 Task: Research Airbnb options in Manzini, Swaziland from 5th December, 2023 to 11th December, 2023 for 2 adults.2 bedrooms having 2 beds and 1 bathroom. Property type can be flat. Booking option can be shelf check-in. Look for 5 properties as per requirement.
Action: Mouse moved to (467, 180)
Screenshot: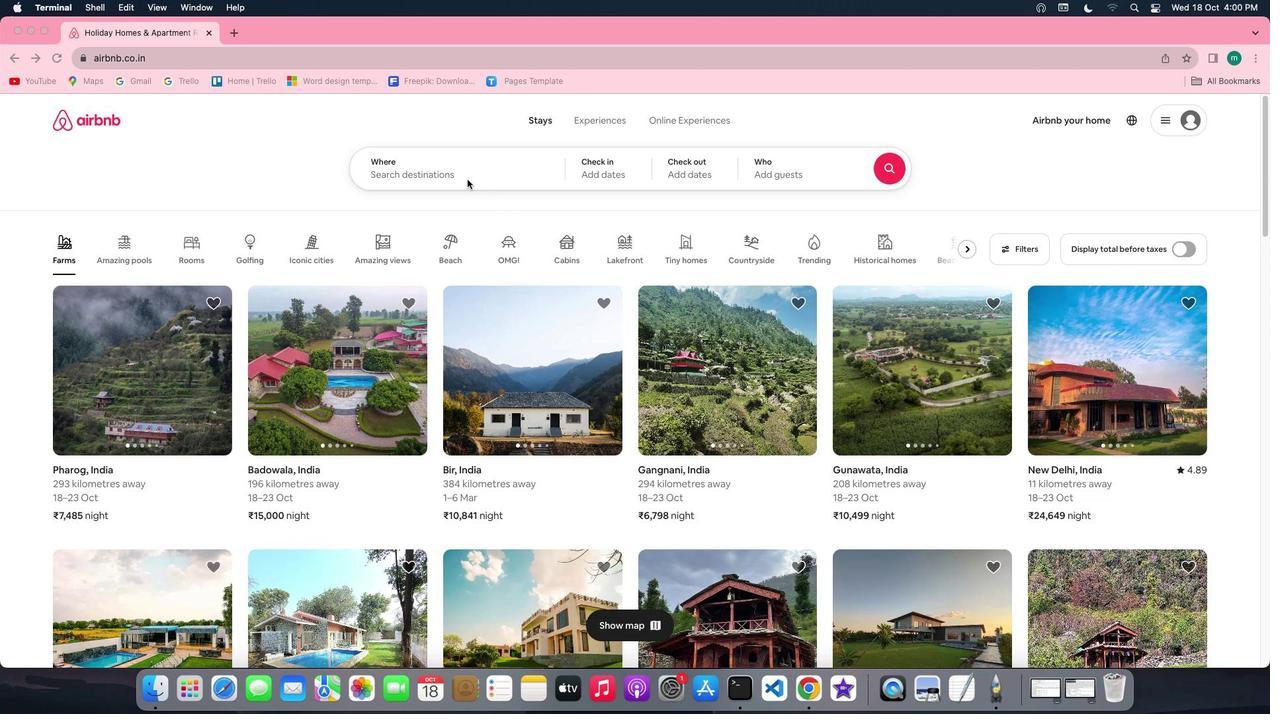 
Action: Mouse pressed left at (467, 180)
Screenshot: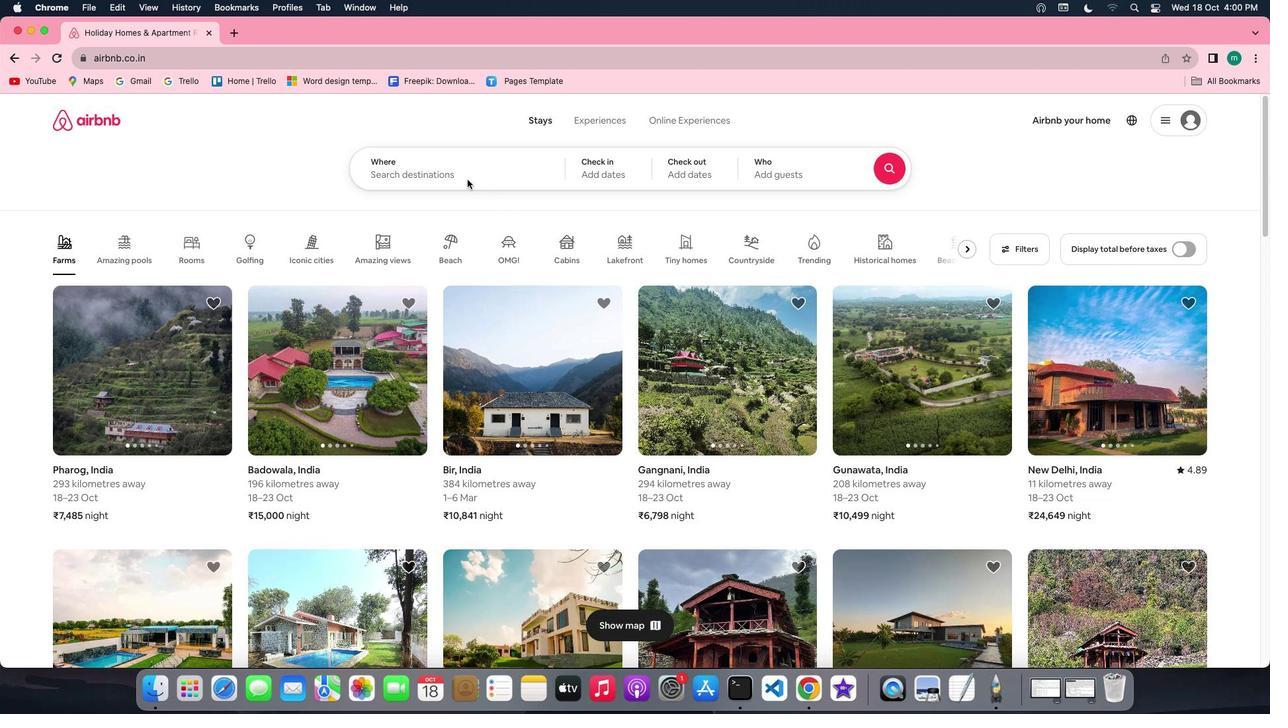 
Action: Mouse pressed left at (467, 180)
Screenshot: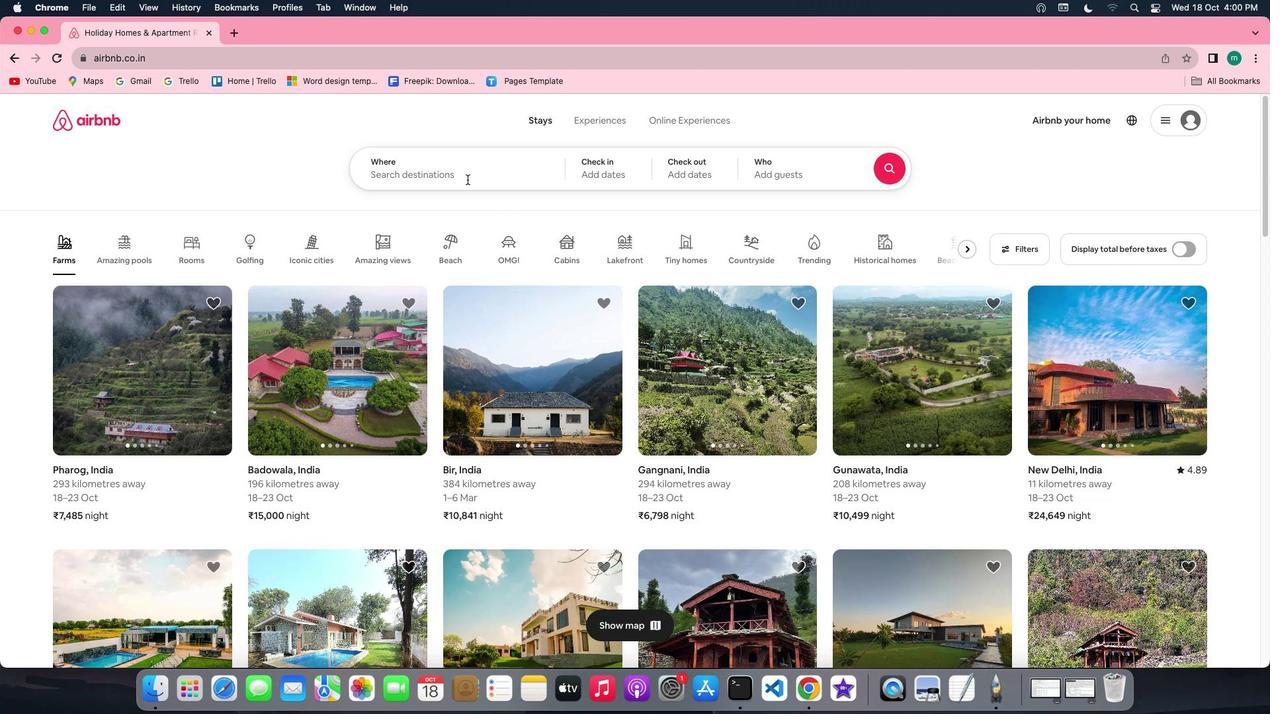 
Action: Key pressed Key.shift'M''a''n''z''i''n''i'','Key.spaceKey.shift'S''w''a''z''i''l''a''n''d'
Screenshot: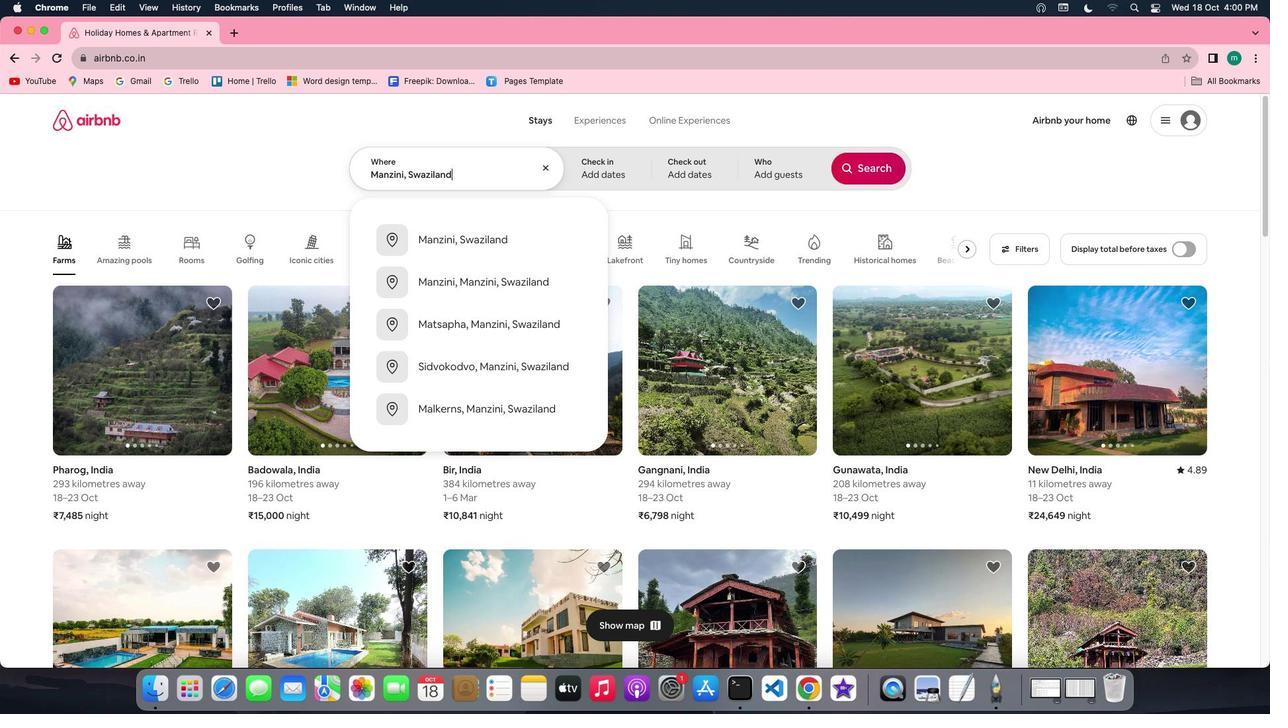 
Action: Mouse moved to (548, 243)
Screenshot: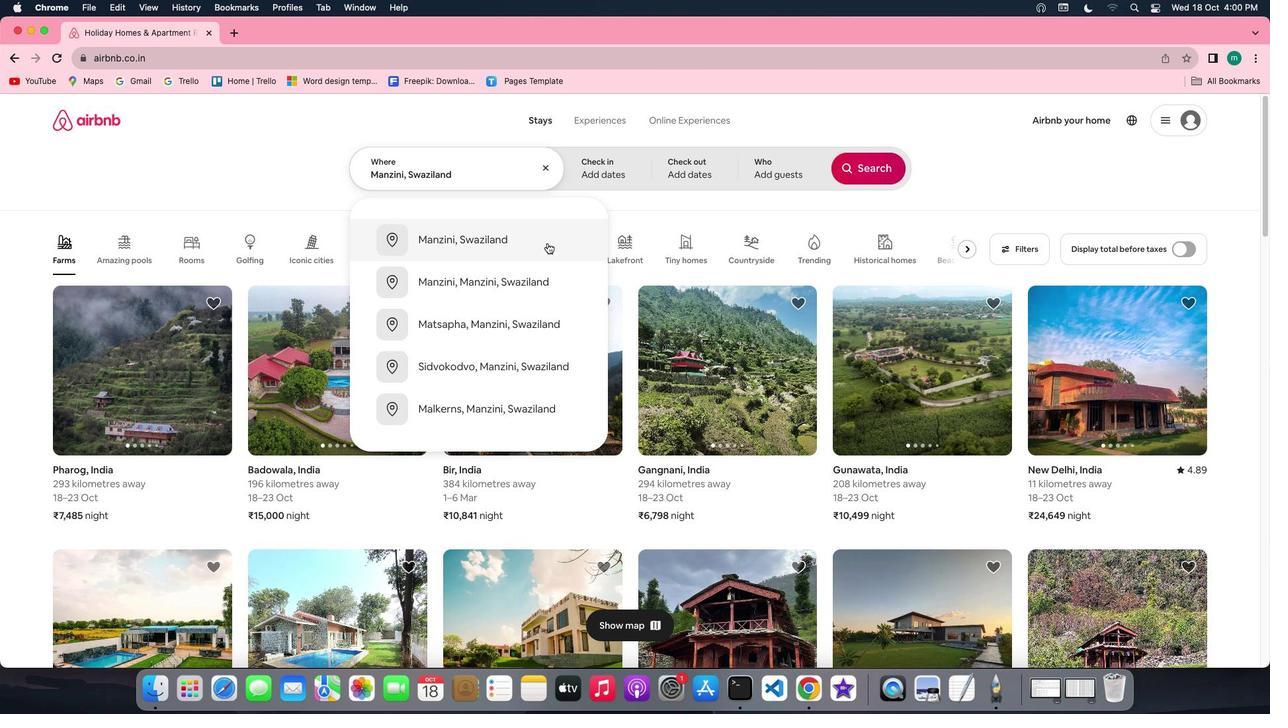 
Action: Mouse pressed left at (548, 243)
Screenshot: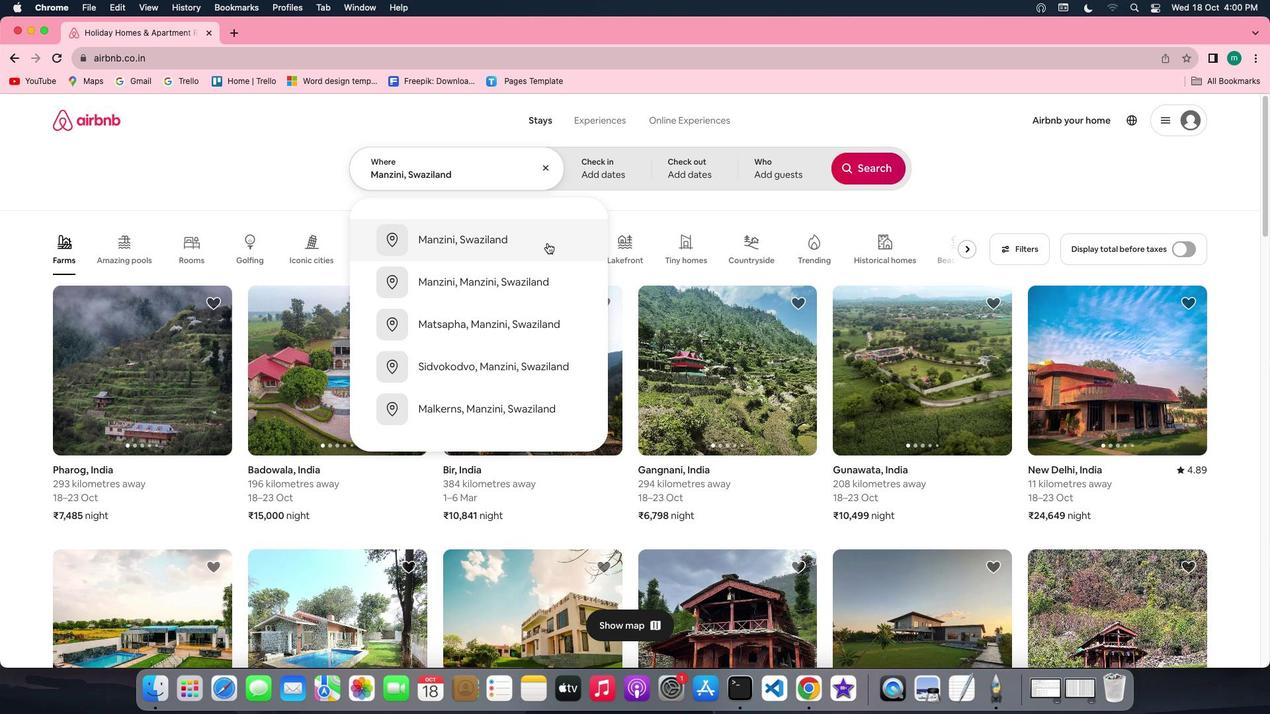 
Action: Mouse moved to (858, 267)
Screenshot: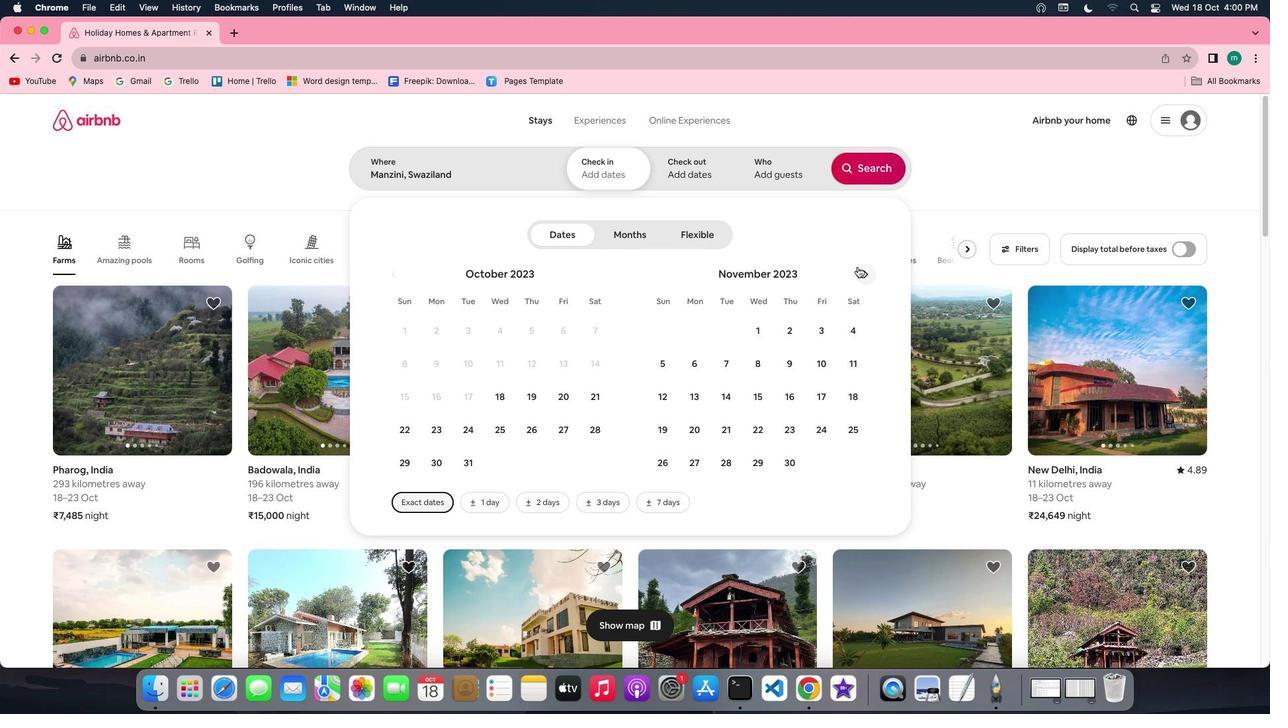 
Action: Mouse pressed left at (858, 267)
Screenshot: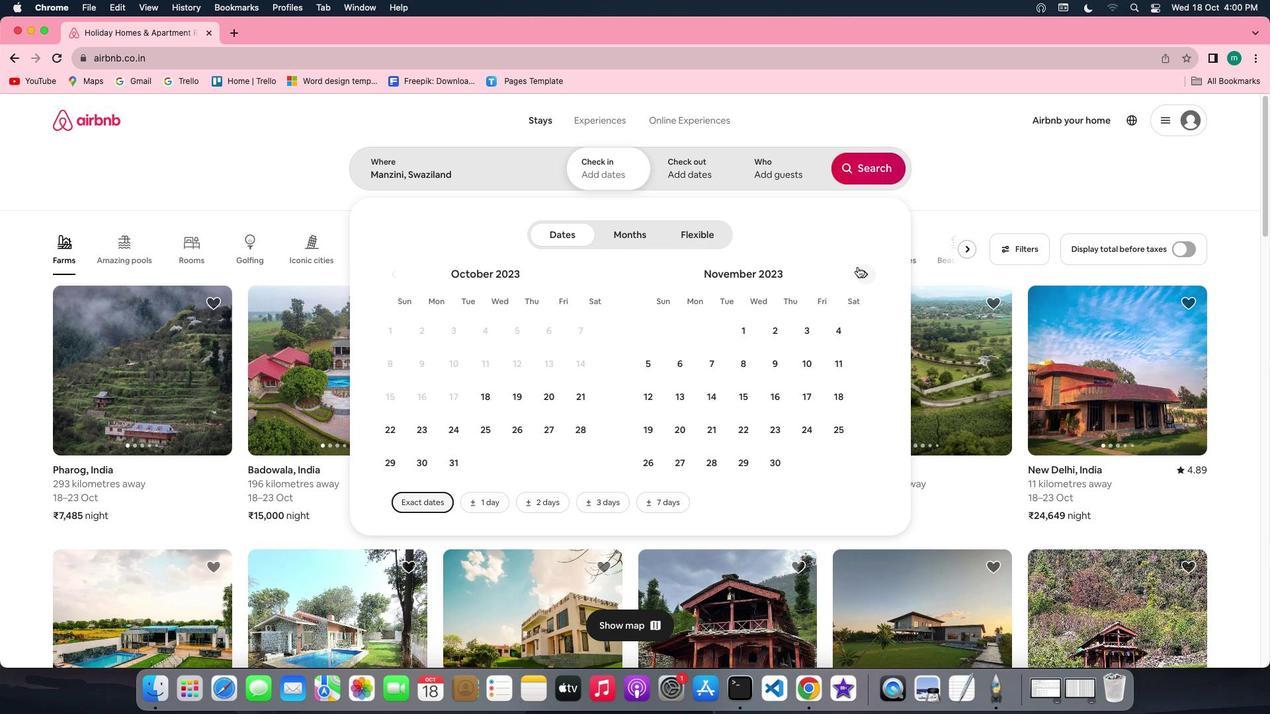 
Action: Mouse moved to (723, 361)
Screenshot: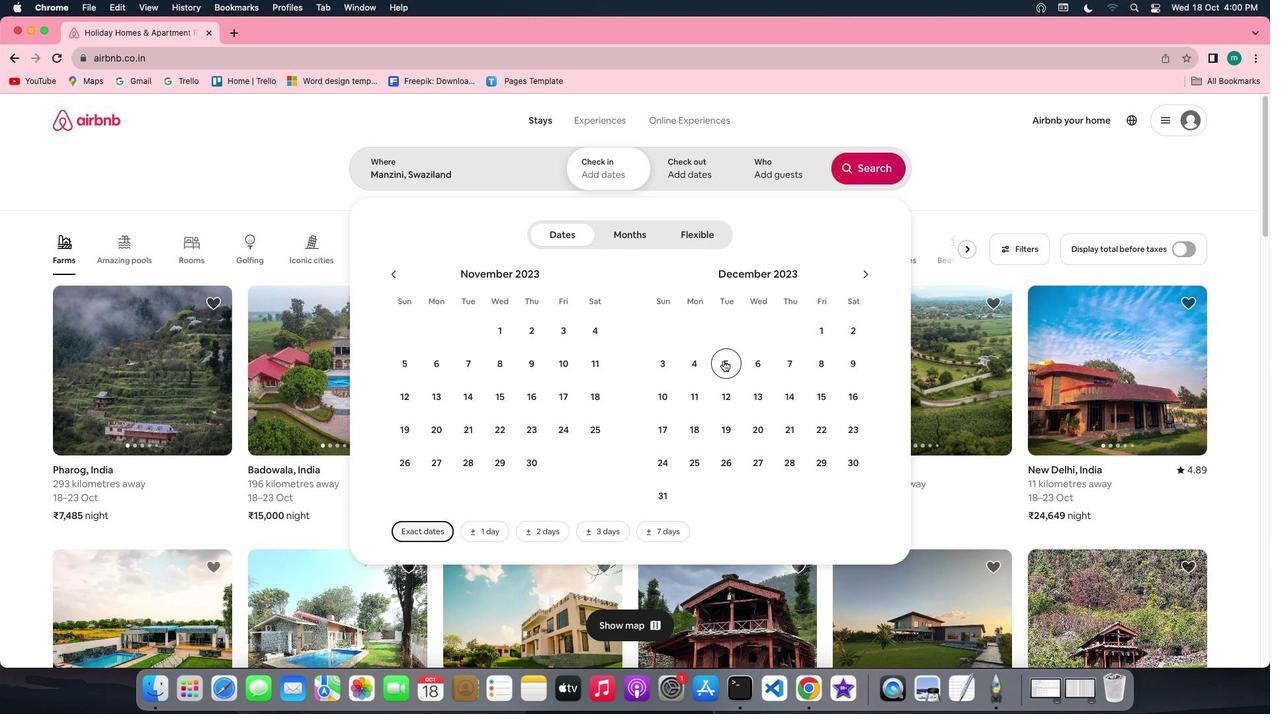 
Action: Mouse pressed left at (723, 361)
Screenshot: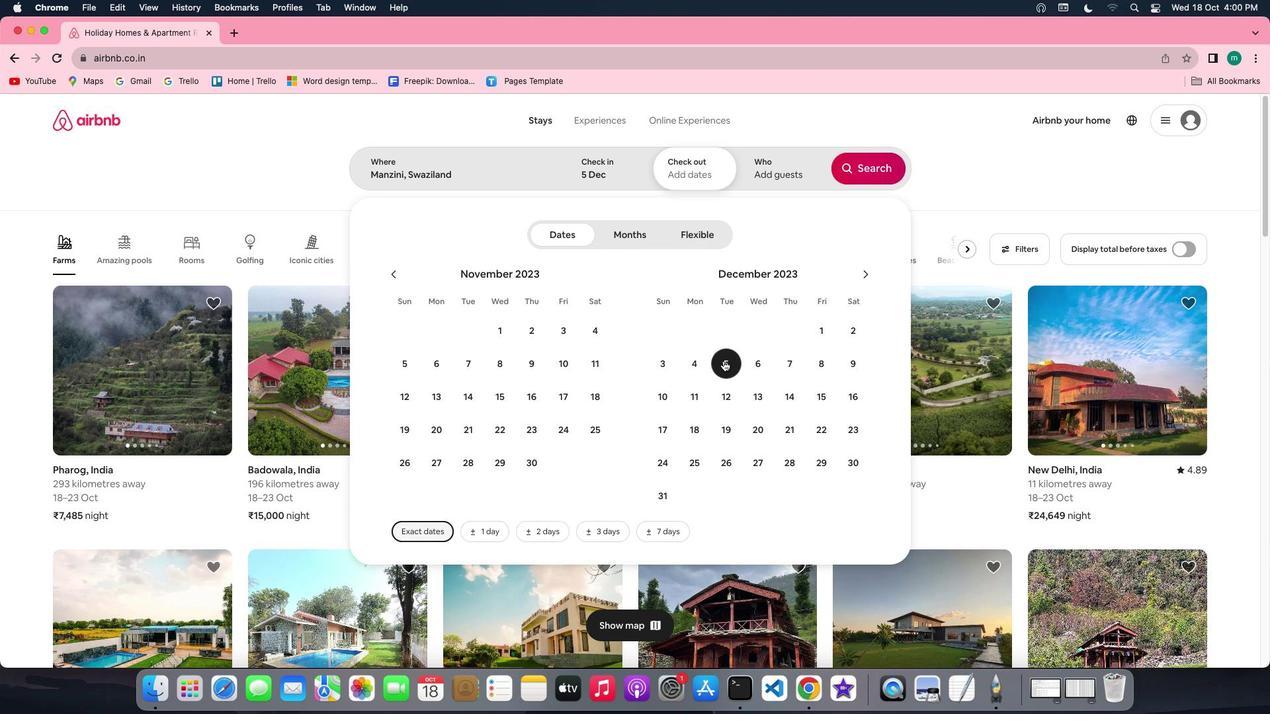 
Action: Mouse moved to (688, 398)
Screenshot: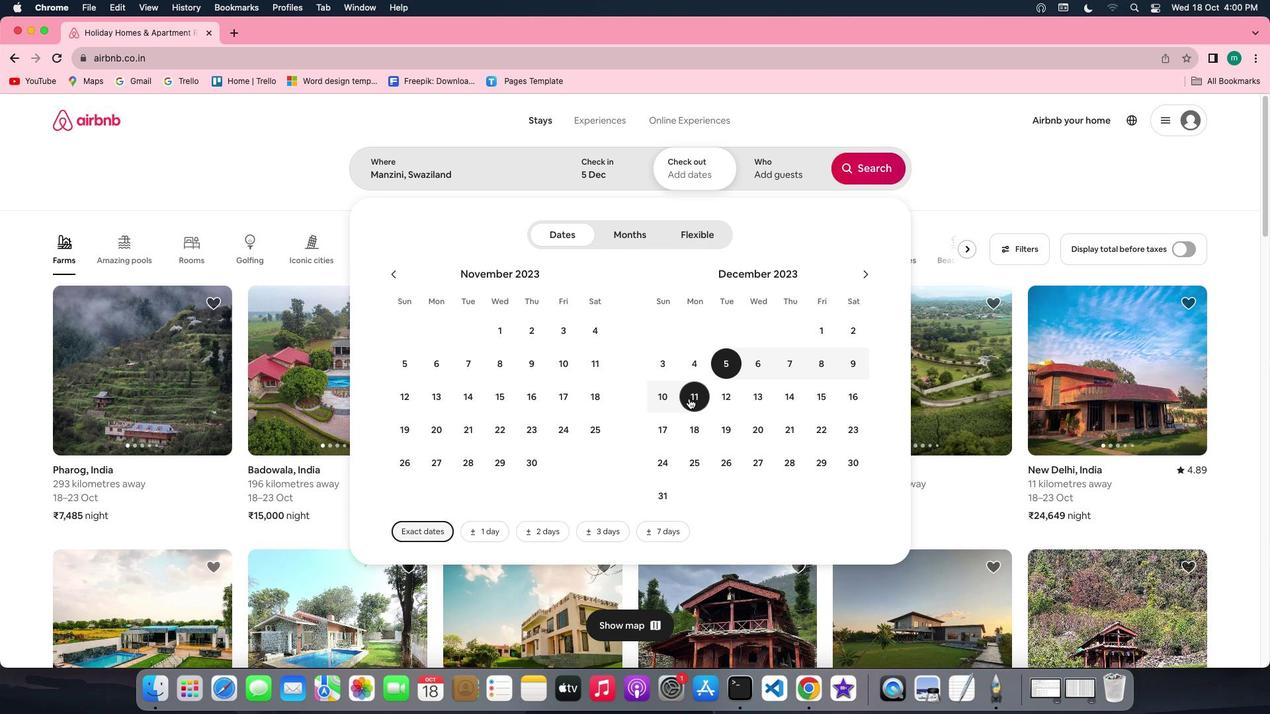 
Action: Mouse pressed left at (688, 398)
Screenshot: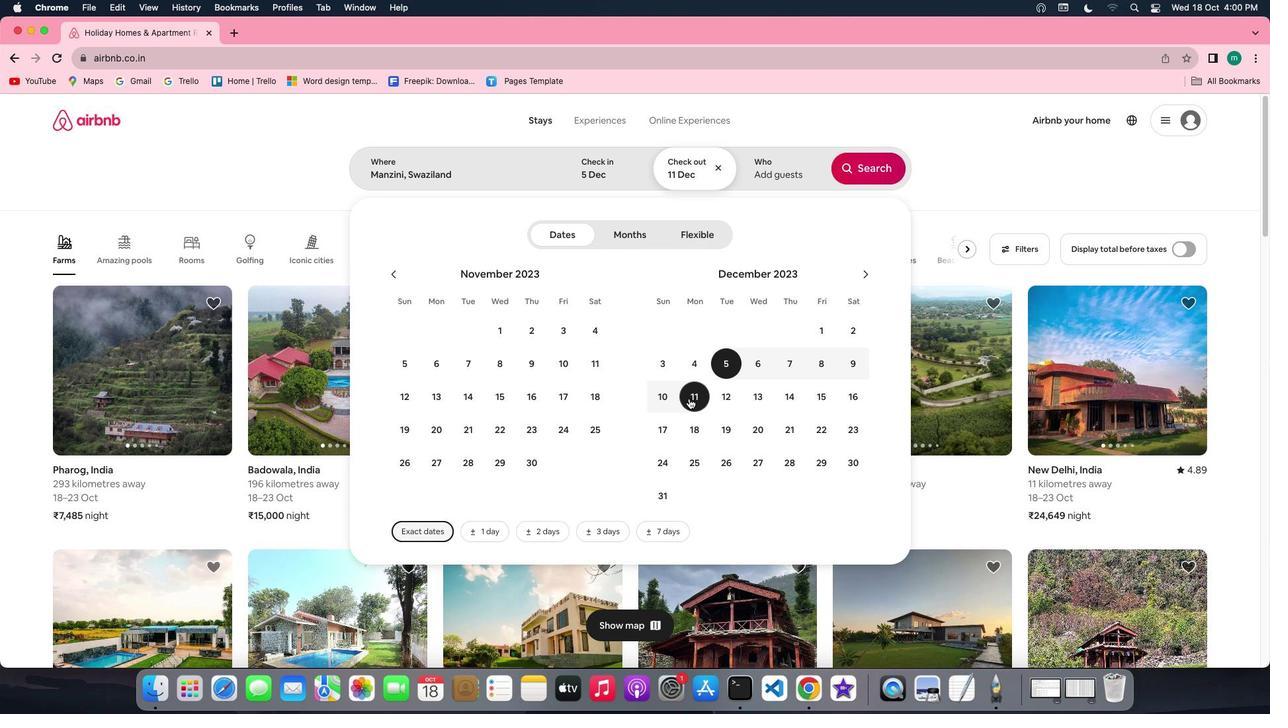 
Action: Mouse moved to (775, 158)
Screenshot: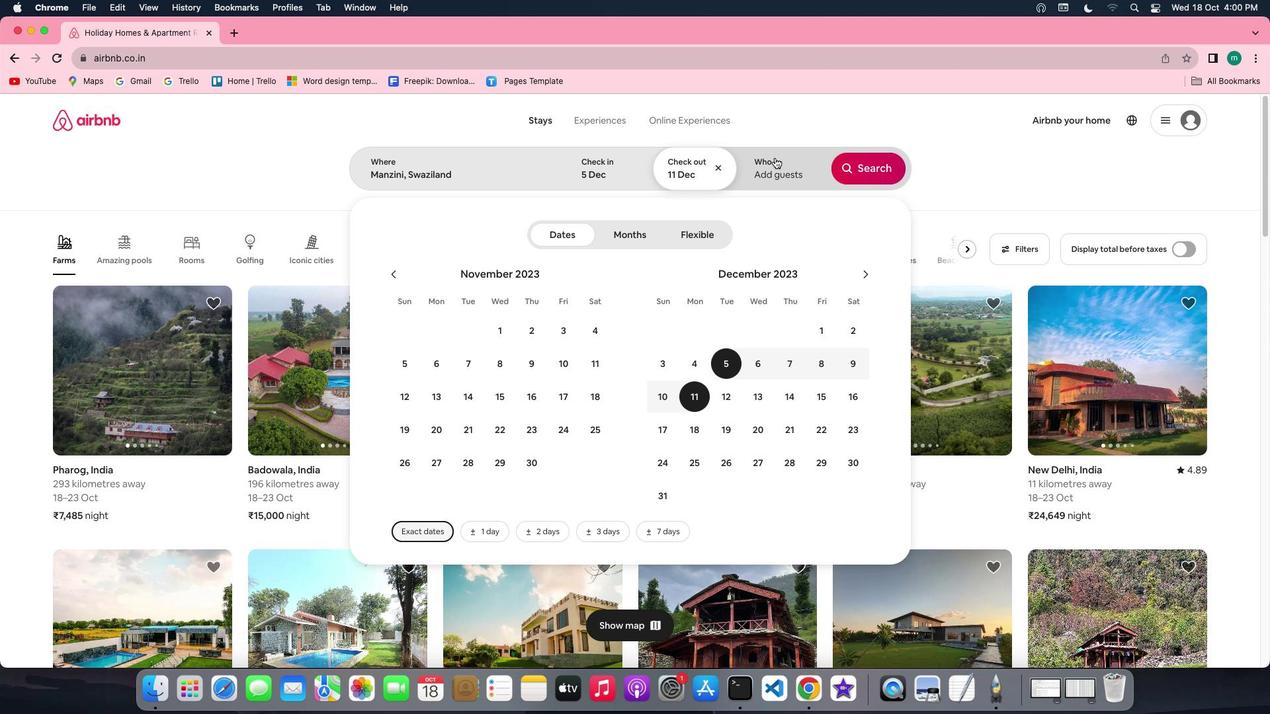 
Action: Mouse pressed left at (775, 158)
Screenshot: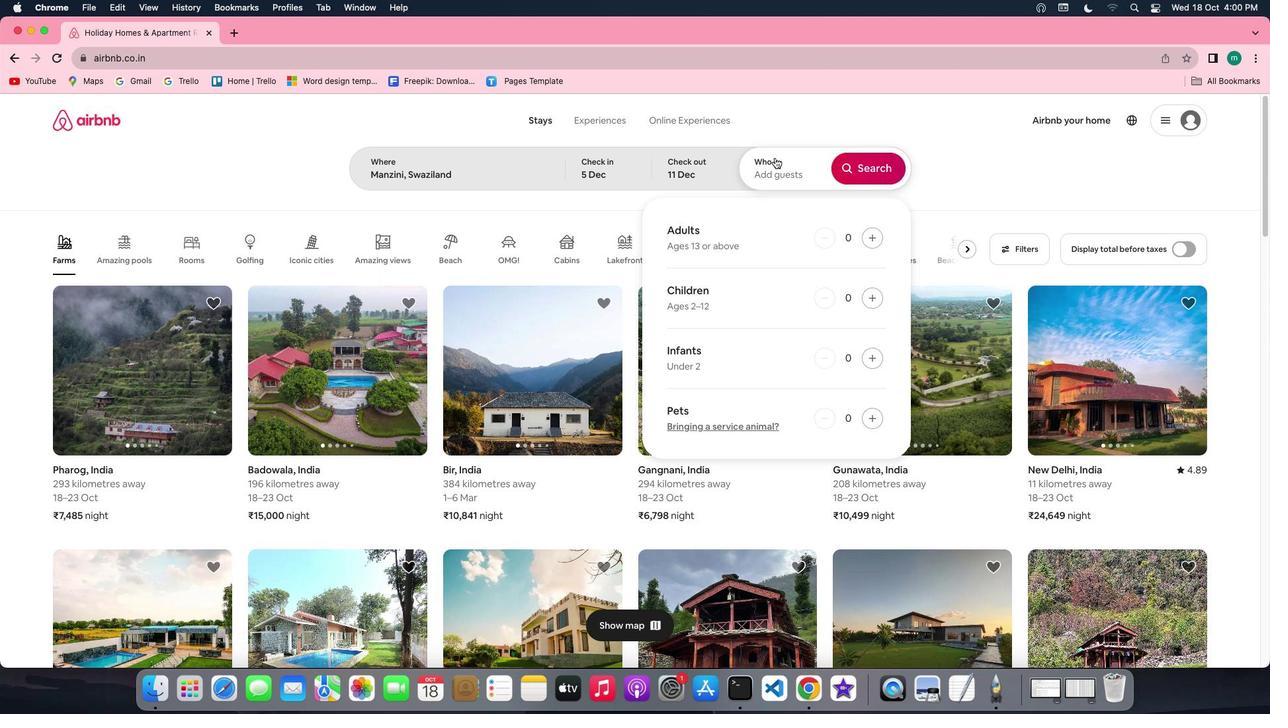 
Action: Mouse moved to (880, 236)
Screenshot: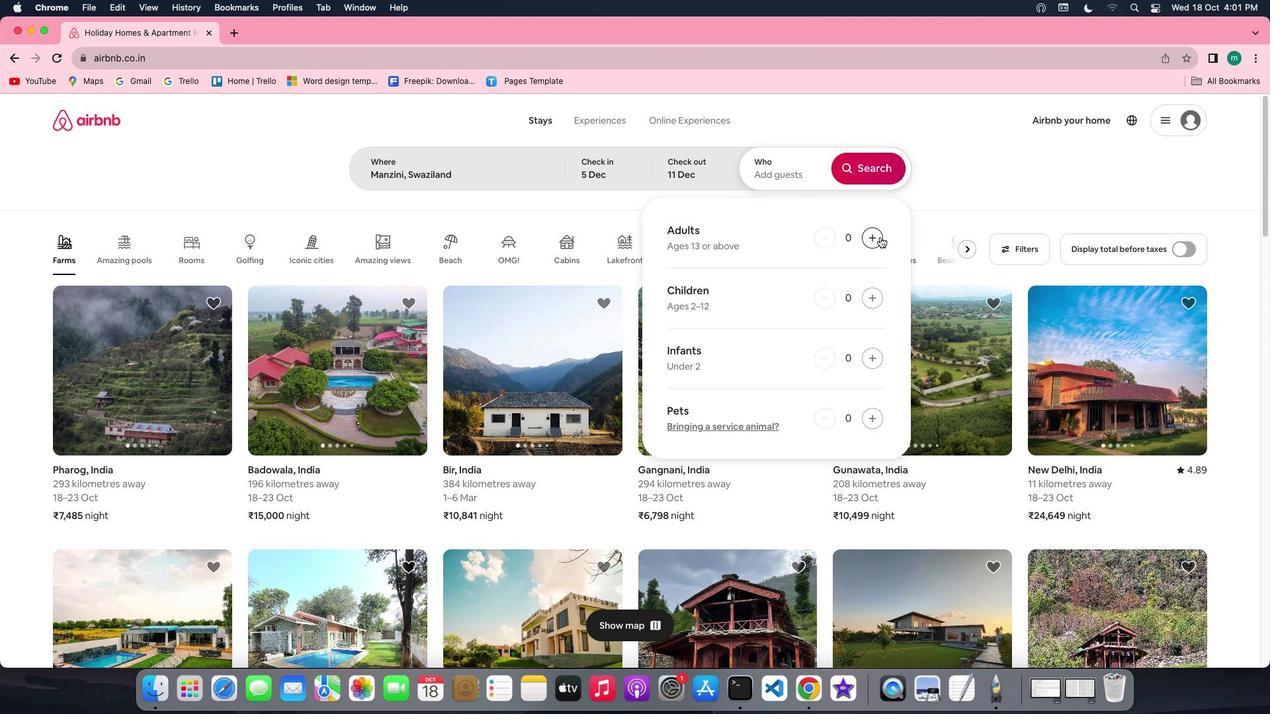 
Action: Mouse pressed left at (880, 236)
Screenshot: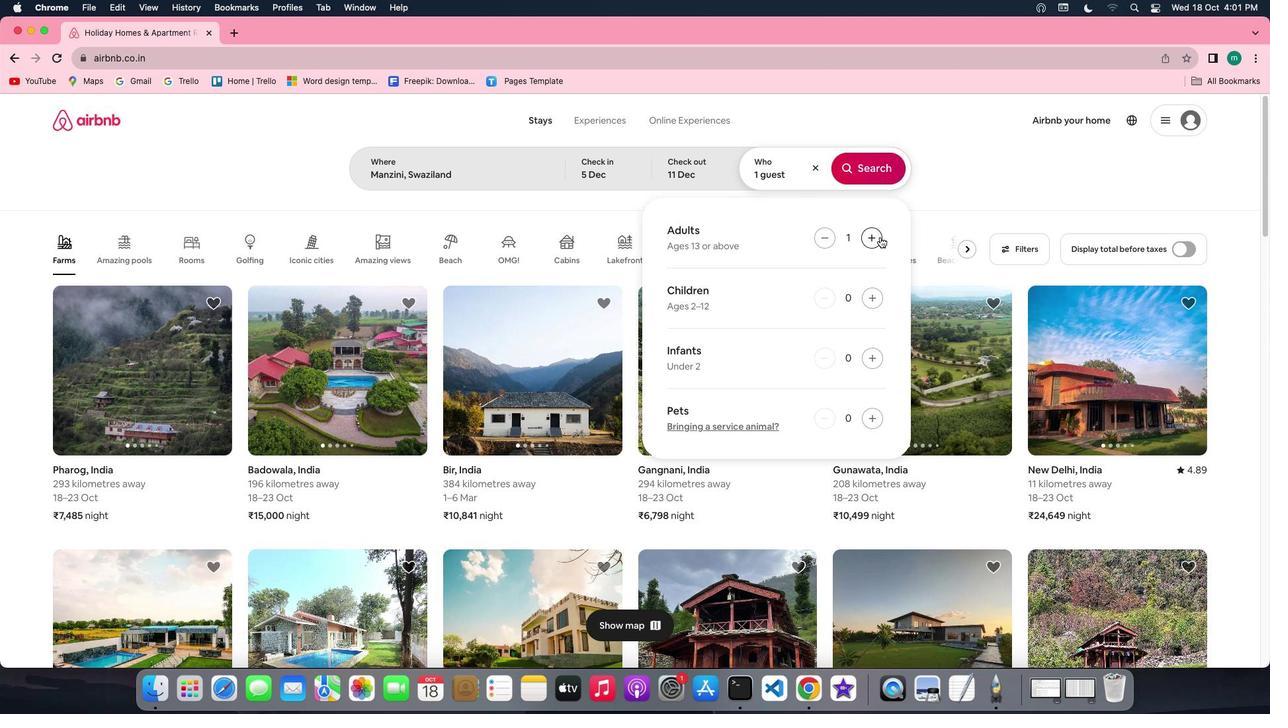 
Action: Mouse pressed left at (880, 236)
Screenshot: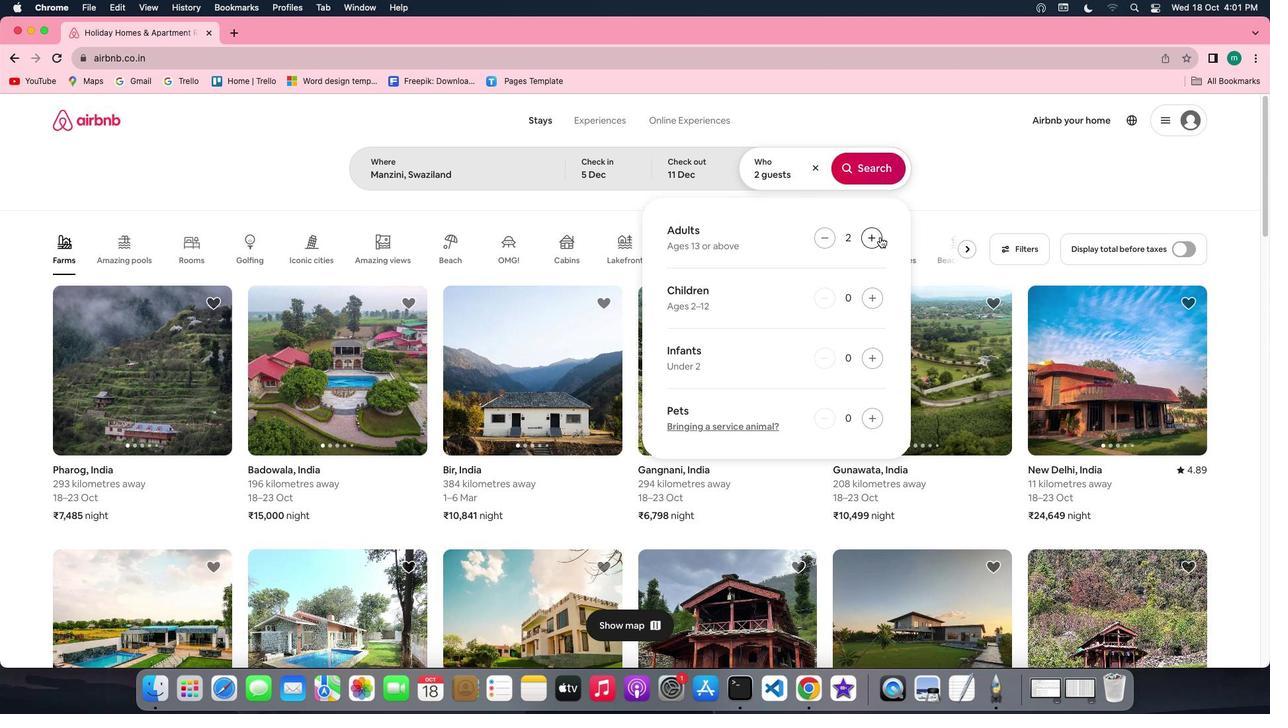 
Action: Mouse moved to (874, 168)
Screenshot: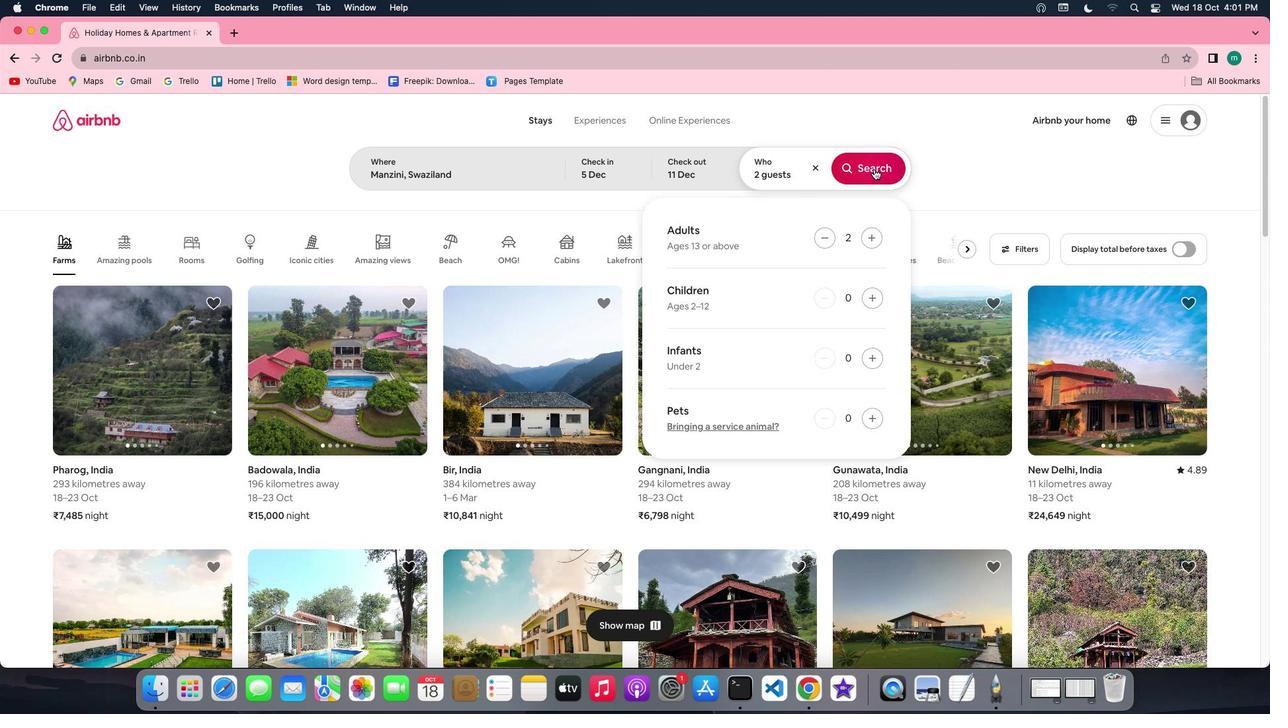 
Action: Mouse pressed left at (874, 168)
Screenshot: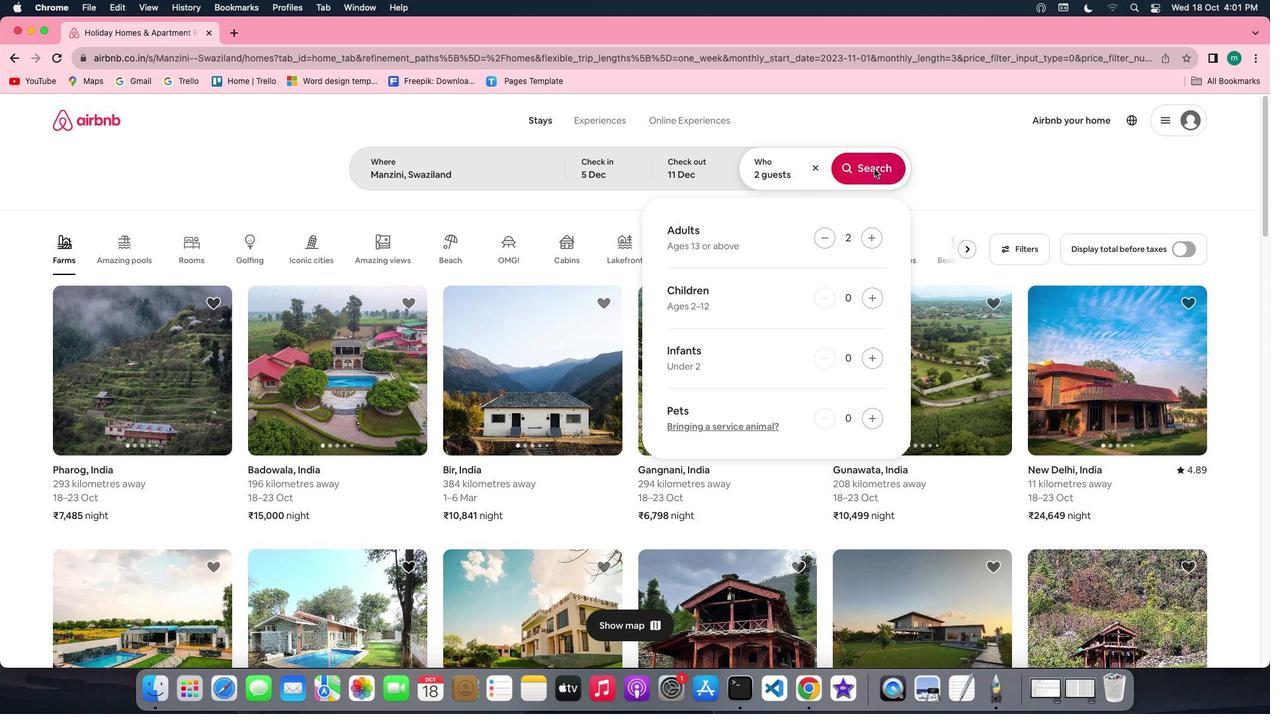 
Action: Mouse moved to (1056, 175)
Screenshot: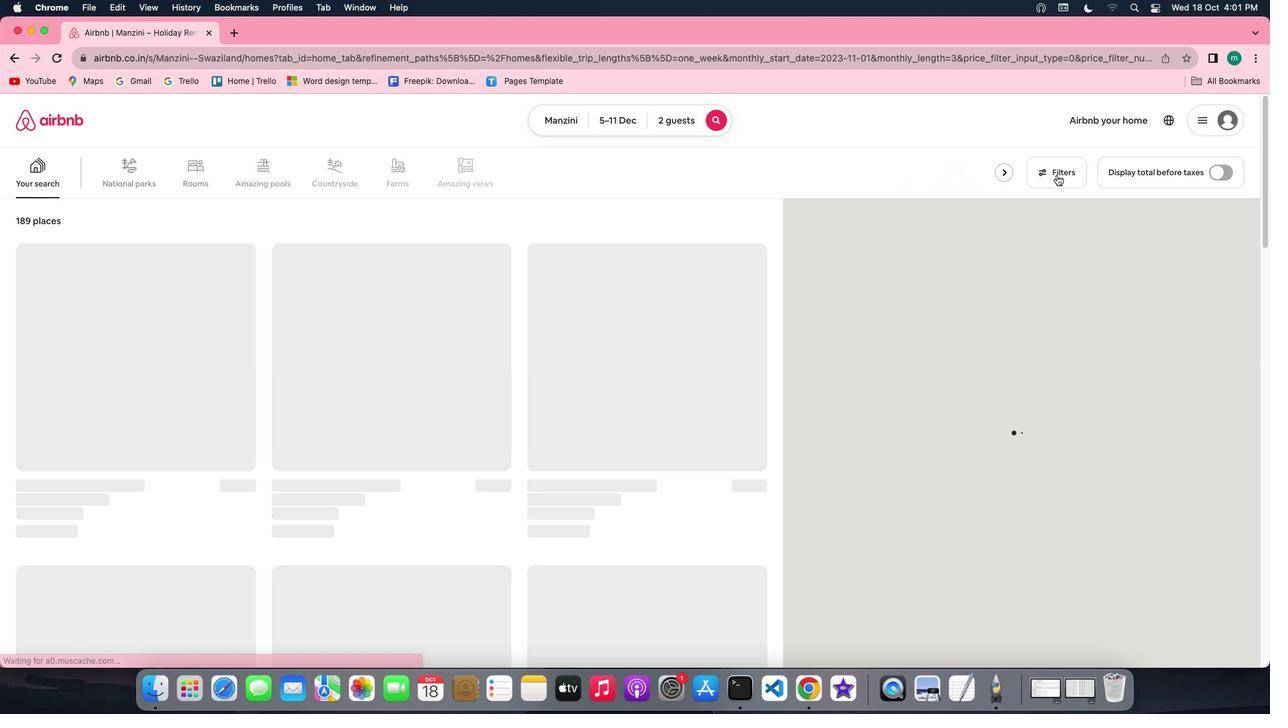 
Action: Mouse pressed left at (1056, 175)
Screenshot: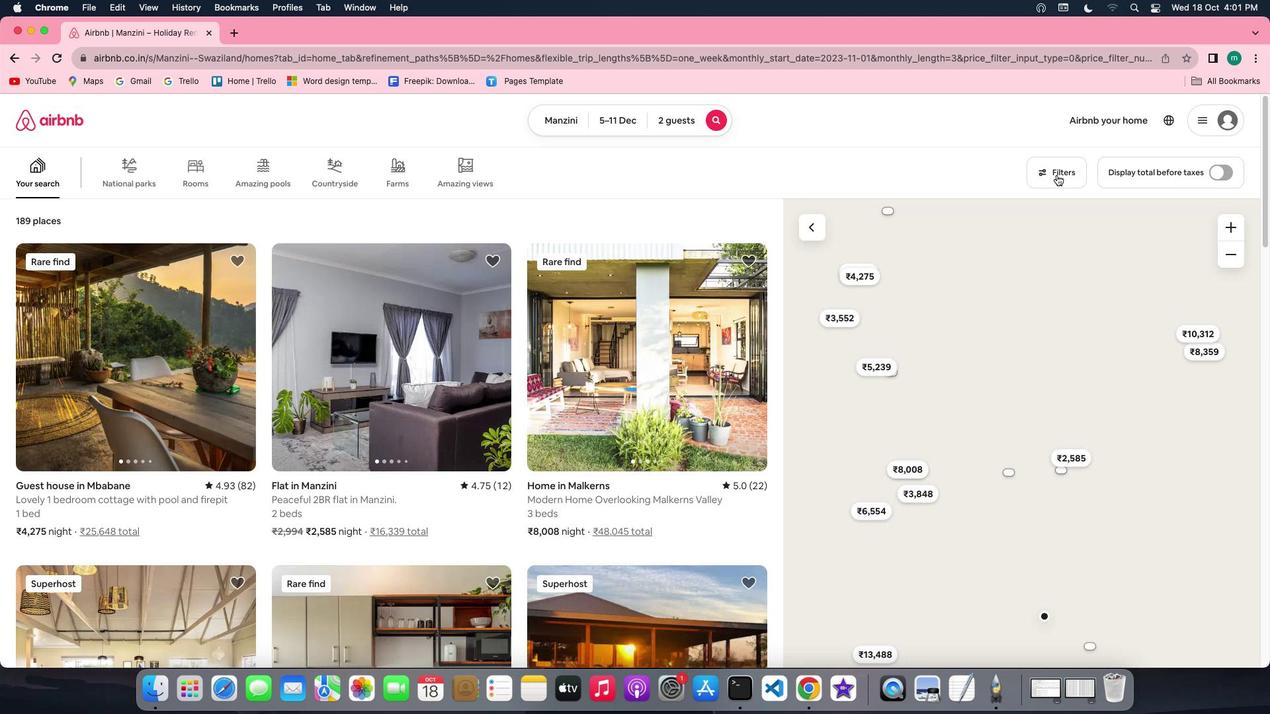 
Action: Mouse moved to (639, 333)
Screenshot: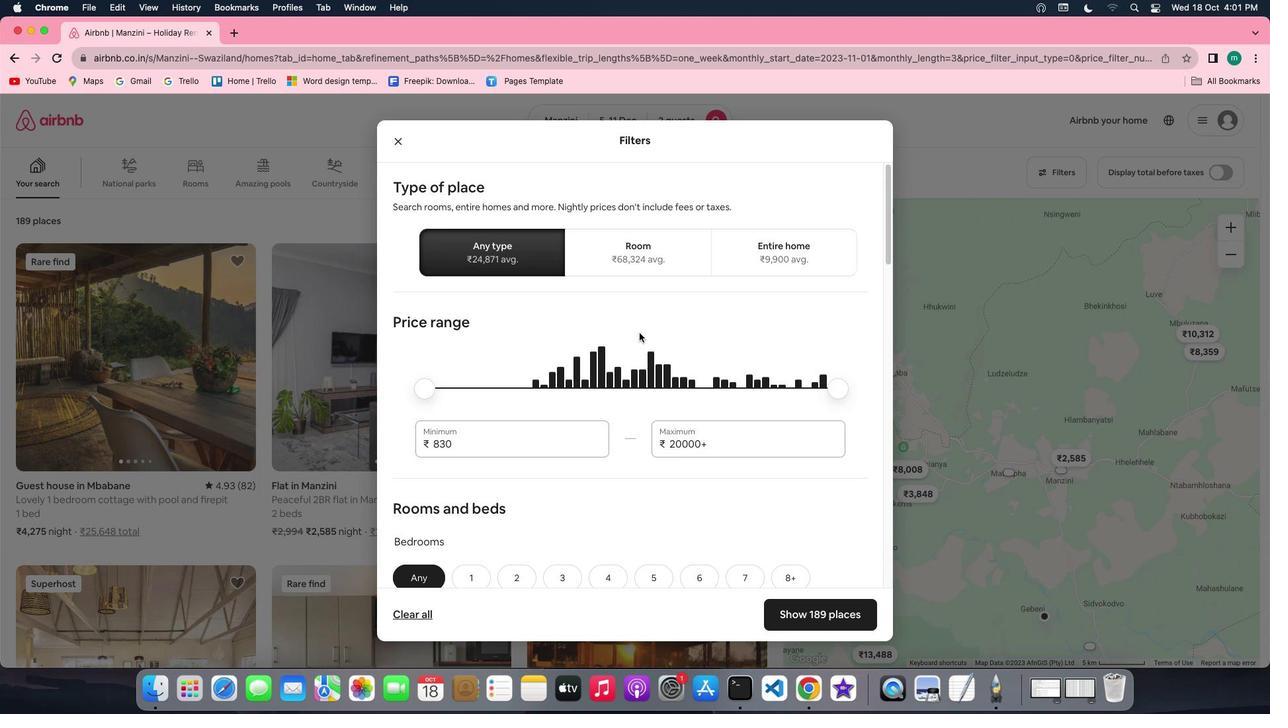 
Action: Mouse scrolled (639, 333) with delta (0, 0)
Screenshot: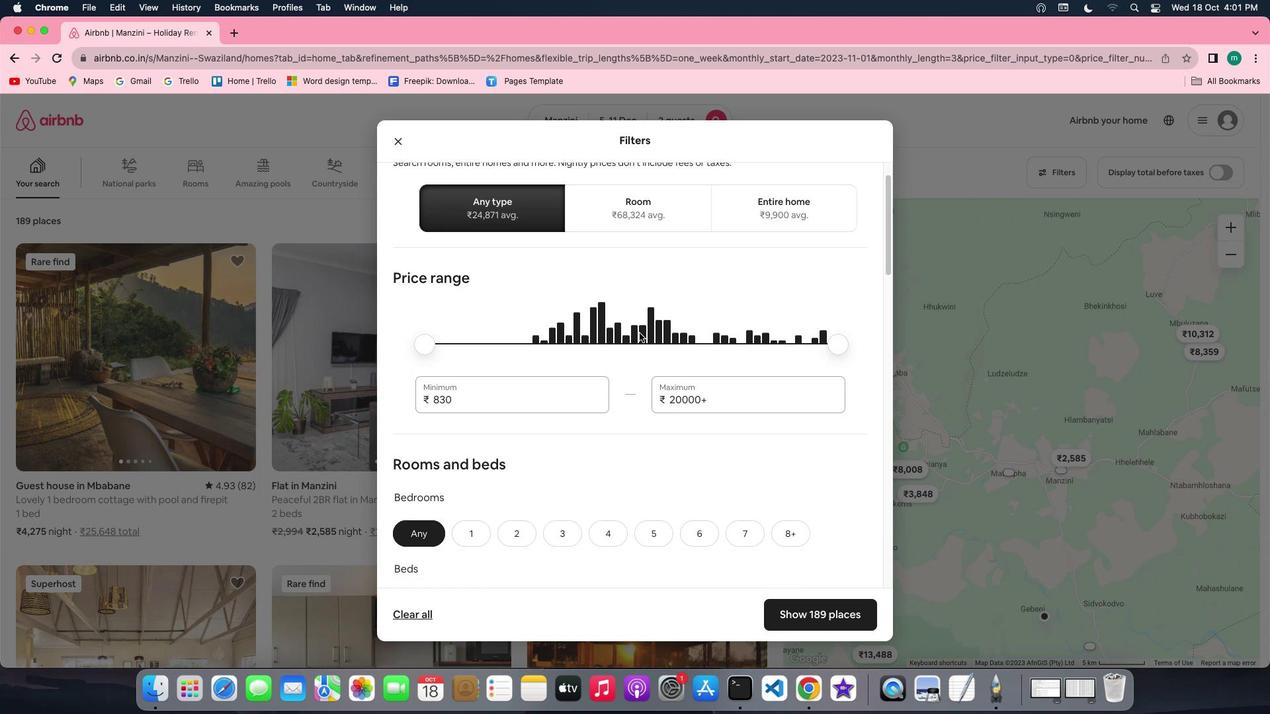 
Action: Mouse scrolled (639, 333) with delta (0, 0)
Screenshot: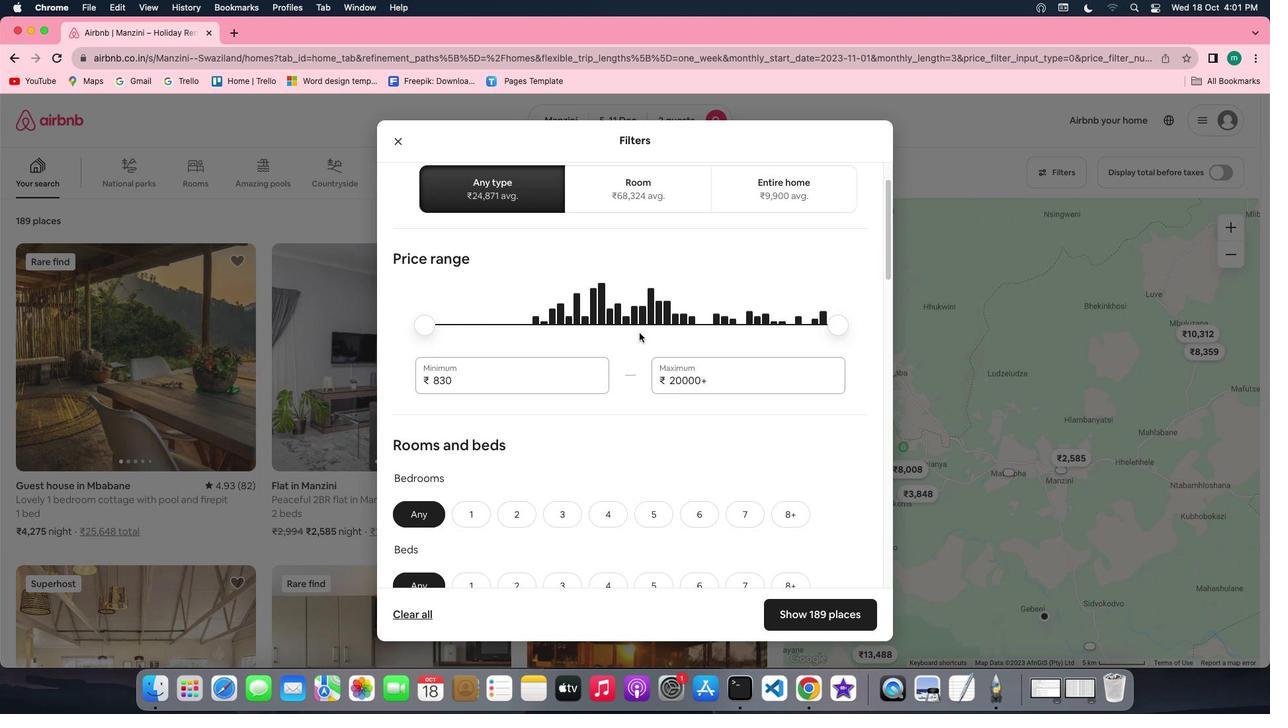 
Action: Mouse scrolled (639, 333) with delta (0, -1)
Screenshot: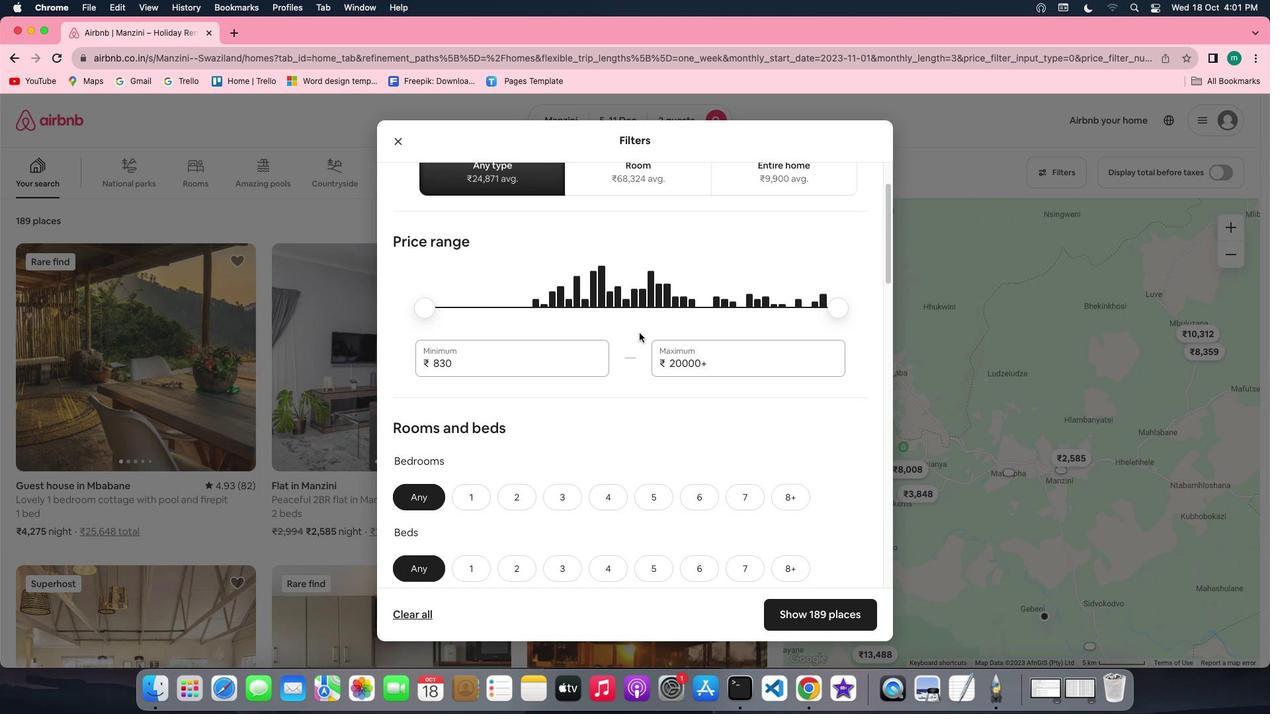 
Action: Mouse scrolled (639, 333) with delta (0, 0)
Screenshot: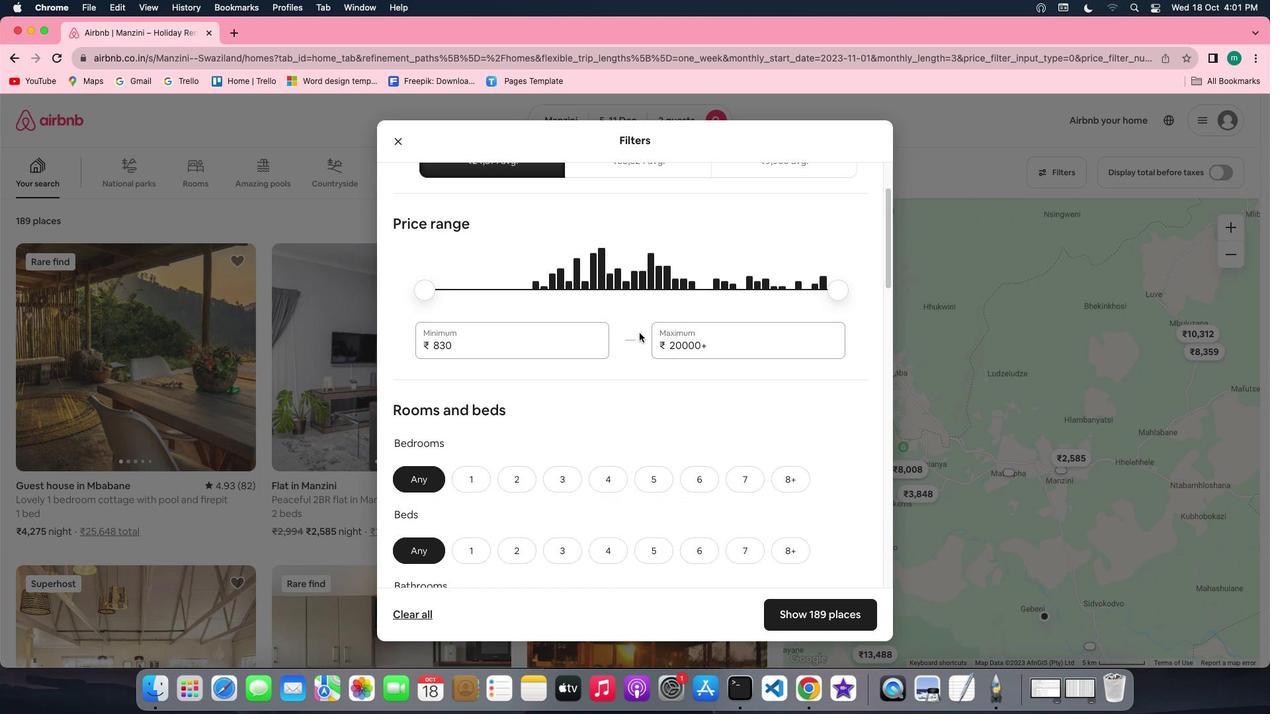 
Action: Mouse scrolled (639, 333) with delta (0, 0)
Screenshot: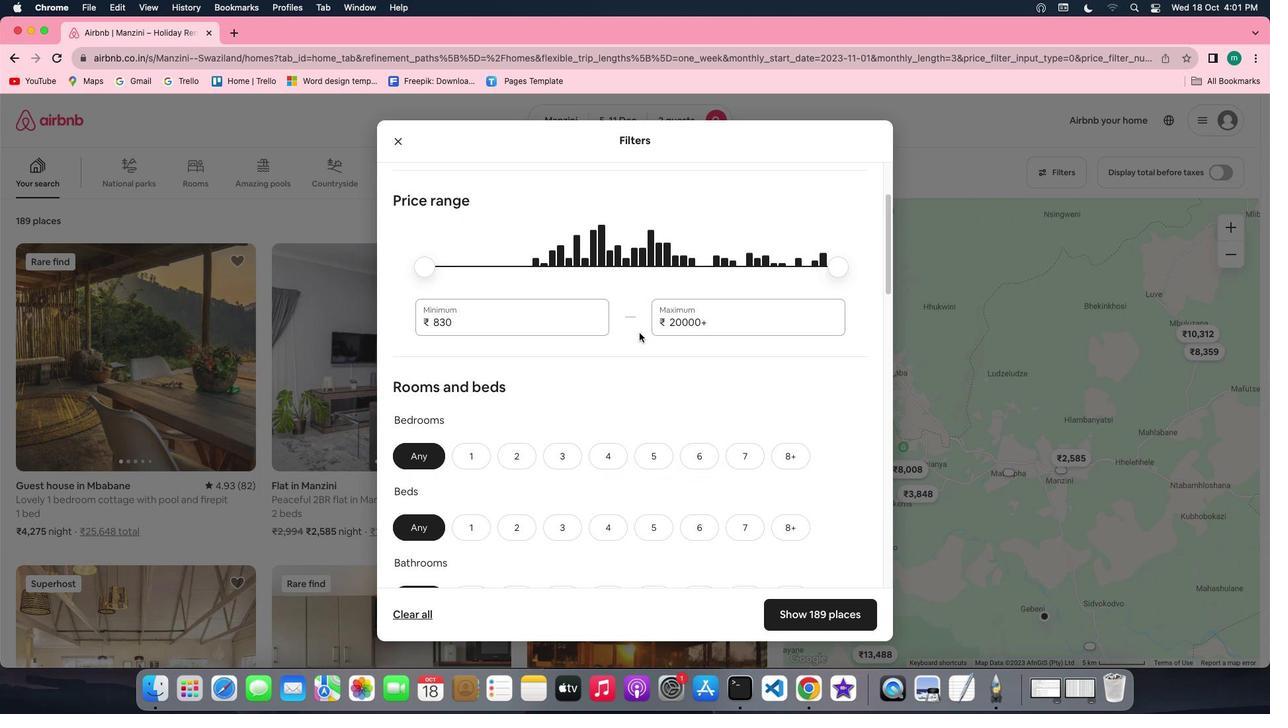
Action: Mouse scrolled (639, 333) with delta (0, 0)
Screenshot: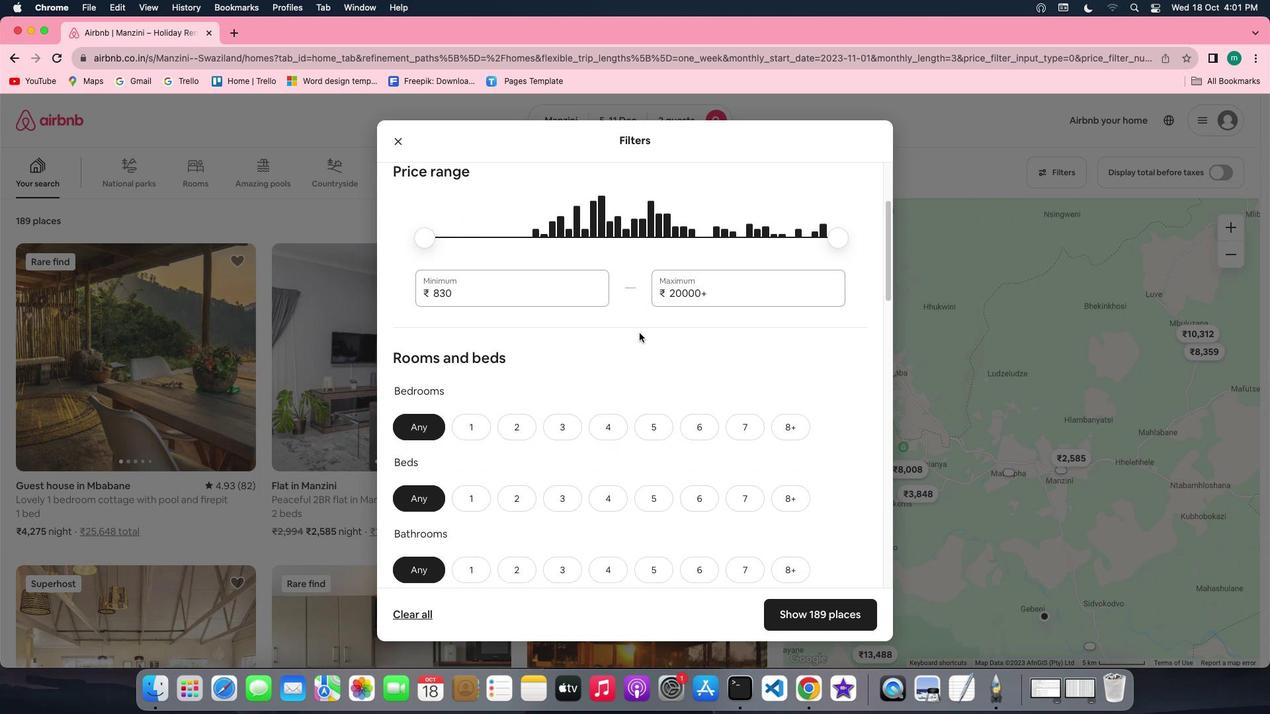
Action: Mouse scrolled (639, 333) with delta (0, 0)
Screenshot: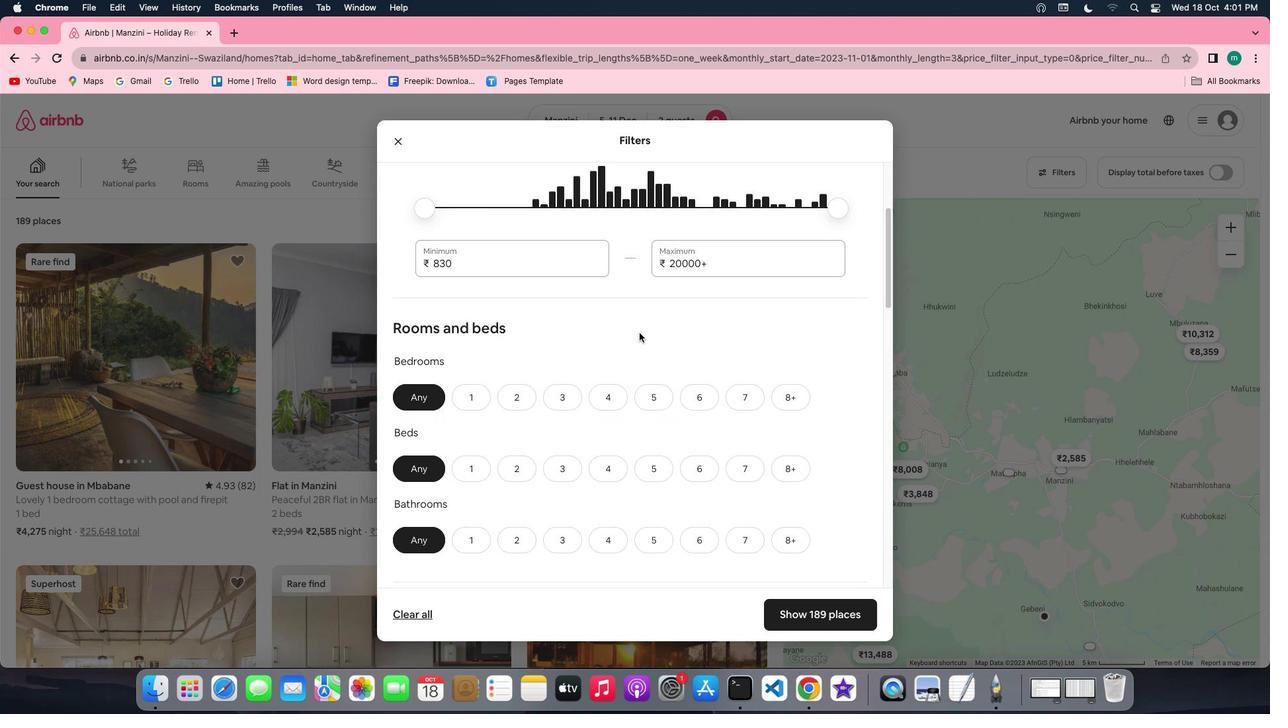 
Action: Mouse scrolled (639, 333) with delta (0, 0)
Screenshot: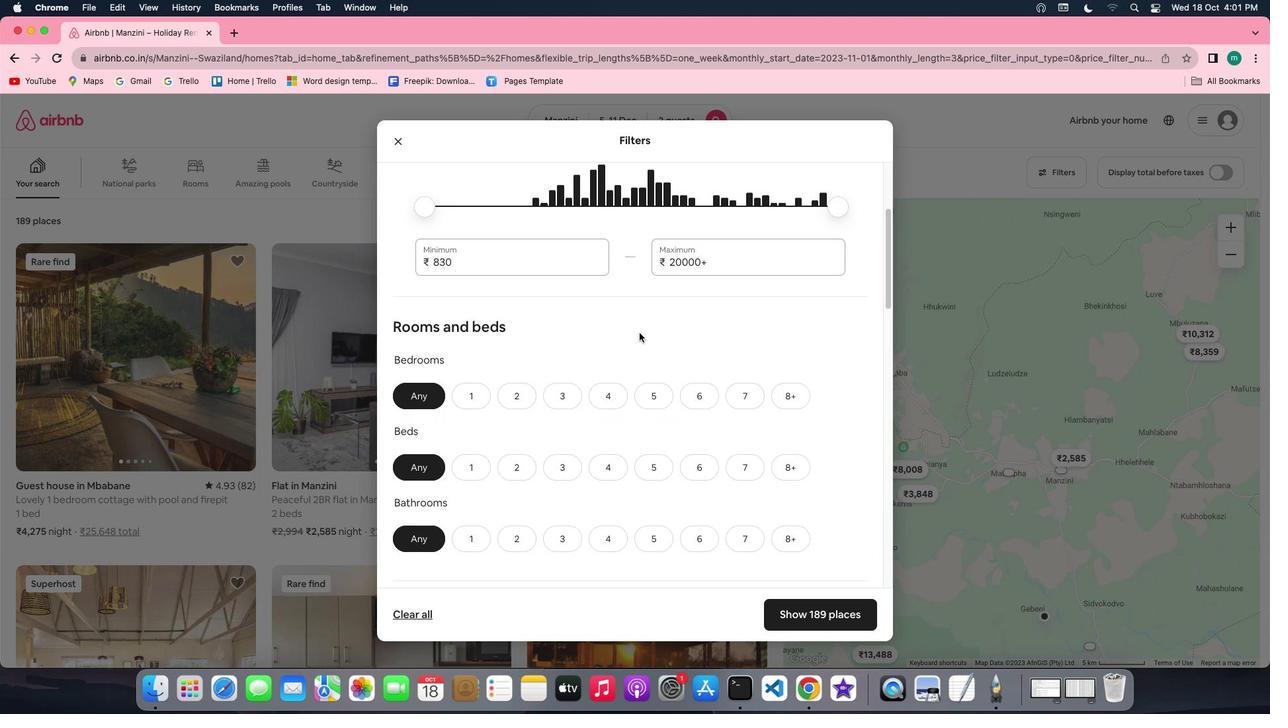 
Action: Mouse scrolled (639, 333) with delta (0, 0)
Screenshot: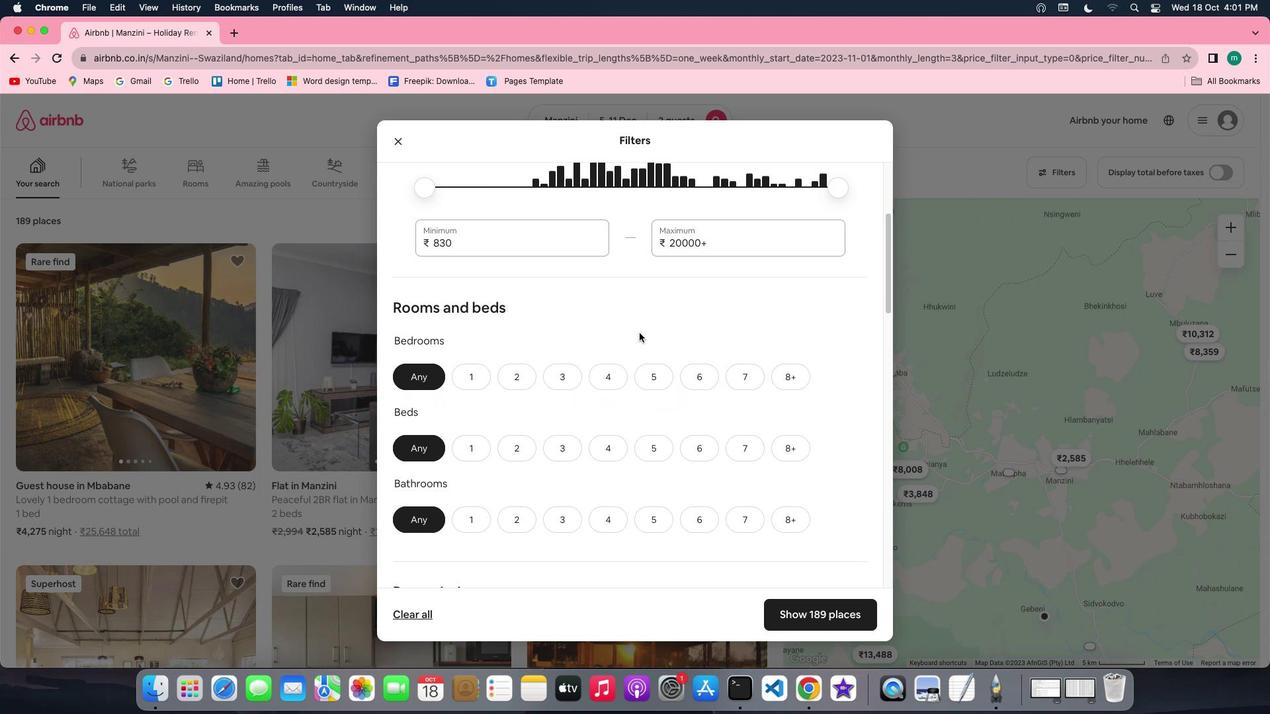 
Action: Mouse scrolled (639, 333) with delta (0, 0)
Screenshot: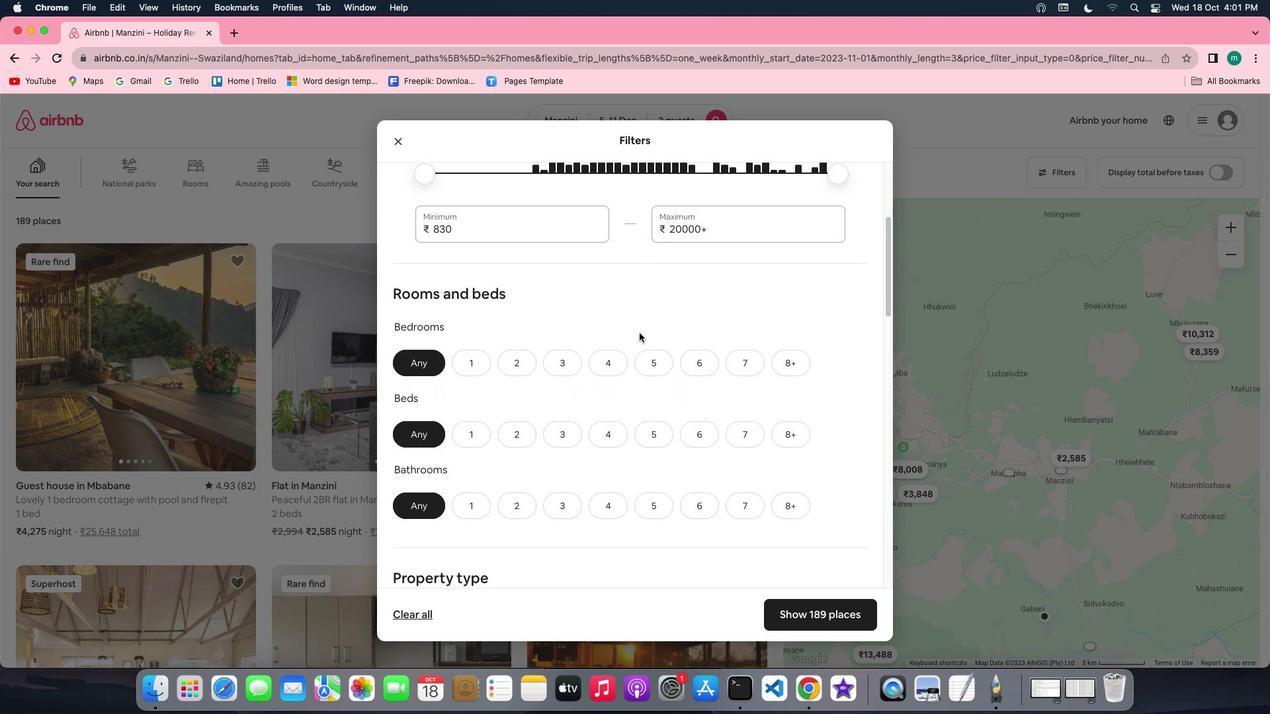 
Action: Mouse scrolled (639, 333) with delta (0, 0)
Screenshot: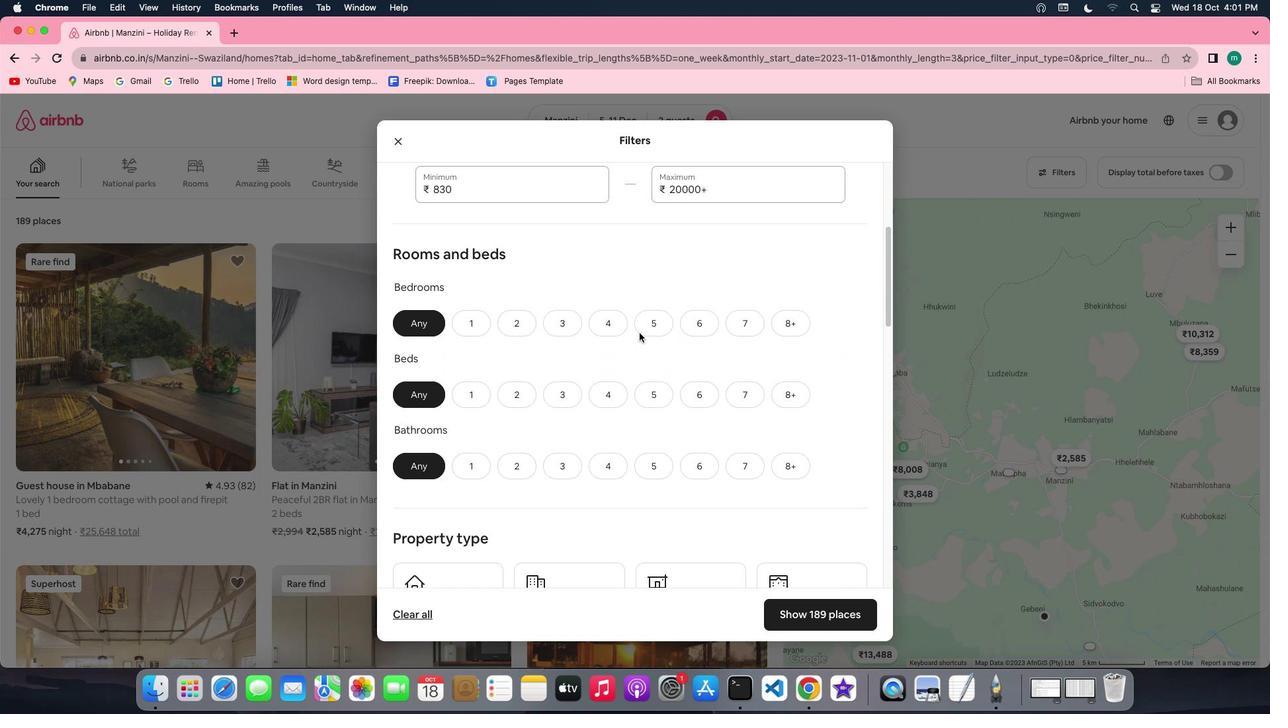 
Action: Mouse scrolled (639, 333) with delta (0, 0)
Screenshot: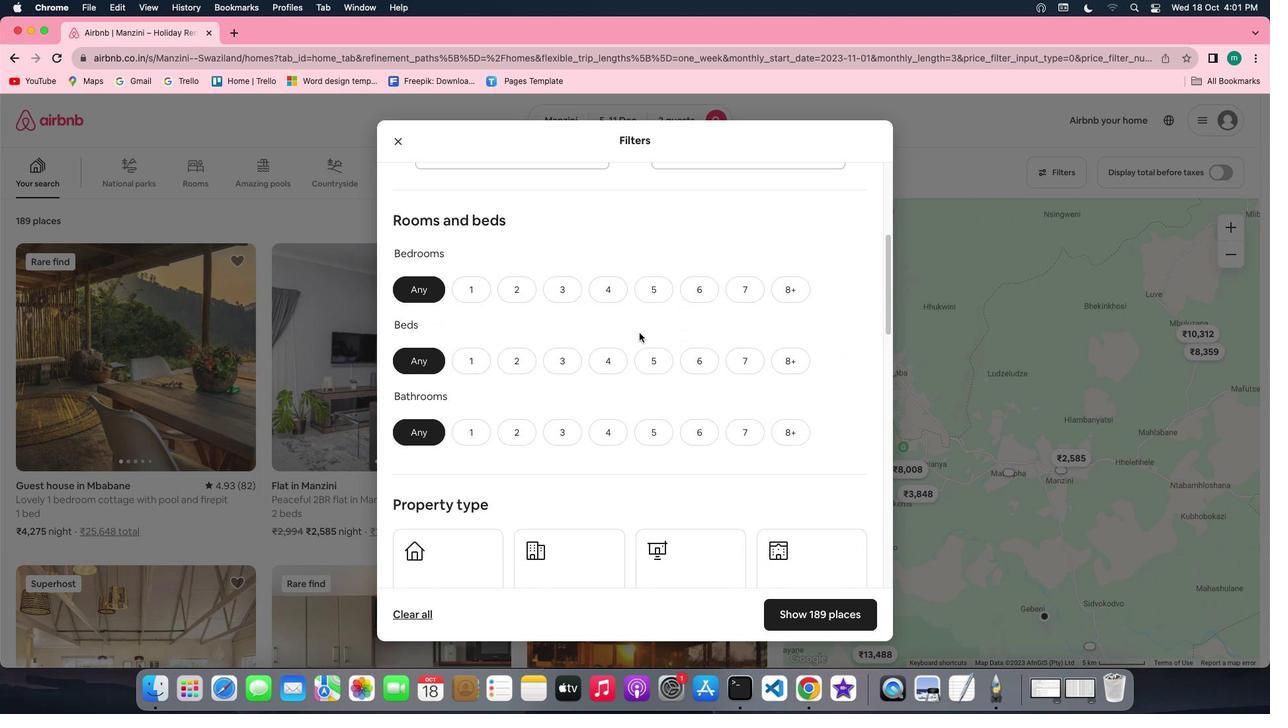 
Action: Mouse scrolled (639, 333) with delta (0, 0)
Screenshot: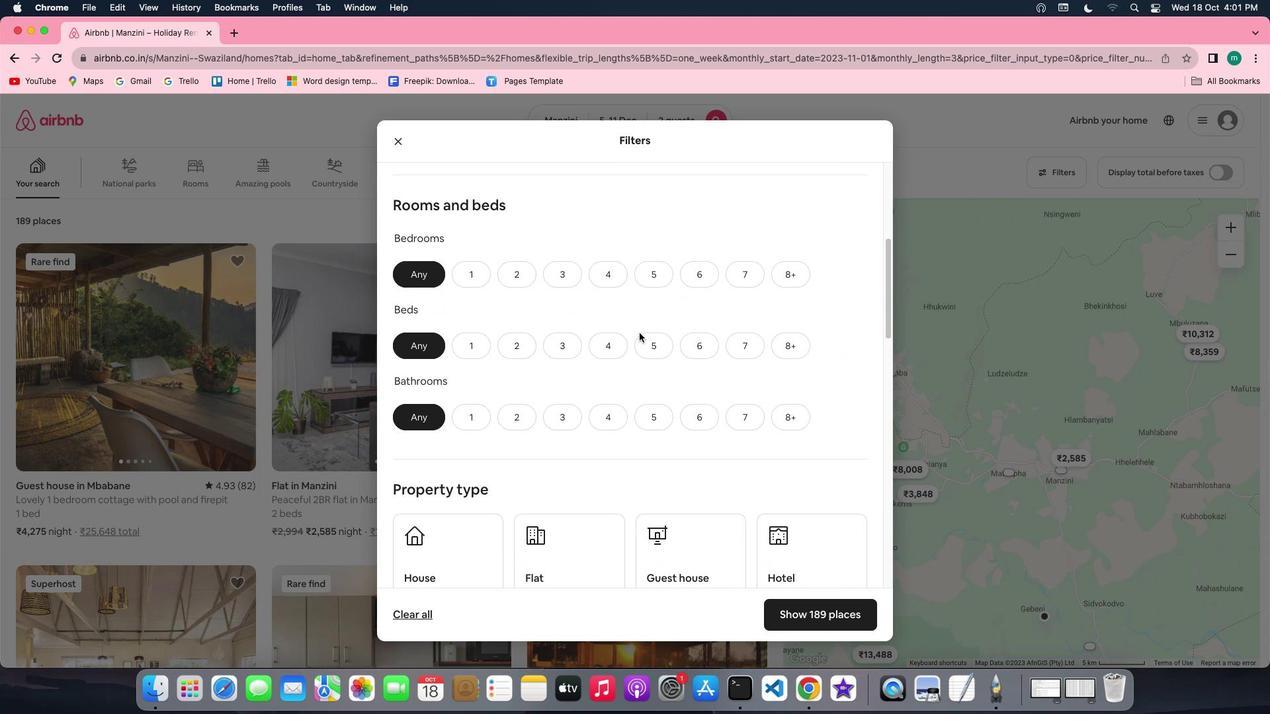 
Action: Mouse moved to (524, 275)
Screenshot: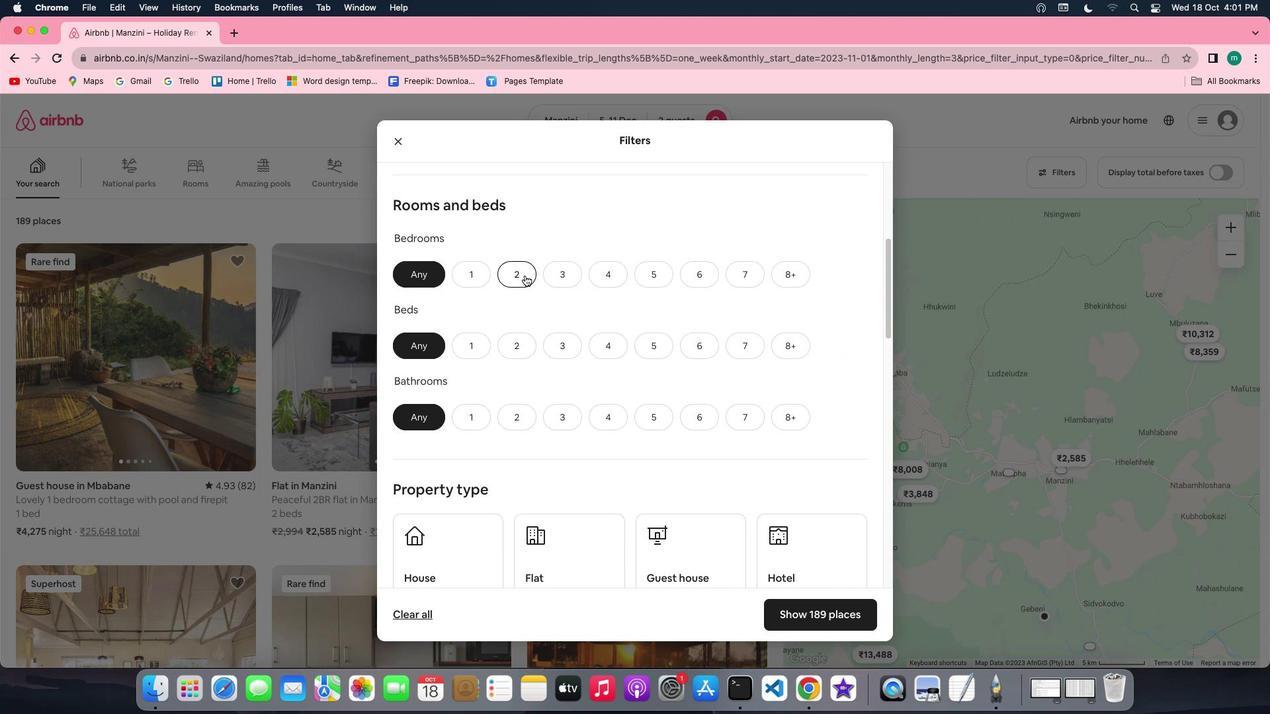 
Action: Mouse pressed left at (524, 275)
Screenshot: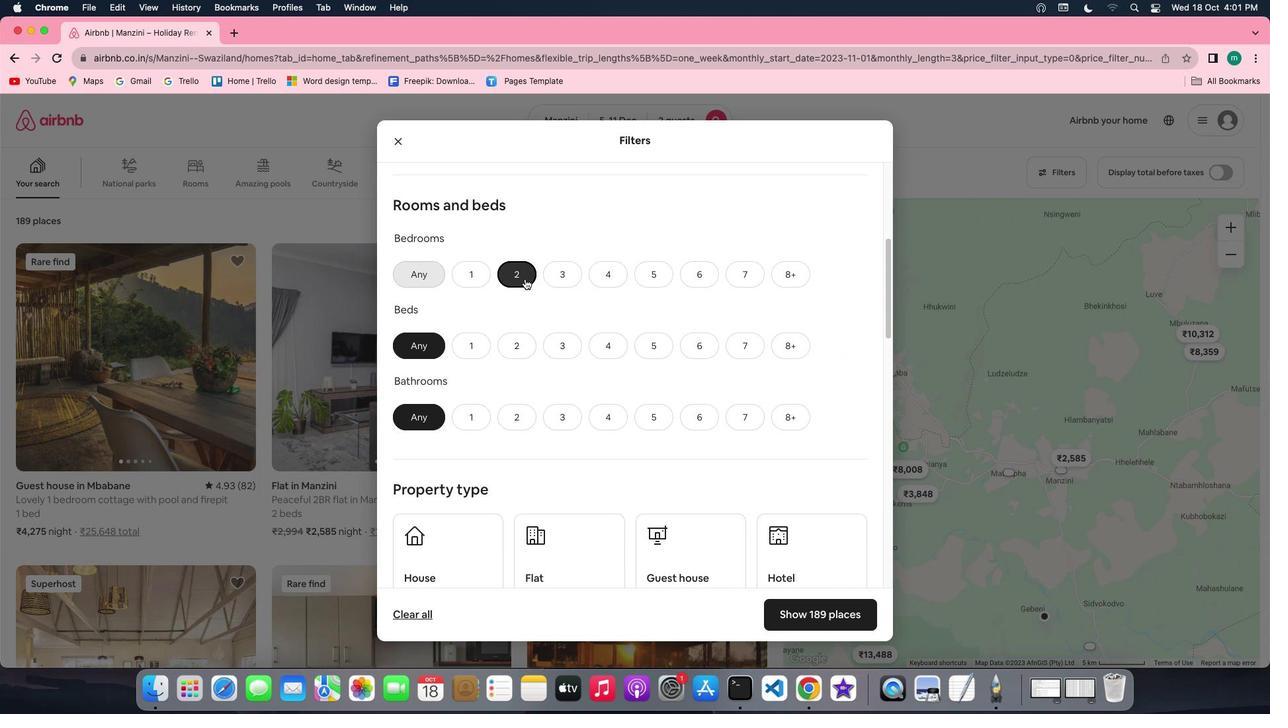 
Action: Mouse moved to (517, 344)
Screenshot: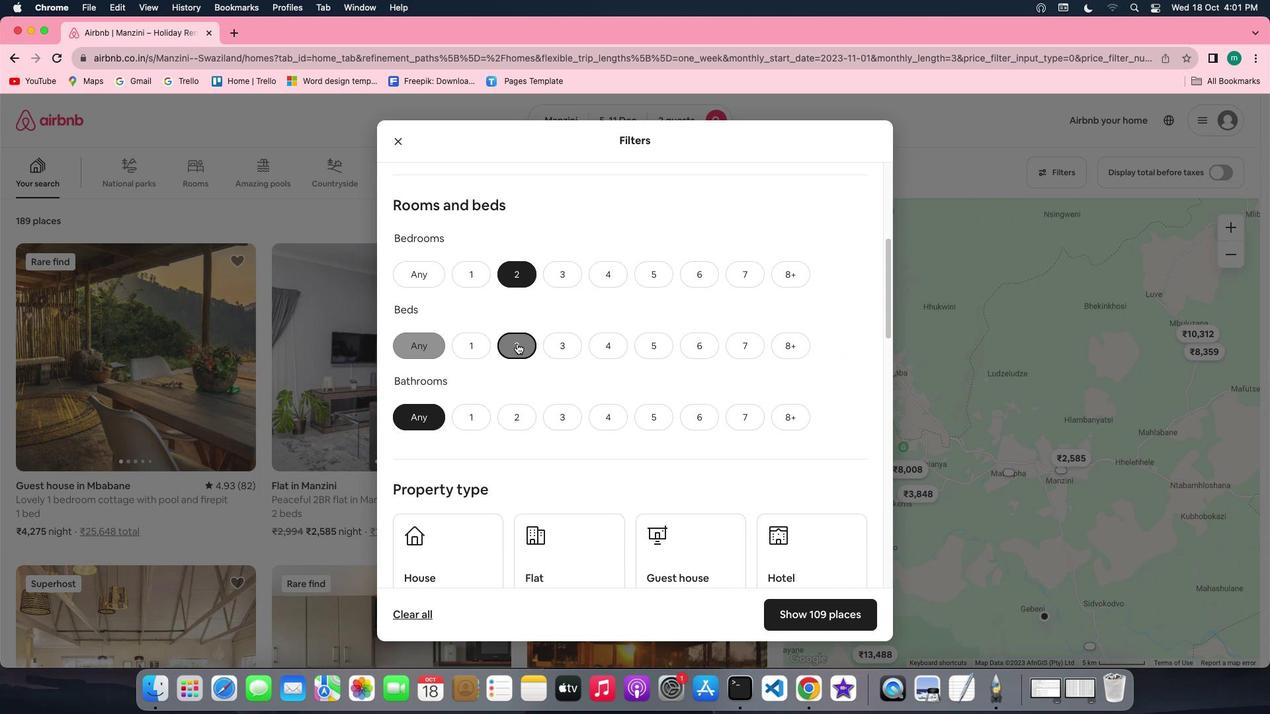 
Action: Mouse pressed left at (517, 344)
Screenshot: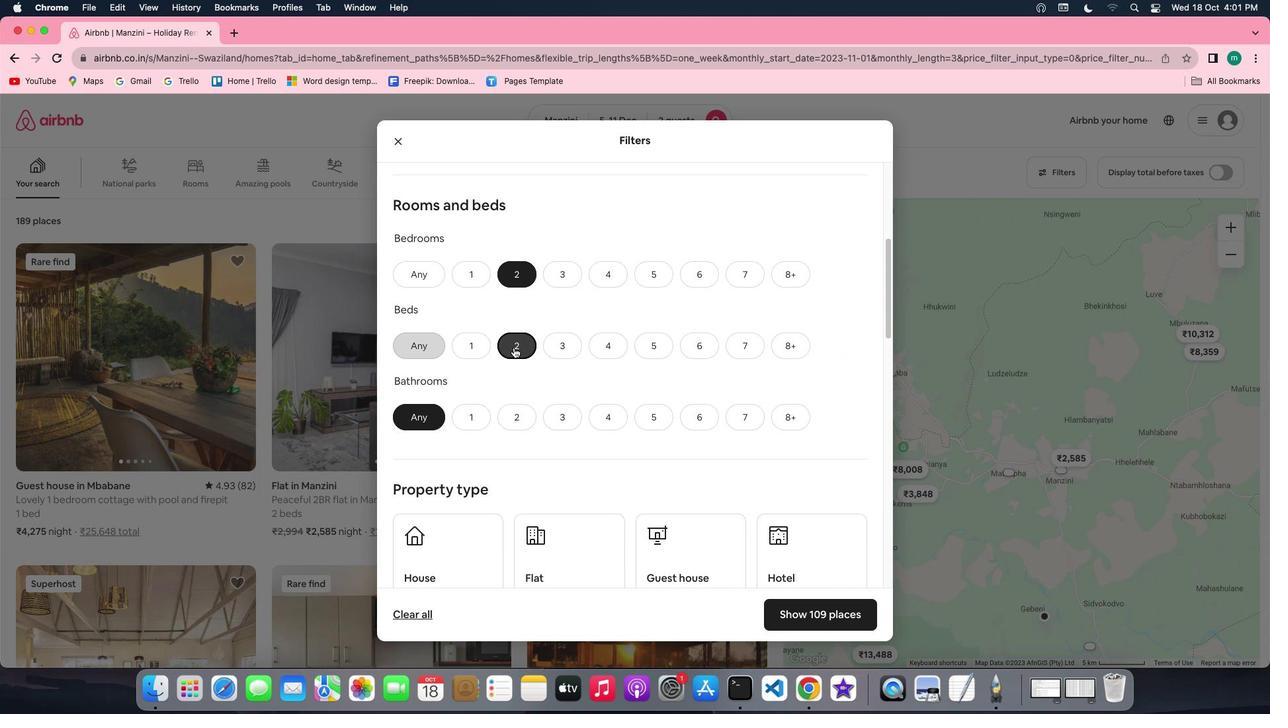 
Action: Mouse moved to (466, 416)
Screenshot: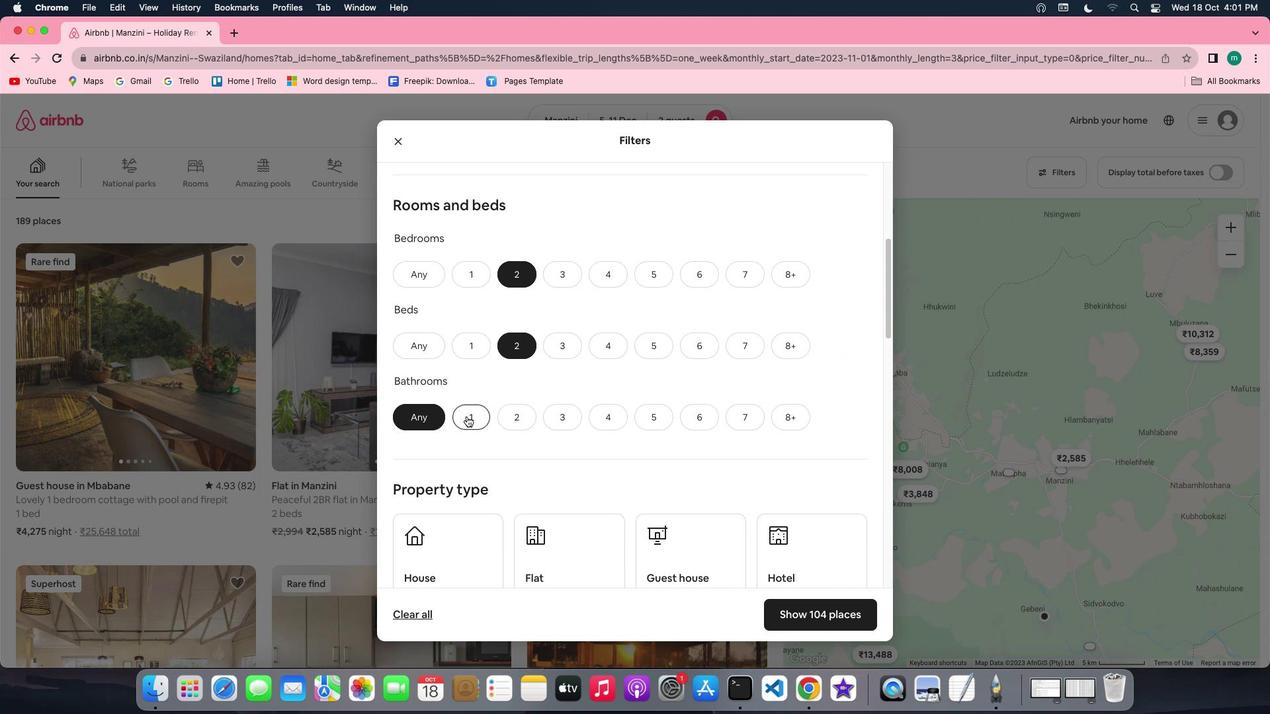 
Action: Mouse pressed left at (466, 416)
Screenshot: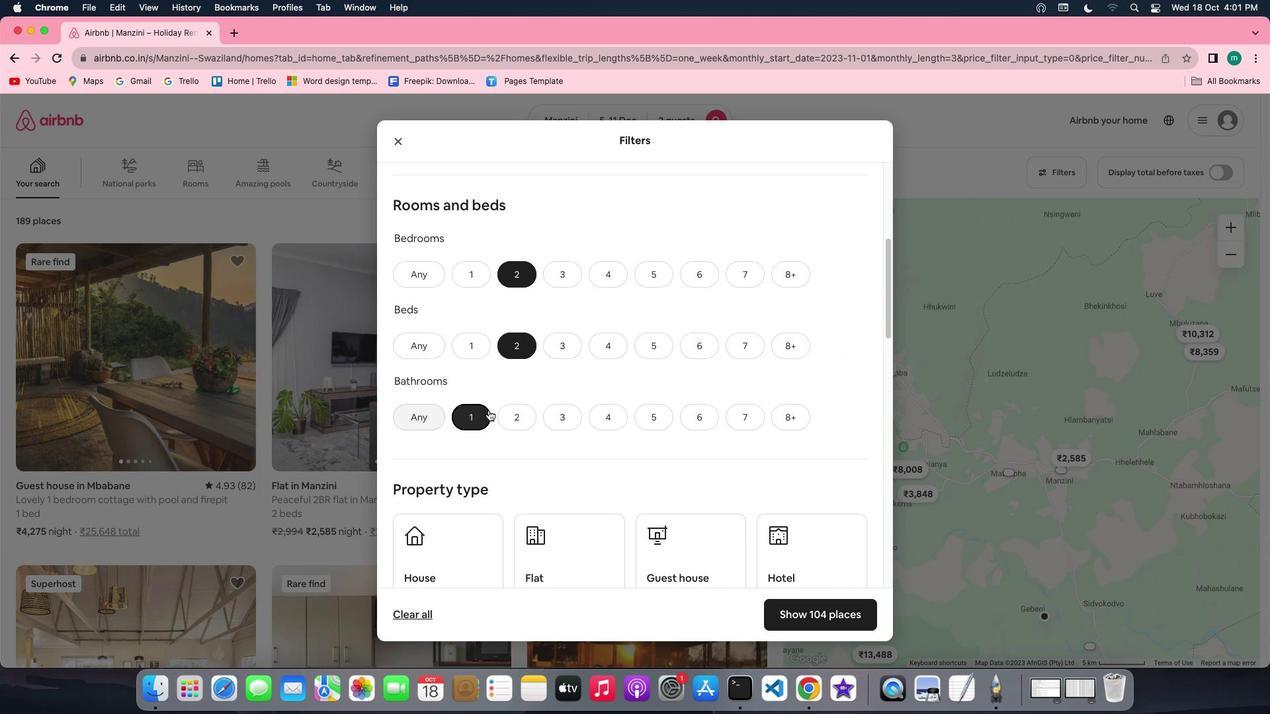 
Action: Mouse moved to (686, 403)
Screenshot: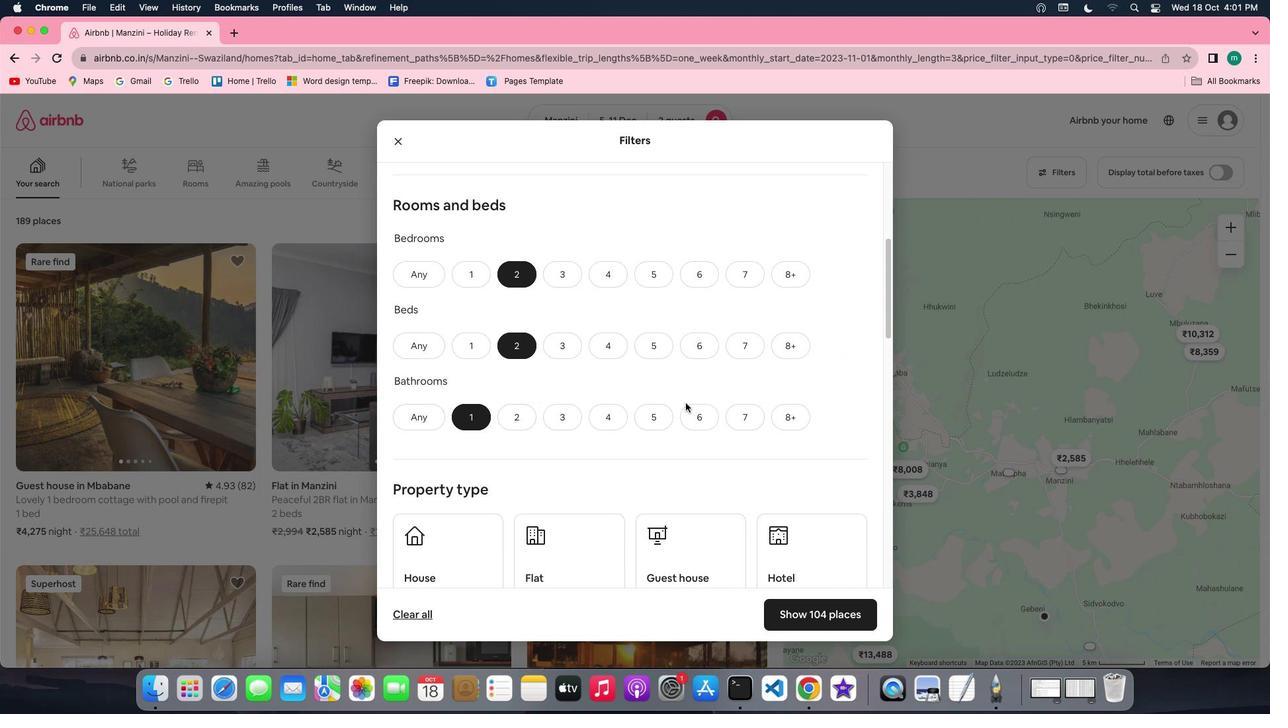 
Action: Mouse scrolled (686, 403) with delta (0, 0)
Screenshot: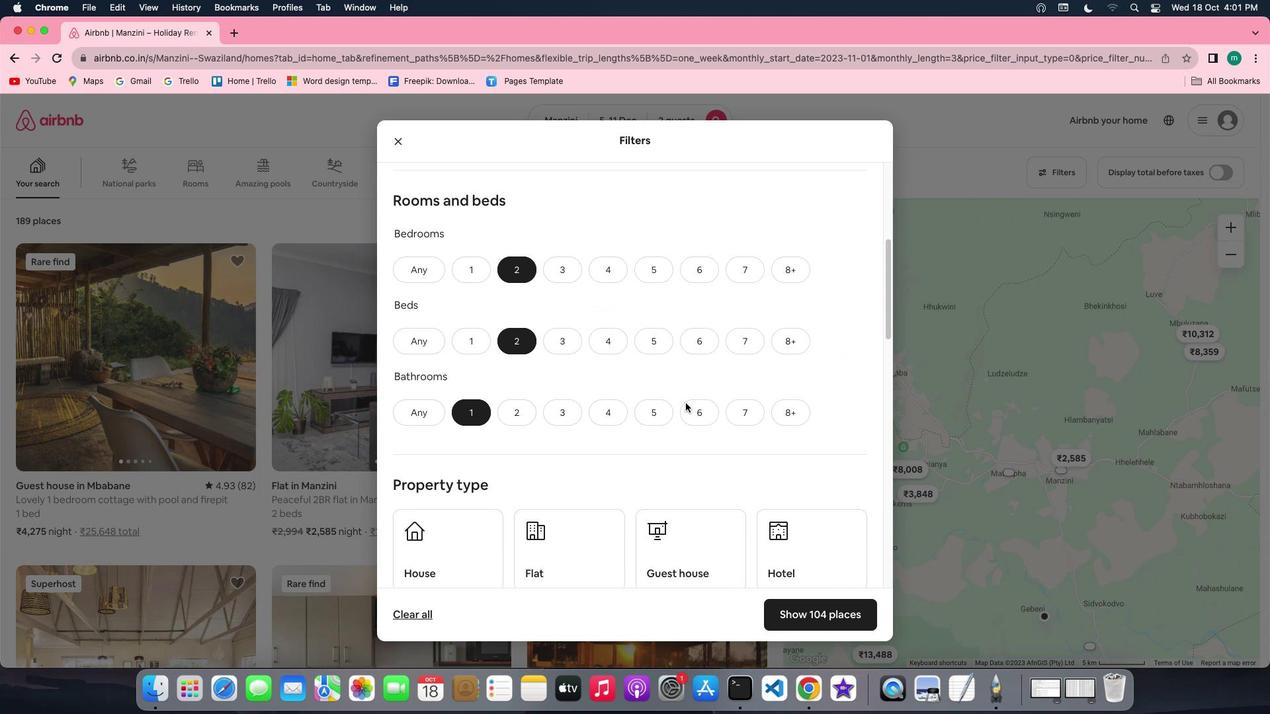 
Action: Mouse scrolled (686, 403) with delta (0, 0)
Screenshot: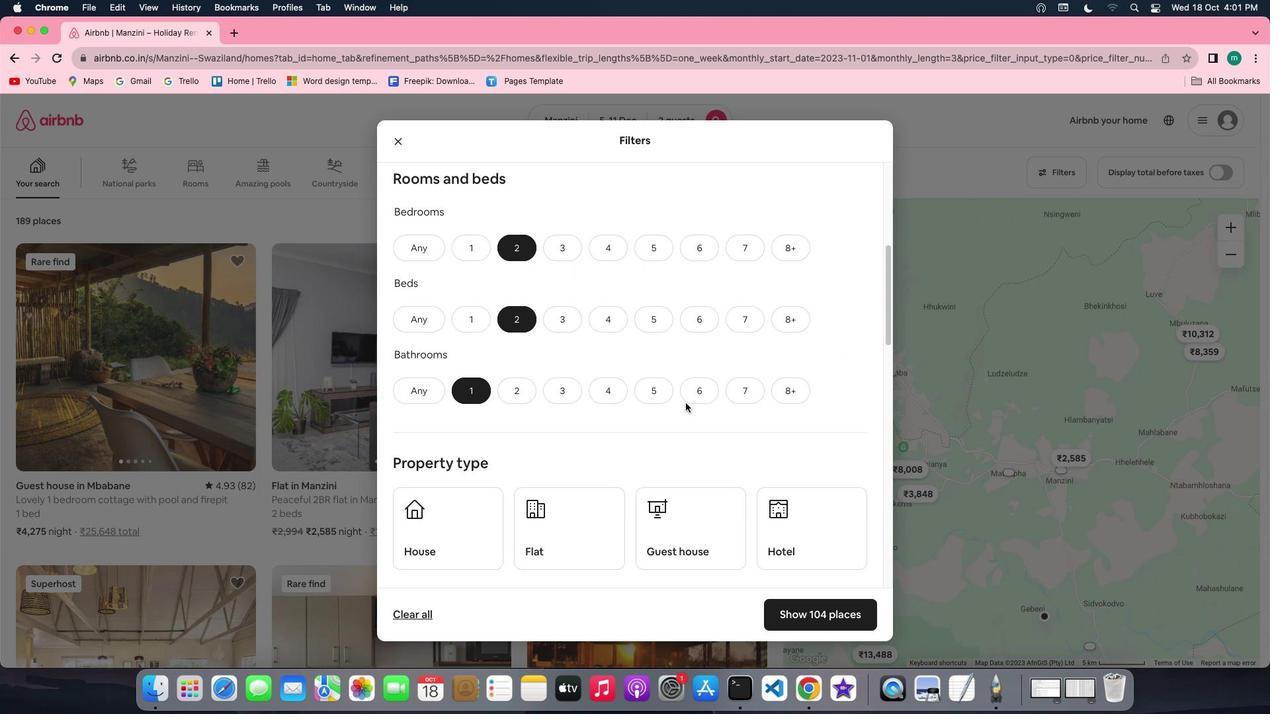 
Action: Mouse scrolled (686, 403) with delta (0, 0)
Screenshot: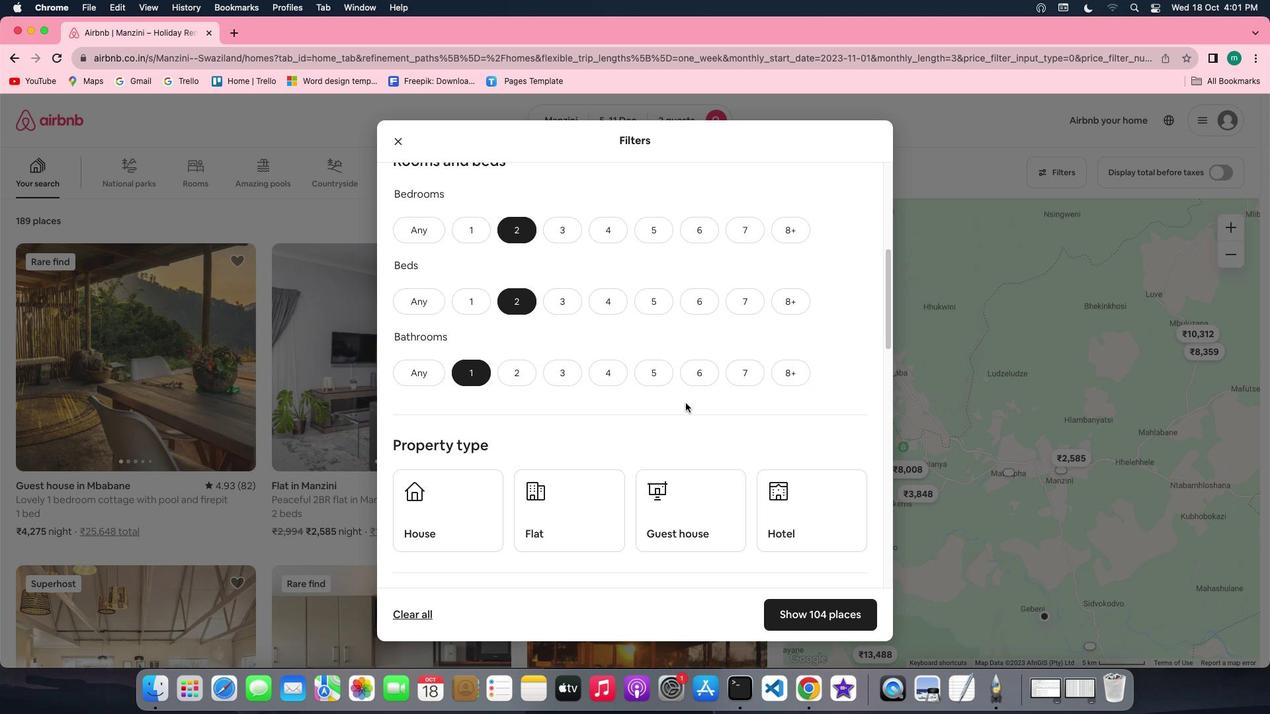 
Action: Mouse scrolled (686, 403) with delta (0, 0)
Screenshot: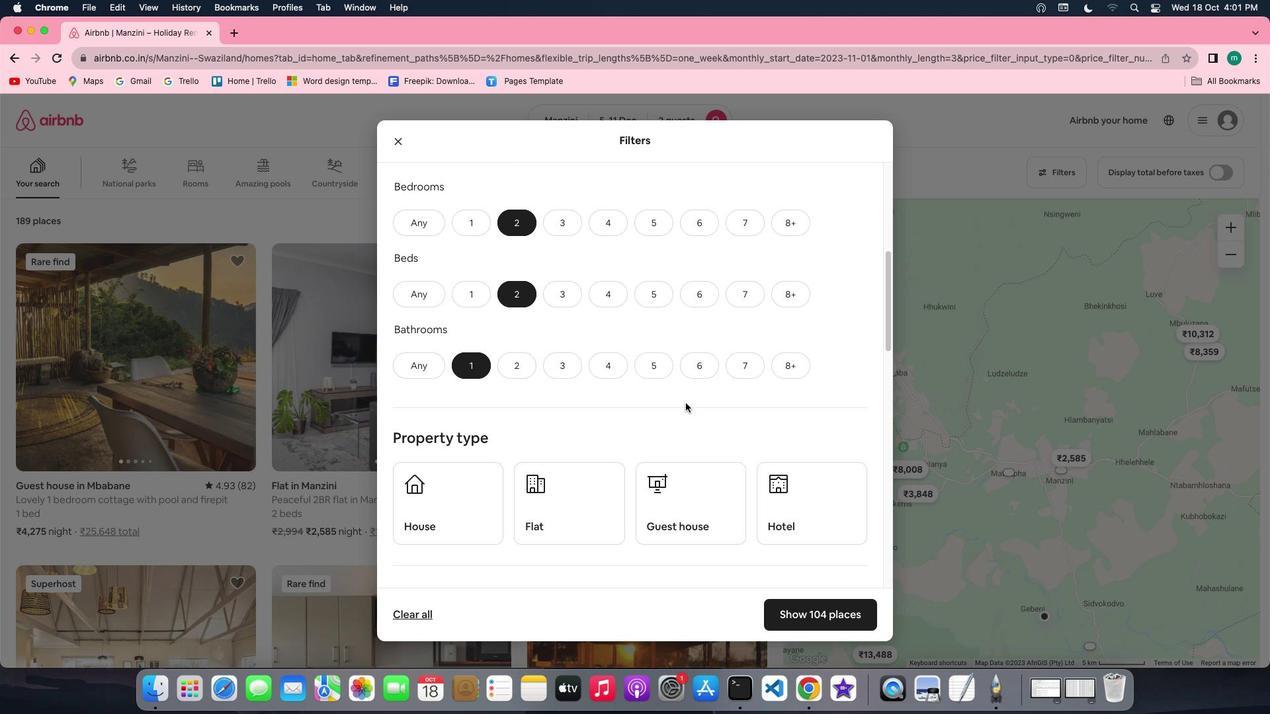 
Action: Mouse scrolled (686, 403) with delta (0, 0)
Screenshot: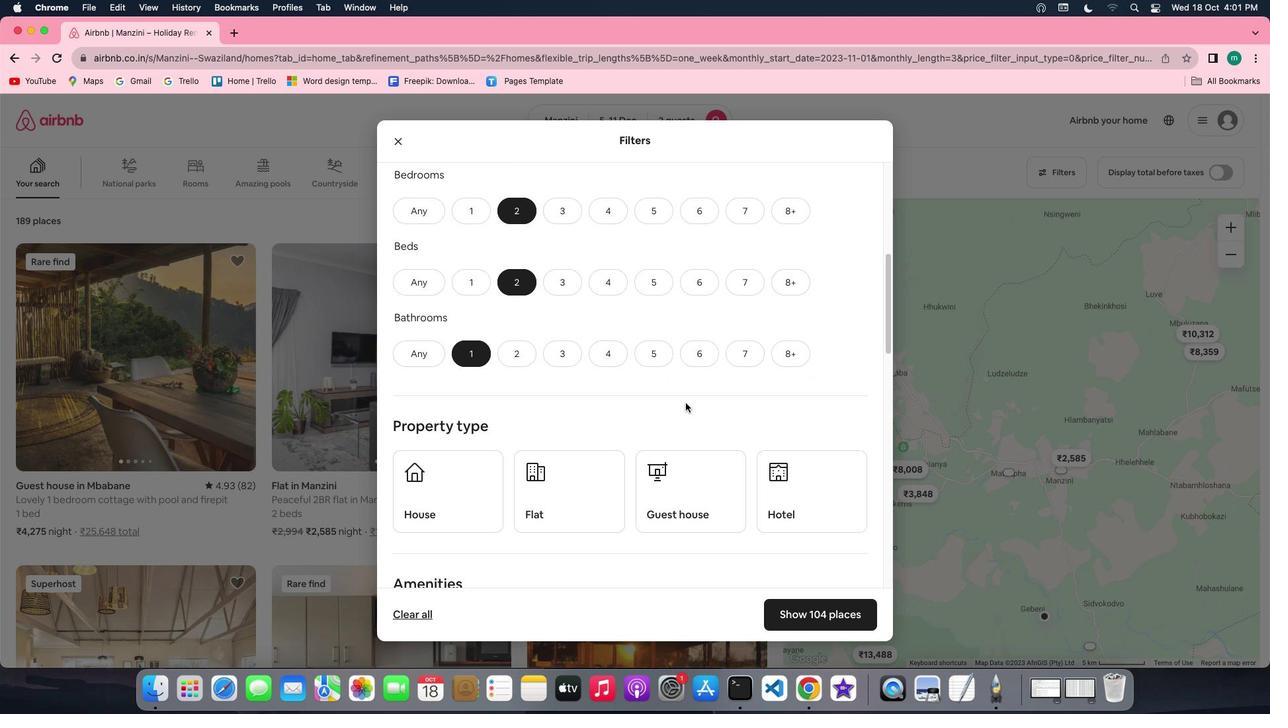 
Action: Mouse scrolled (686, 403) with delta (0, 0)
Screenshot: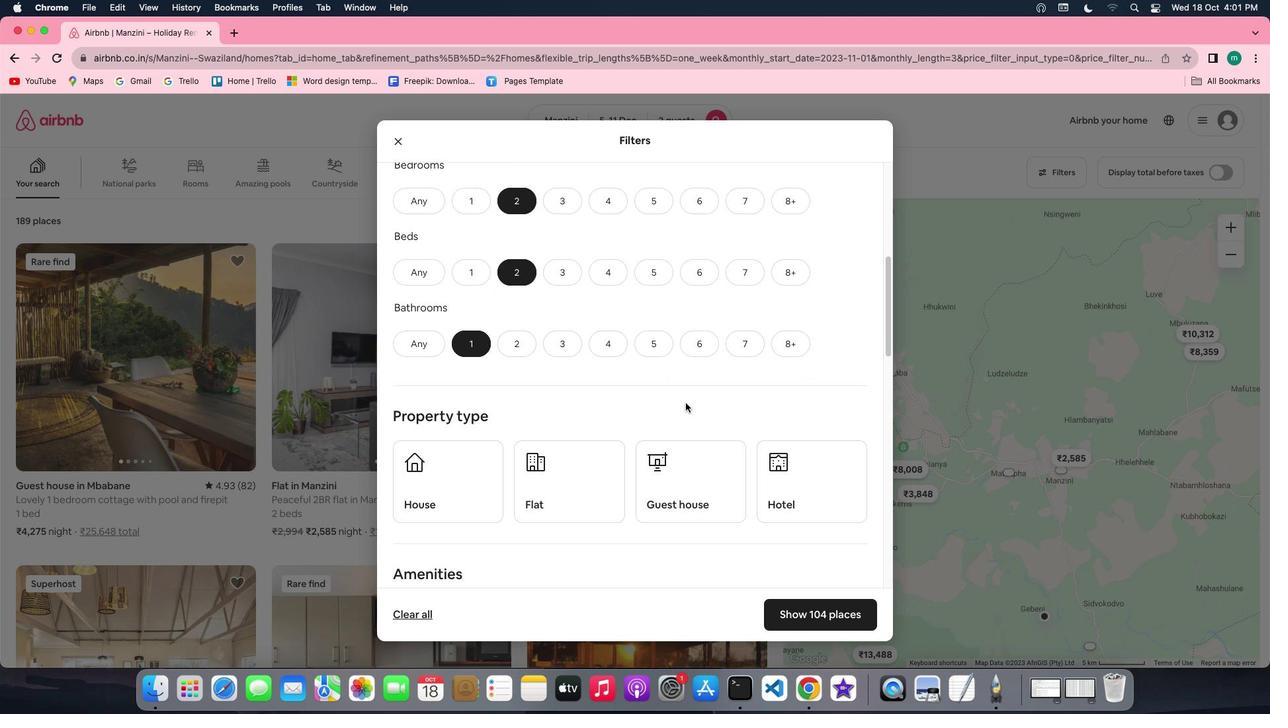 
Action: Mouse scrolled (686, 403) with delta (0, 0)
Screenshot: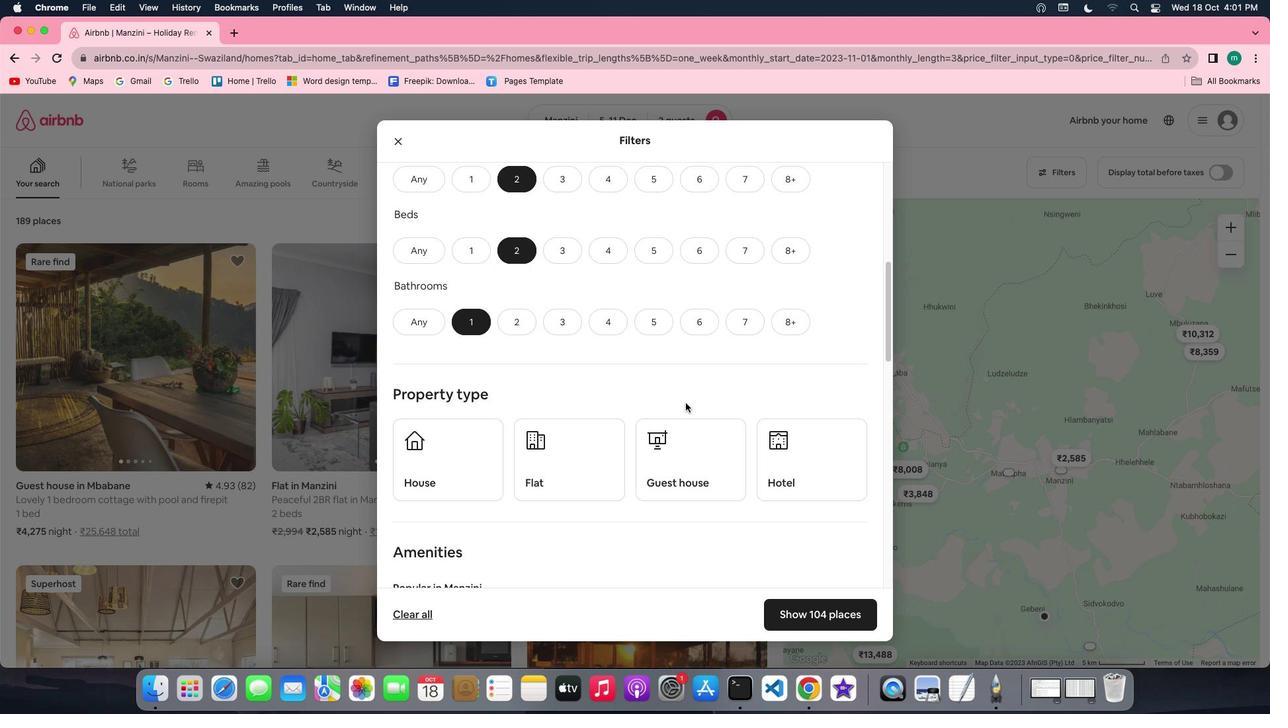 
Action: Mouse scrolled (686, 403) with delta (0, 0)
Screenshot: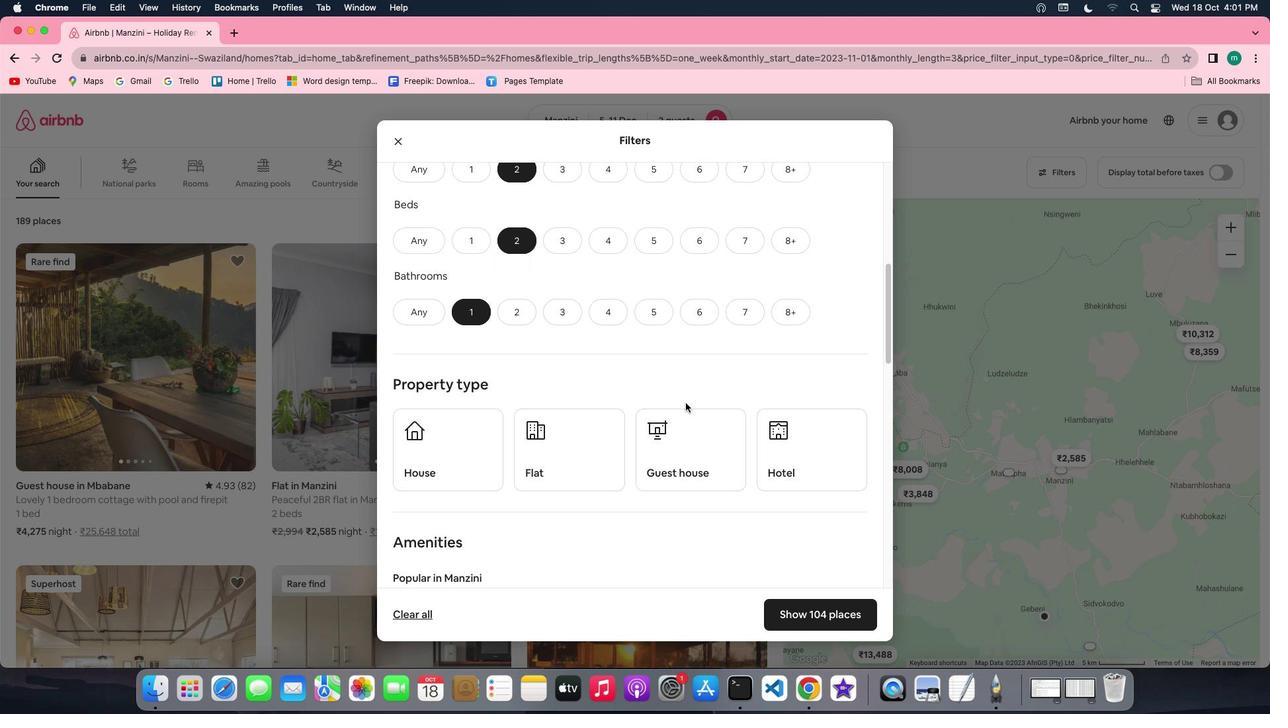 
Action: Mouse scrolled (686, 403) with delta (0, 0)
Screenshot: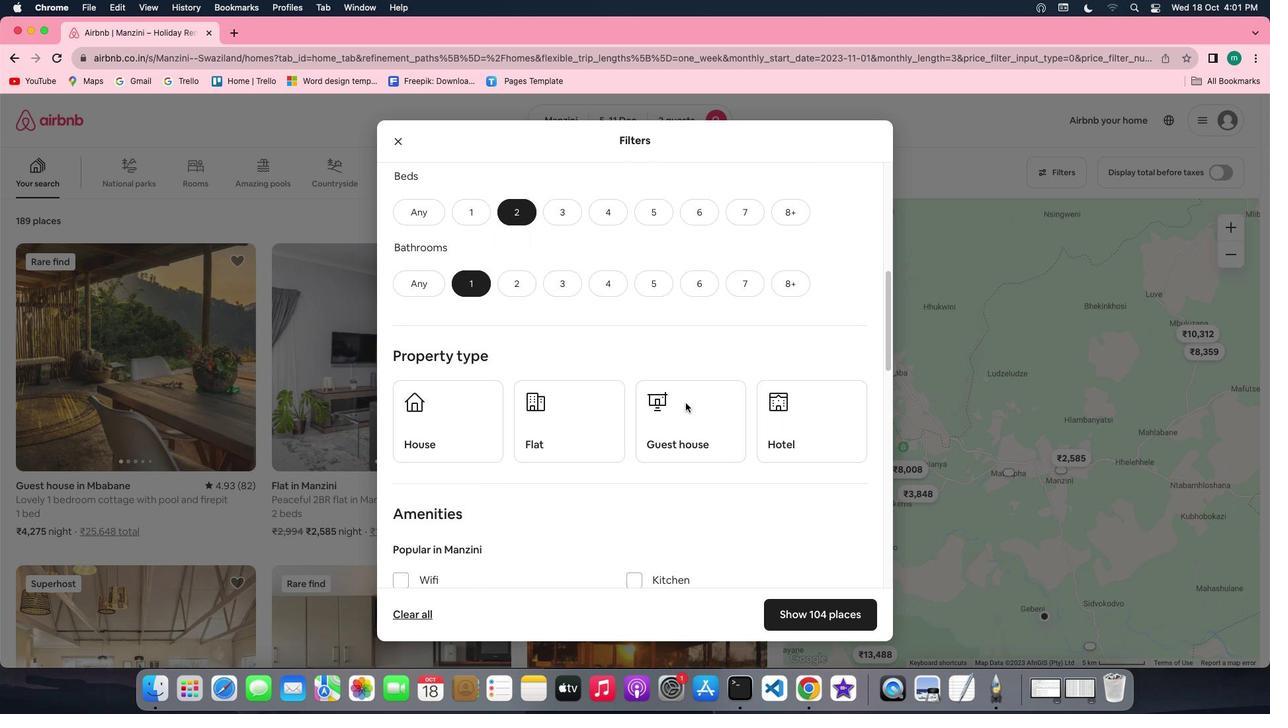 
Action: Mouse scrolled (686, 403) with delta (0, 0)
Screenshot: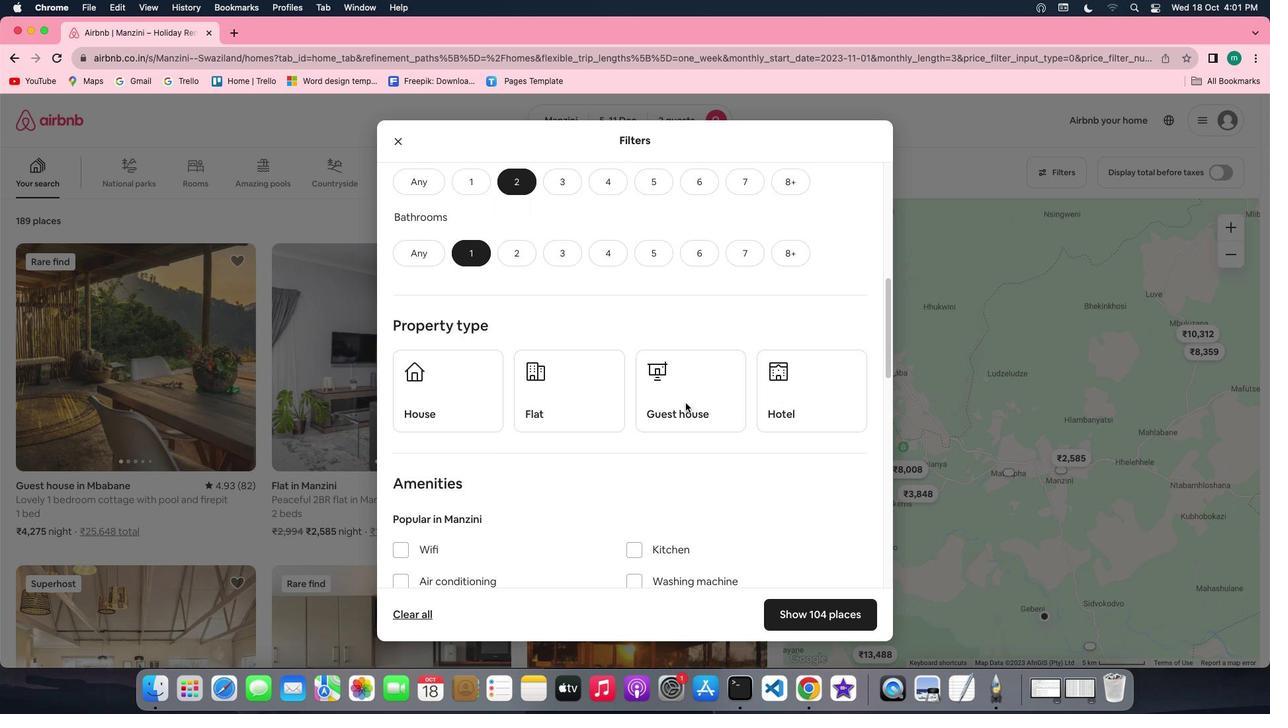 
Action: Mouse scrolled (686, 403) with delta (0, 0)
Screenshot: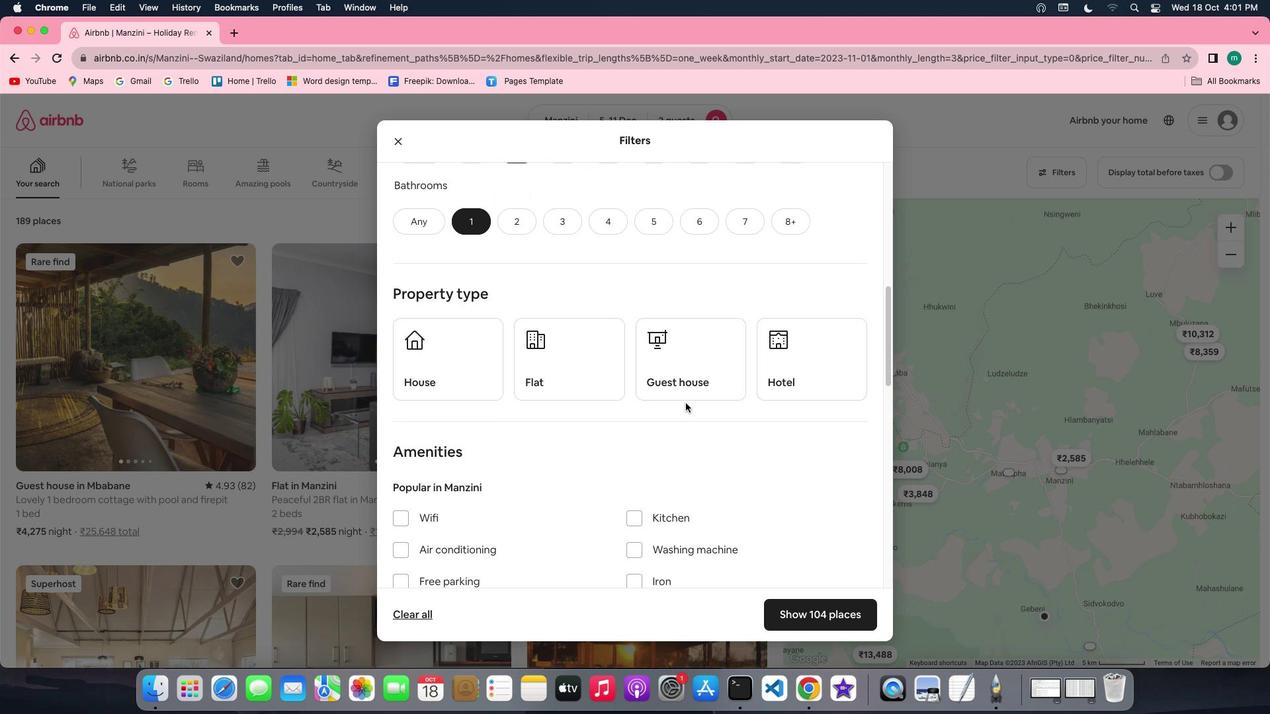 
Action: Mouse scrolled (686, 403) with delta (0, 0)
Screenshot: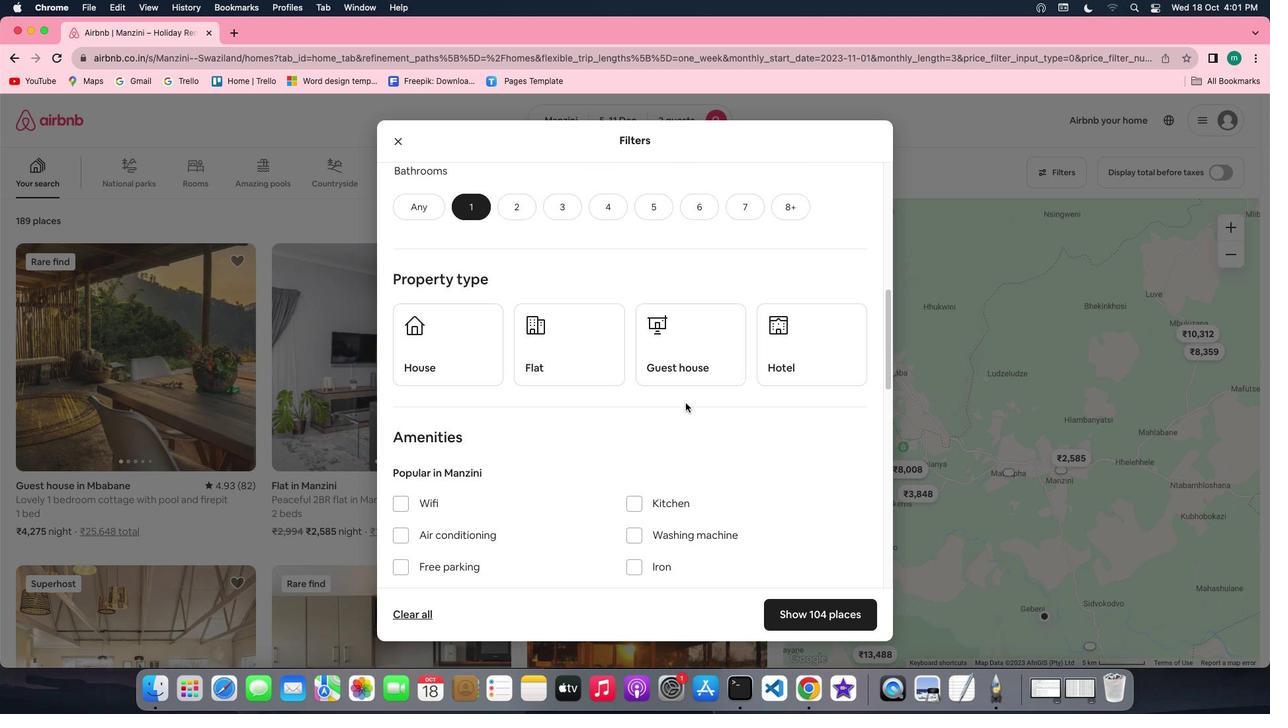 
Action: Mouse moved to (594, 370)
Screenshot: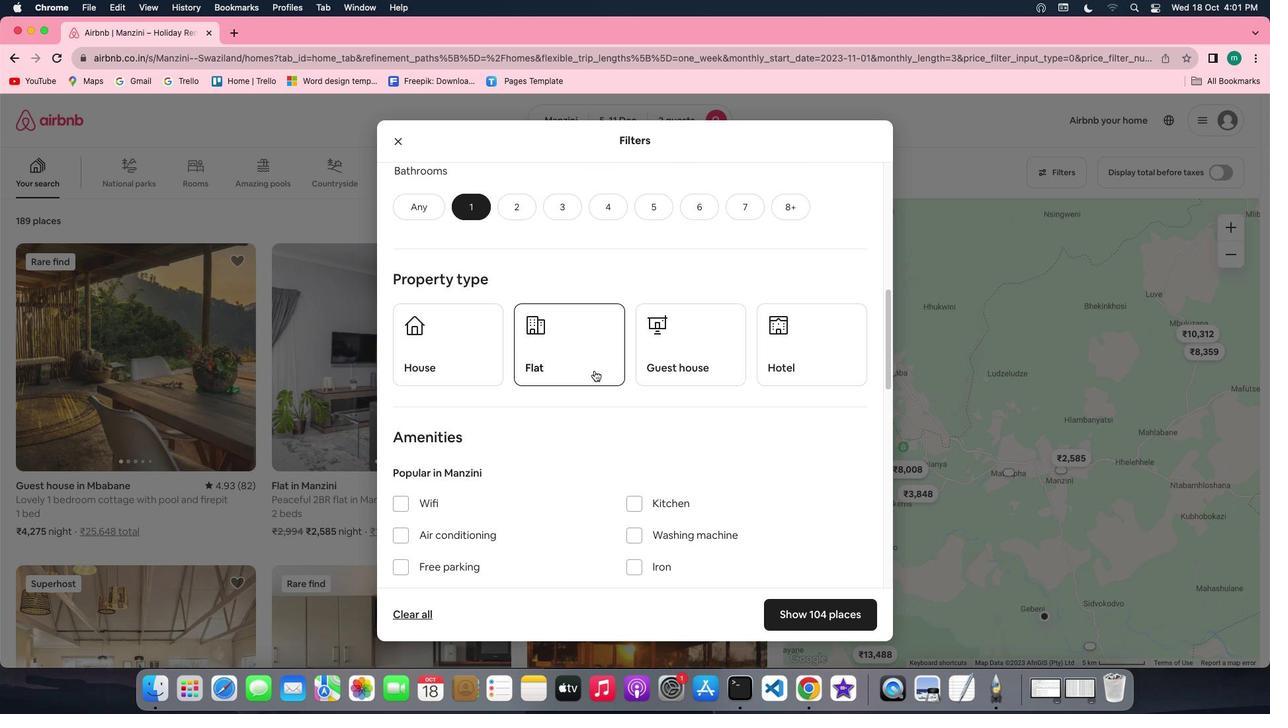 
Action: Mouse pressed left at (594, 370)
Screenshot: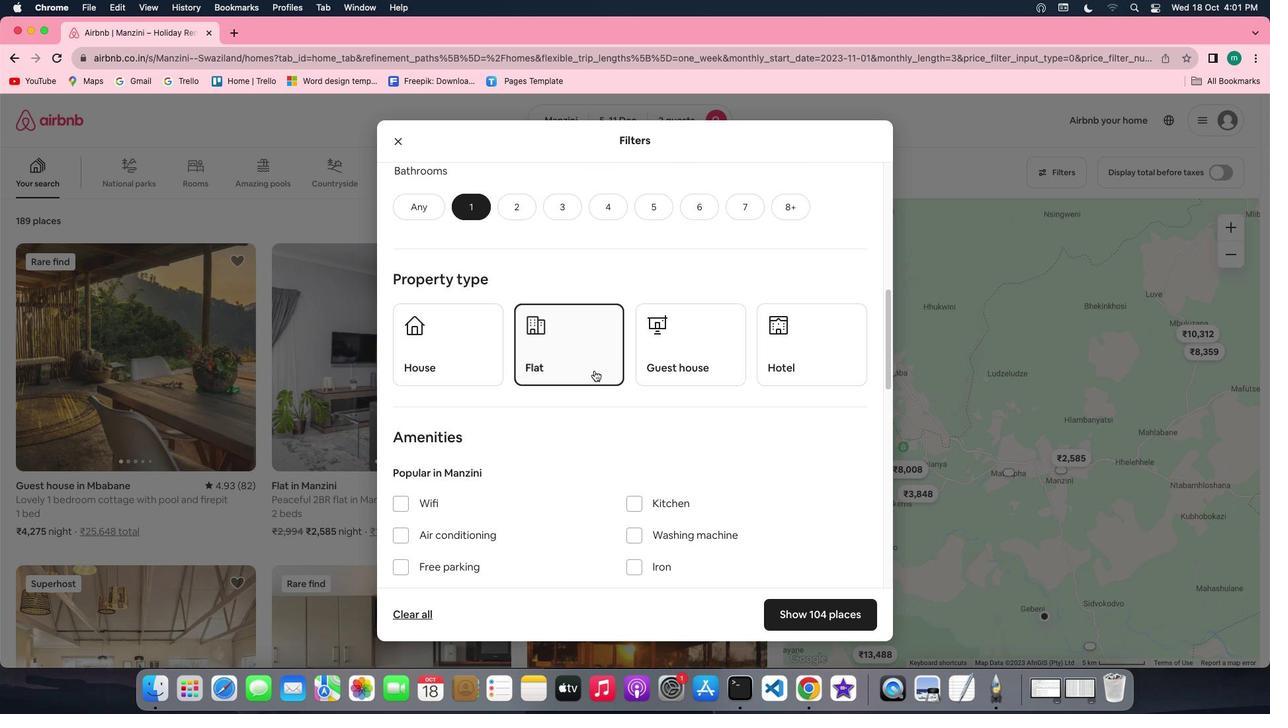 
Action: Mouse moved to (848, 407)
Screenshot: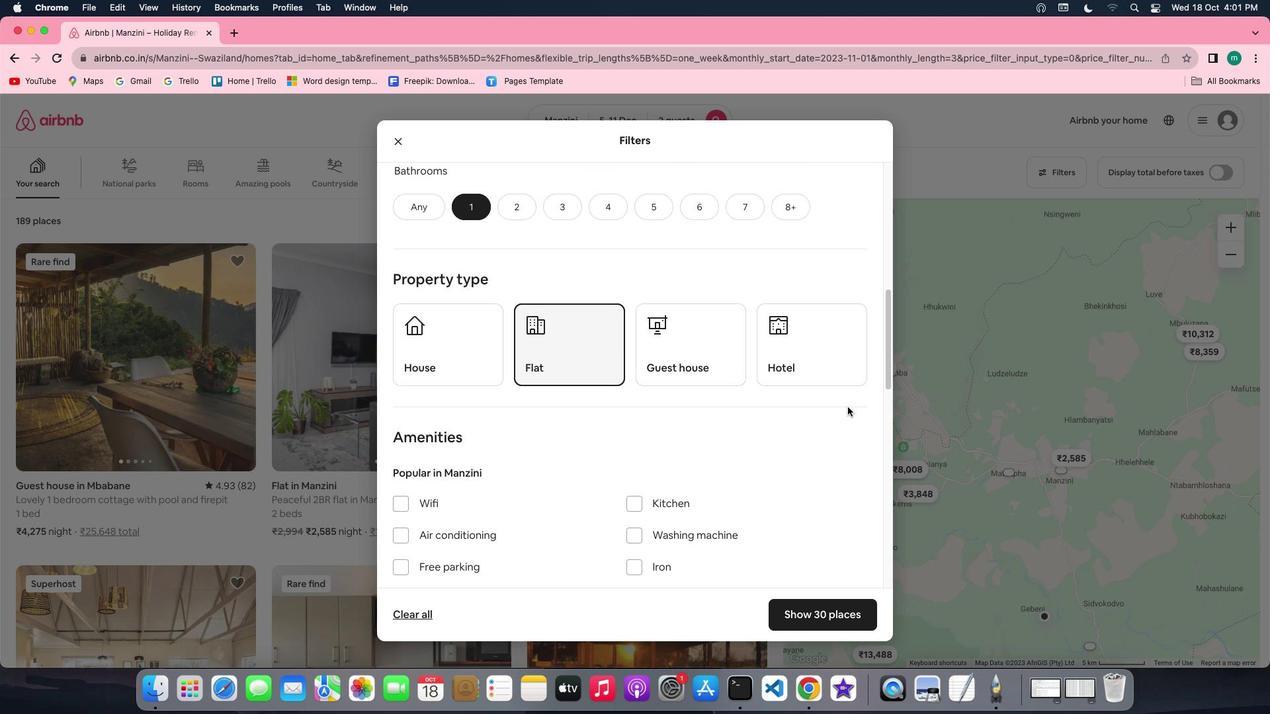 
Action: Mouse scrolled (848, 407) with delta (0, 0)
Screenshot: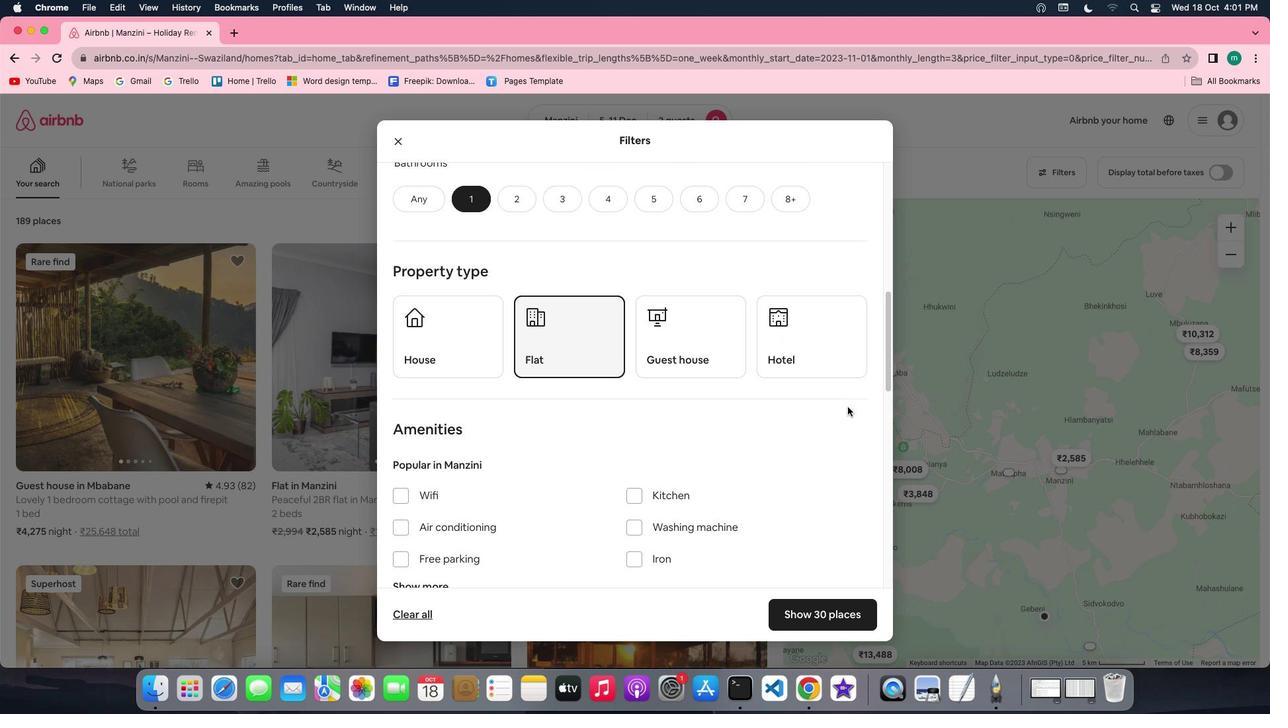 
Action: Mouse scrolled (848, 407) with delta (0, 0)
Screenshot: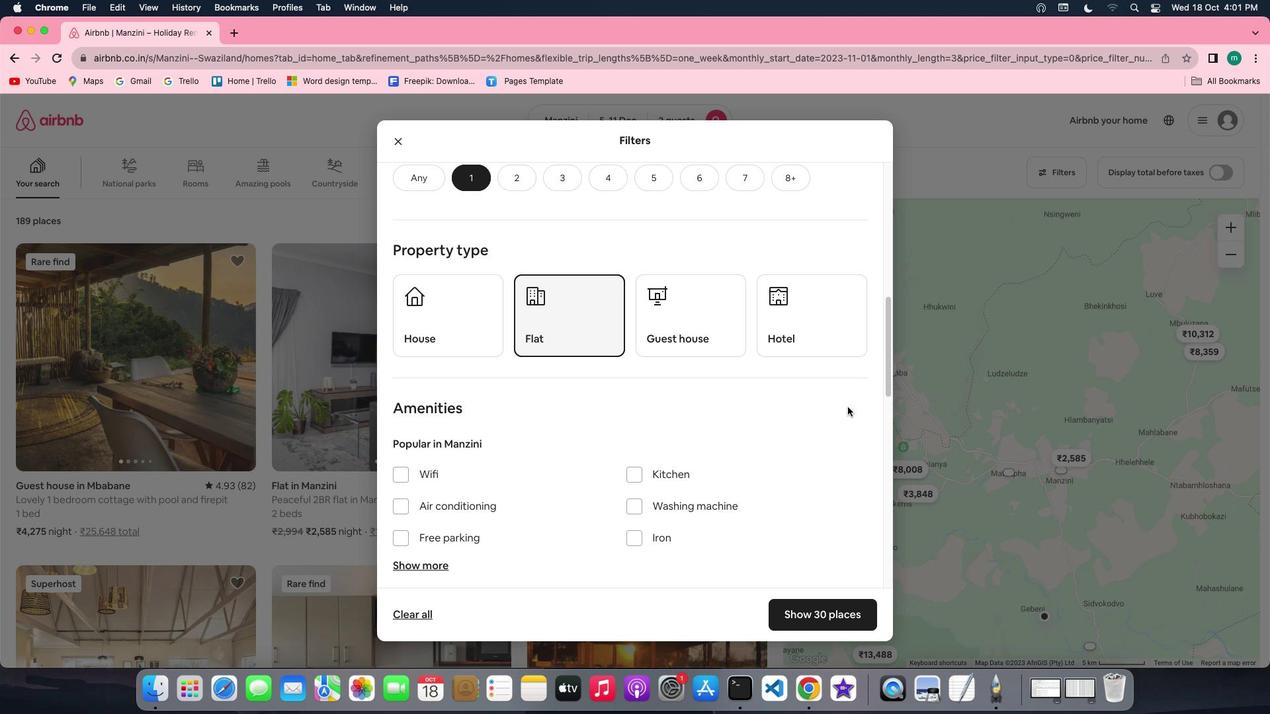 
Action: Mouse scrolled (848, 407) with delta (0, 0)
Screenshot: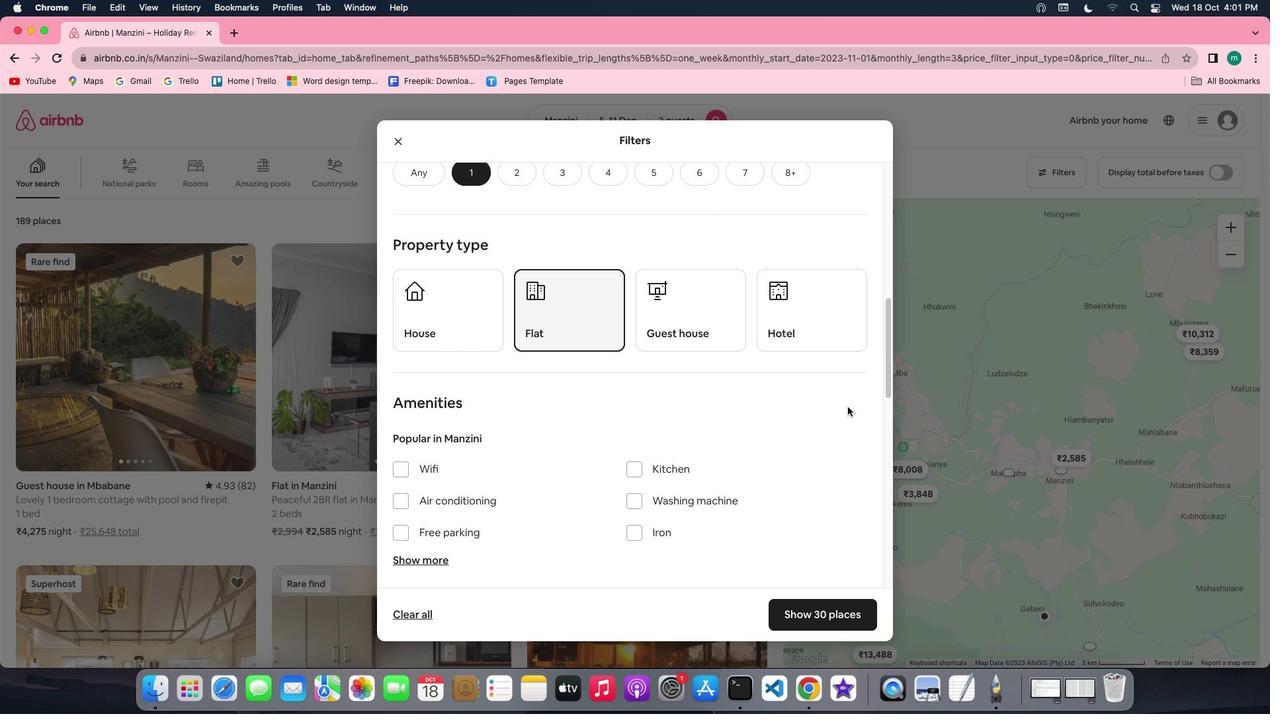 
Action: Mouse scrolled (848, 407) with delta (0, 0)
Screenshot: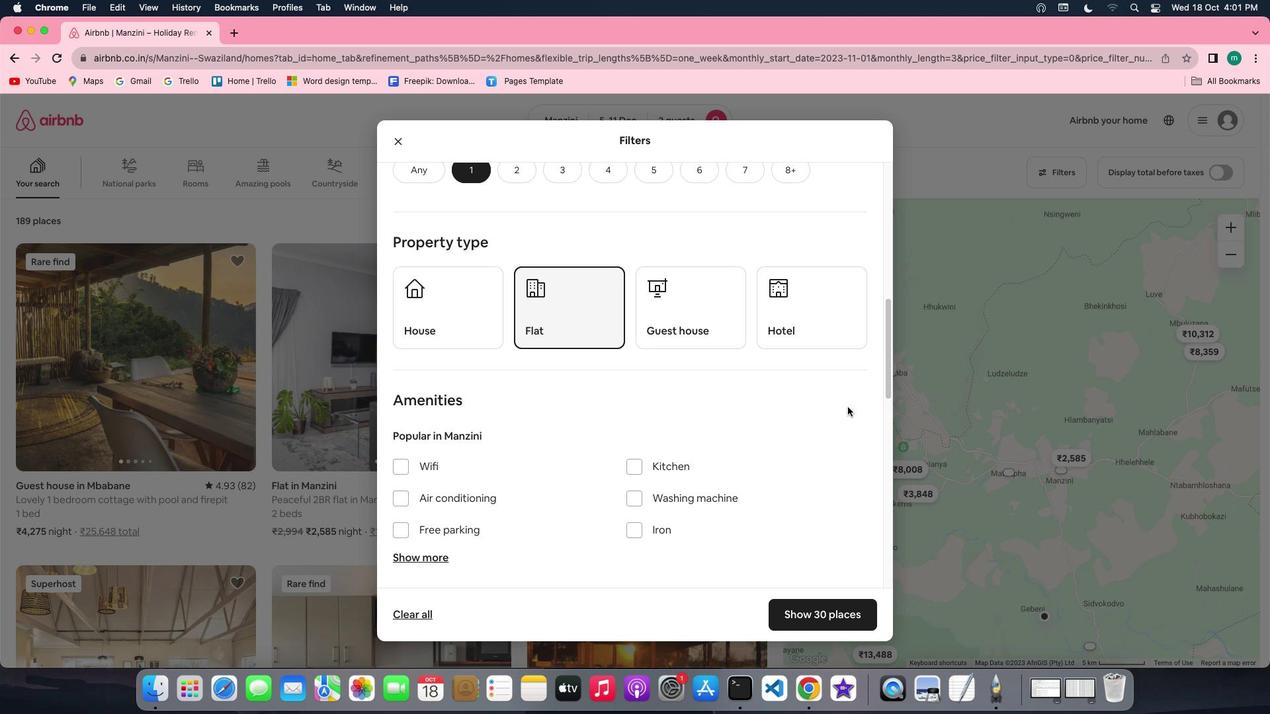 
Action: Mouse scrolled (848, 407) with delta (0, 0)
Screenshot: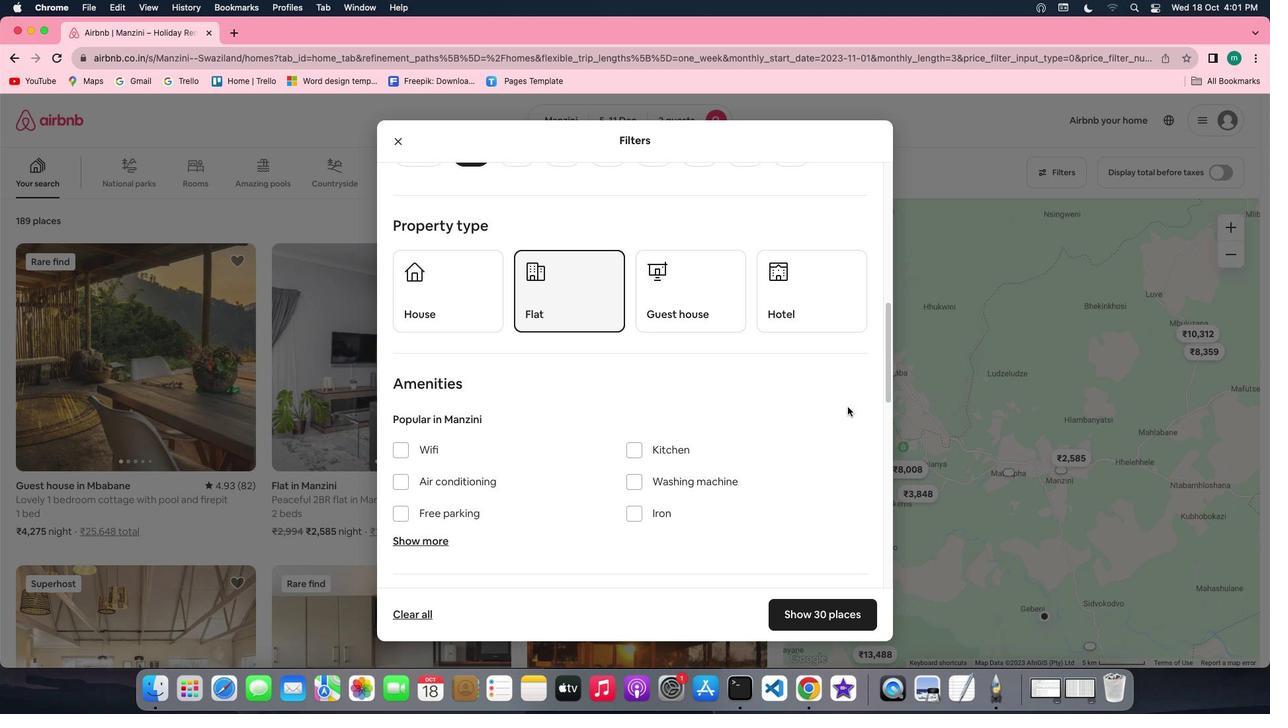 
Action: Mouse scrolled (848, 407) with delta (0, 0)
Screenshot: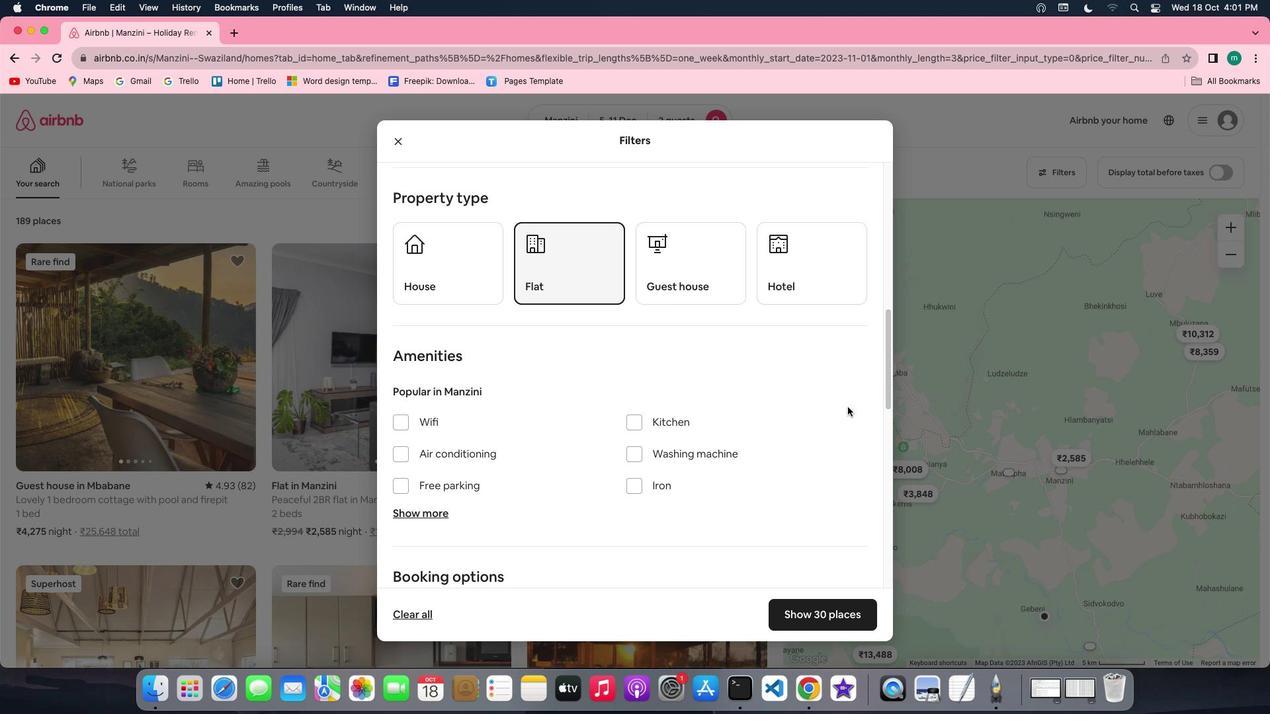 
Action: Mouse scrolled (848, 407) with delta (0, 0)
Screenshot: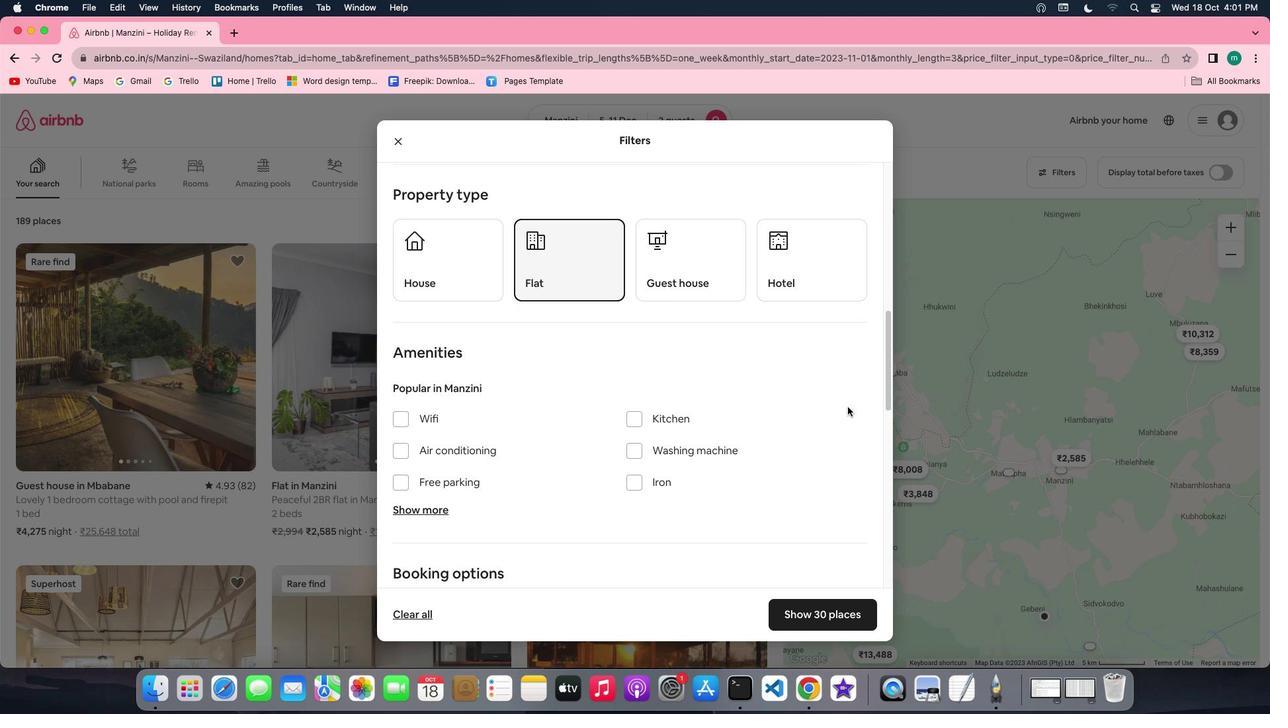 
Action: Mouse scrolled (848, 407) with delta (0, 0)
Screenshot: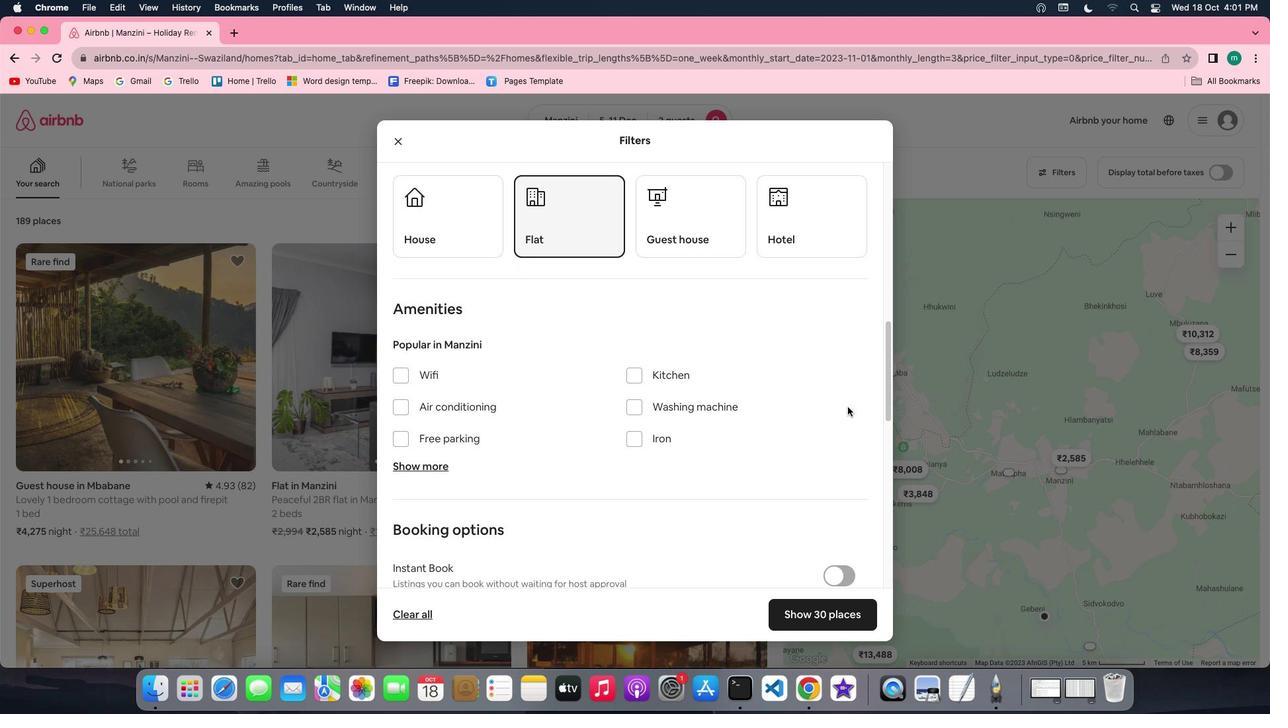 
Action: Mouse scrolled (848, 407) with delta (0, 0)
Screenshot: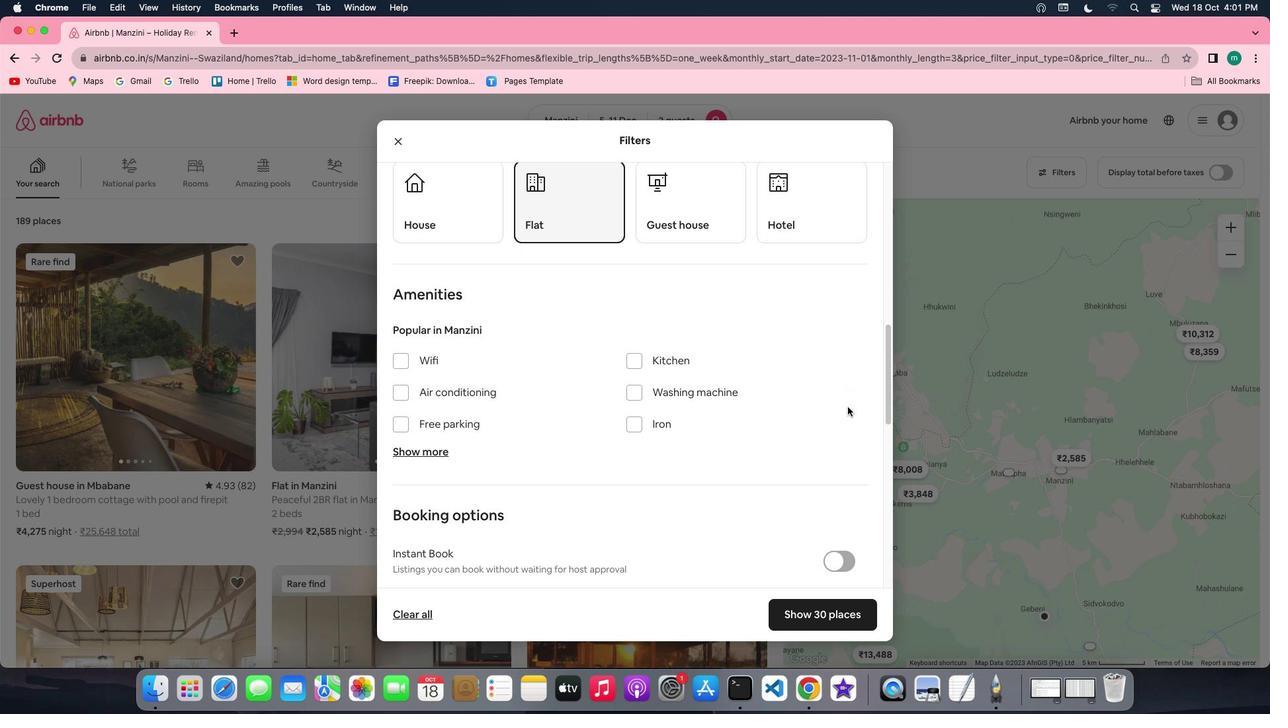 
Action: Mouse scrolled (848, 407) with delta (0, 0)
Screenshot: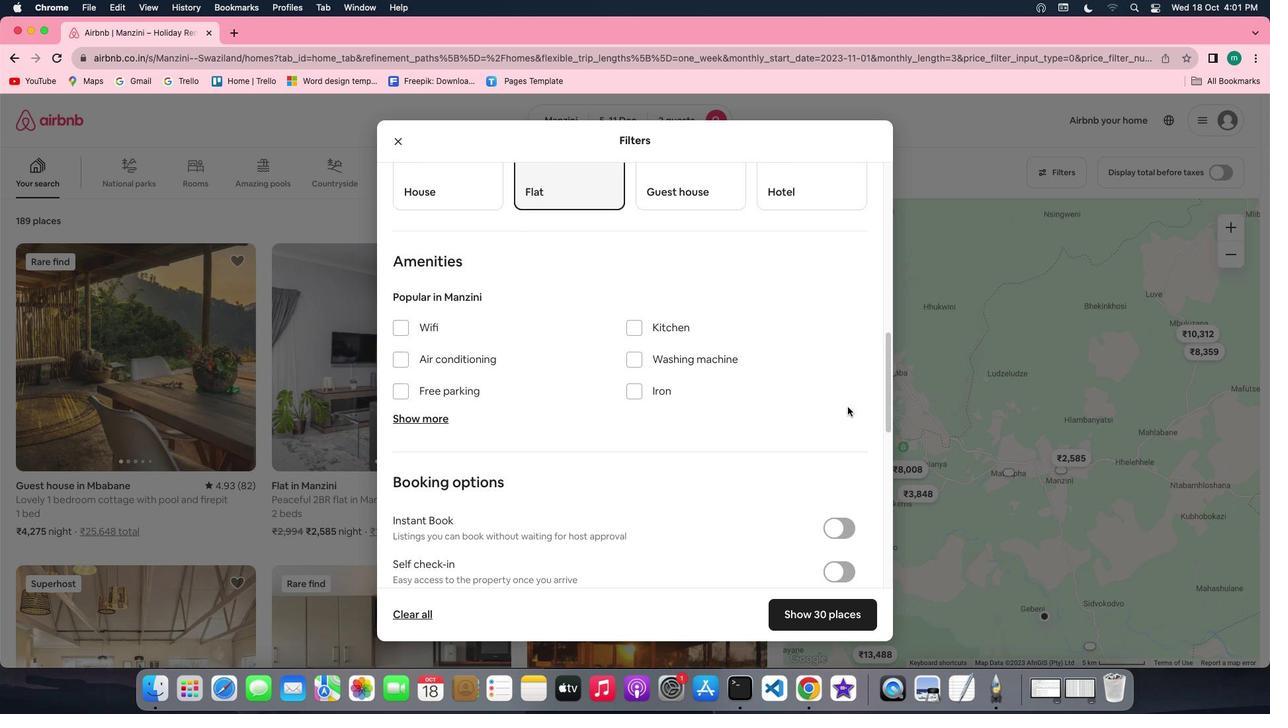 
Action: Mouse scrolled (848, 407) with delta (0, 0)
Screenshot: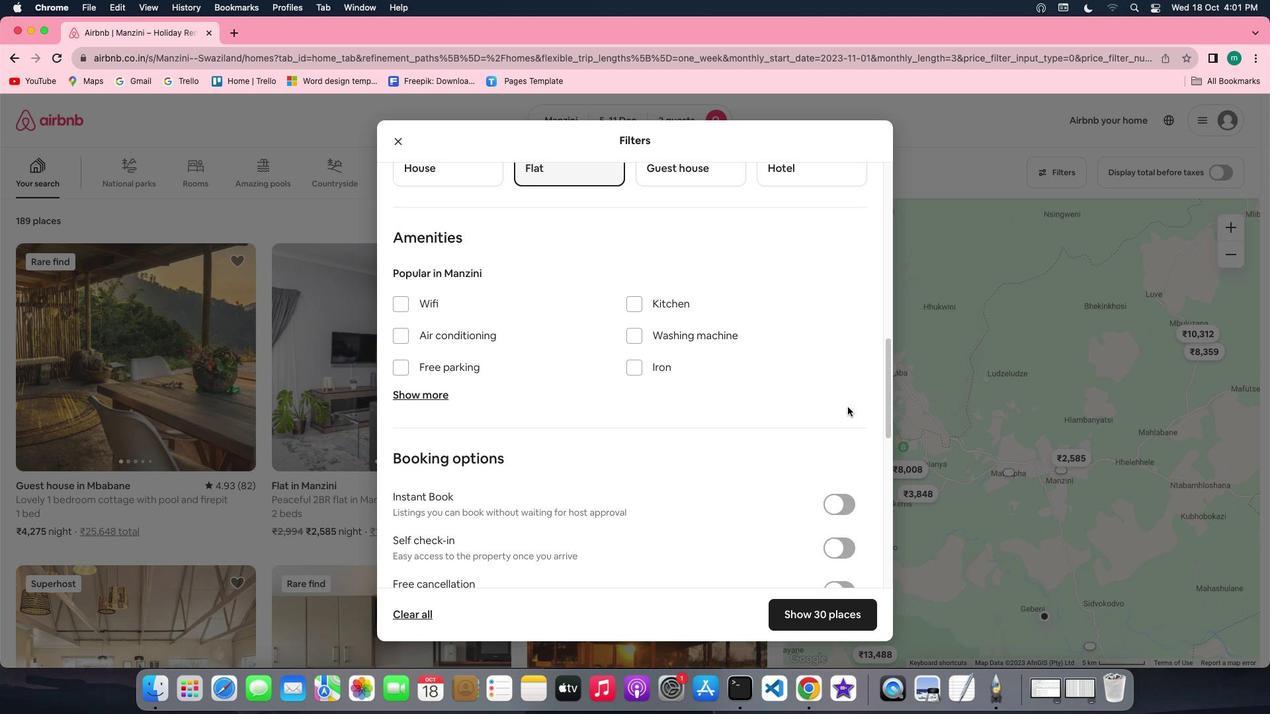 
Action: Mouse scrolled (848, 407) with delta (0, 0)
Screenshot: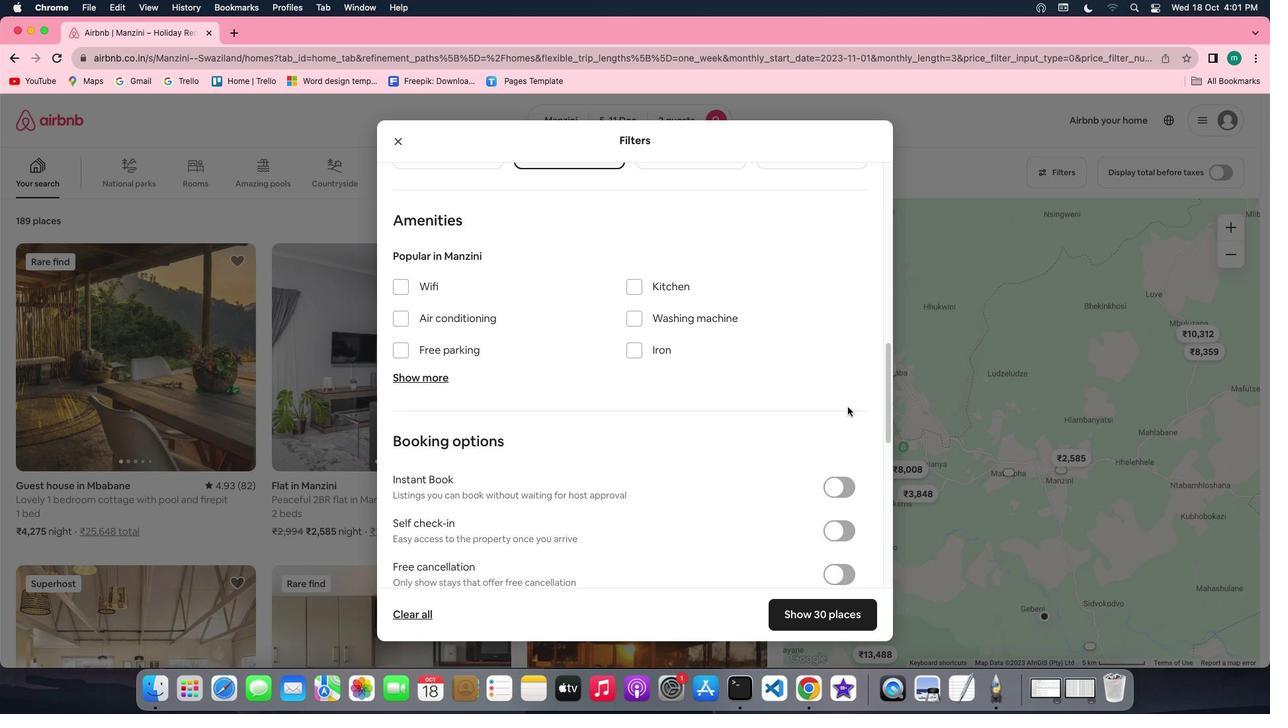 
Action: Mouse scrolled (848, 407) with delta (0, 0)
Screenshot: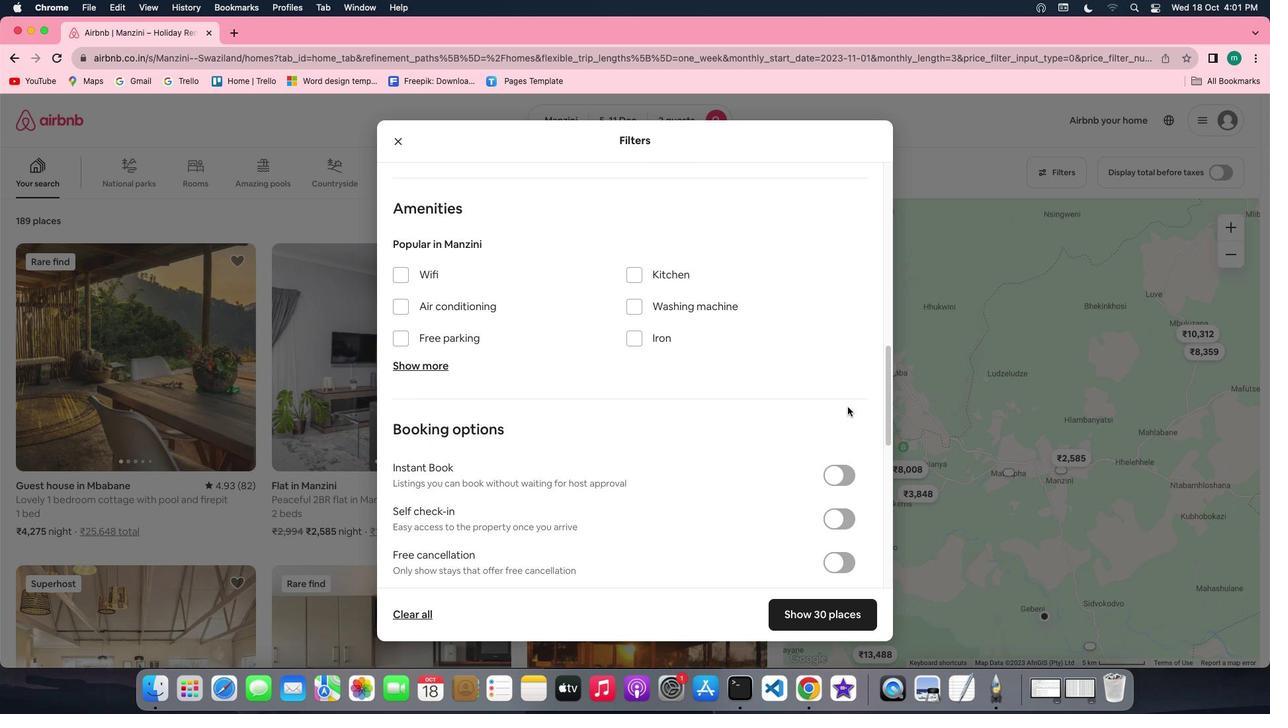 
Action: Mouse scrolled (848, 407) with delta (0, 0)
Screenshot: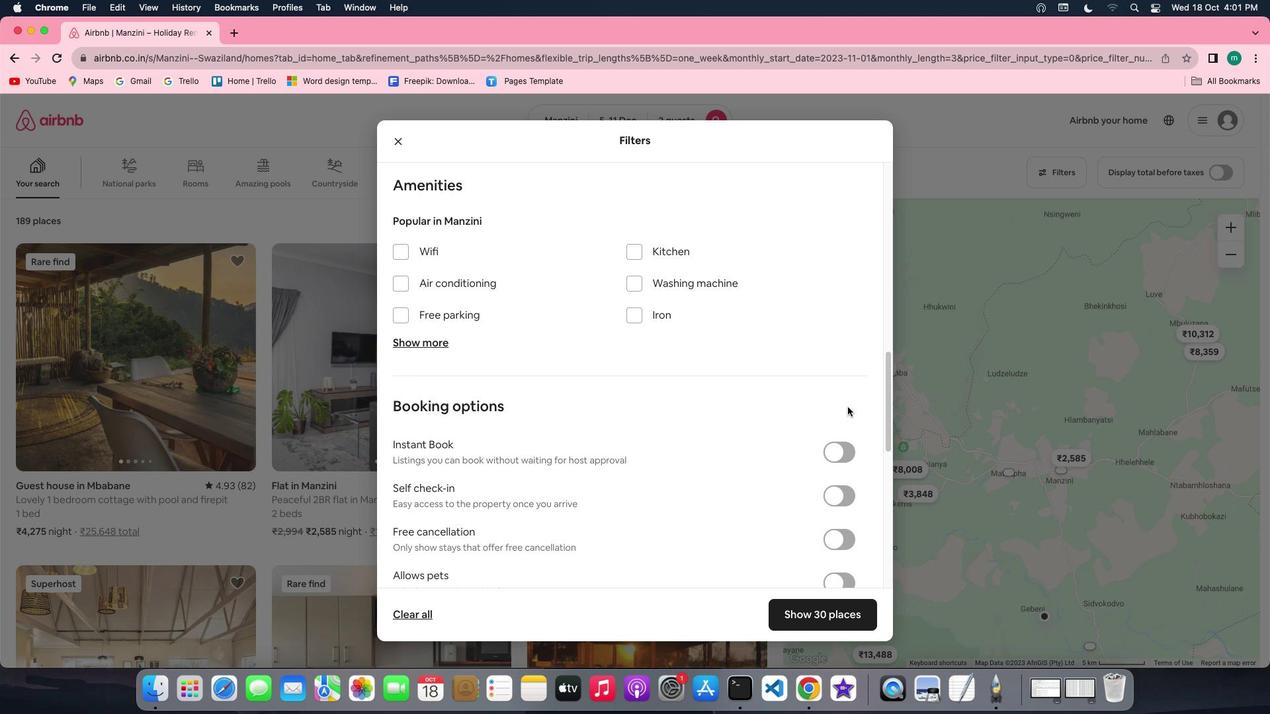 
Action: Mouse scrolled (848, 407) with delta (0, 0)
Screenshot: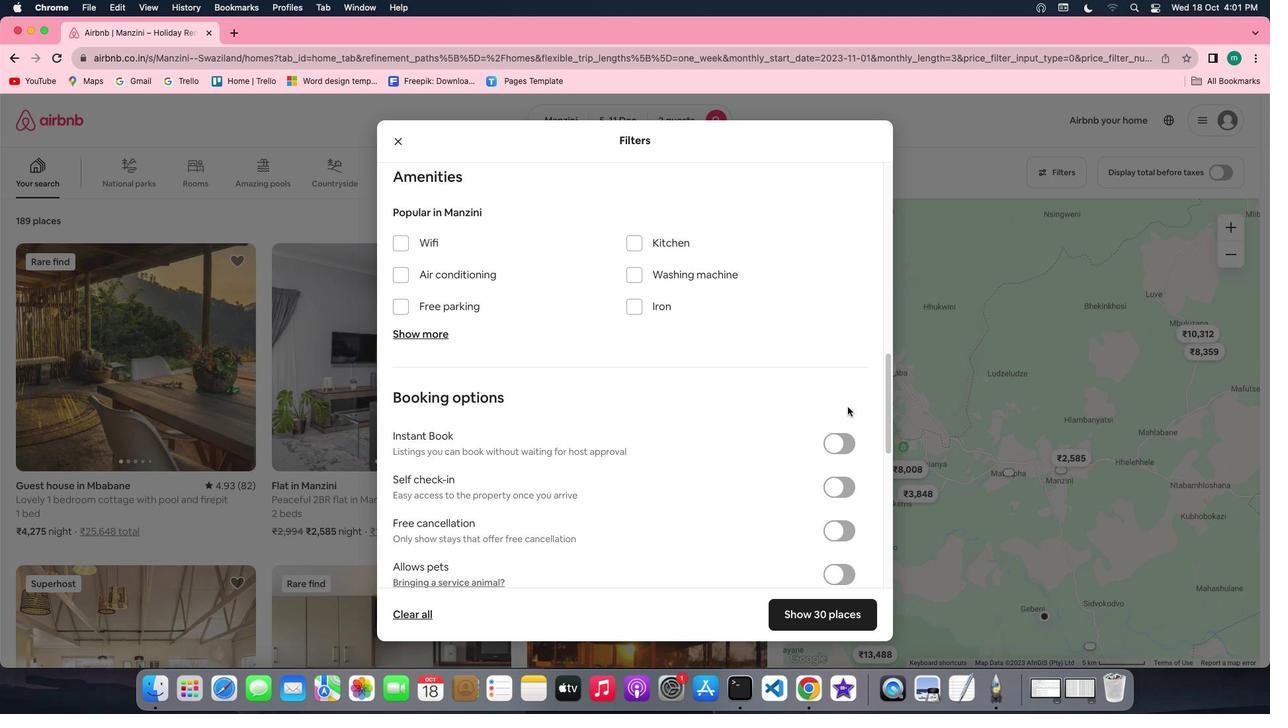
Action: Mouse scrolled (848, 407) with delta (0, 0)
Screenshot: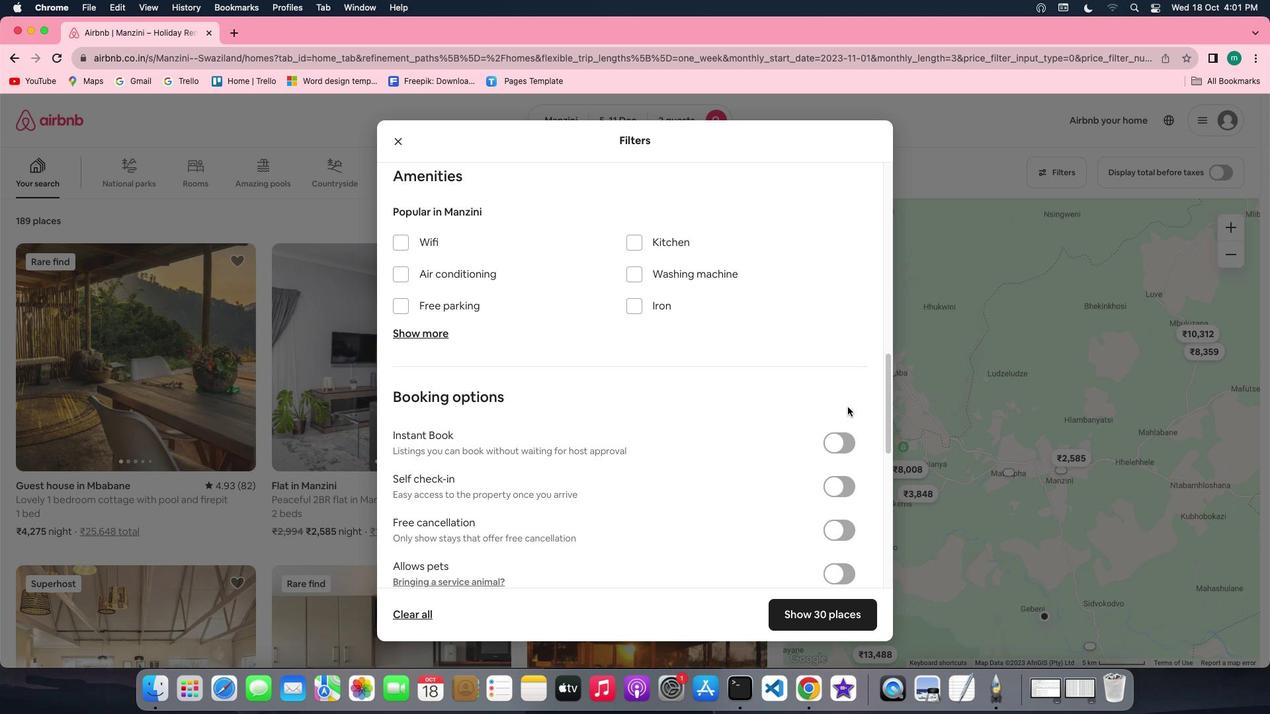
Action: Mouse scrolled (848, 407) with delta (0, 0)
Screenshot: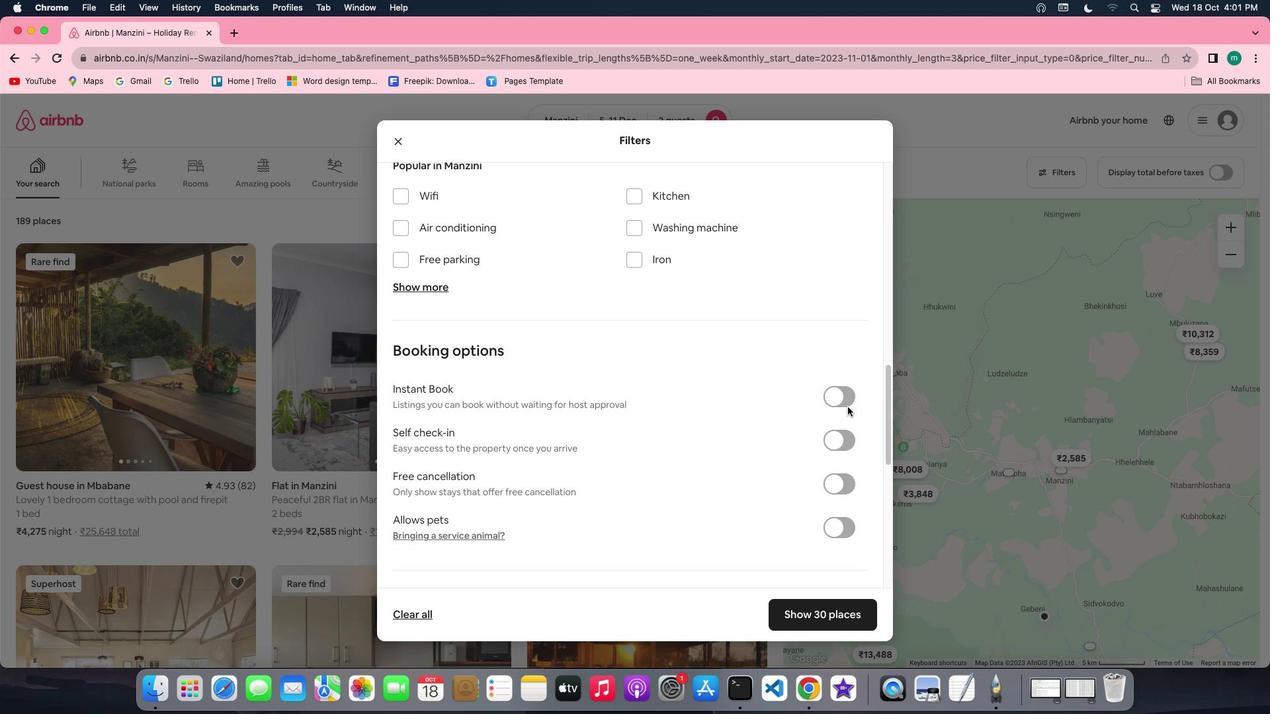 
Action: Mouse scrolled (848, 407) with delta (0, 0)
Screenshot: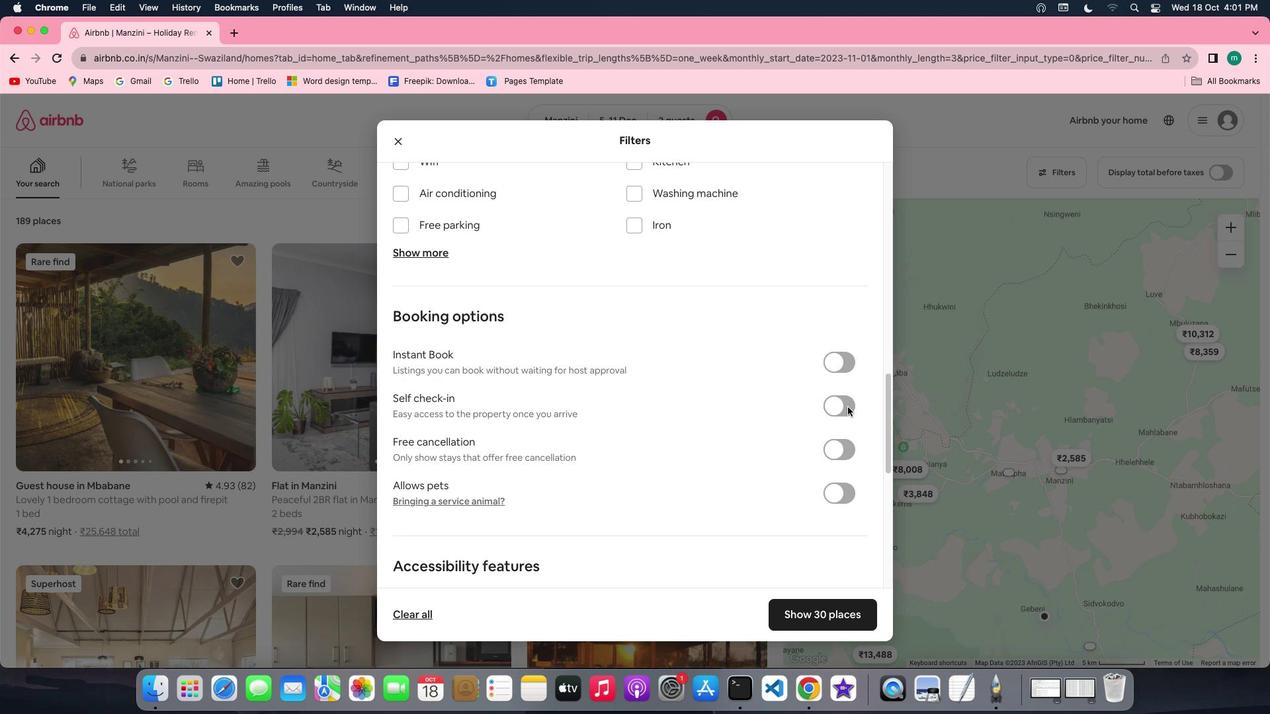 
Action: Mouse scrolled (848, 407) with delta (0, -1)
Screenshot: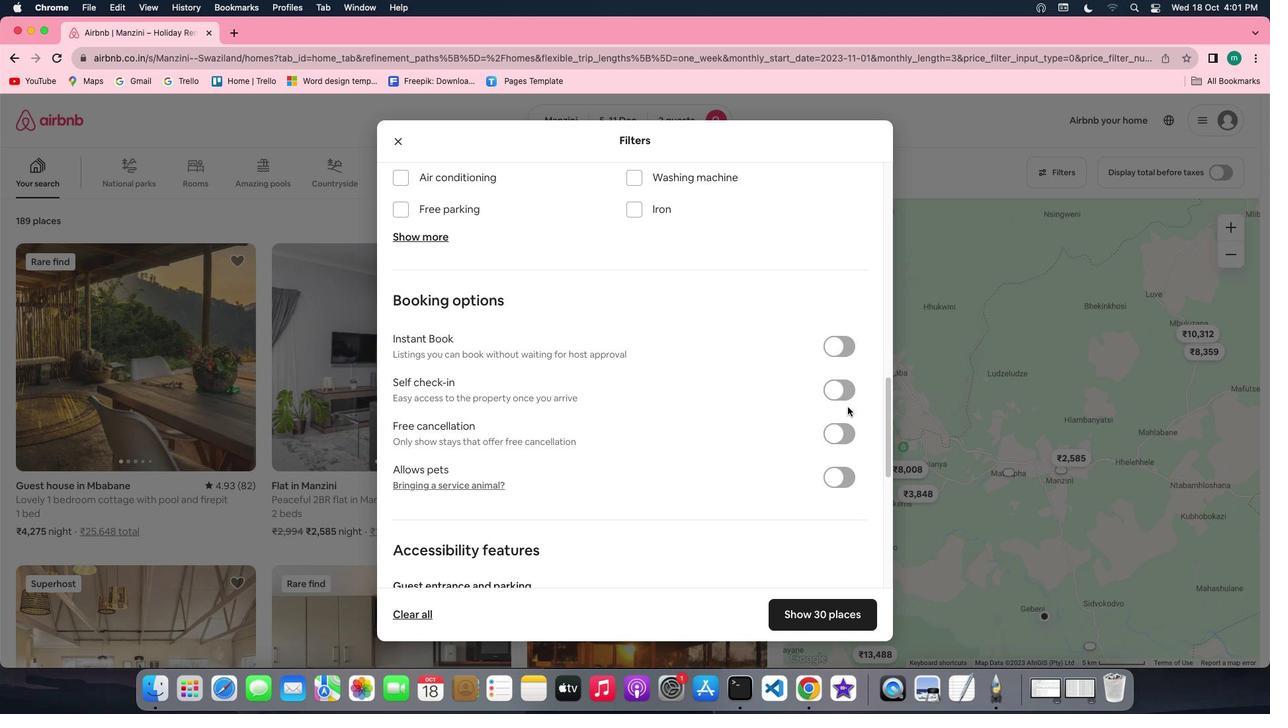 
Action: Mouse scrolled (848, 407) with delta (0, 0)
Screenshot: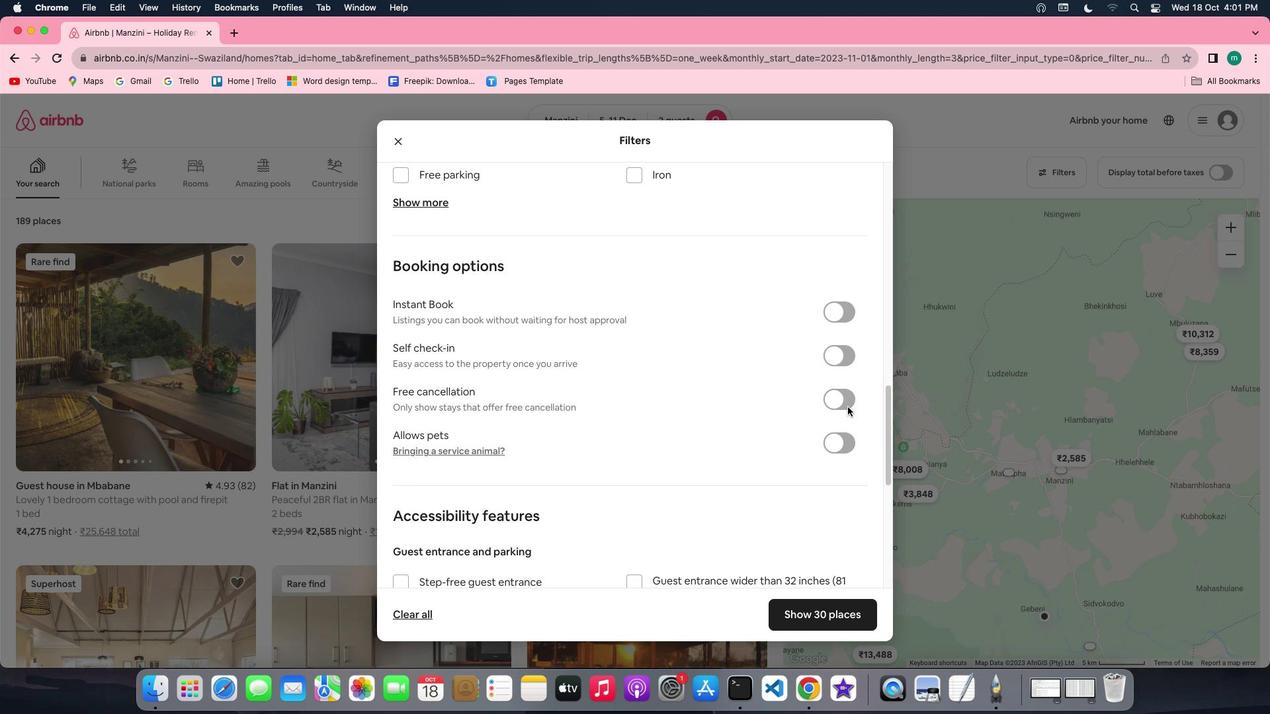 
Action: Mouse moved to (841, 344)
Screenshot: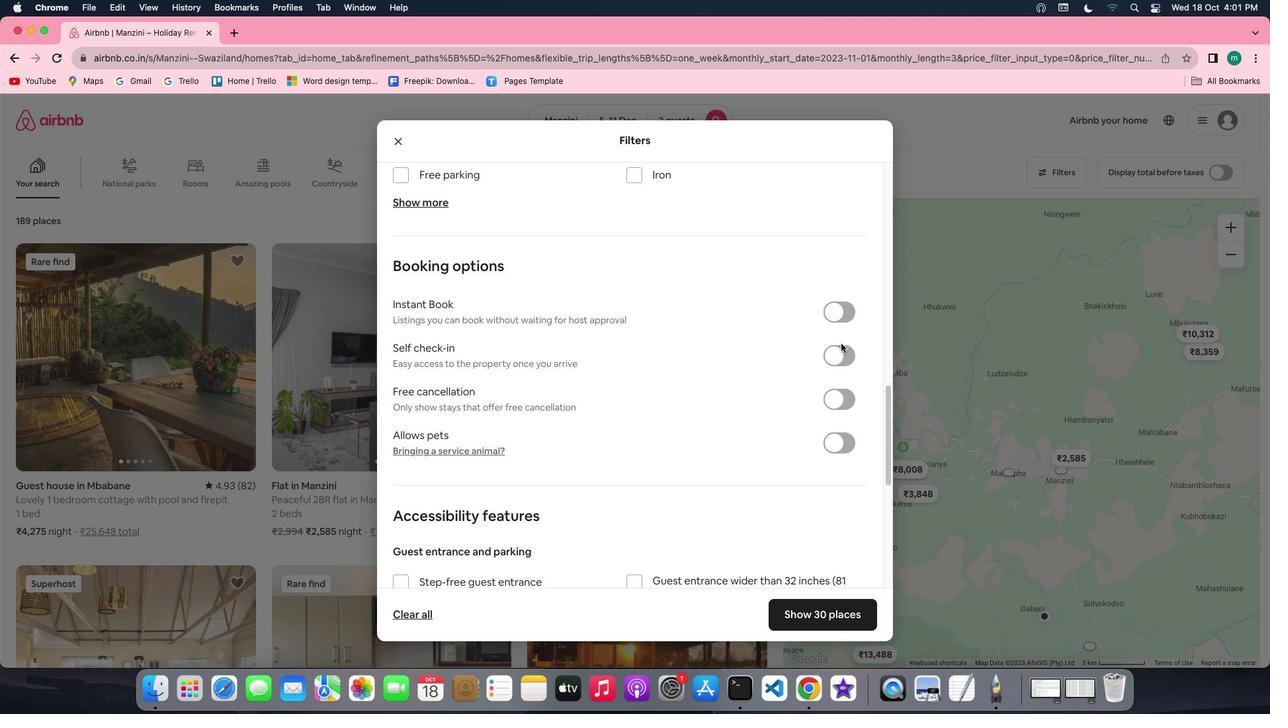 
Action: Mouse pressed left at (841, 344)
Screenshot: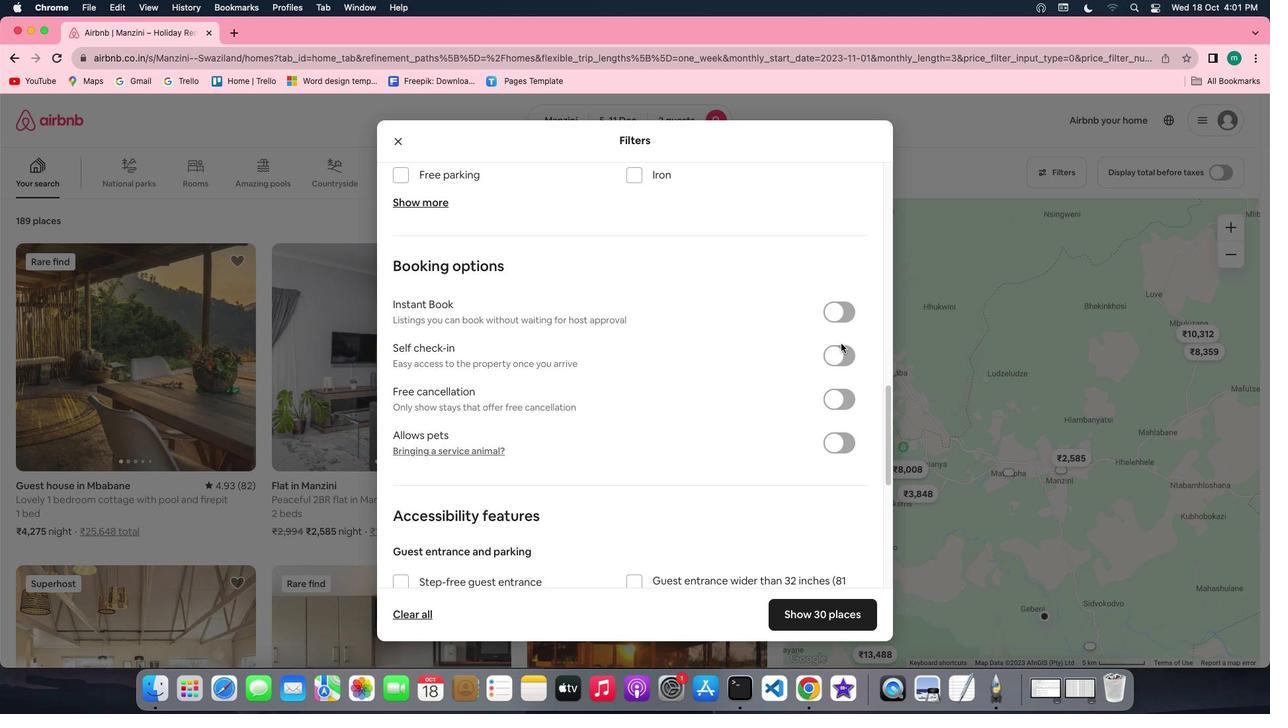 
Action: Mouse moved to (841, 350)
Screenshot: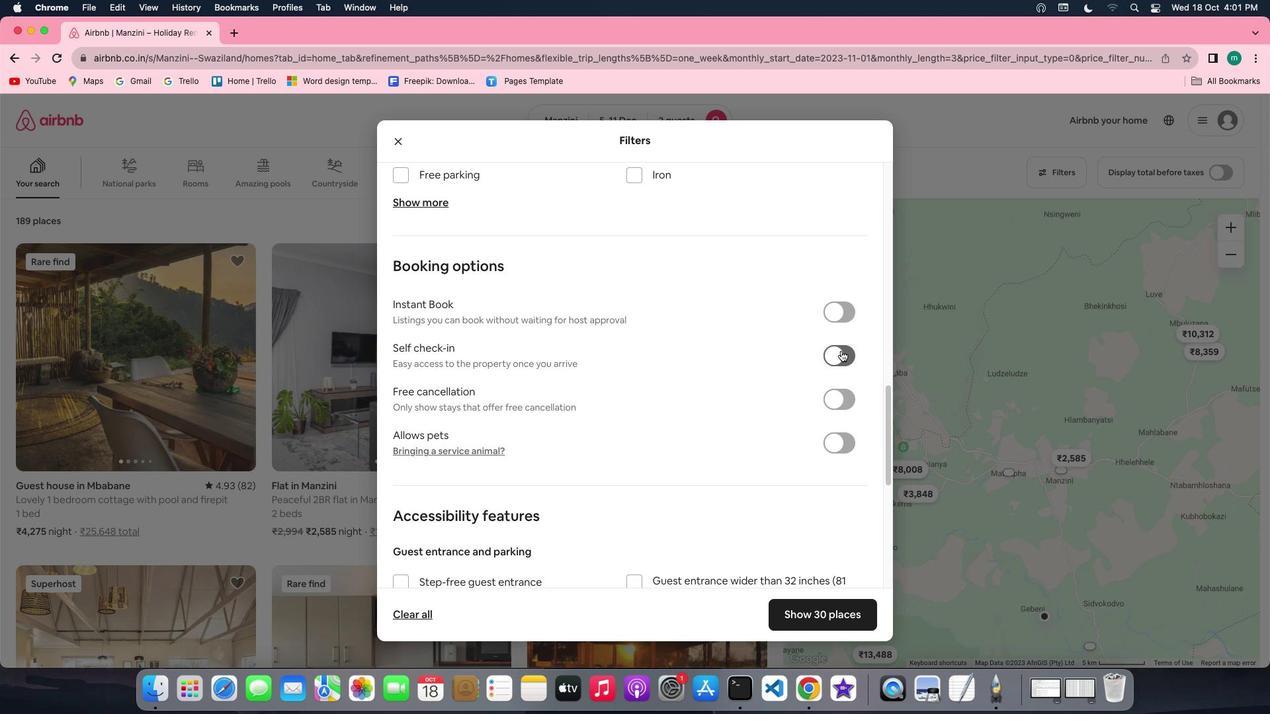 
Action: Mouse pressed left at (841, 350)
Screenshot: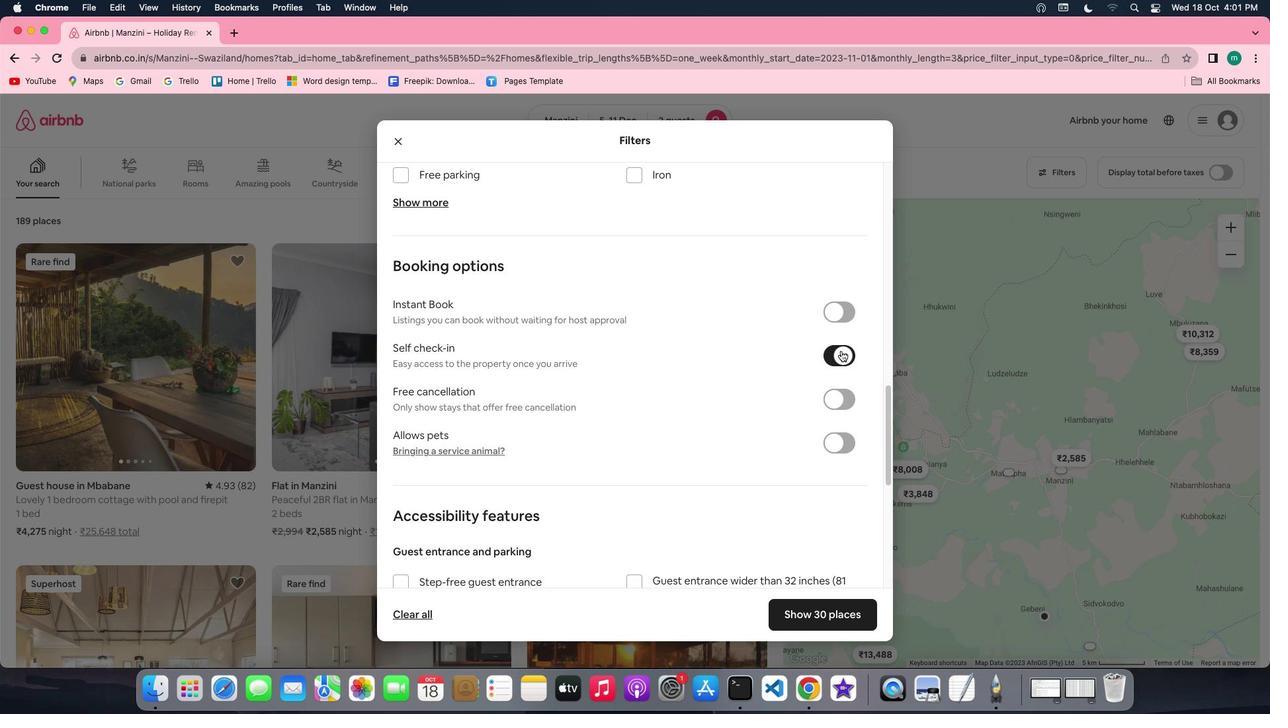 
Action: Mouse moved to (827, 608)
Screenshot: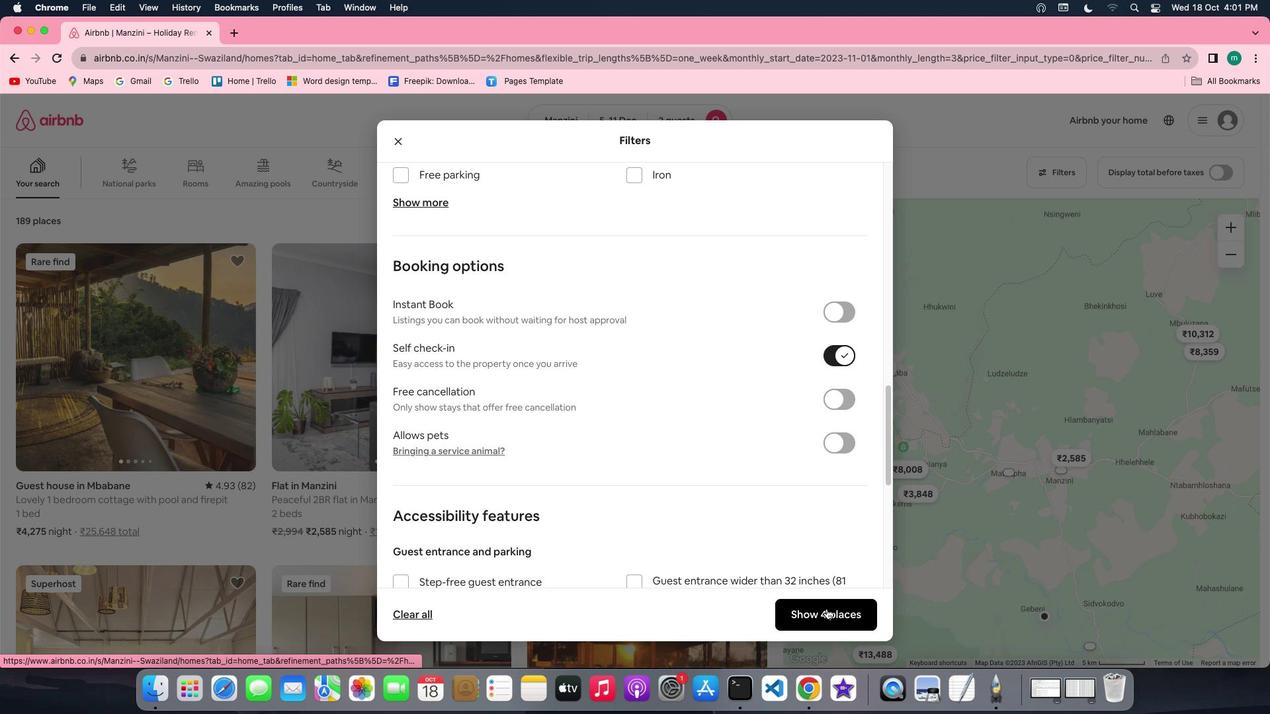 
Action: Mouse pressed left at (827, 608)
Screenshot: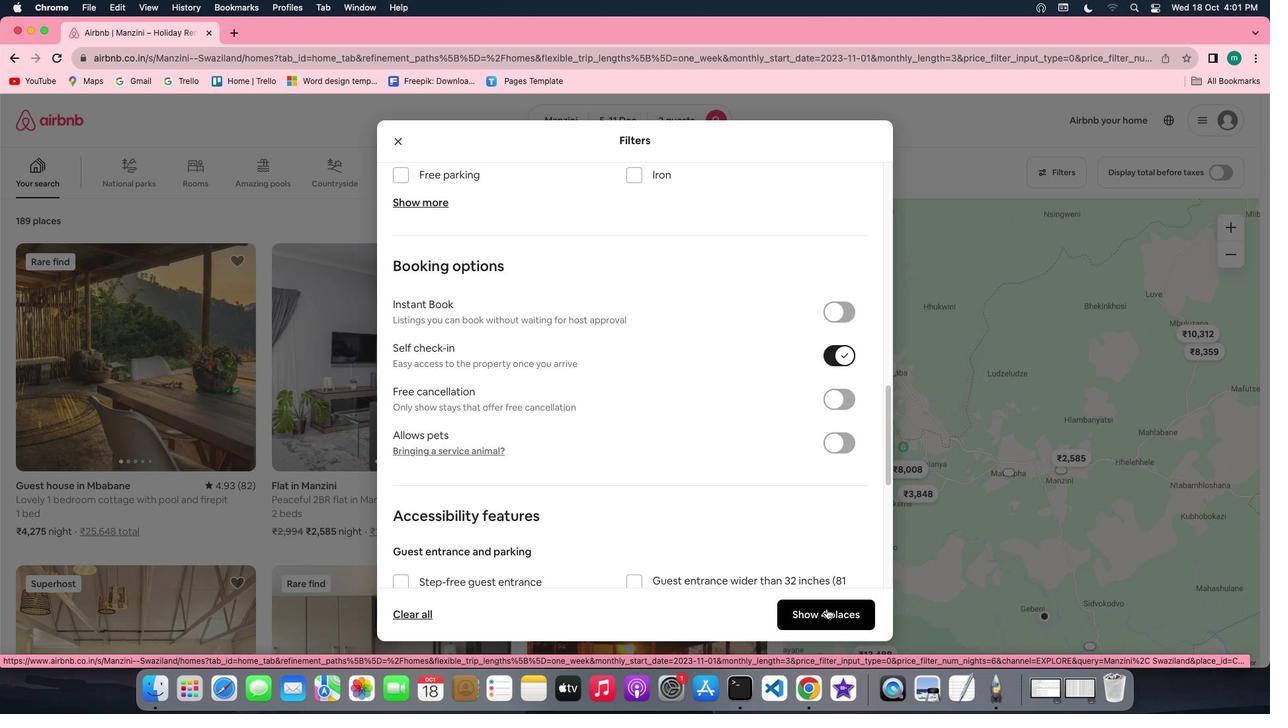 
Action: Mouse moved to (124, 317)
Screenshot: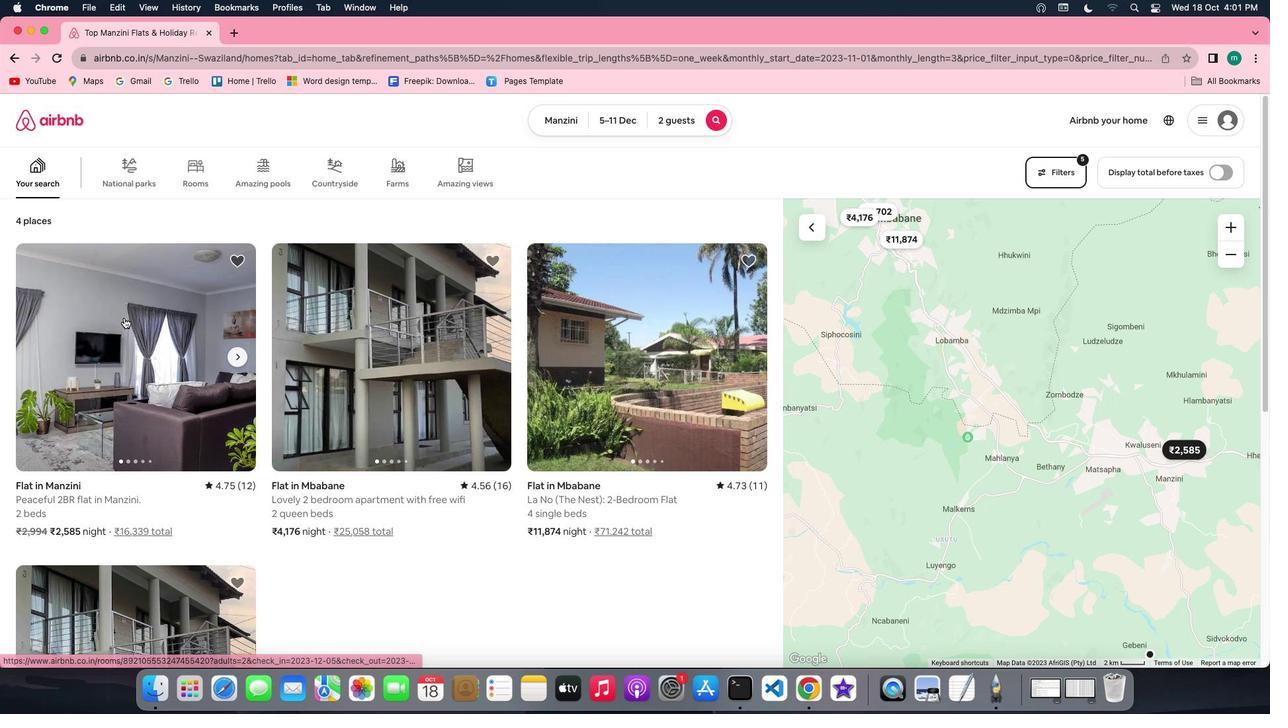 
Action: Mouse pressed left at (124, 317)
Screenshot: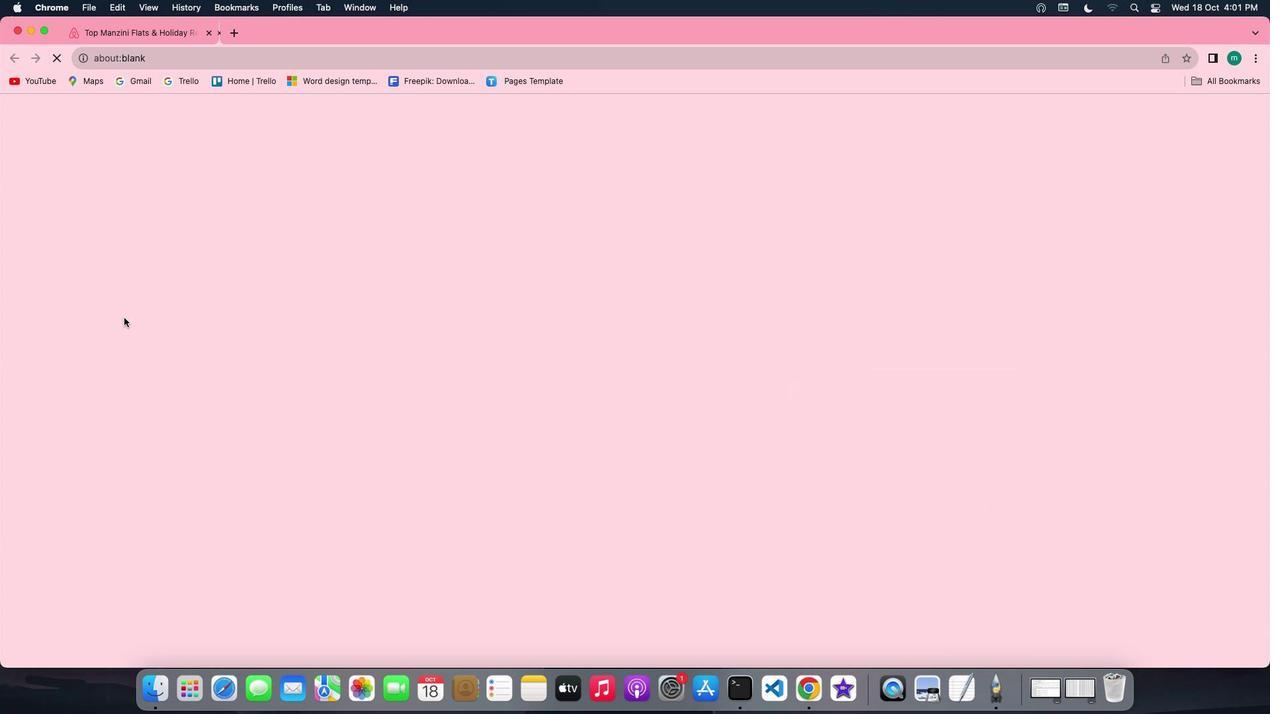 
Action: Mouse moved to (950, 494)
Screenshot: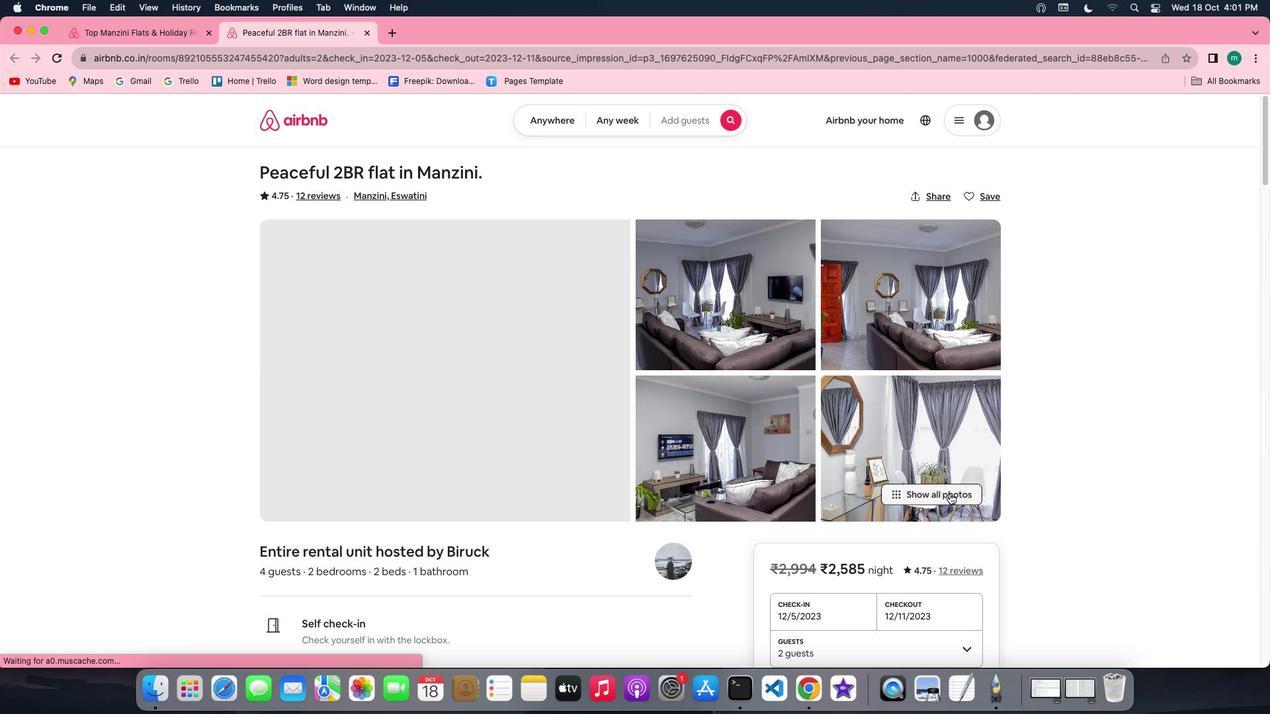 
Action: Mouse pressed left at (950, 494)
Screenshot: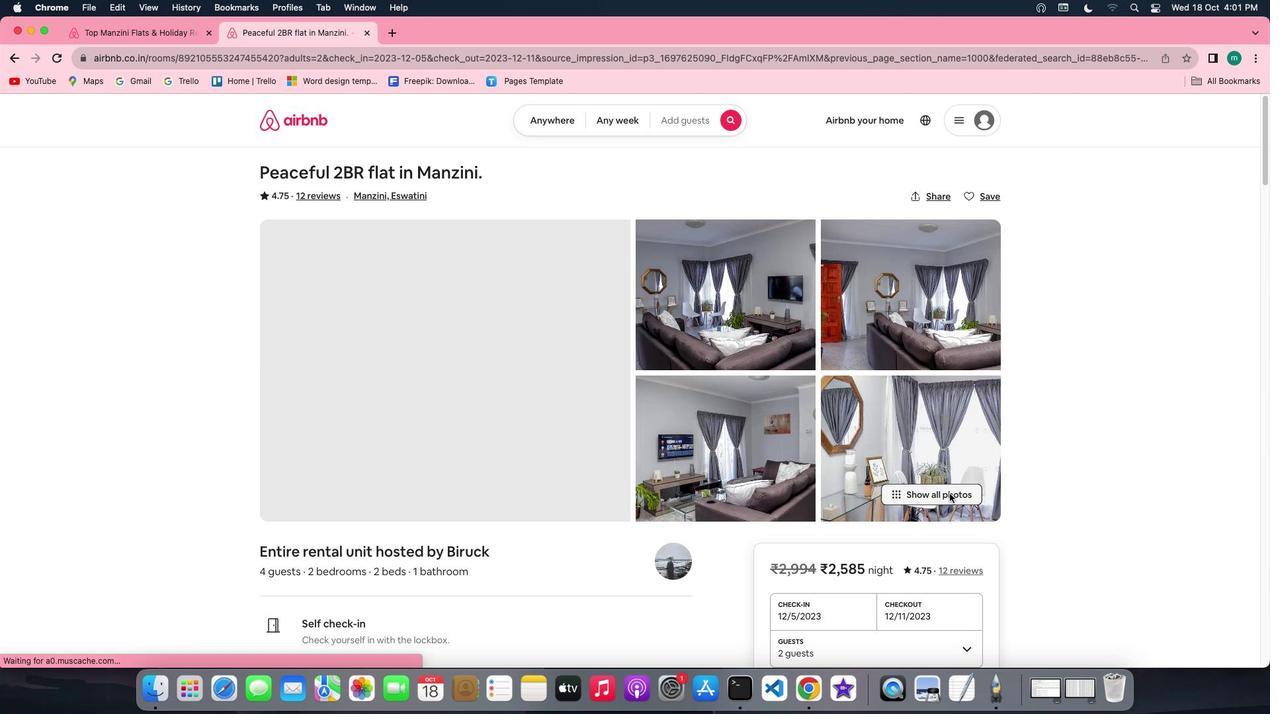 
Action: Mouse moved to (634, 414)
Screenshot: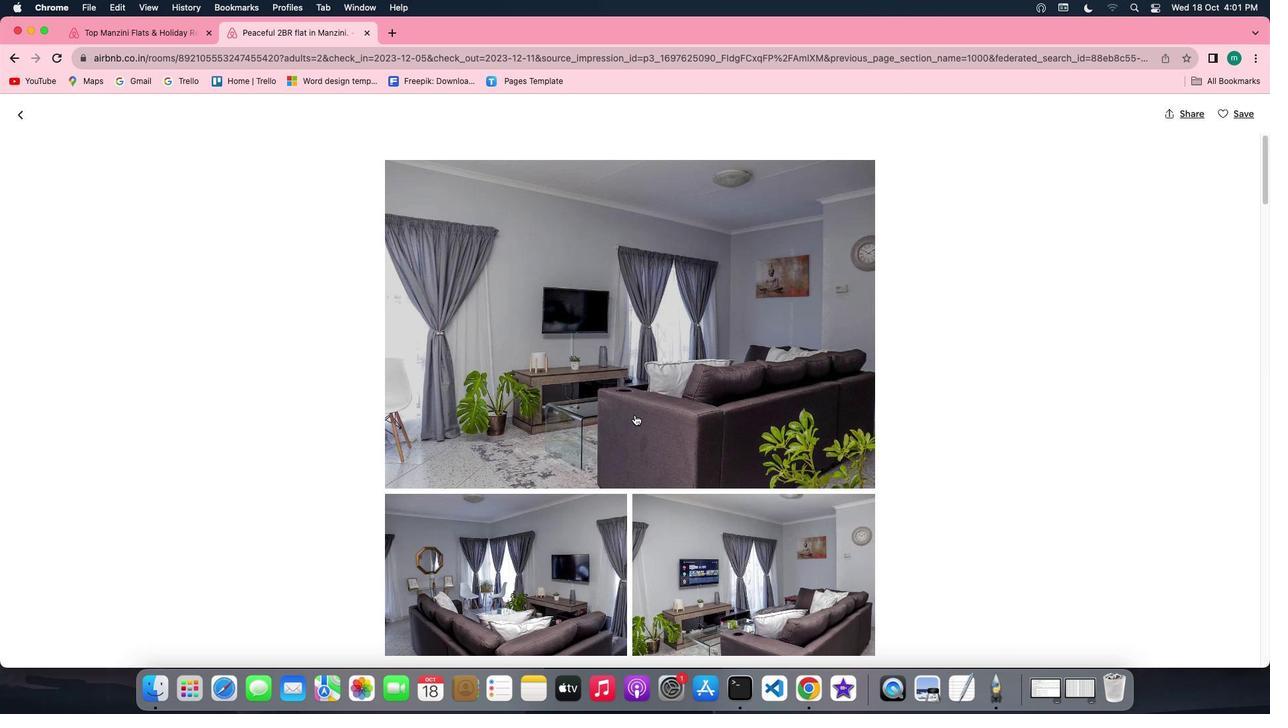 
Action: Mouse scrolled (634, 414) with delta (0, 0)
Screenshot: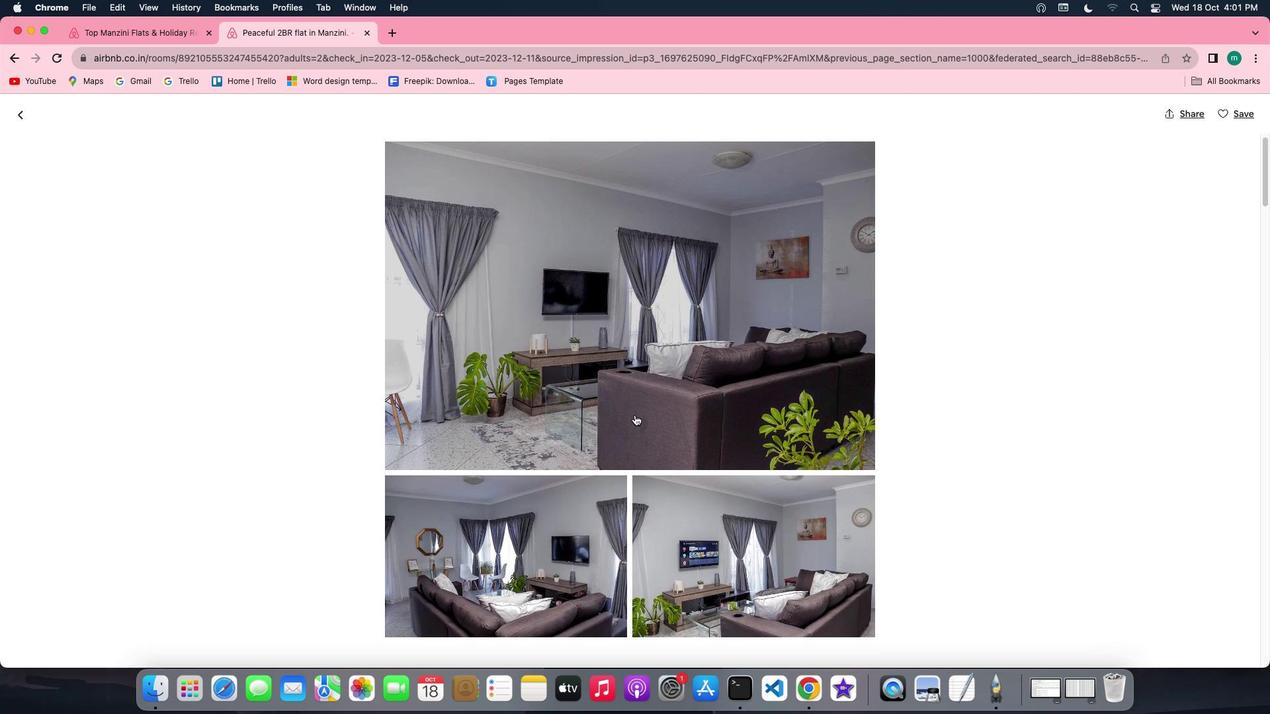 
Action: Mouse scrolled (634, 414) with delta (0, 0)
Screenshot: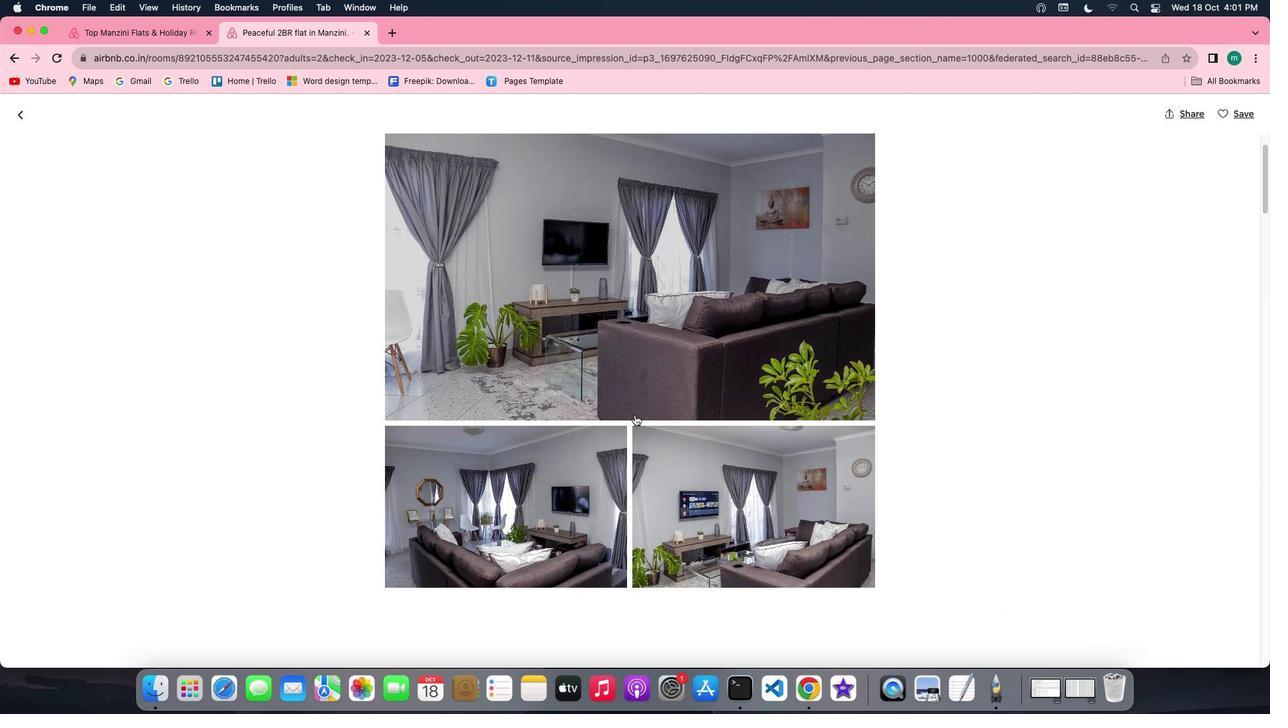 
Action: Mouse scrolled (634, 414) with delta (0, 0)
Screenshot: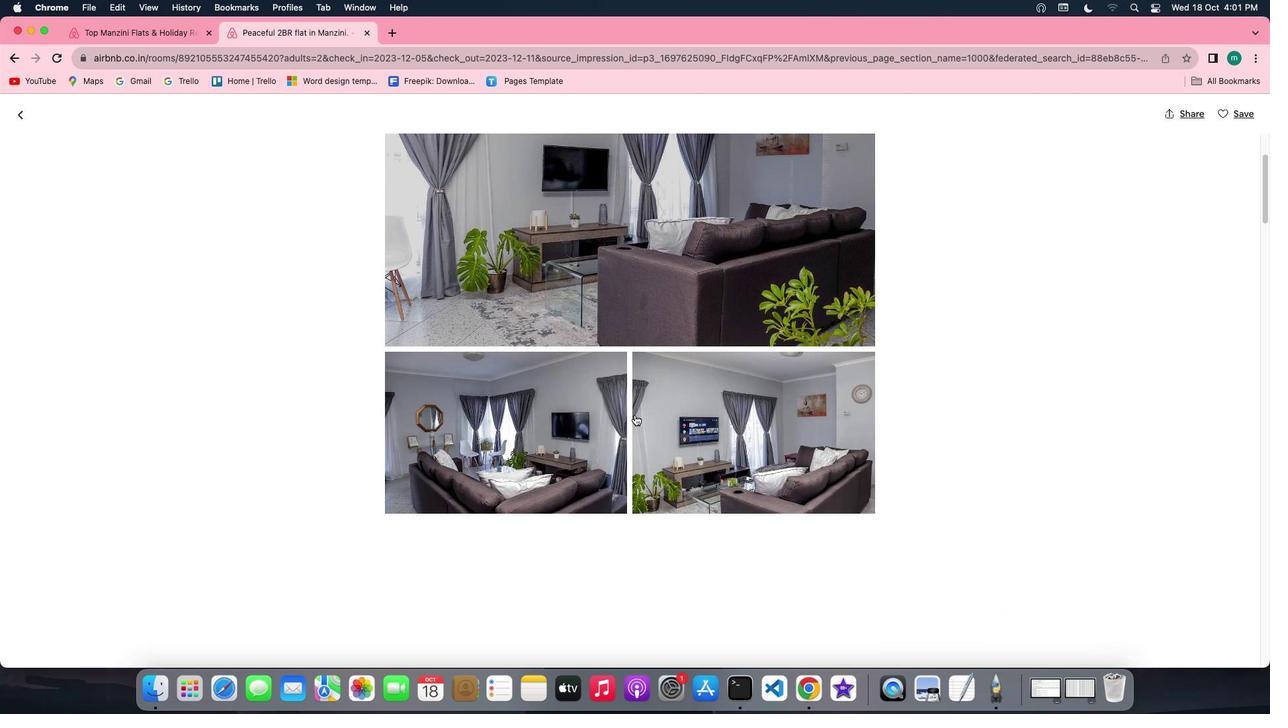 
Action: Mouse scrolled (634, 414) with delta (0, -1)
Screenshot: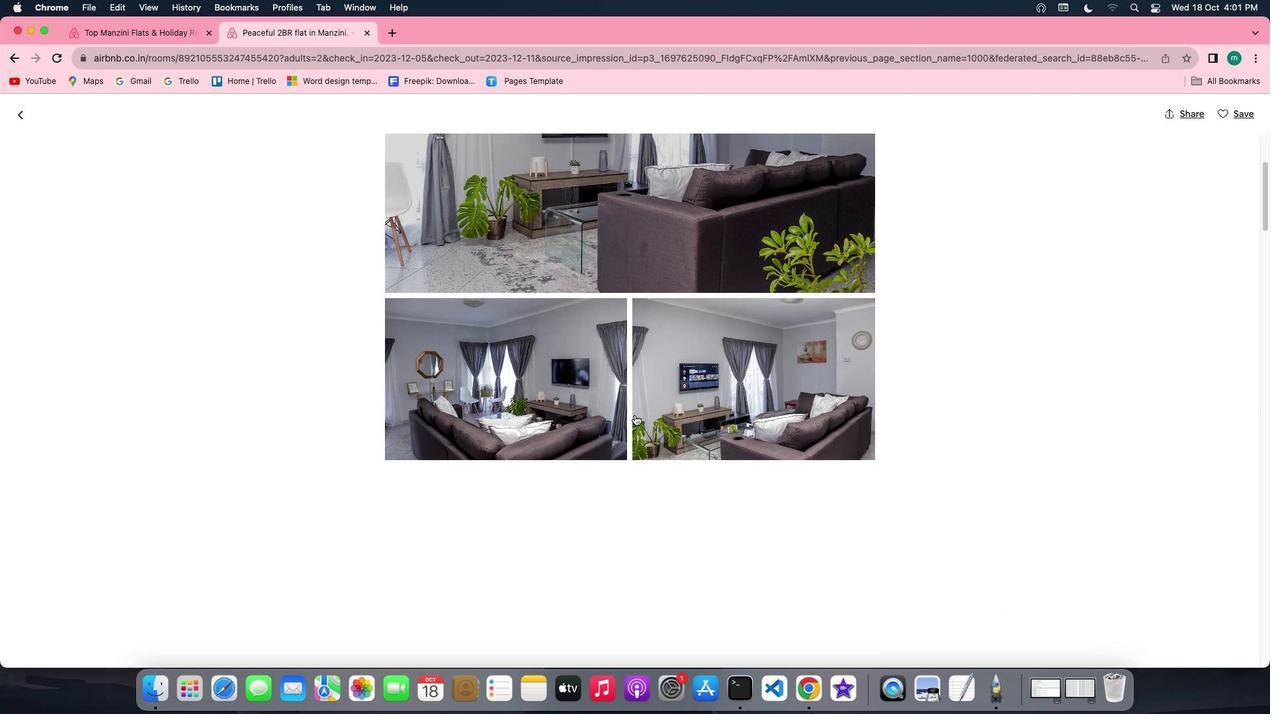 
Action: Mouse scrolled (634, 414) with delta (0, -1)
Screenshot: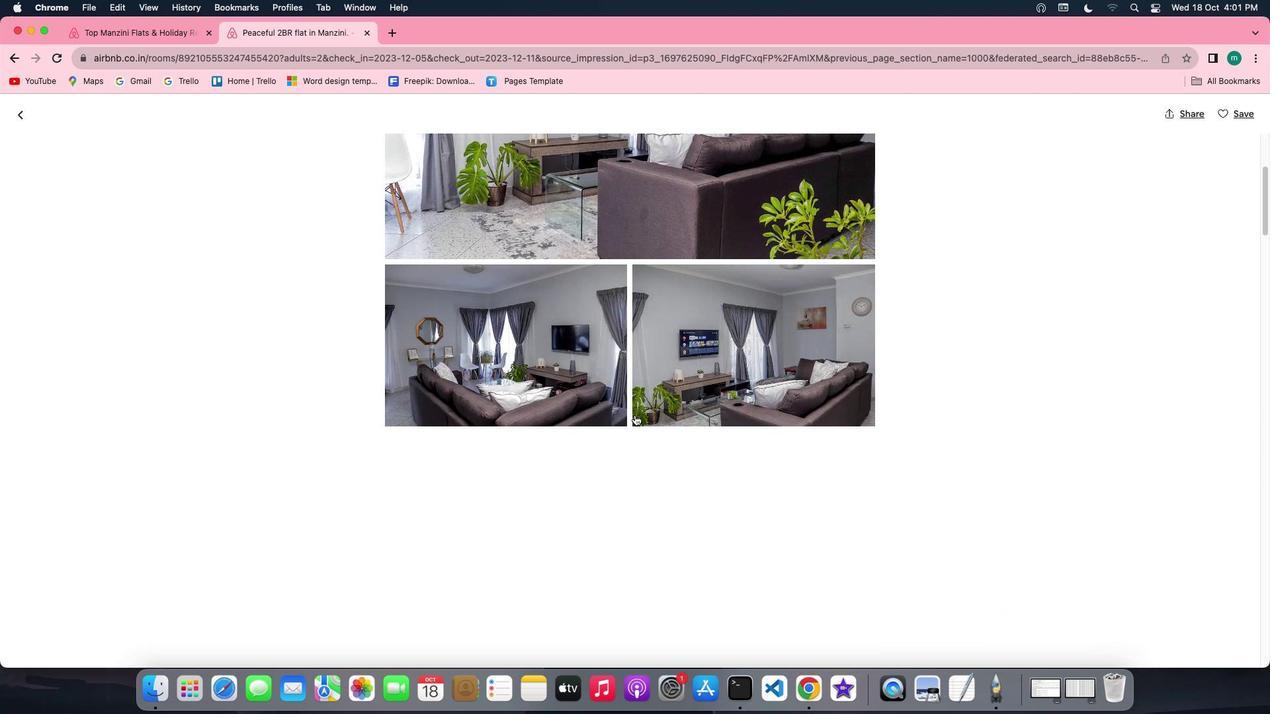 
Action: Mouse scrolled (634, 414) with delta (0, -1)
Screenshot: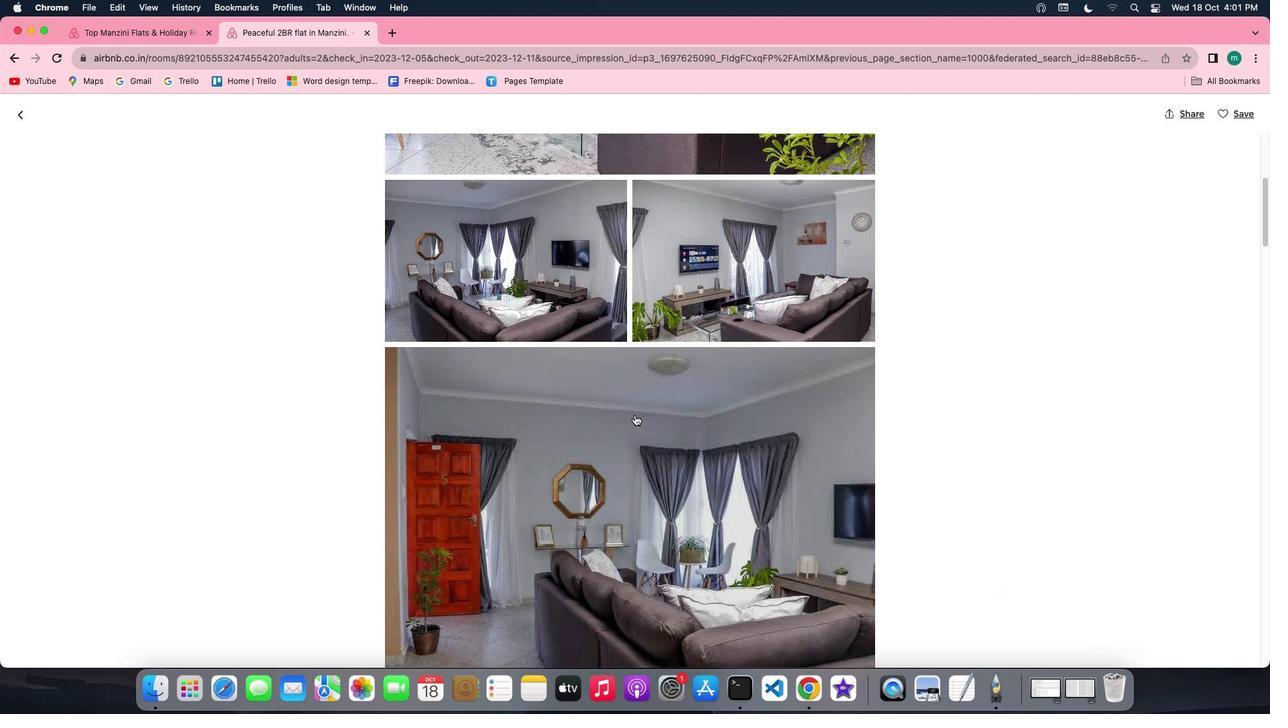 
Action: Mouse scrolled (634, 414) with delta (0, 0)
Screenshot: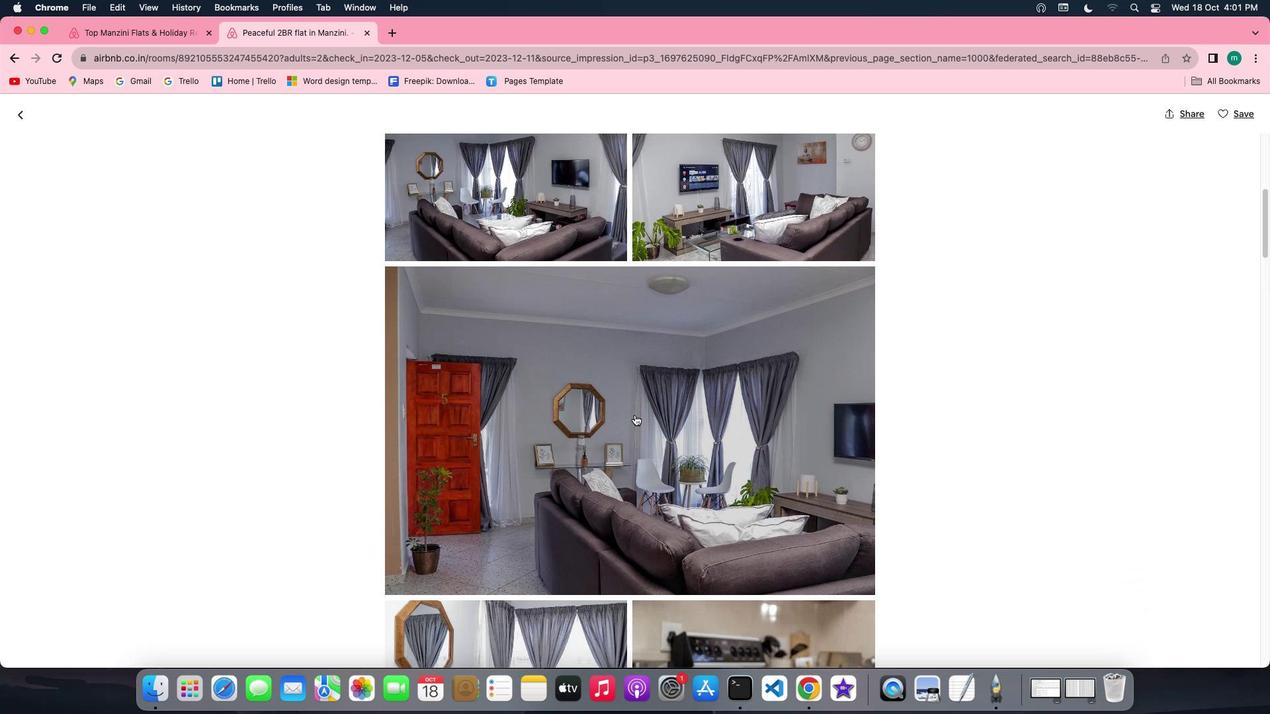 
Action: Mouse scrolled (634, 414) with delta (0, 0)
Screenshot: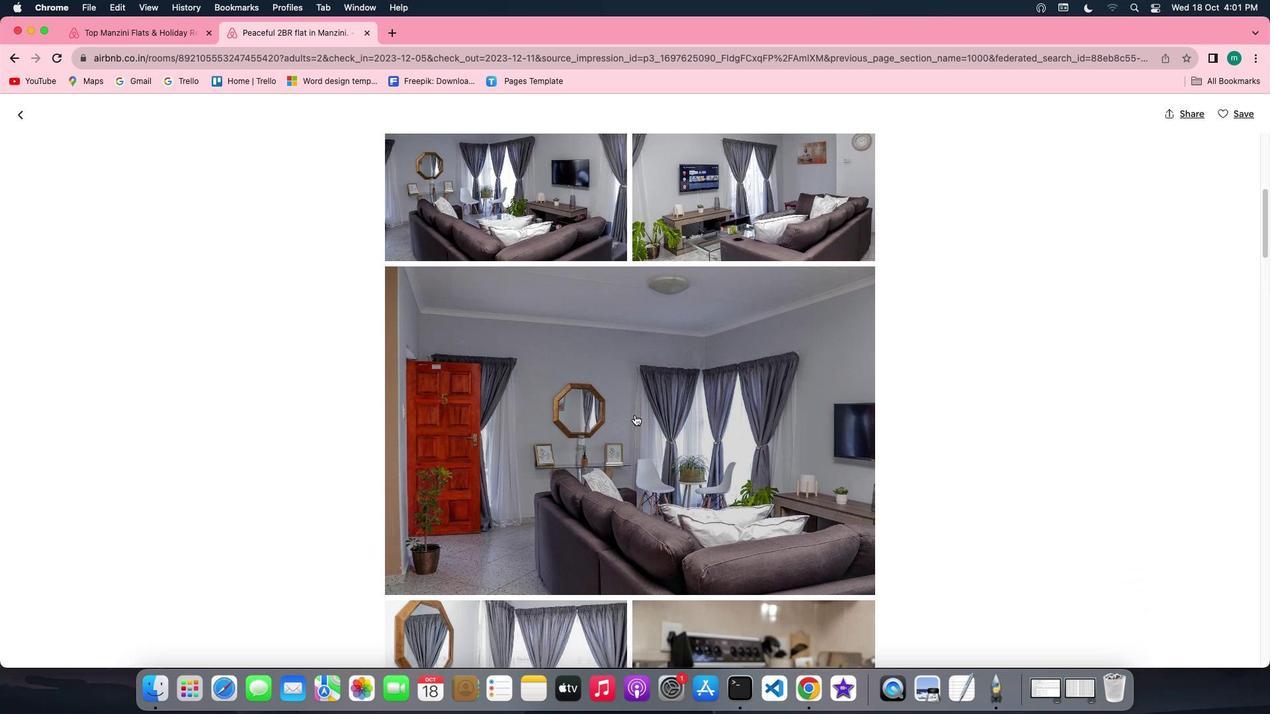 
Action: Mouse scrolled (634, 414) with delta (0, -1)
Screenshot: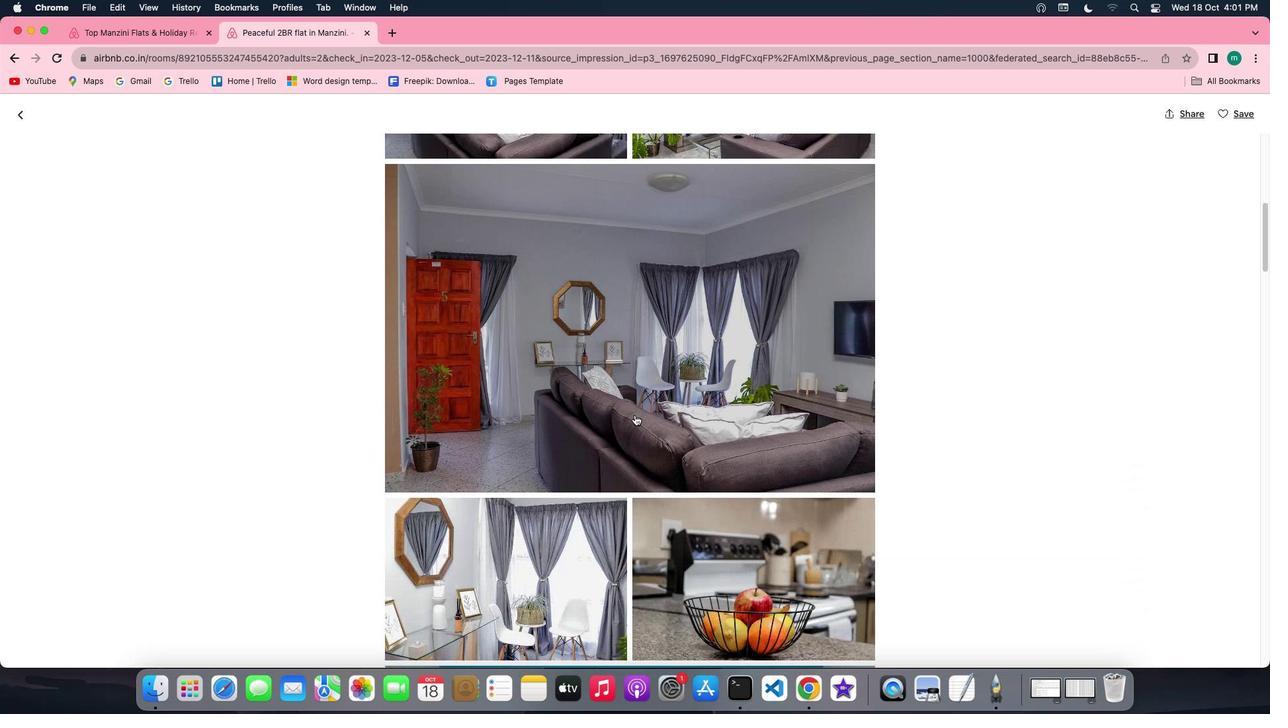 
Action: Mouse scrolled (634, 414) with delta (0, -1)
Screenshot: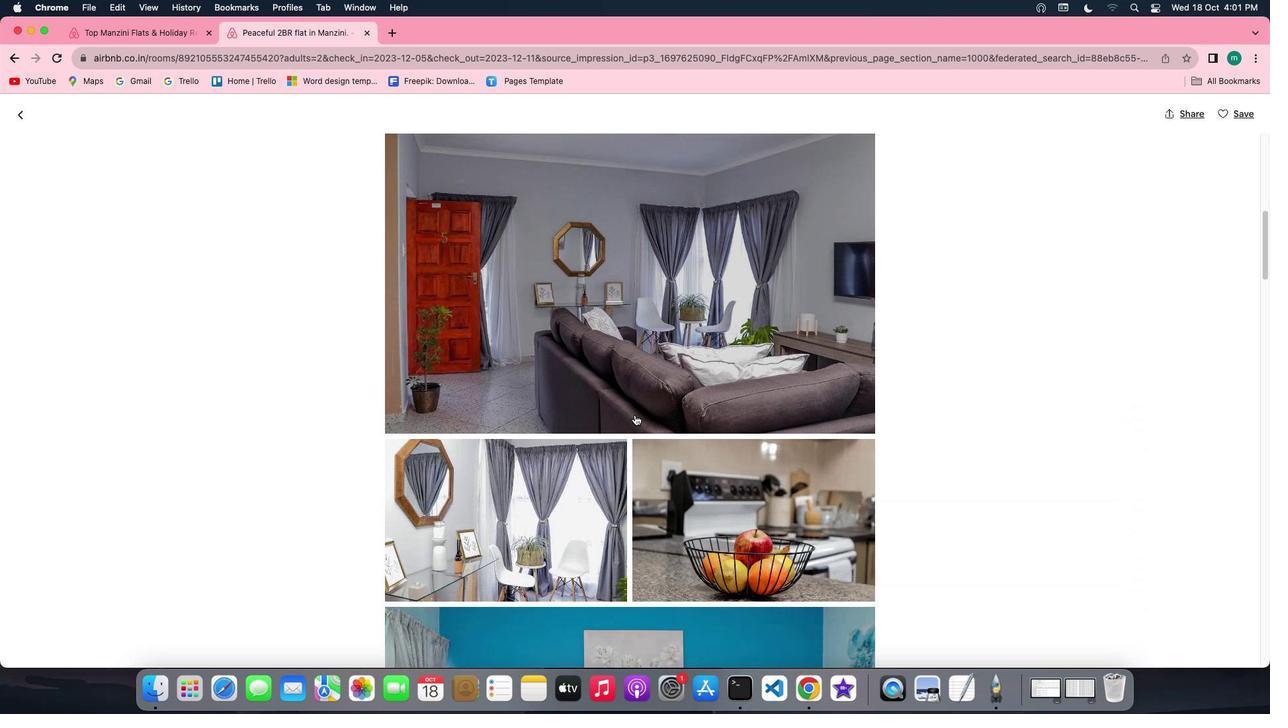 
Action: Mouse scrolled (634, 414) with delta (0, -1)
Screenshot: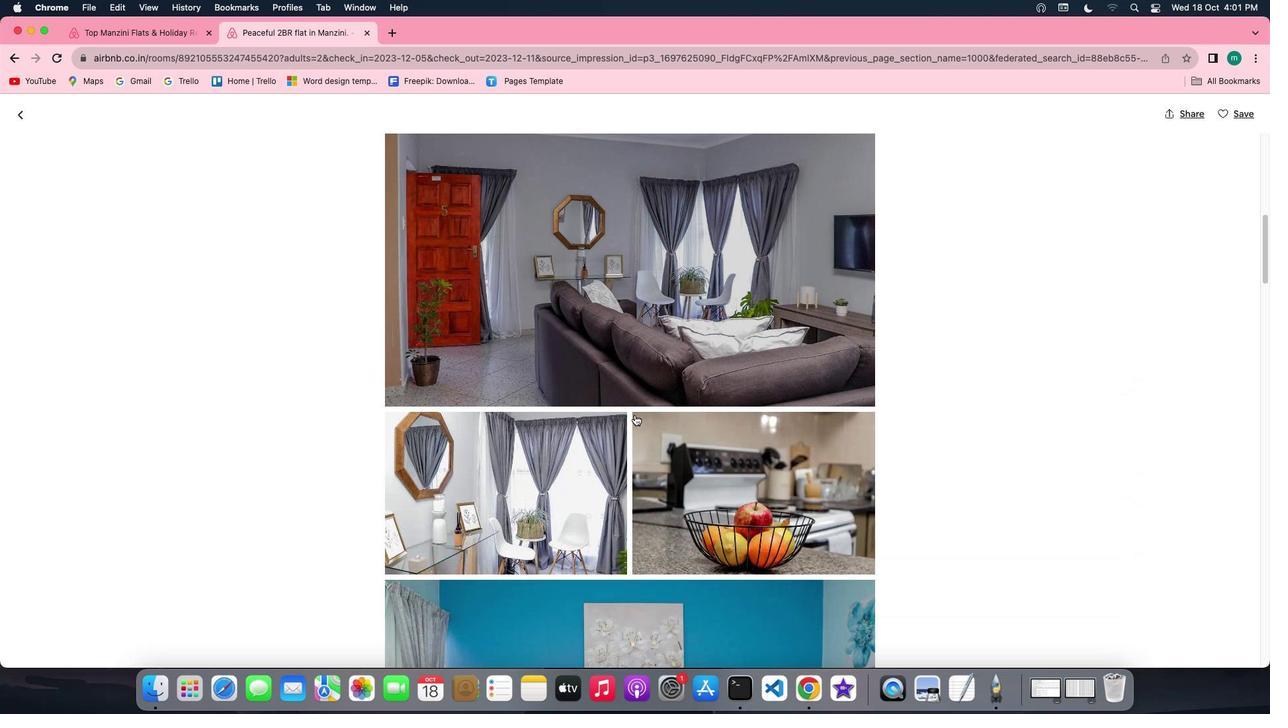 
Action: Mouse scrolled (634, 414) with delta (0, 0)
Screenshot: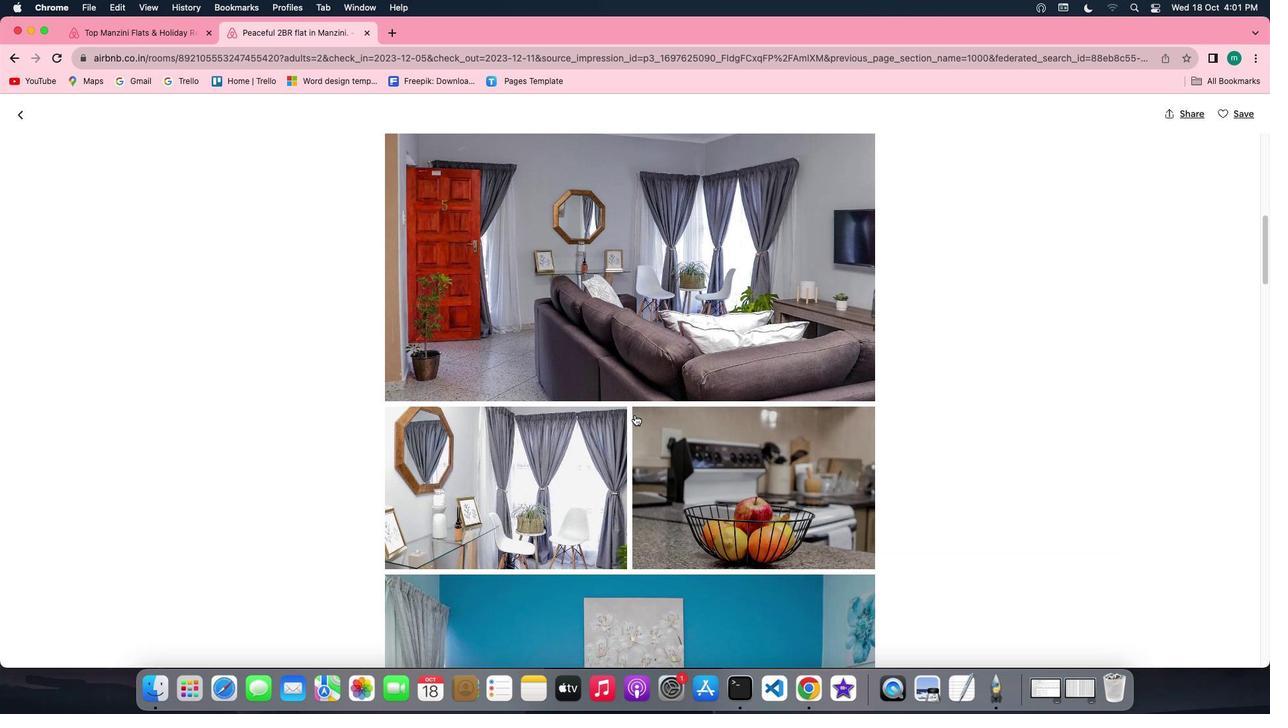
Action: Mouse scrolled (634, 414) with delta (0, 0)
Screenshot: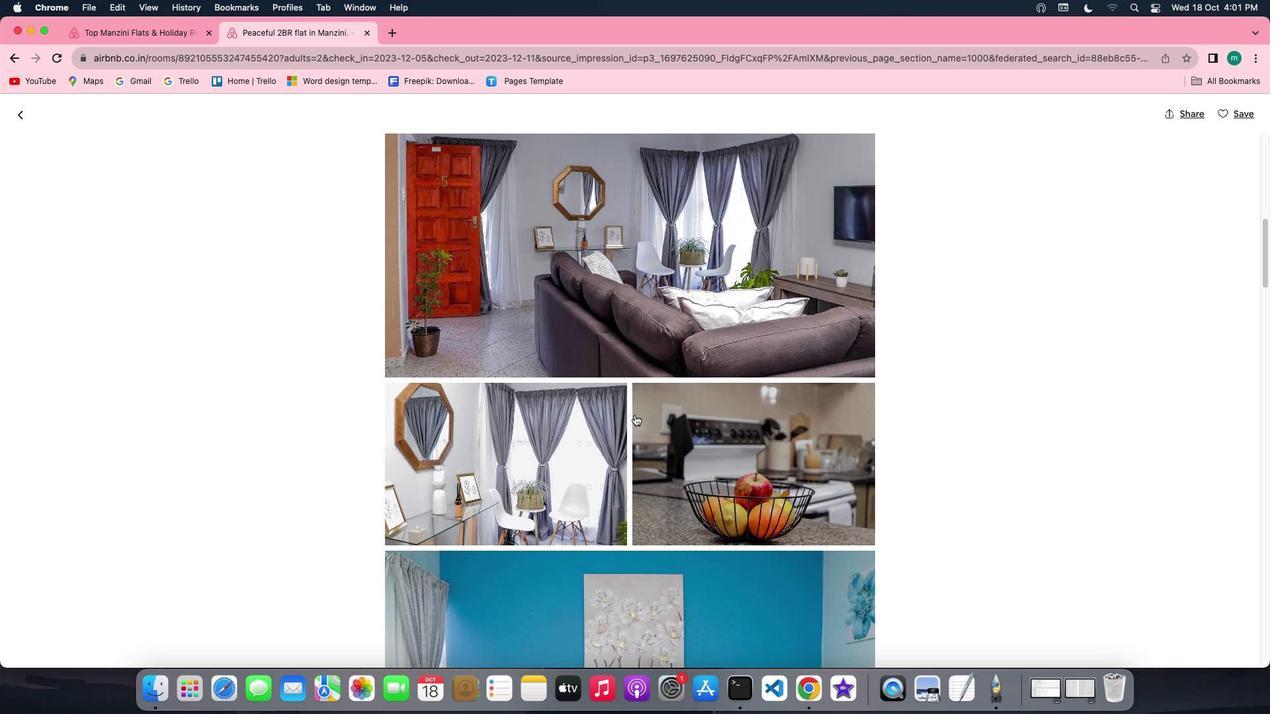 
Action: Mouse scrolled (634, 414) with delta (0, 0)
Screenshot: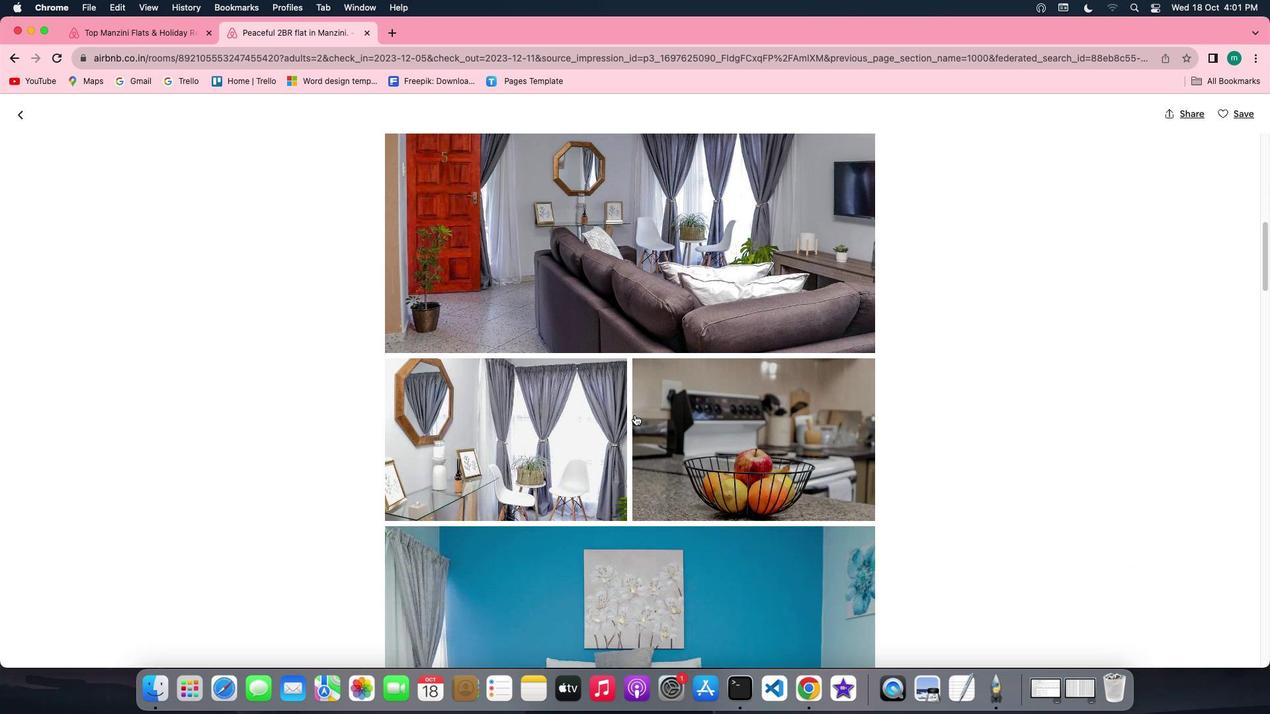 
Action: Mouse scrolled (634, 414) with delta (0, 0)
Screenshot: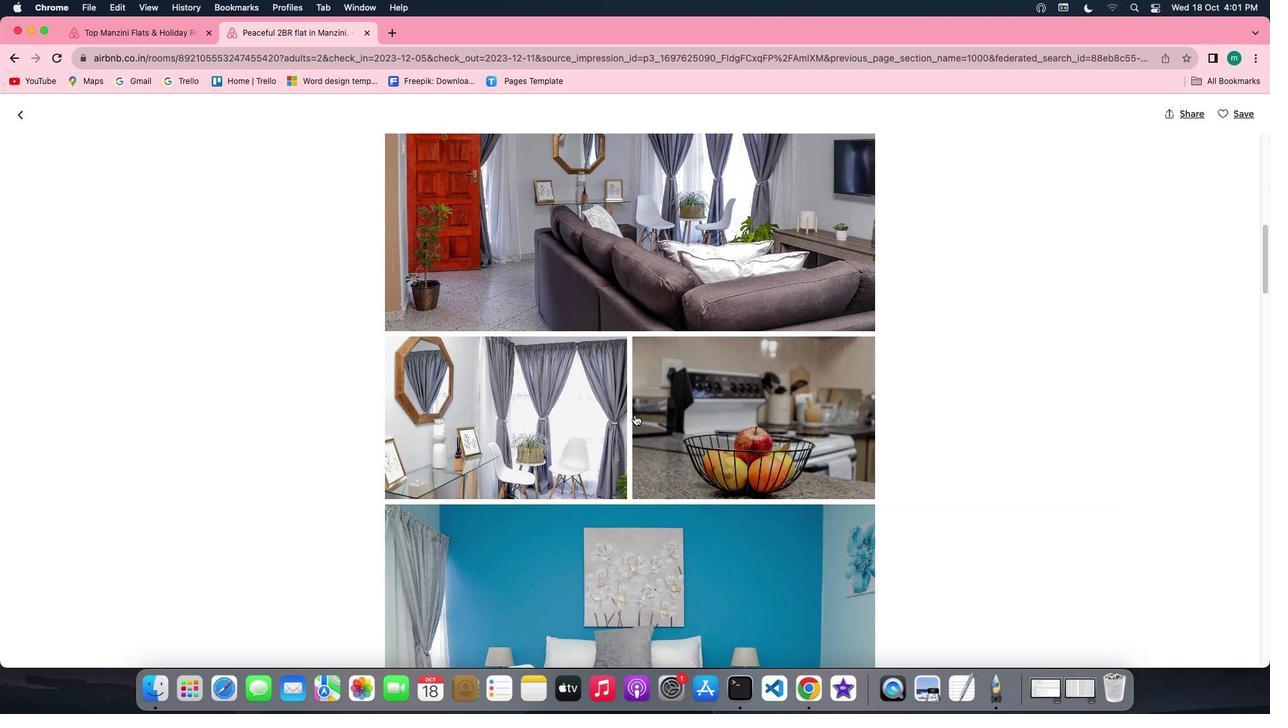 
Action: Mouse scrolled (634, 414) with delta (0, 0)
Screenshot: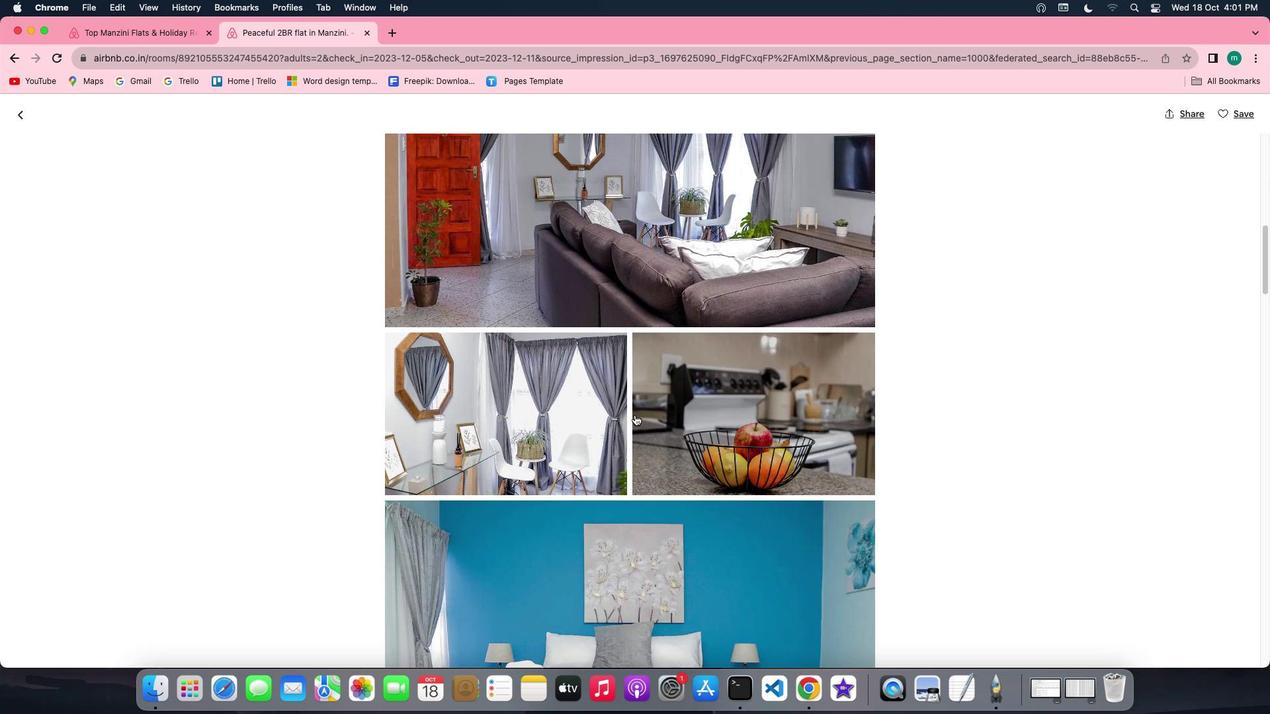 
Action: Mouse scrolled (634, 414) with delta (0, 0)
Screenshot: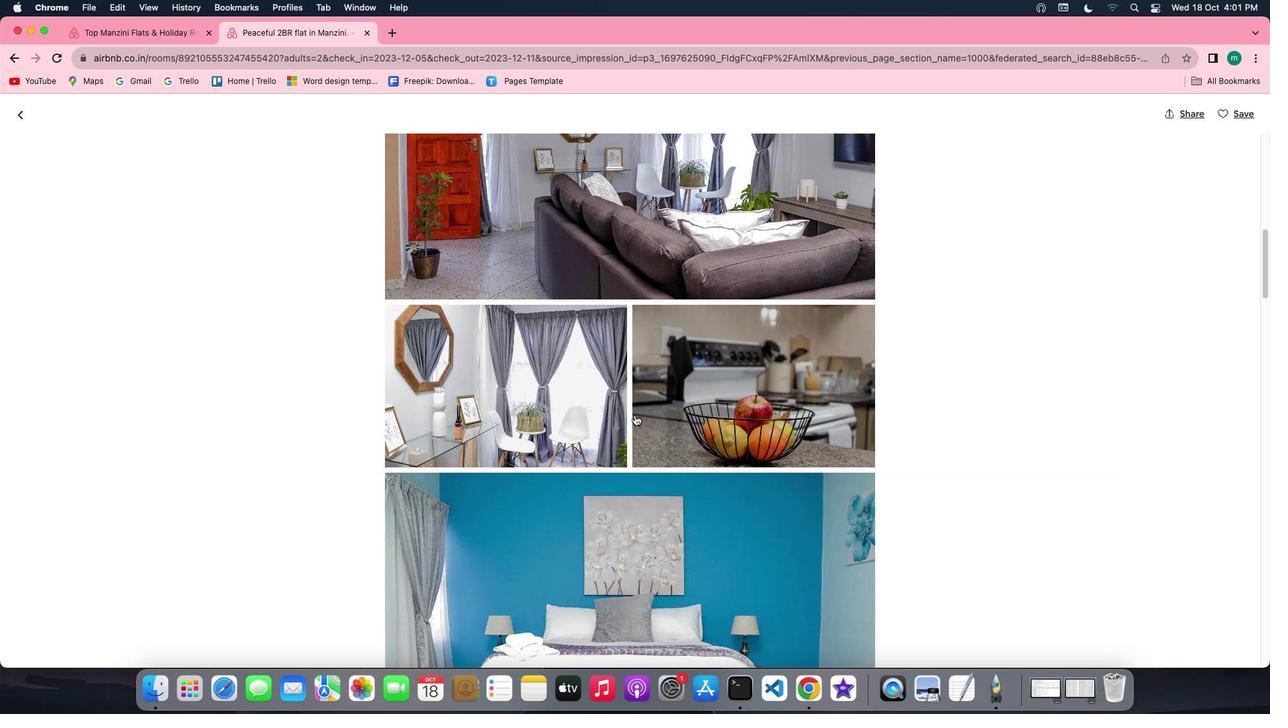 
Action: Mouse scrolled (634, 414) with delta (0, 0)
Screenshot: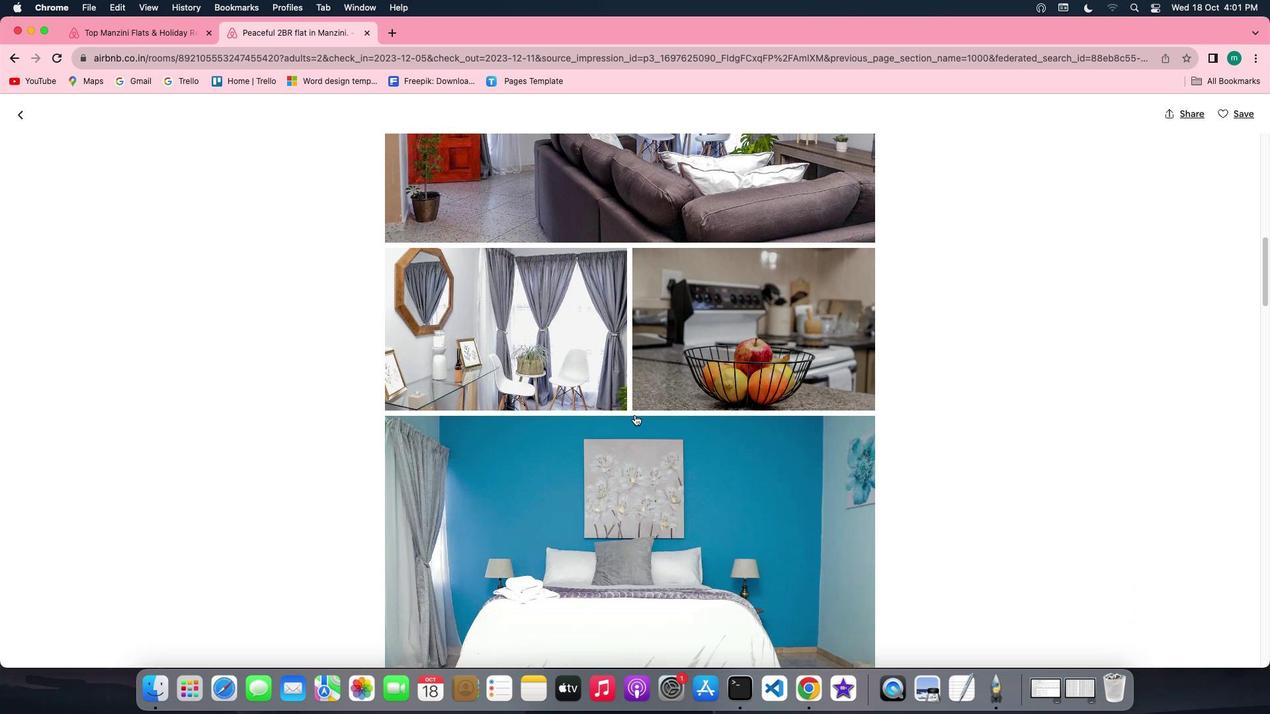 
Action: Mouse scrolled (634, 414) with delta (0, -1)
Screenshot: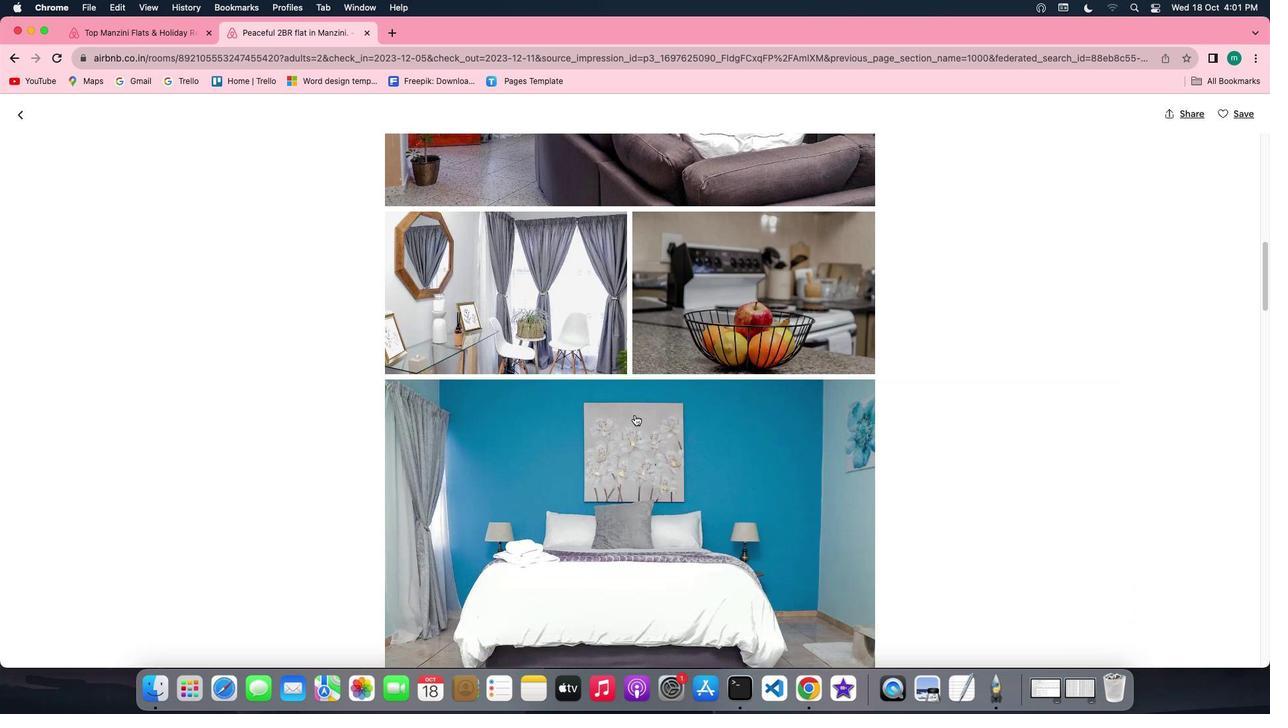 
Action: Mouse scrolled (634, 414) with delta (0, -1)
Screenshot: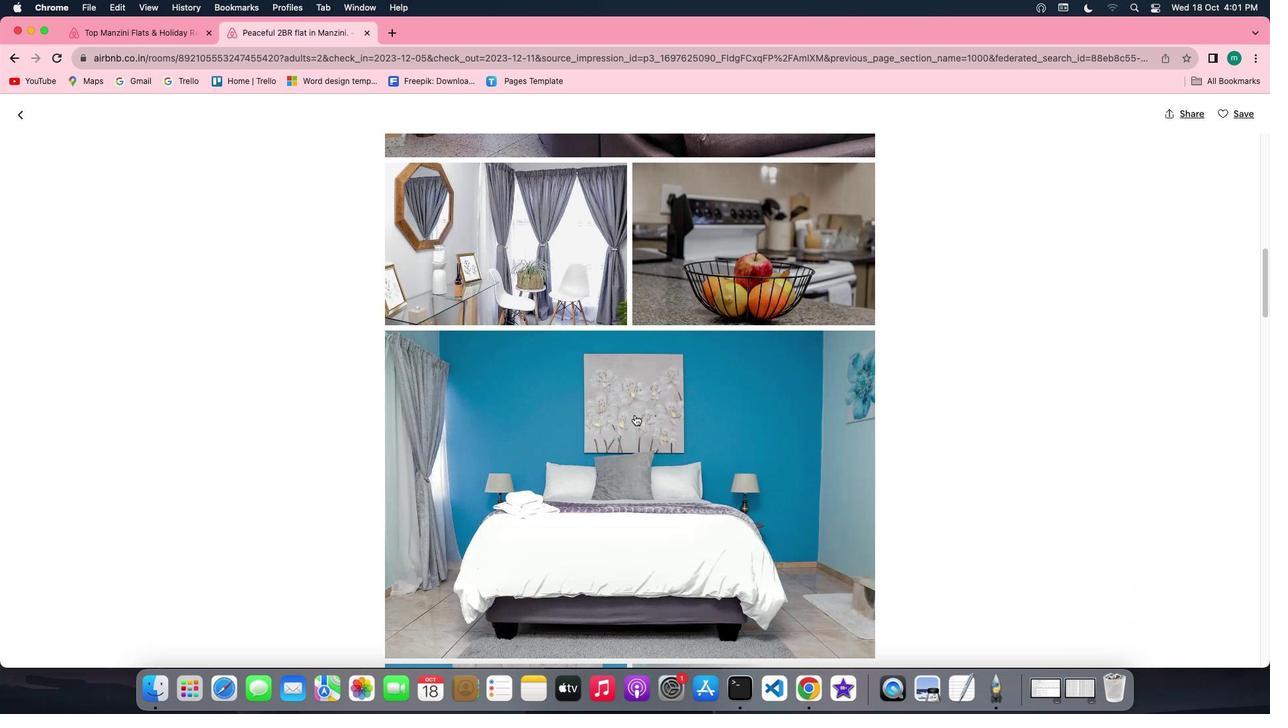
Action: Mouse scrolled (634, 414) with delta (0, -1)
Screenshot: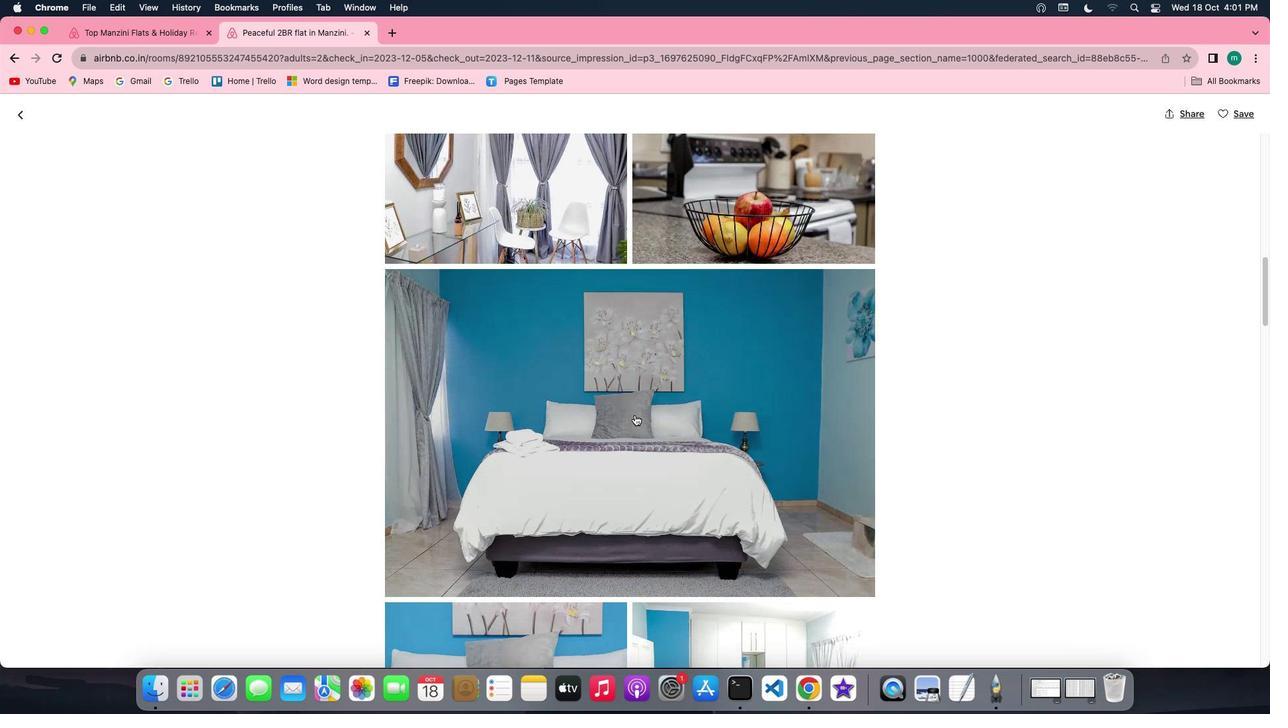 
Action: Mouse scrolled (634, 414) with delta (0, 0)
Screenshot: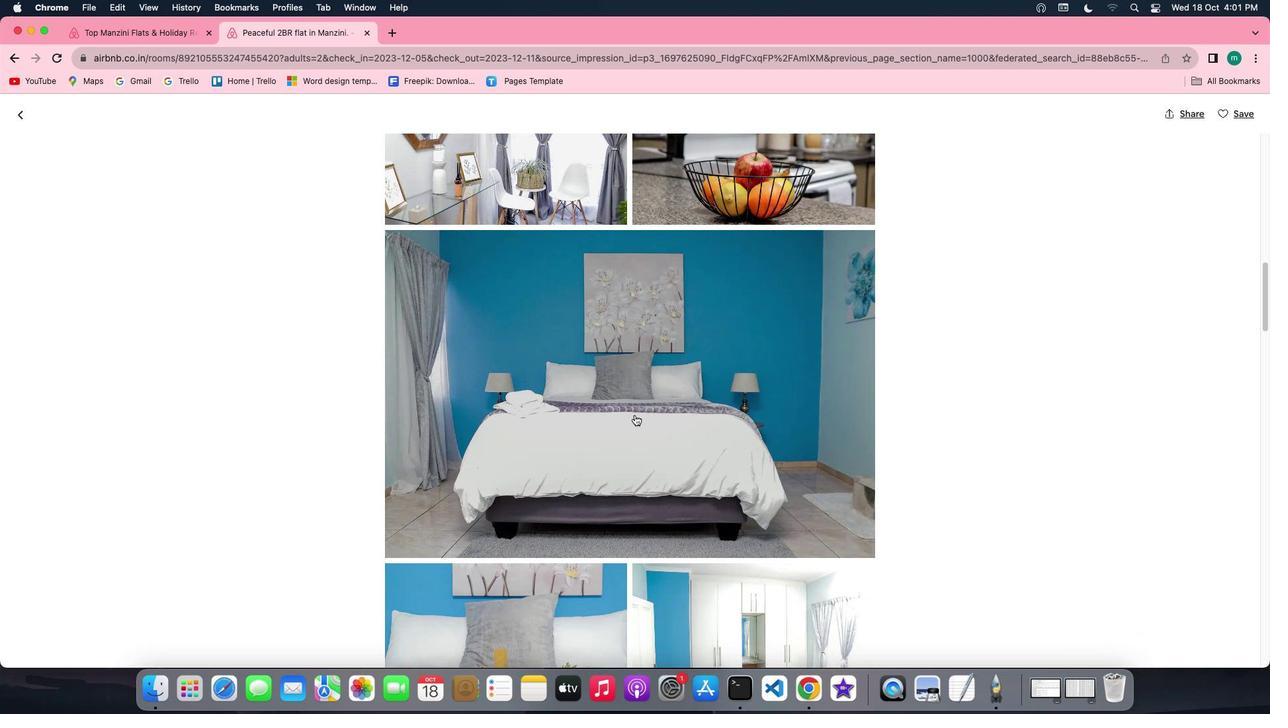
Action: Mouse scrolled (634, 414) with delta (0, 0)
Screenshot: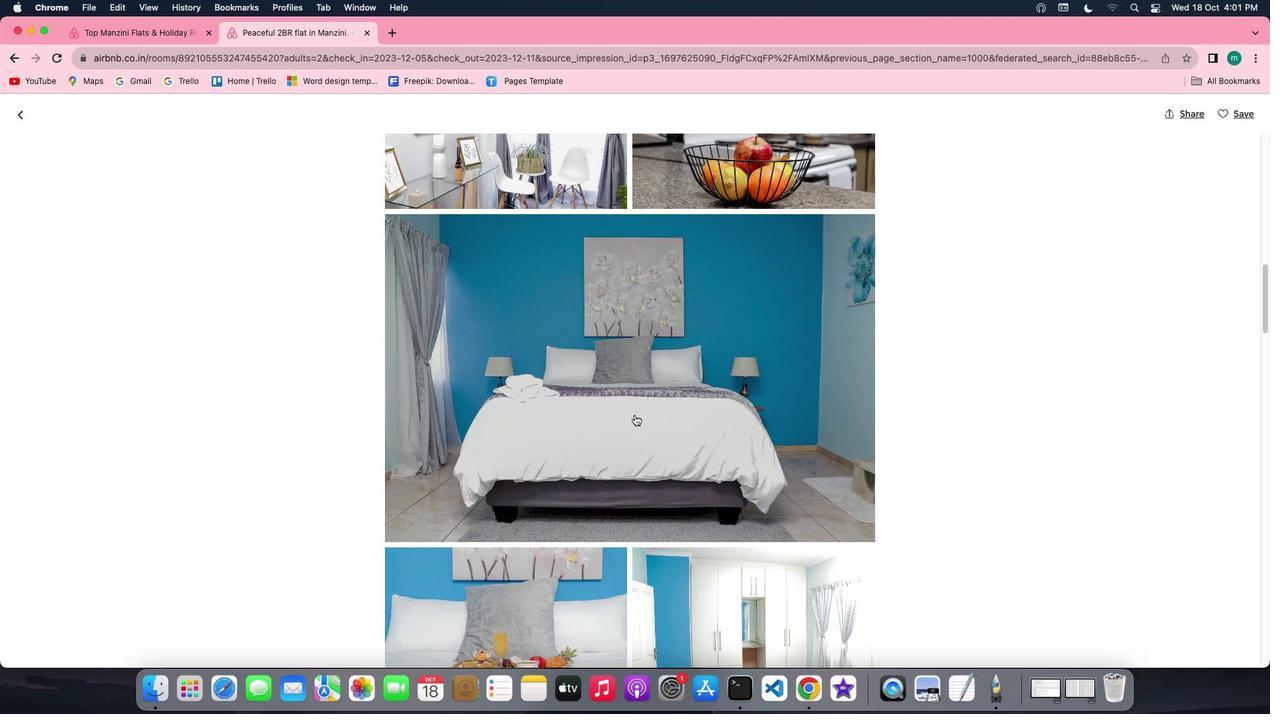 
Action: Mouse scrolled (634, 414) with delta (0, 0)
Screenshot: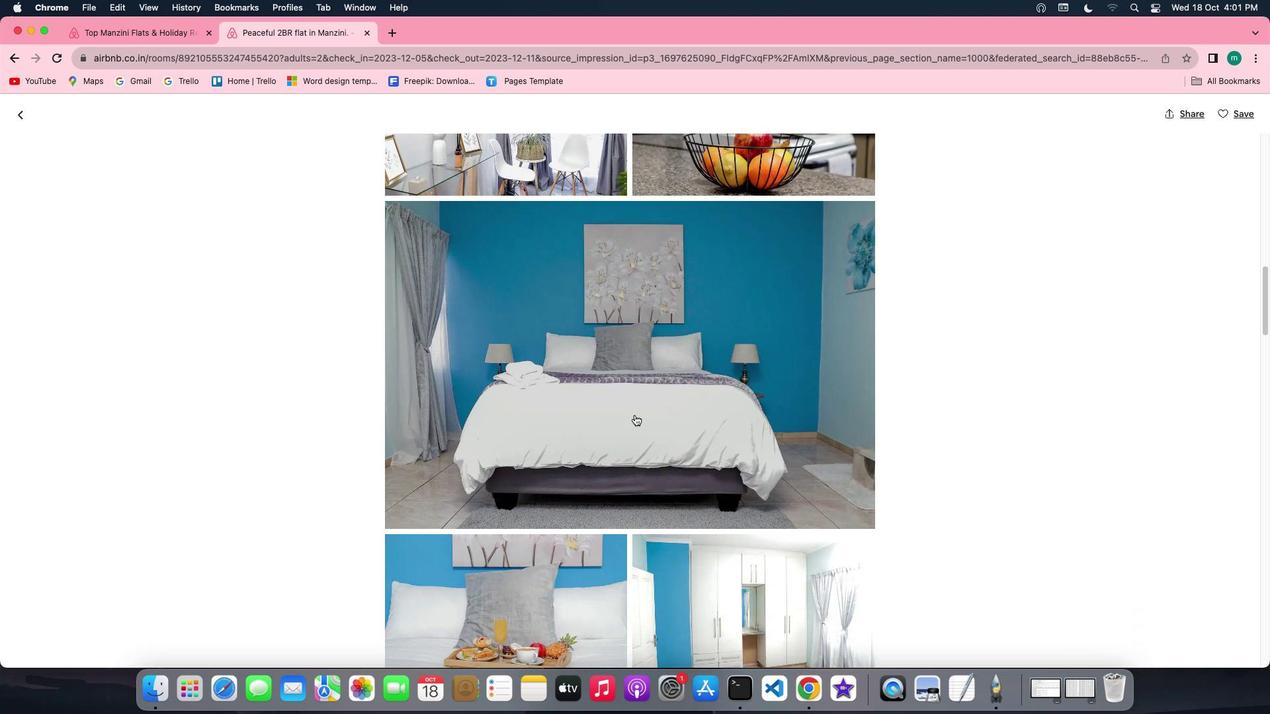 
Action: Mouse scrolled (634, 414) with delta (0, 0)
Screenshot: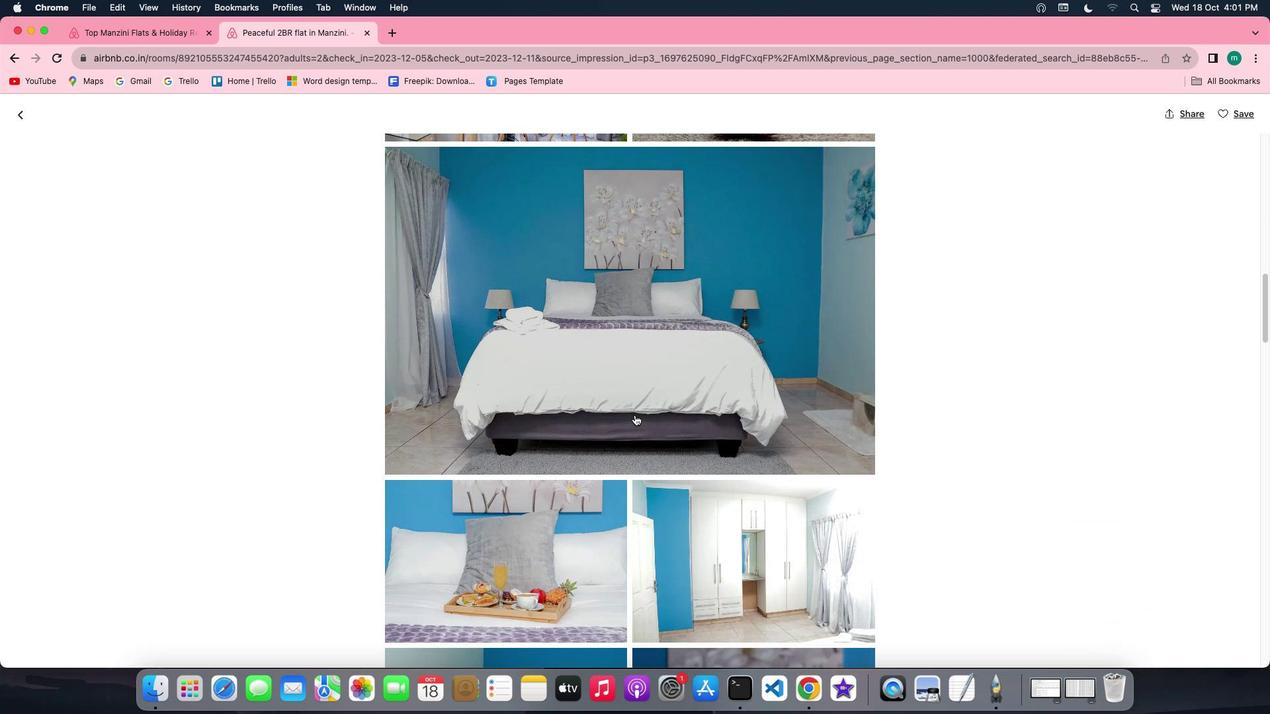 
Action: Mouse scrolled (634, 414) with delta (0, 0)
Screenshot: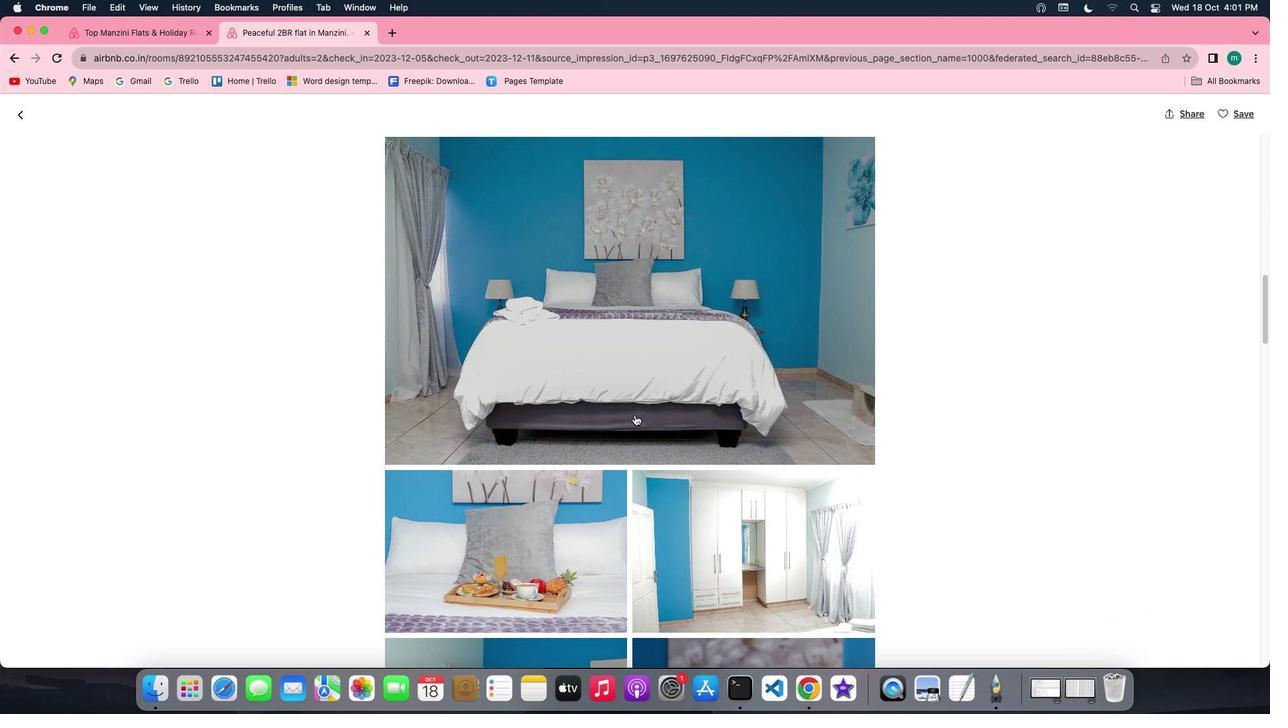 
Action: Mouse scrolled (634, 414) with delta (0, -1)
Screenshot: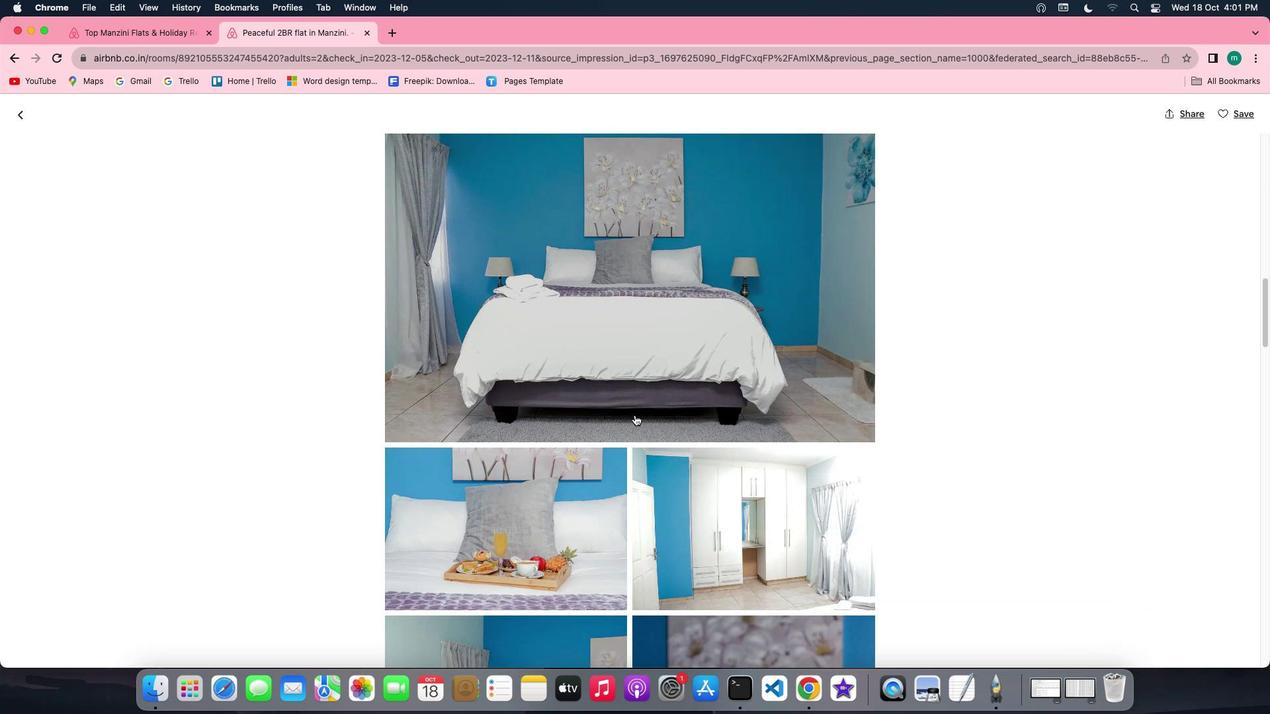 
Action: Mouse scrolled (634, 414) with delta (0, 0)
Screenshot: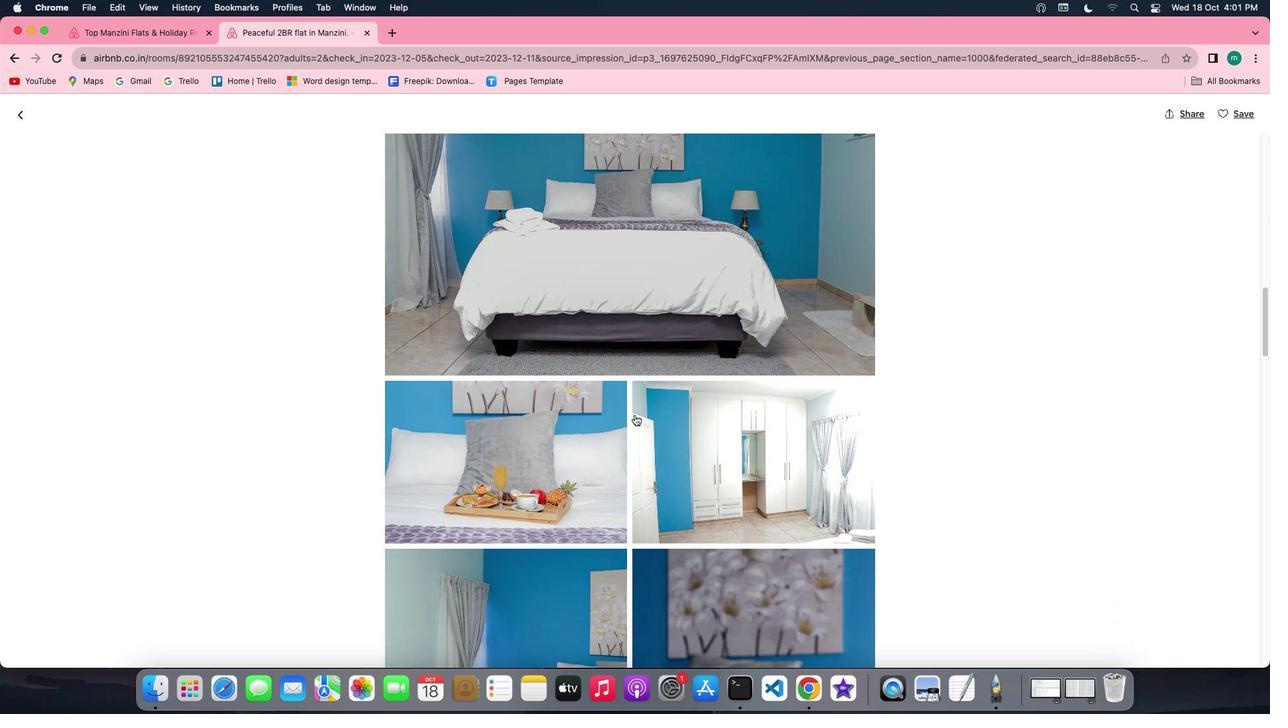 
Action: Mouse scrolled (634, 414) with delta (0, 0)
Screenshot: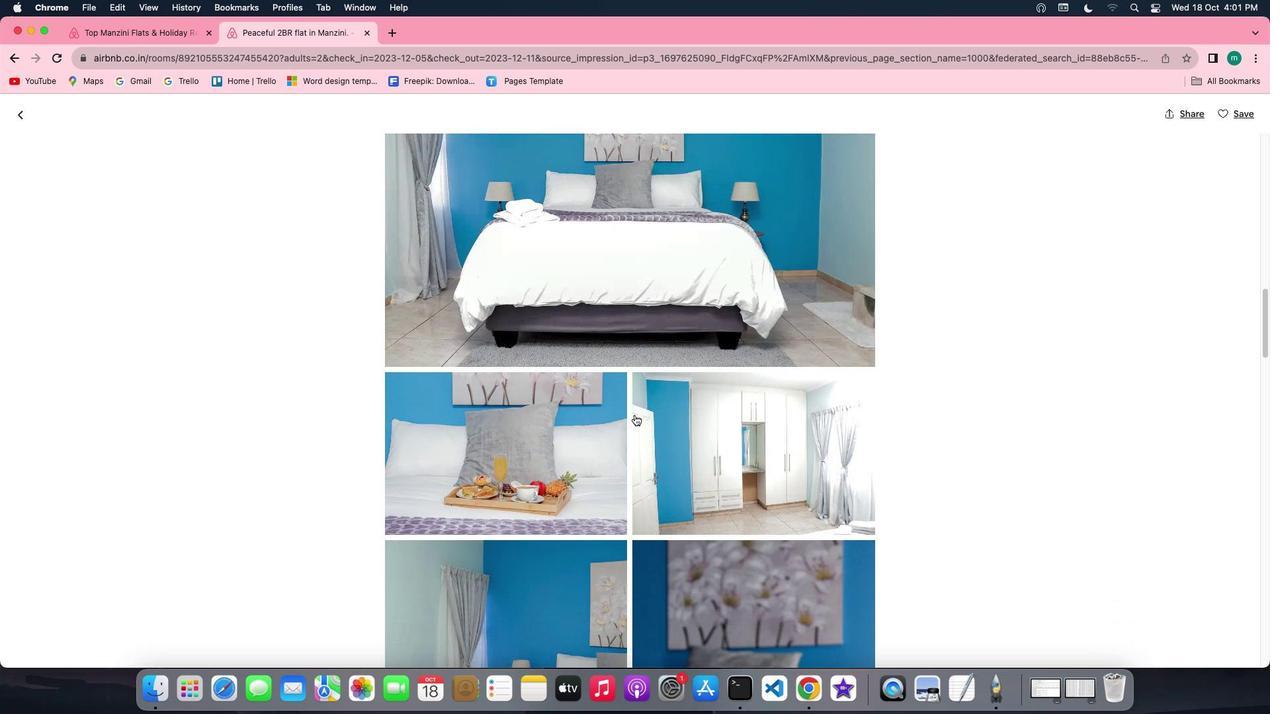 
Action: Mouse scrolled (634, 414) with delta (0, -1)
Screenshot: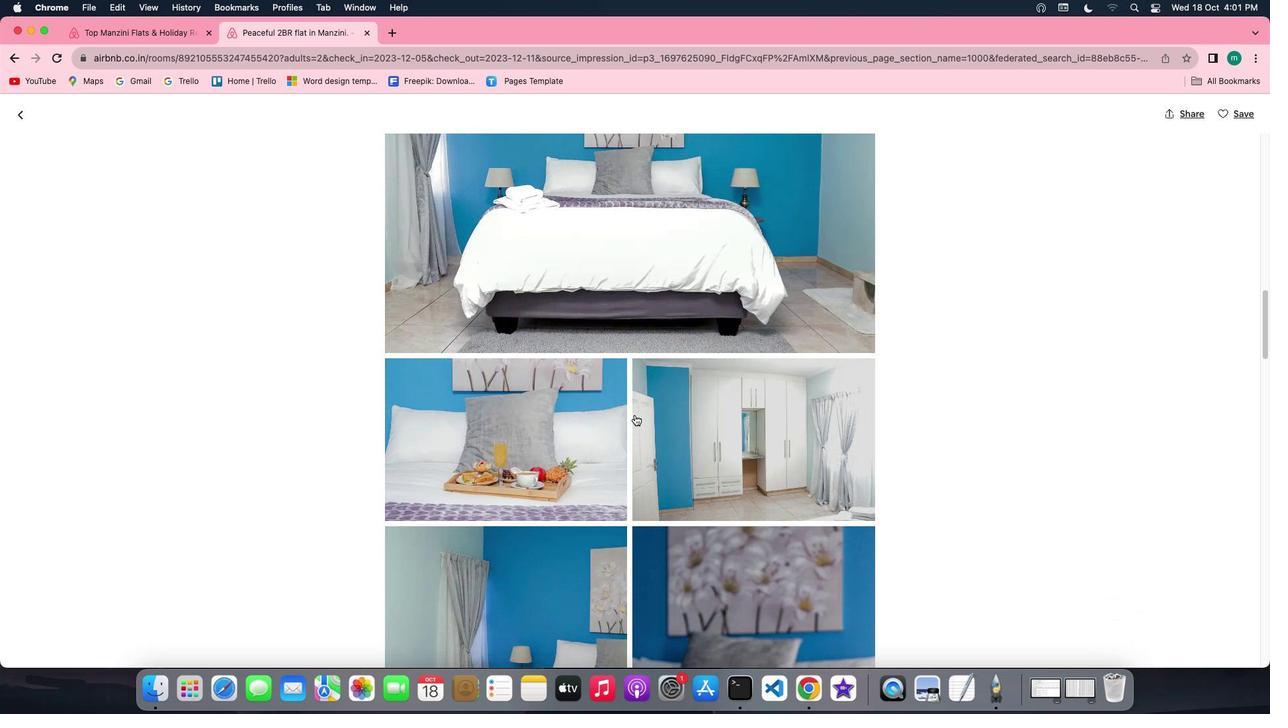 
Action: Mouse scrolled (634, 414) with delta (0, 0)
Screenshot: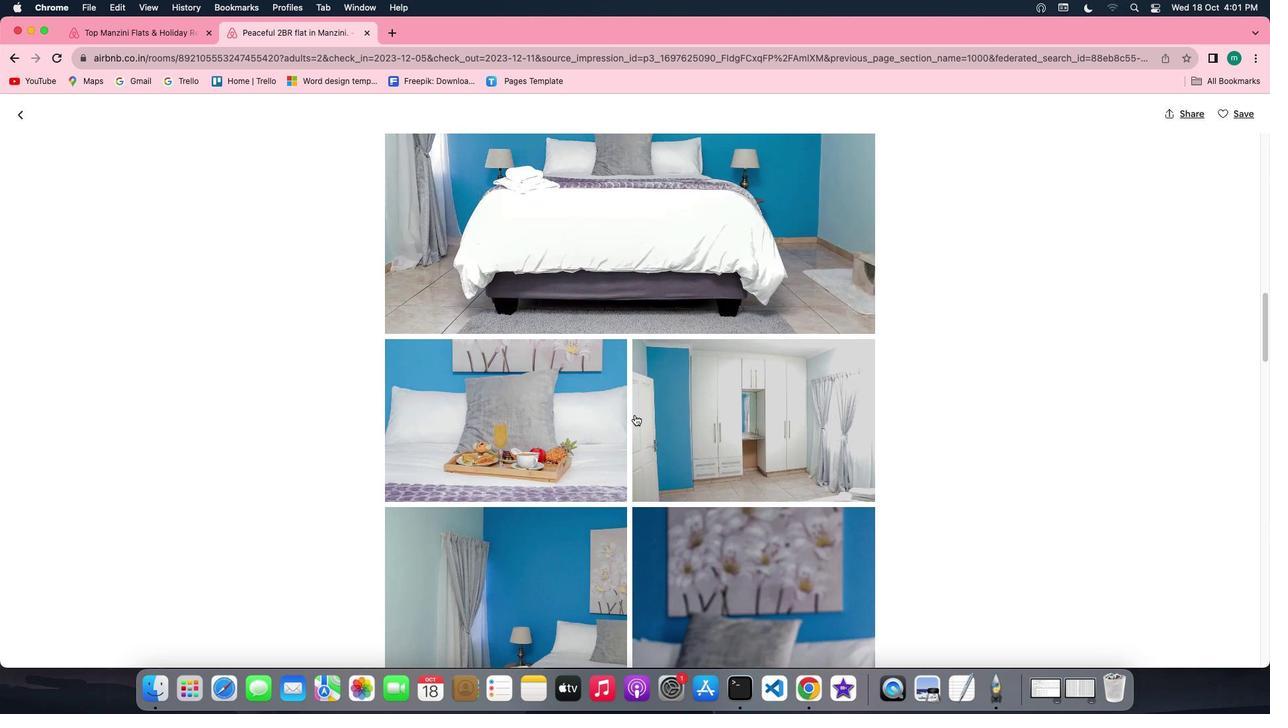 
Action: Mouse scrolled (634, 414) with delta (0, 0)
Screenshot: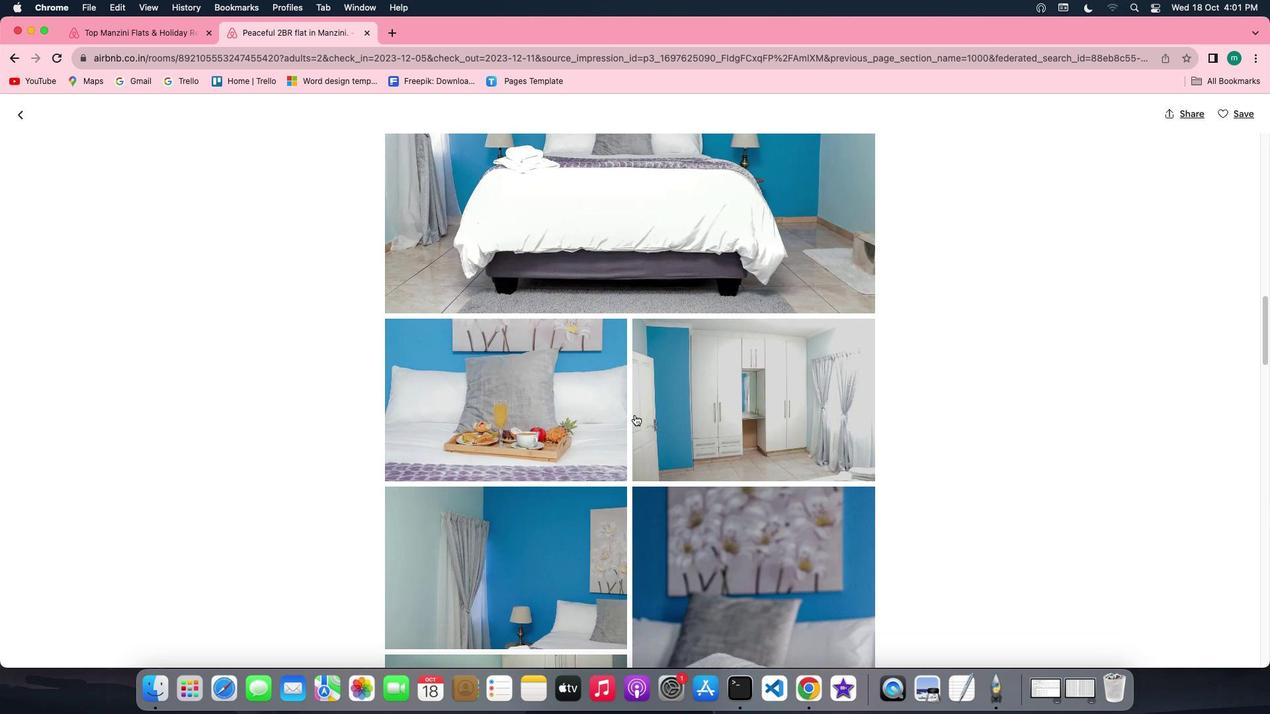 
Action: Mouse scrolled (634, 414) with delta (0, 0)
Screenshot: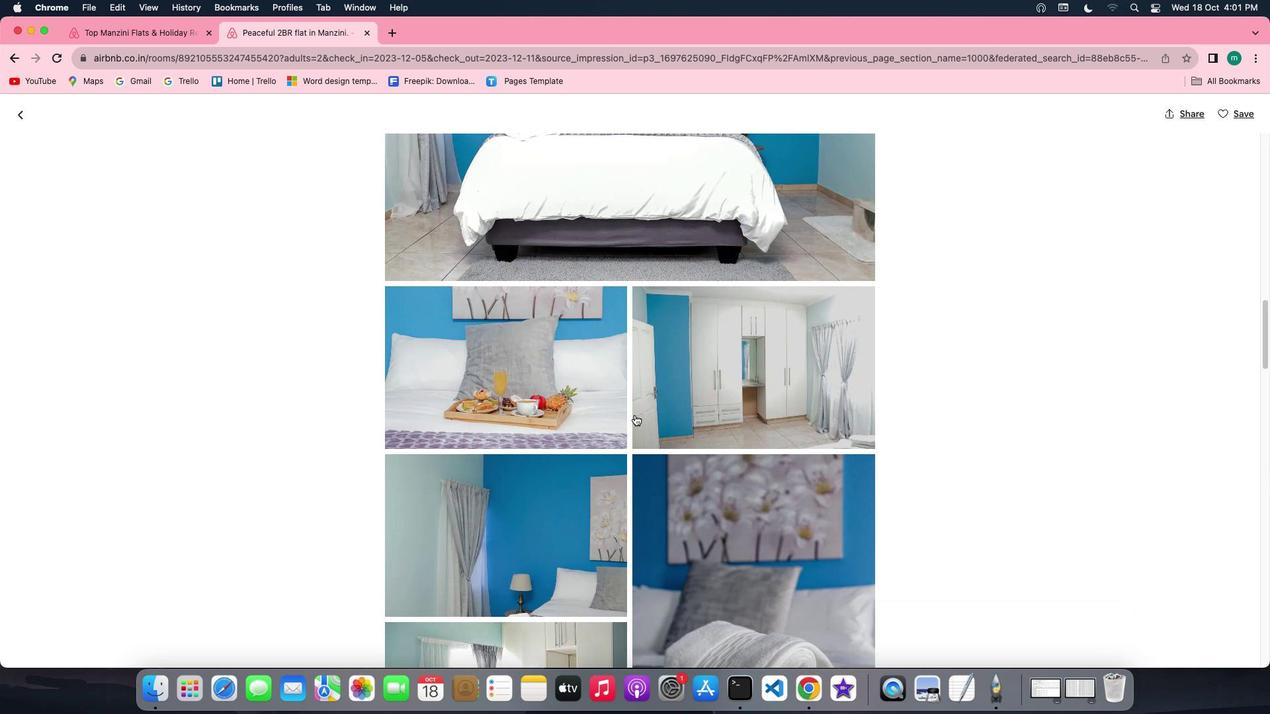 
Action: Mouse scrolled (634, 414) with delta (0, 0)
Screenshot: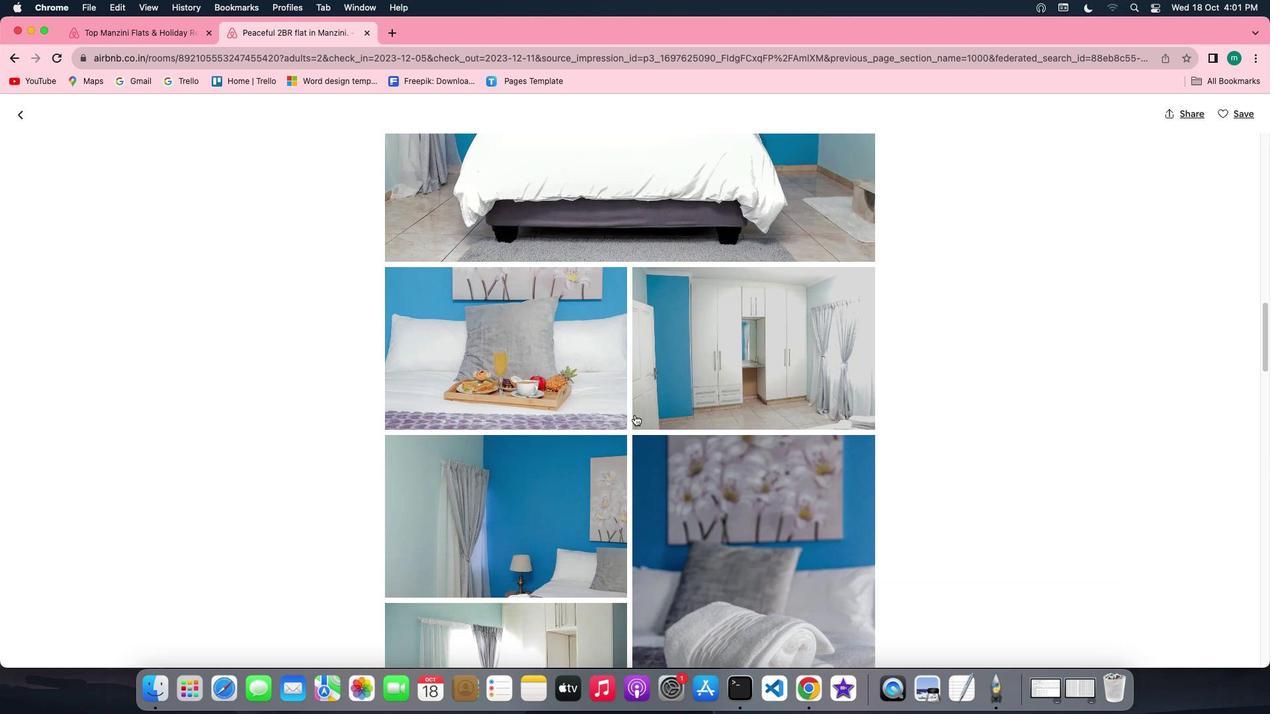 
Action: Mouse scrolled (634, 414) with delta (0, 0)
Screenshot: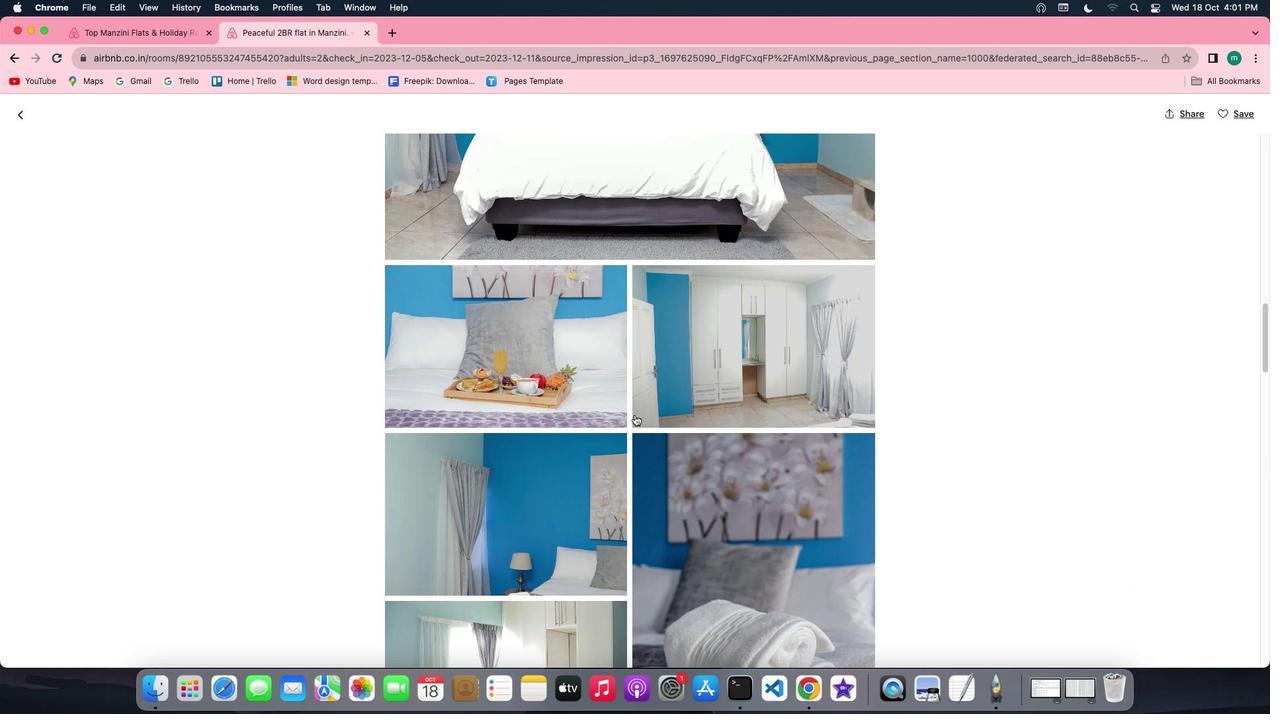 
Action: Mouse scrolled (634, 414) with delta (0, 0)
Screenshot: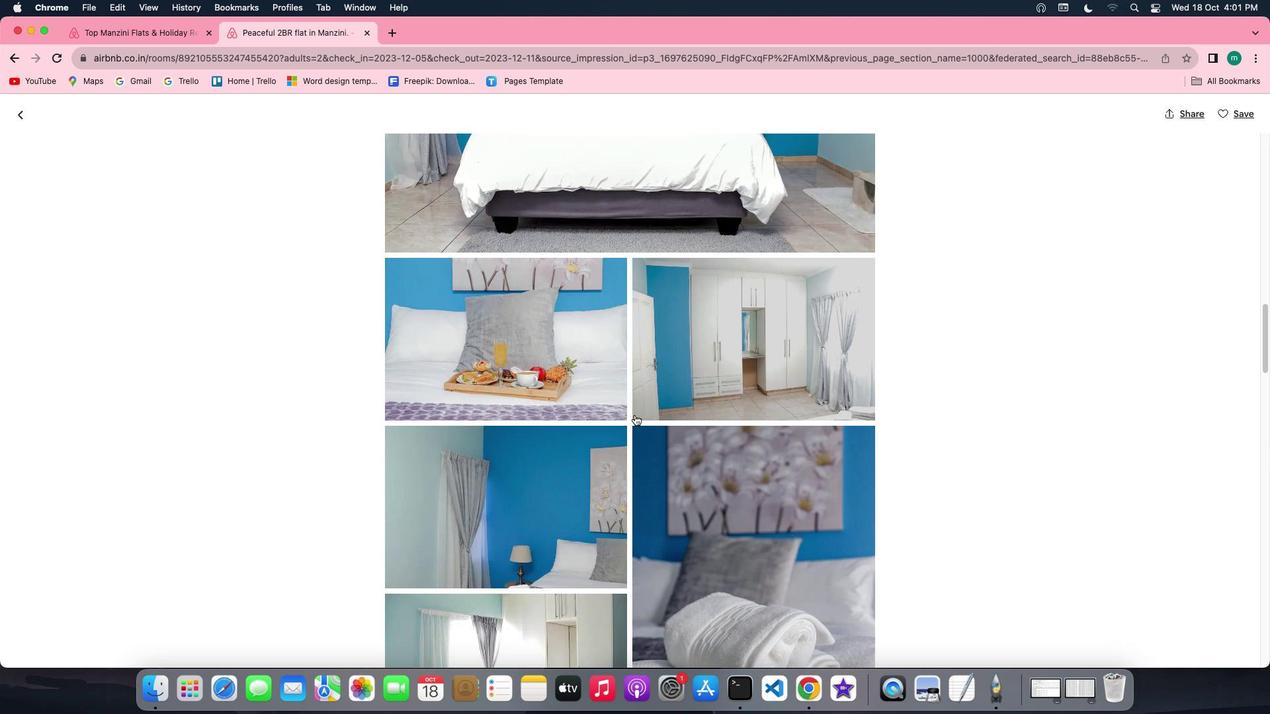 
Action: Mouse scrolled (634, 414) with delta (0, 0)
Screenshot: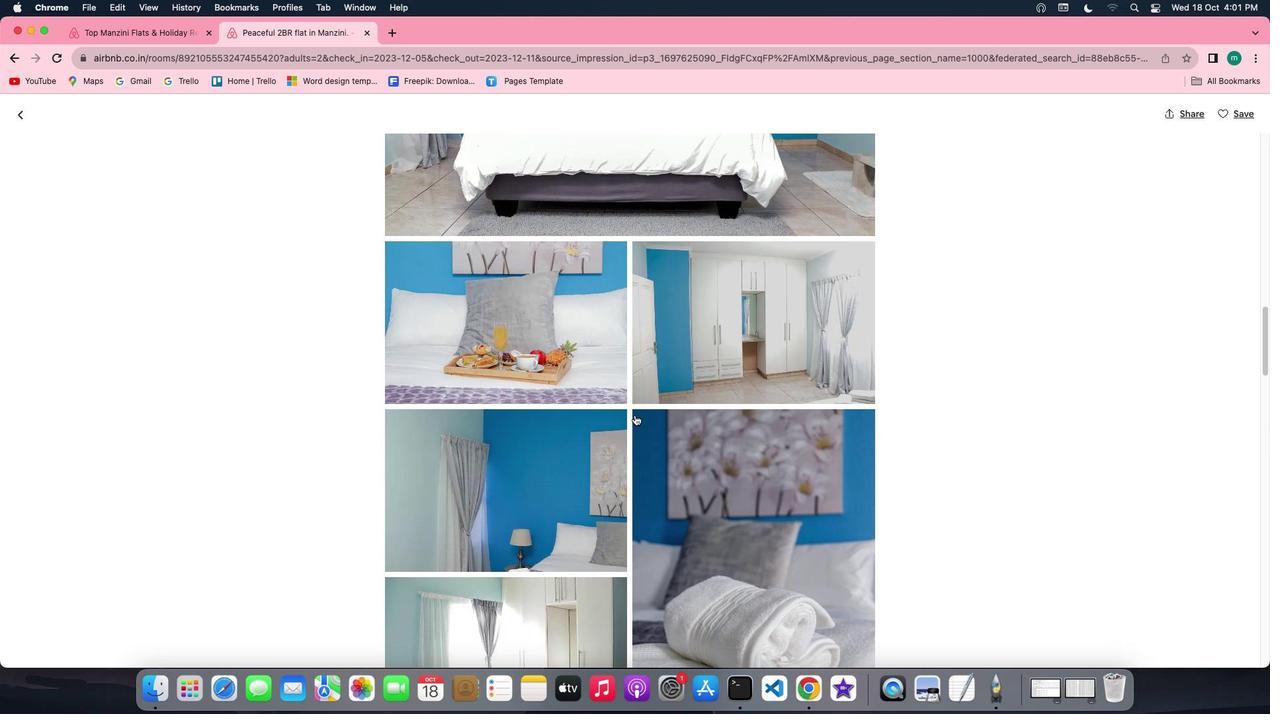 
Action: Mouse scrolled (634, 414) with delta (0, 0)
Screenshot: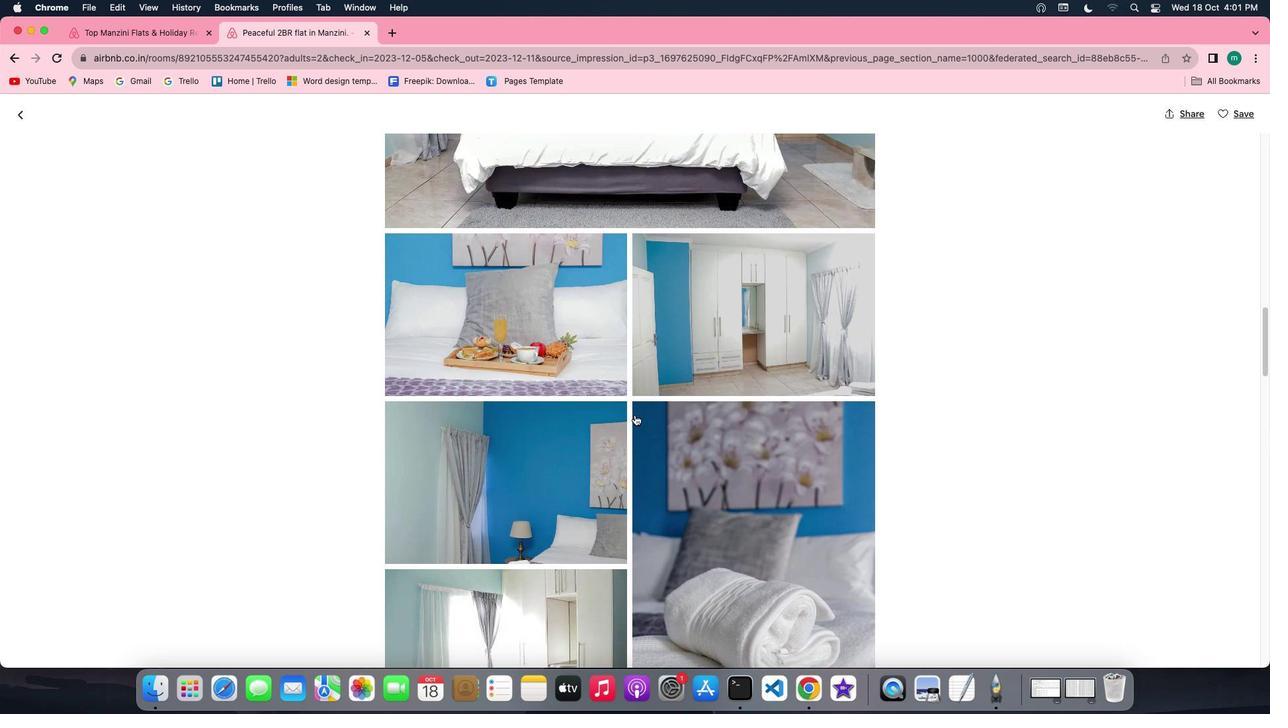 
Action: Mouse scrolled (634, 414) with delta (0, 0)
Screenshot: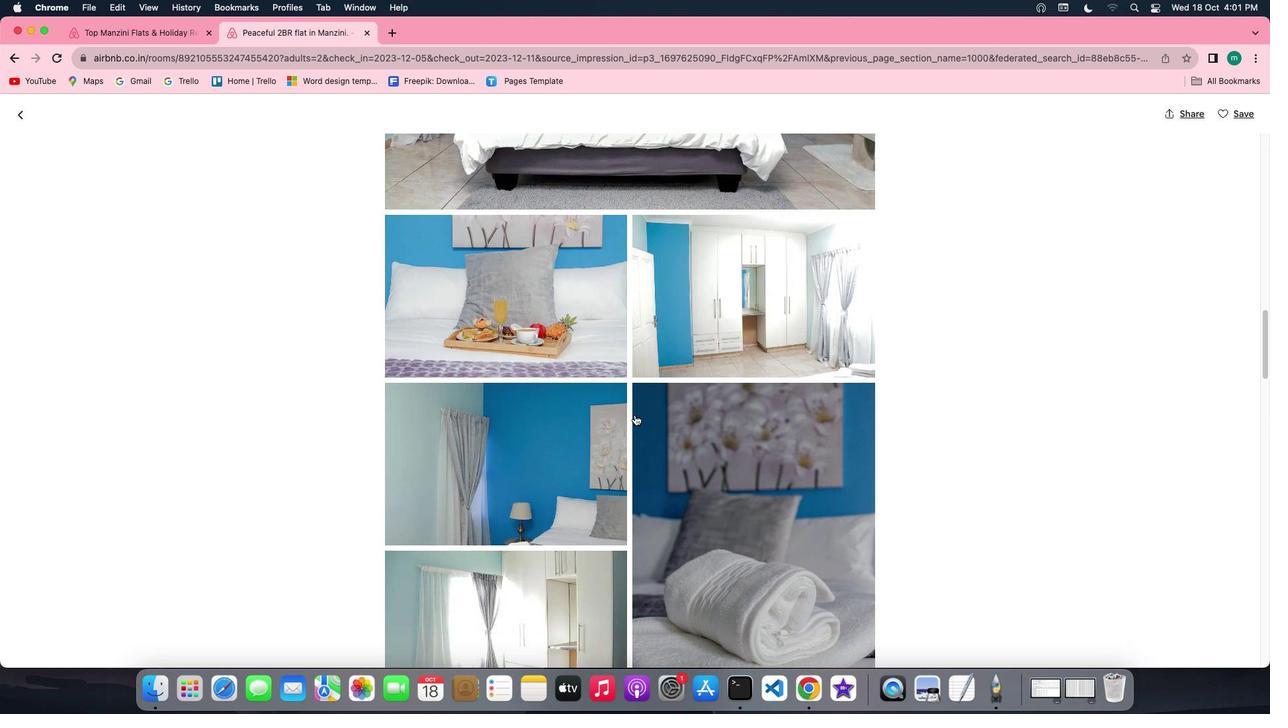 
Action: Mouse scrolled (634, 414) with delta (0, 0)
Screenshot: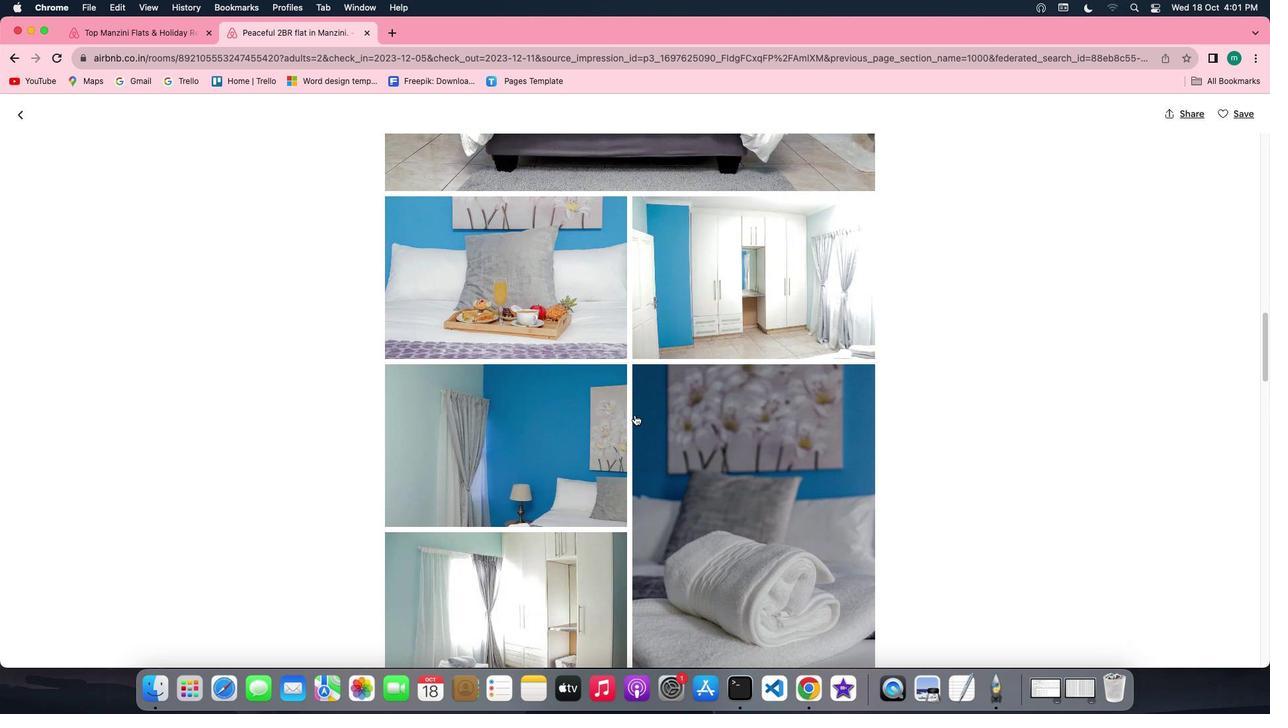 
Action: Mouse scrolled (634, 414) with delta (0, 0)
Screenshot: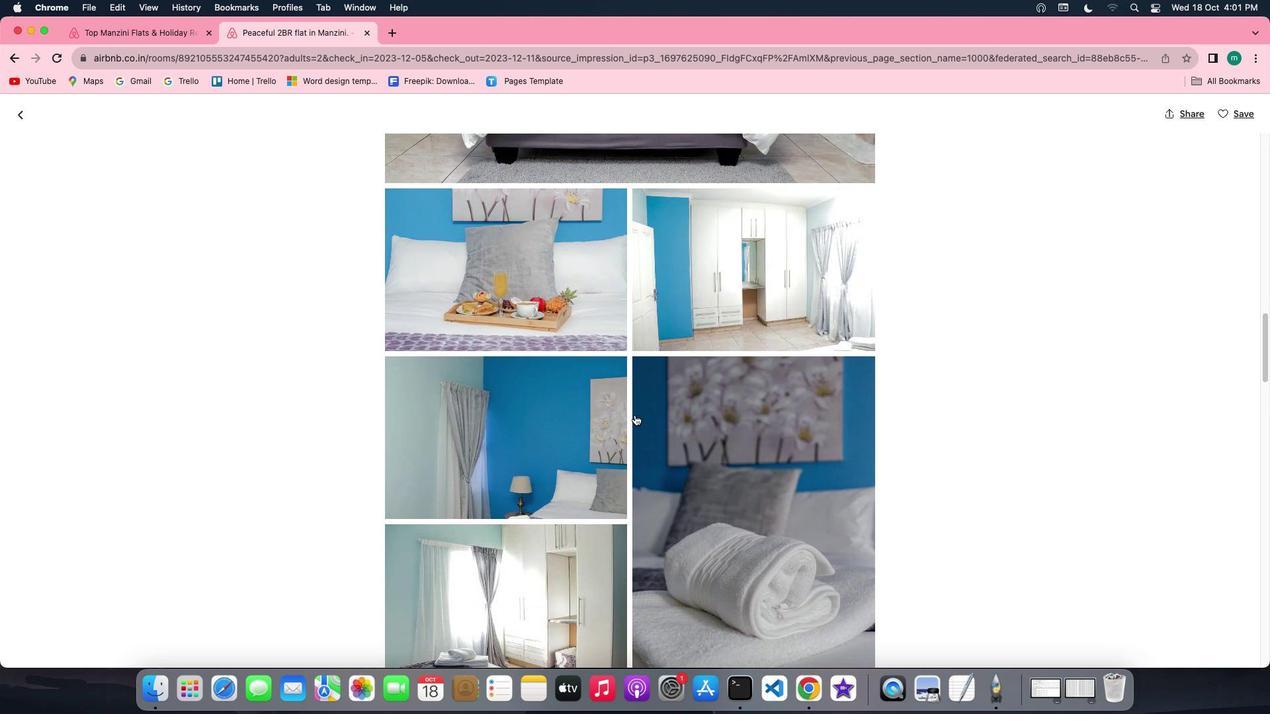 
Action: Mouse scrolled (634, 414) with delta (0, 0)
Screenshot: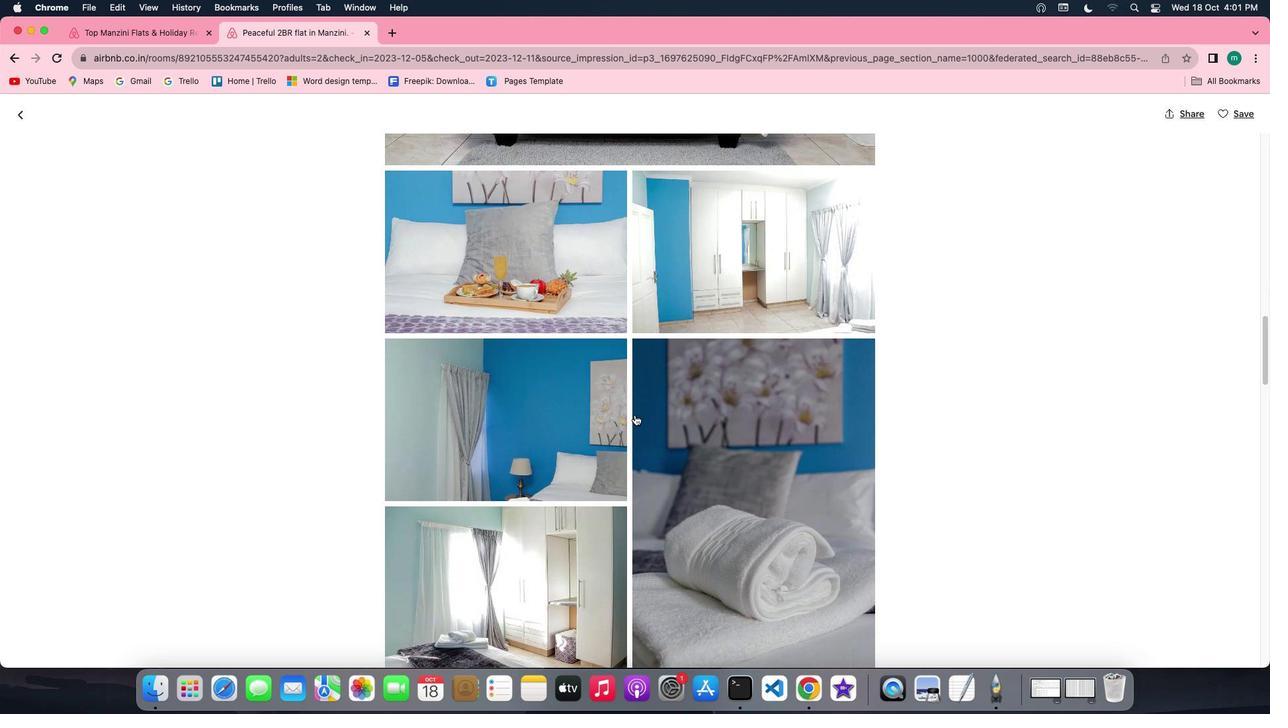 
Action: Mouse scrolled (634, 414) with delta (0, 0)
Screenshot: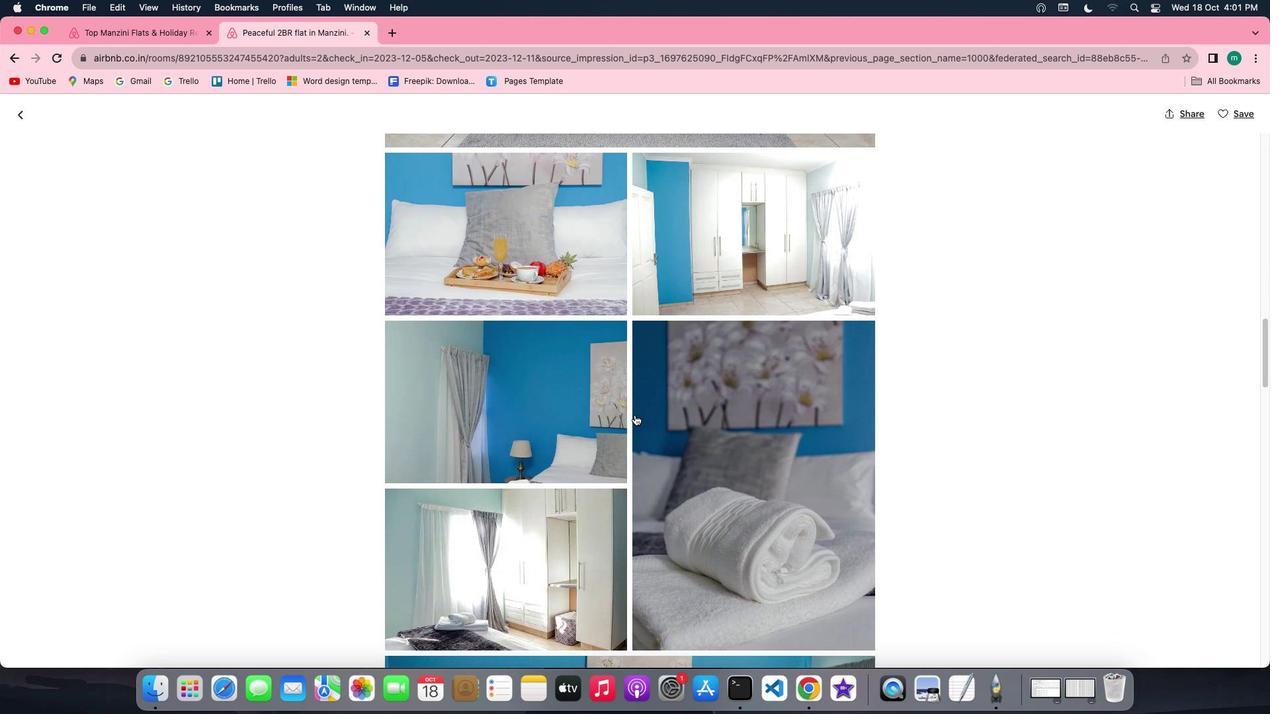 
Action: Mouse scrolled (634, 414) with delta (0, 0)
Screenshot: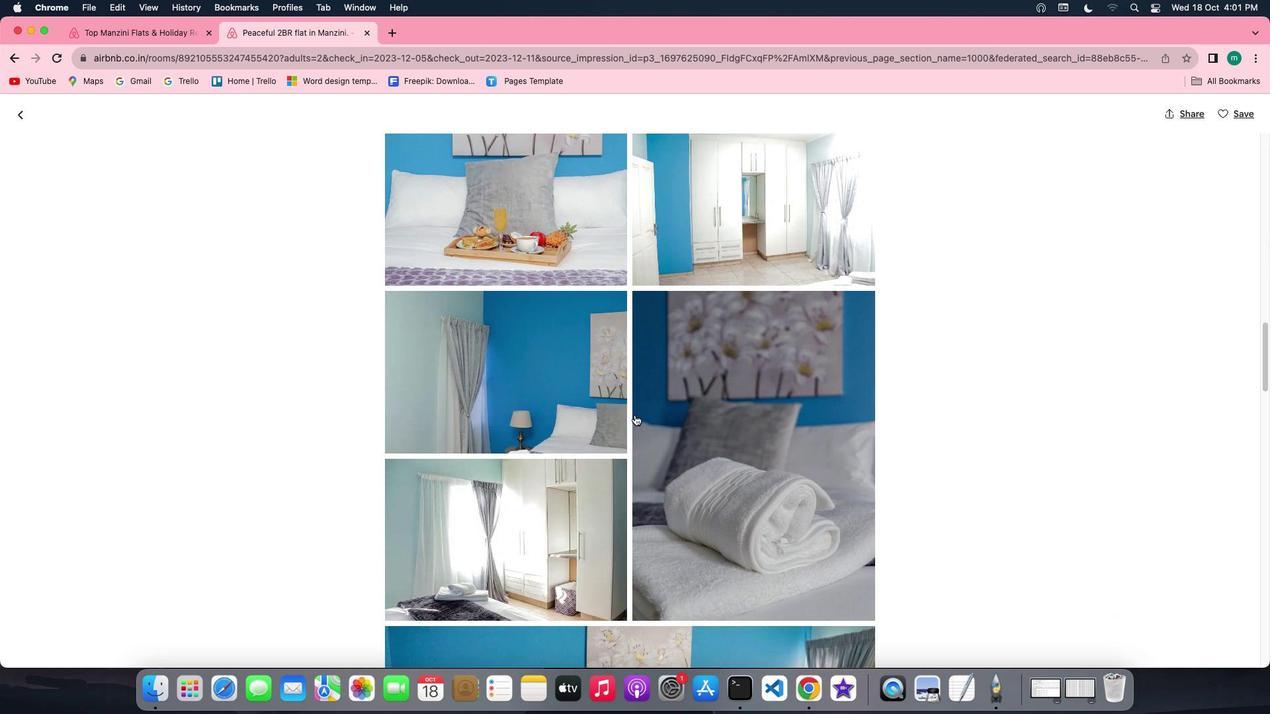 
Action: Mouse scrolled (634, 414) with delta (0, 0)
Screenshot: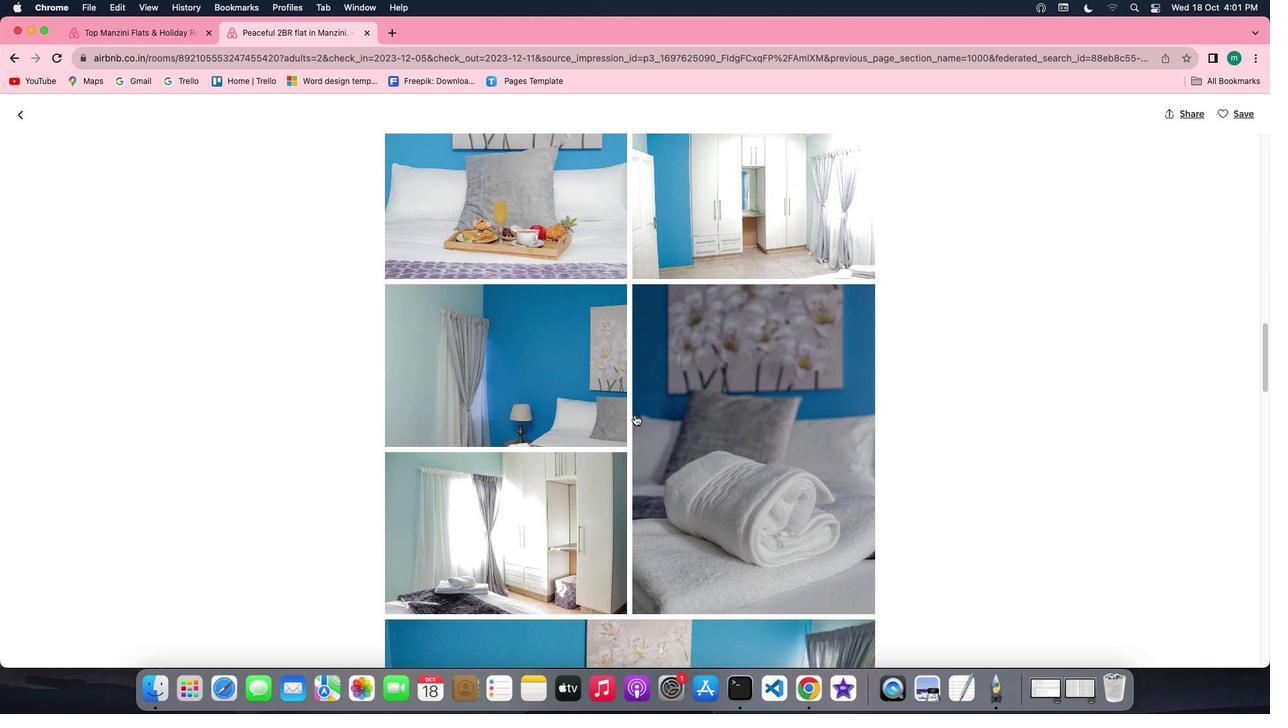 
Action: Mouse scrolled (634, 414) with delta (0, 0)
Screenshot: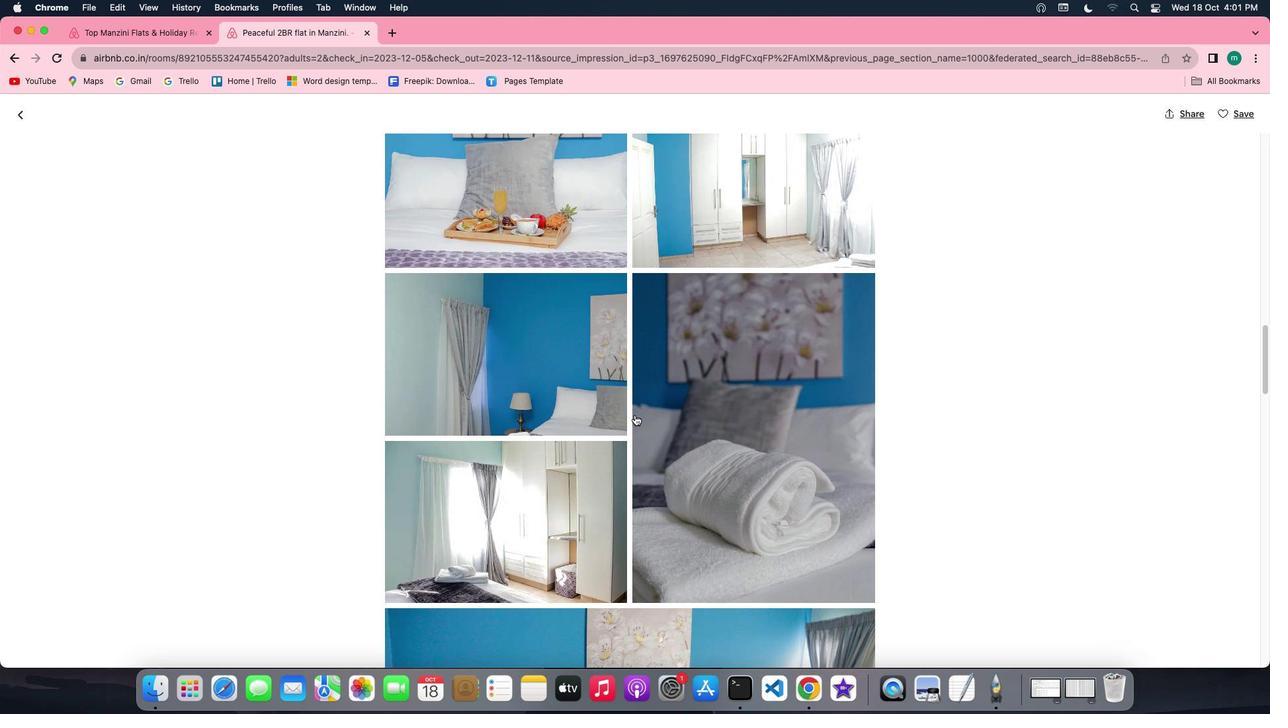 
Action: Mouse scrolled (634, 414) with delta (0, 0)
Screenshot: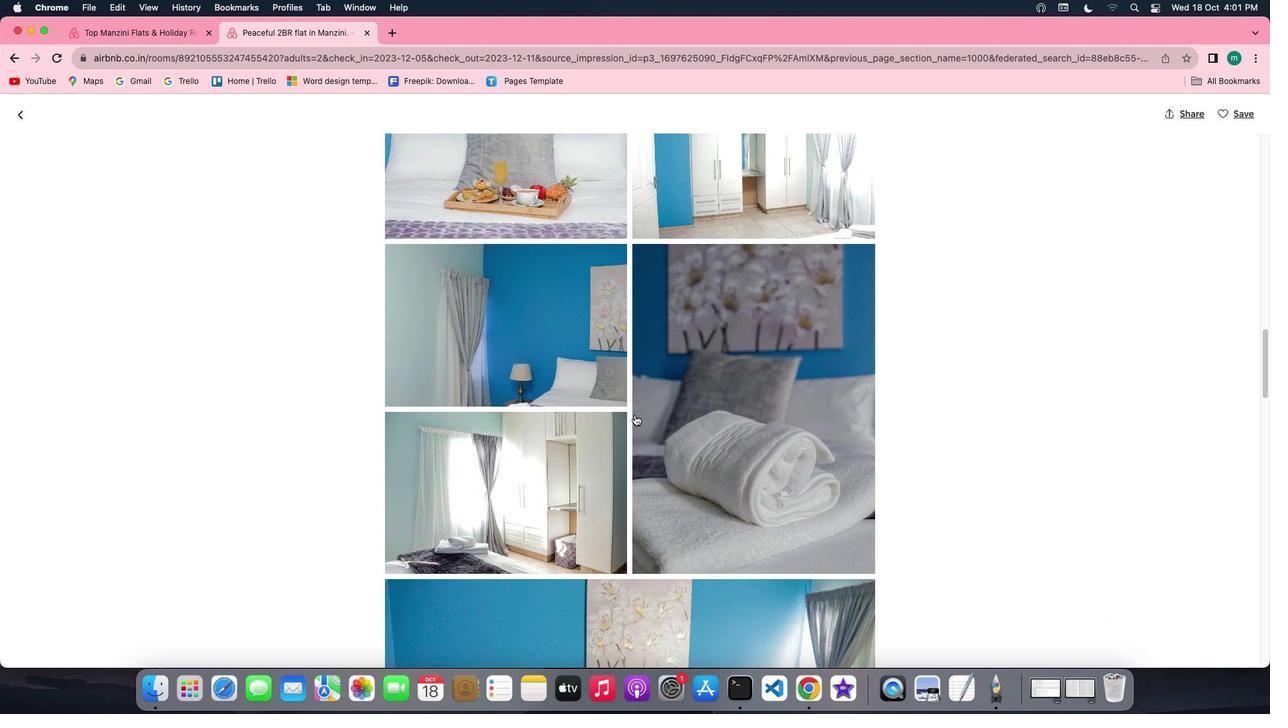 
Action: Mouse scrolled (634, 414) with delta (0, 0)
Screenshot: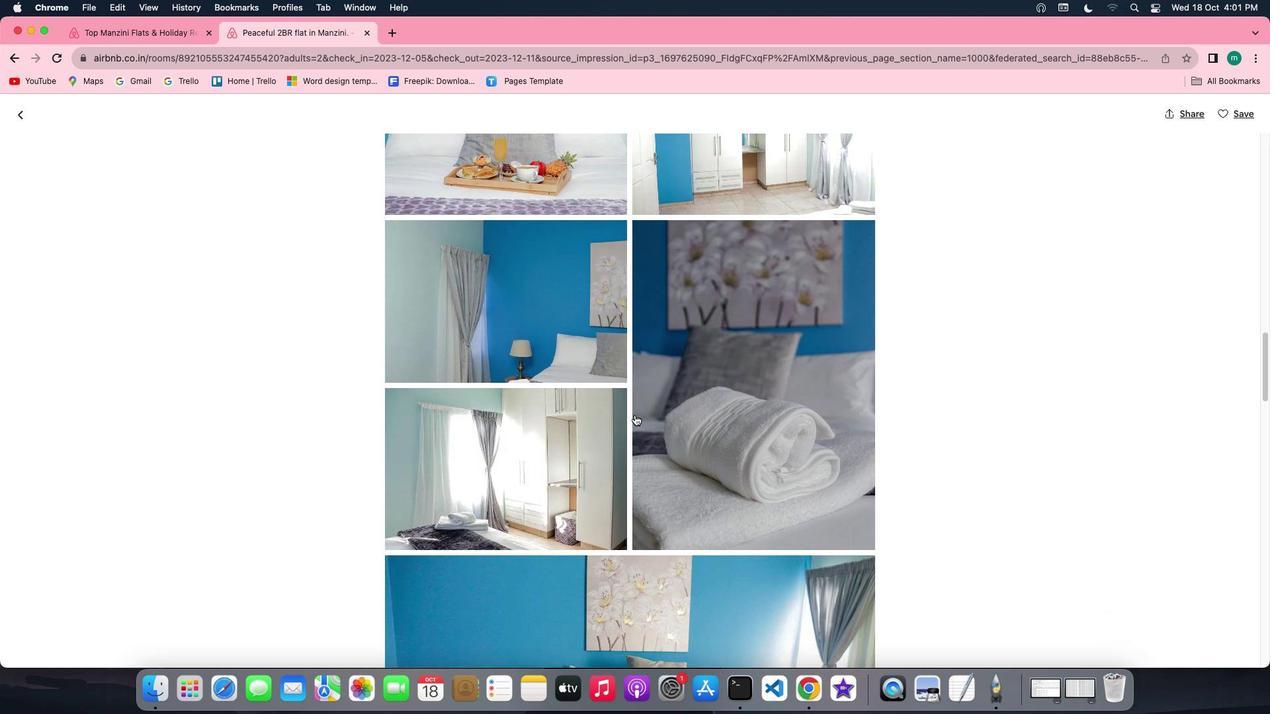 
Action: Mouse scrolled (634, 414) with delta (0, 0)
Screenshot: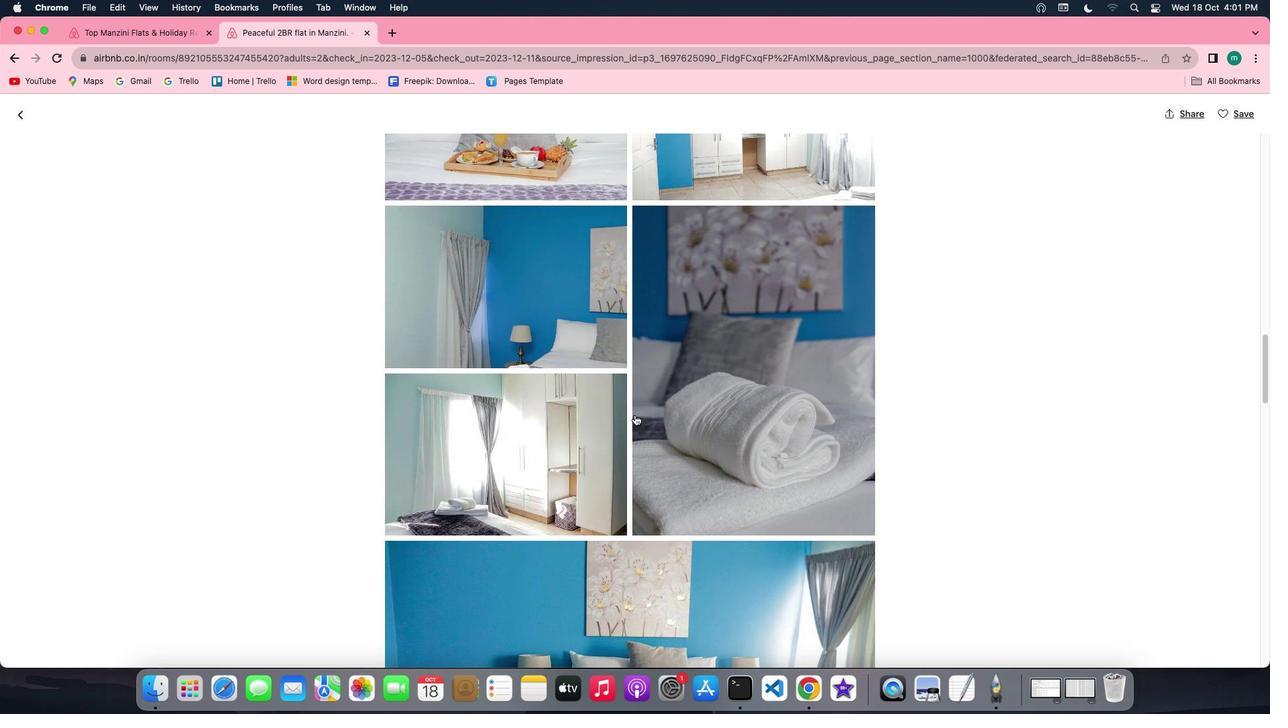 
Action: Mouse scrolled (634, 414) with delta (0, 0)
Screenshot: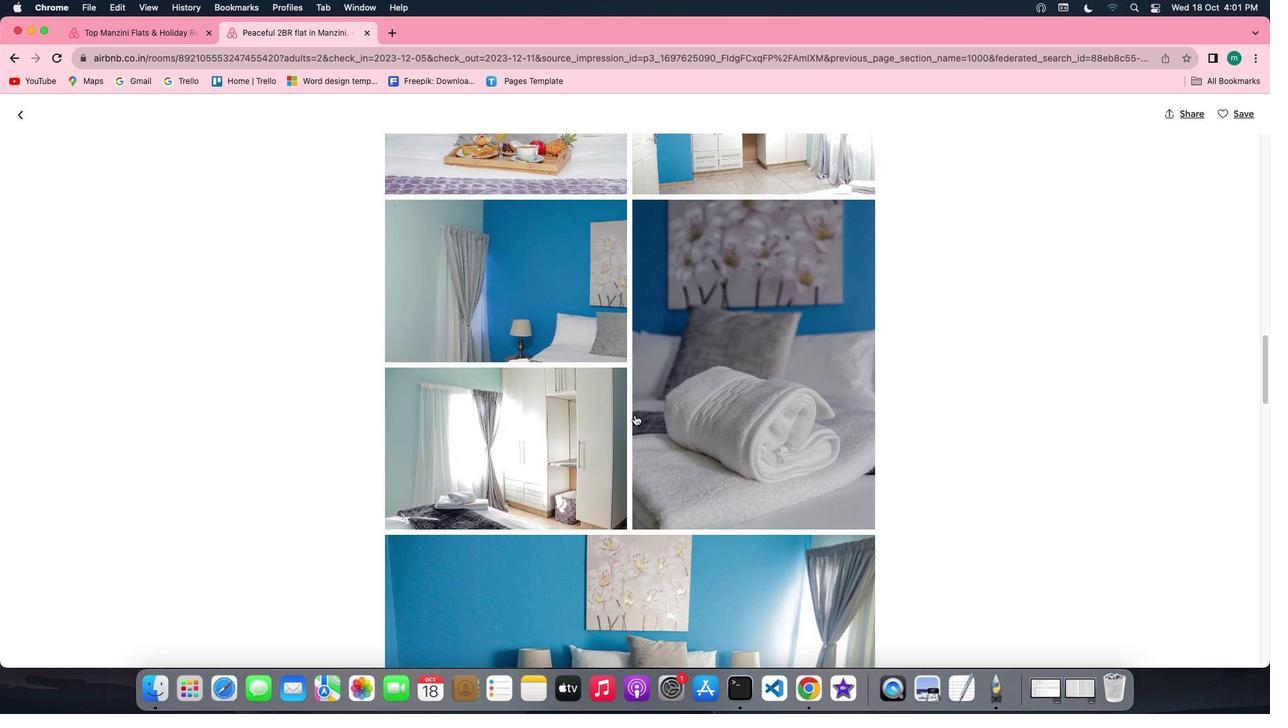 
Action: Mouse scrolled (634, 414) with delta (0, 0)
Screenshot: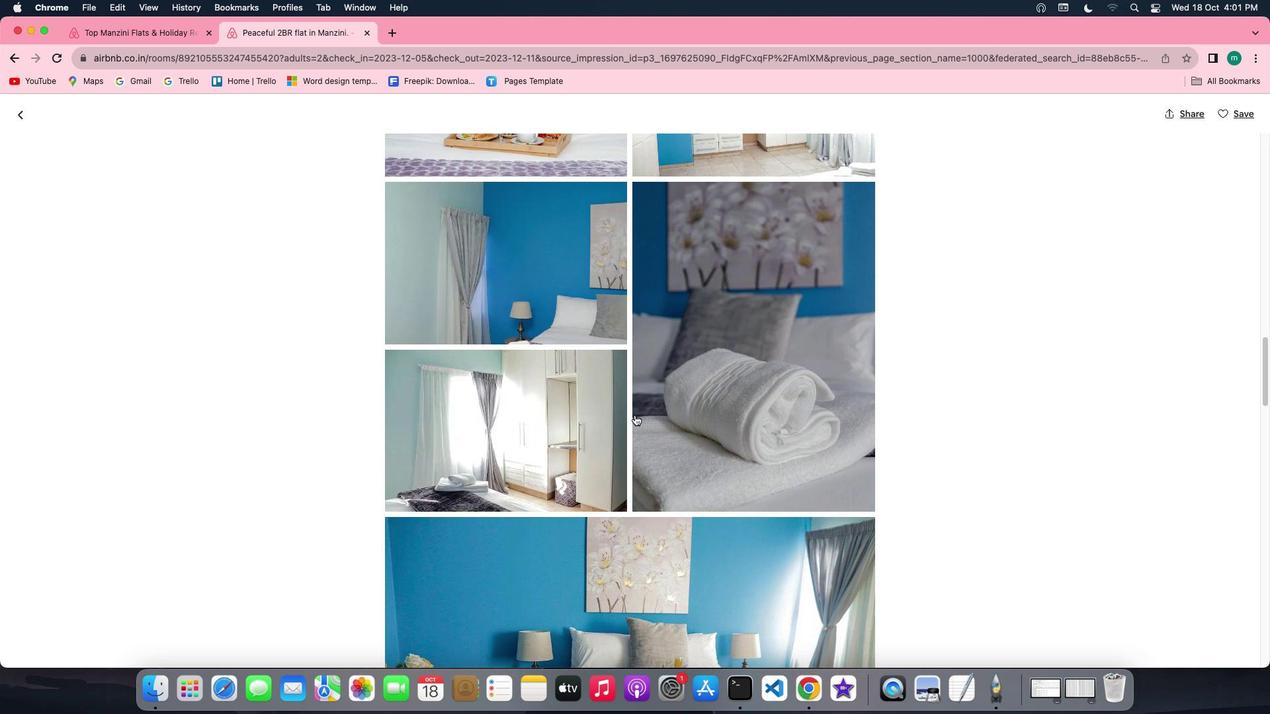 
Action: Mouse scrolled (634, 414) with delta (0, 0)
Screenshot: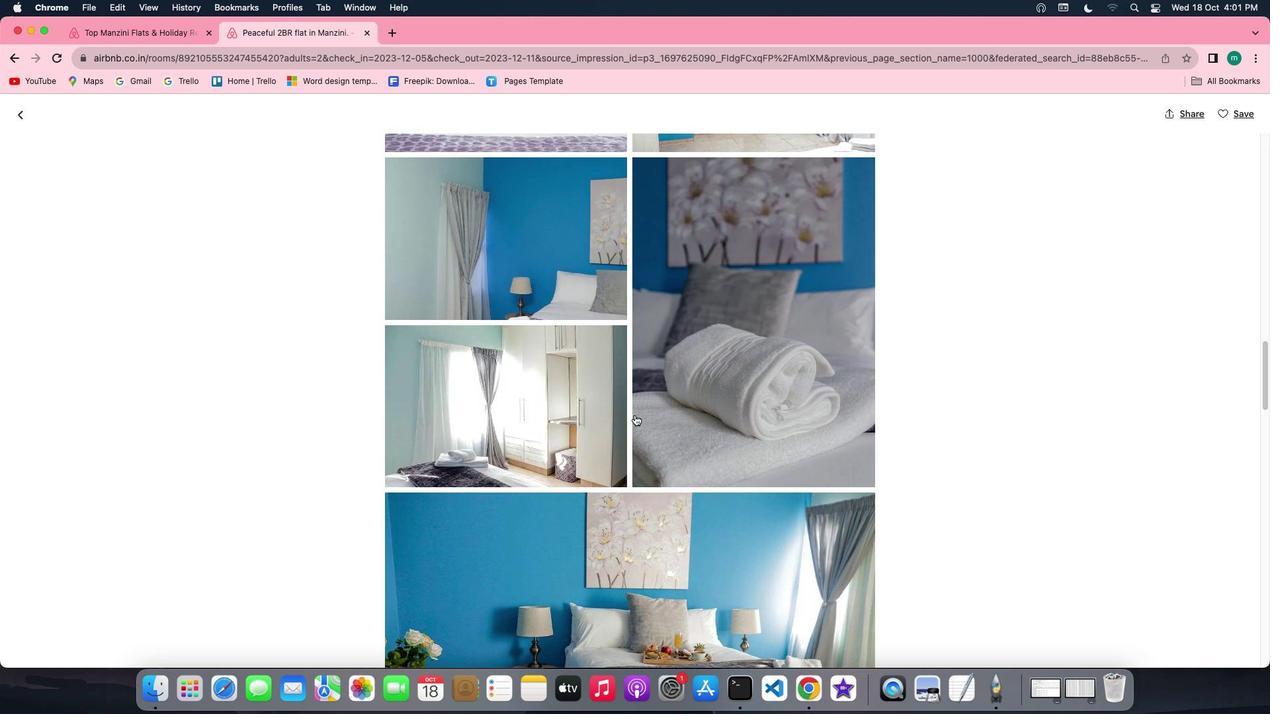 
Action: Mouse scrolled (634, 414) with delta (0, 0)
Screenshot: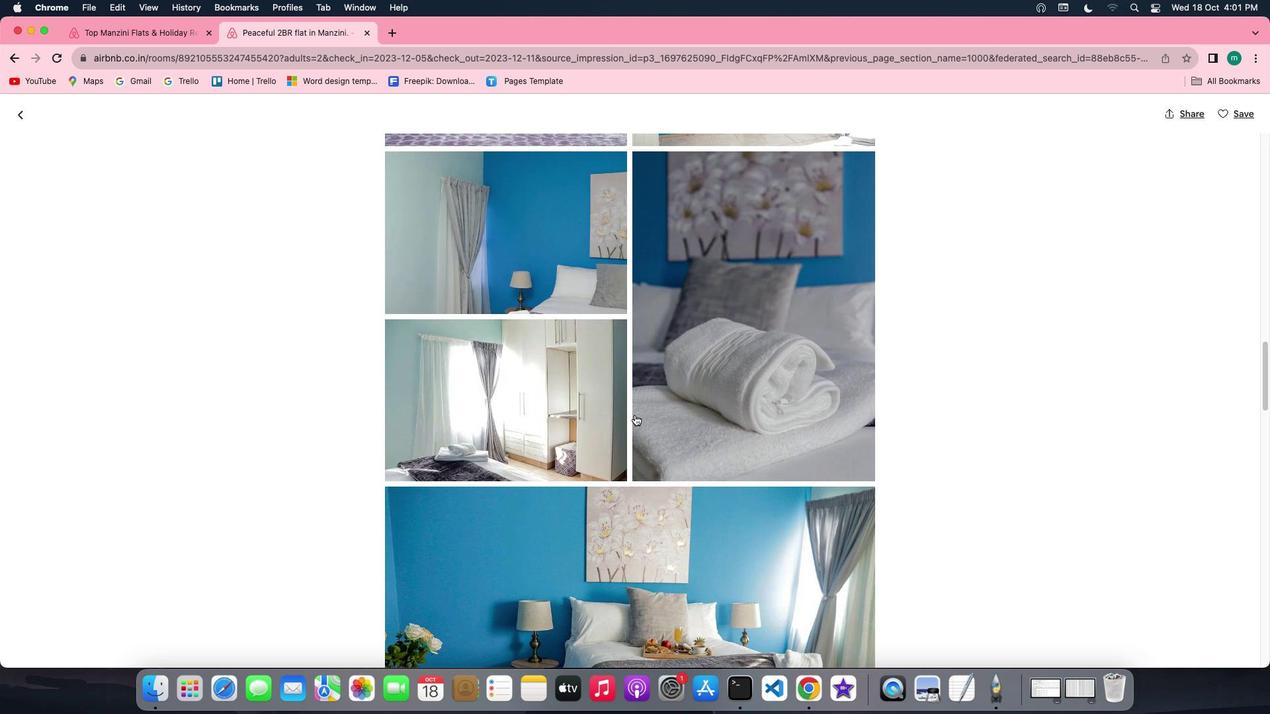 
Action: Mouse scrolled (634, 414) with delta (0, 0)
Screenshot: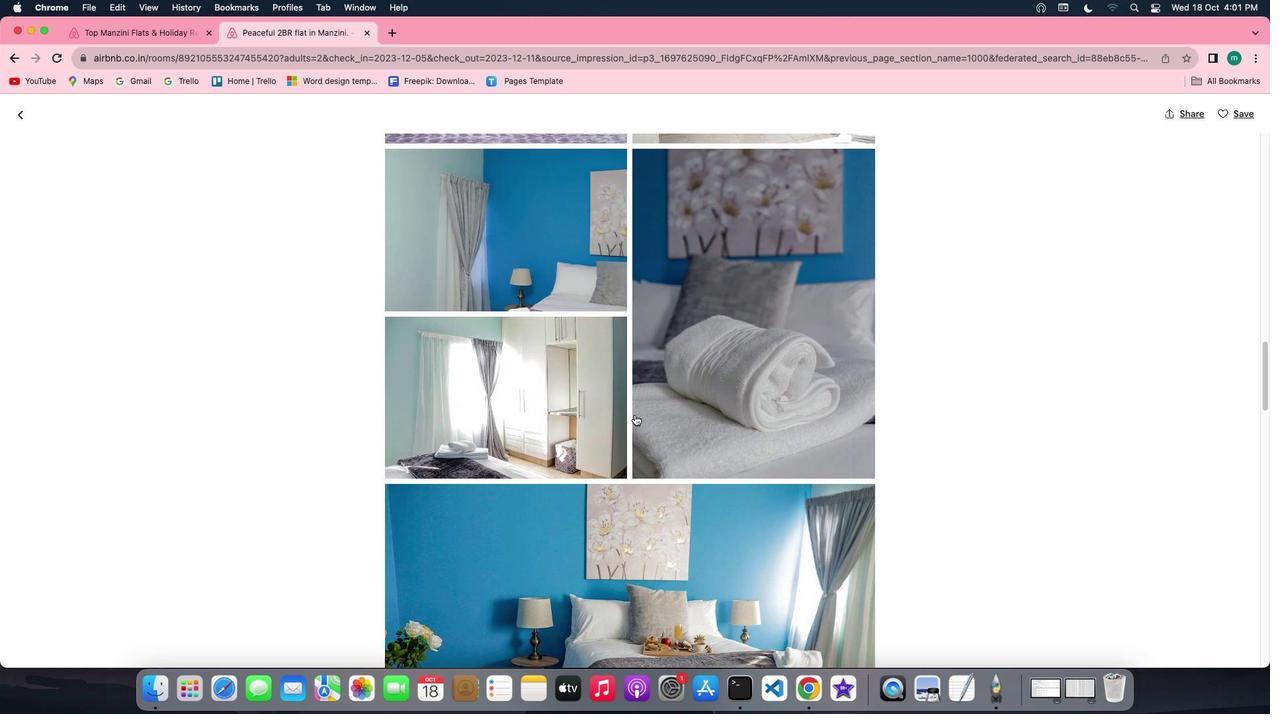 
Action: Mouse scrolled (634, 414) with delta (0, 0)
Screenshot: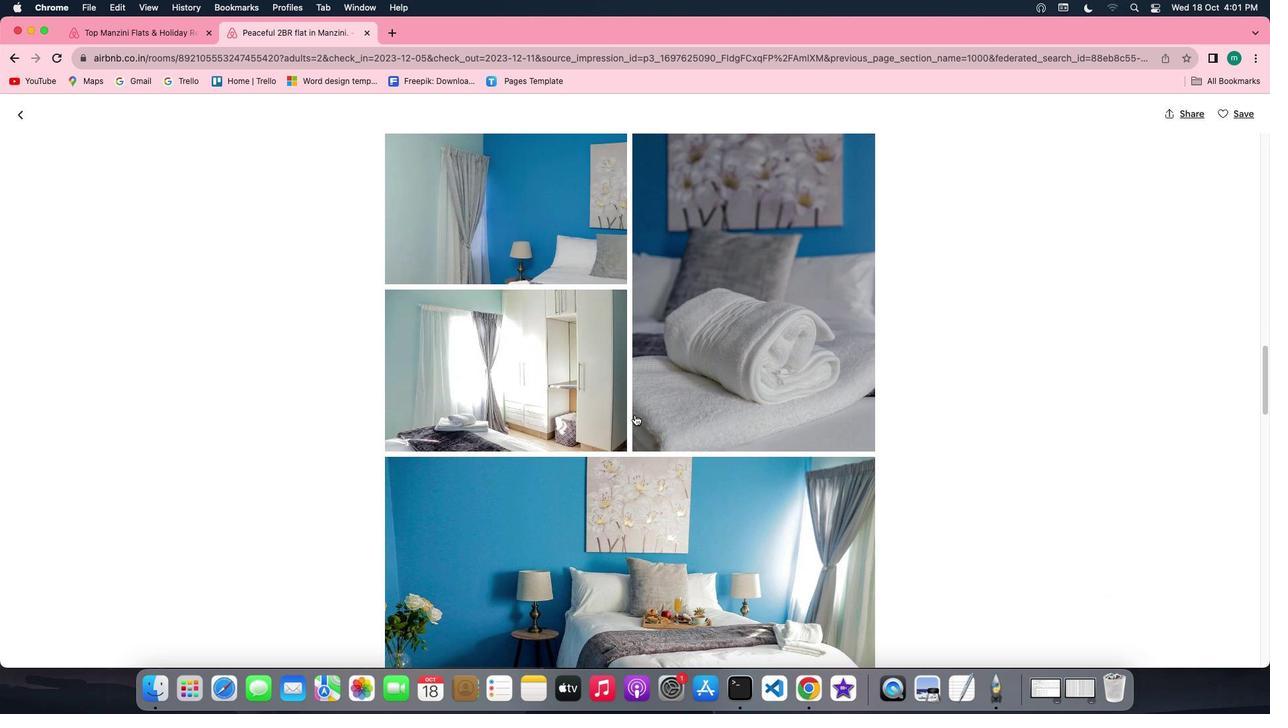 
Action: Mouse scrolled (634, 414) with delta (0, 0)
Screenshot: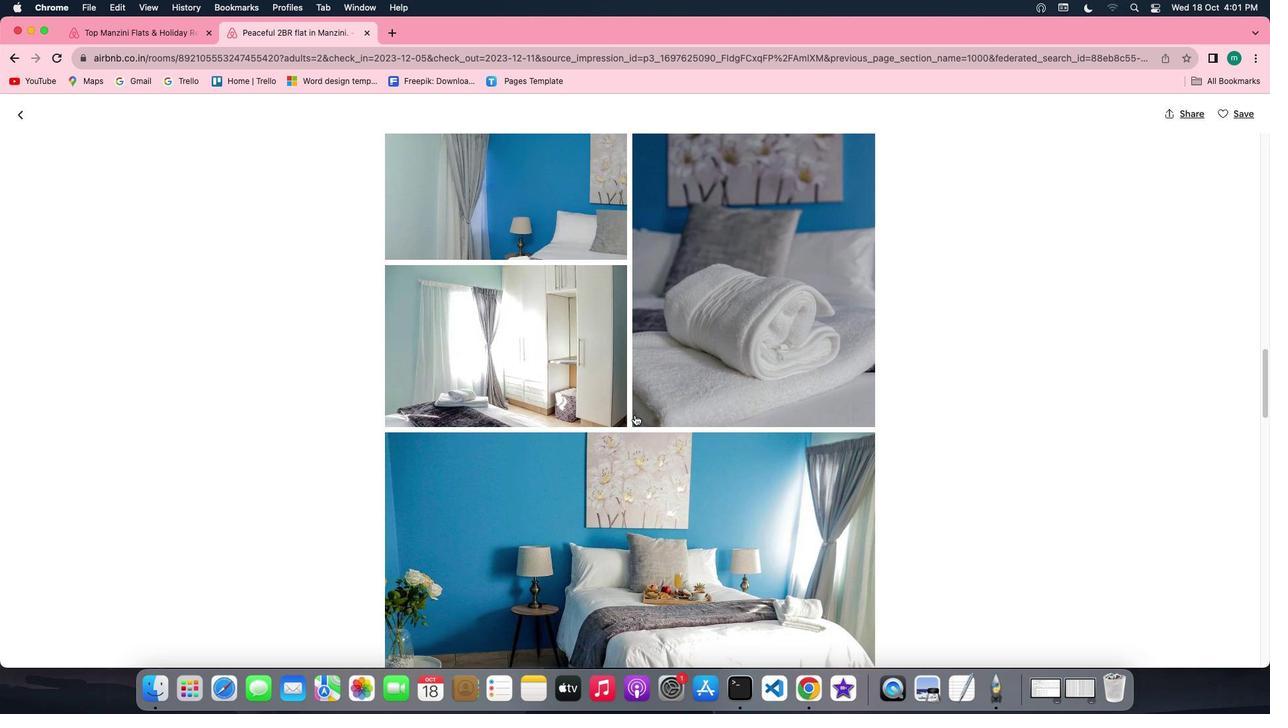 
Action: Mouse scrolled (634, 414) with delta (0, 0)
Screenshot: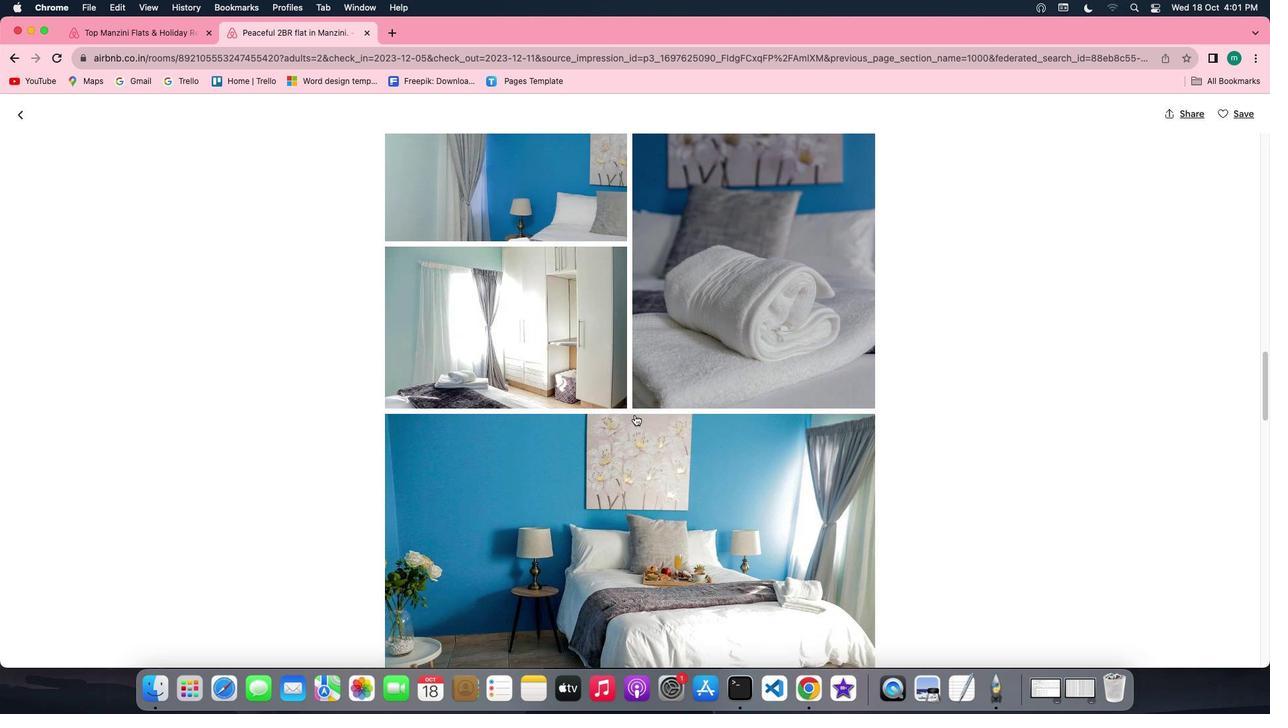 
Action: Mouse scrolled (634, 414) with delta (0, 0)
Screenshot: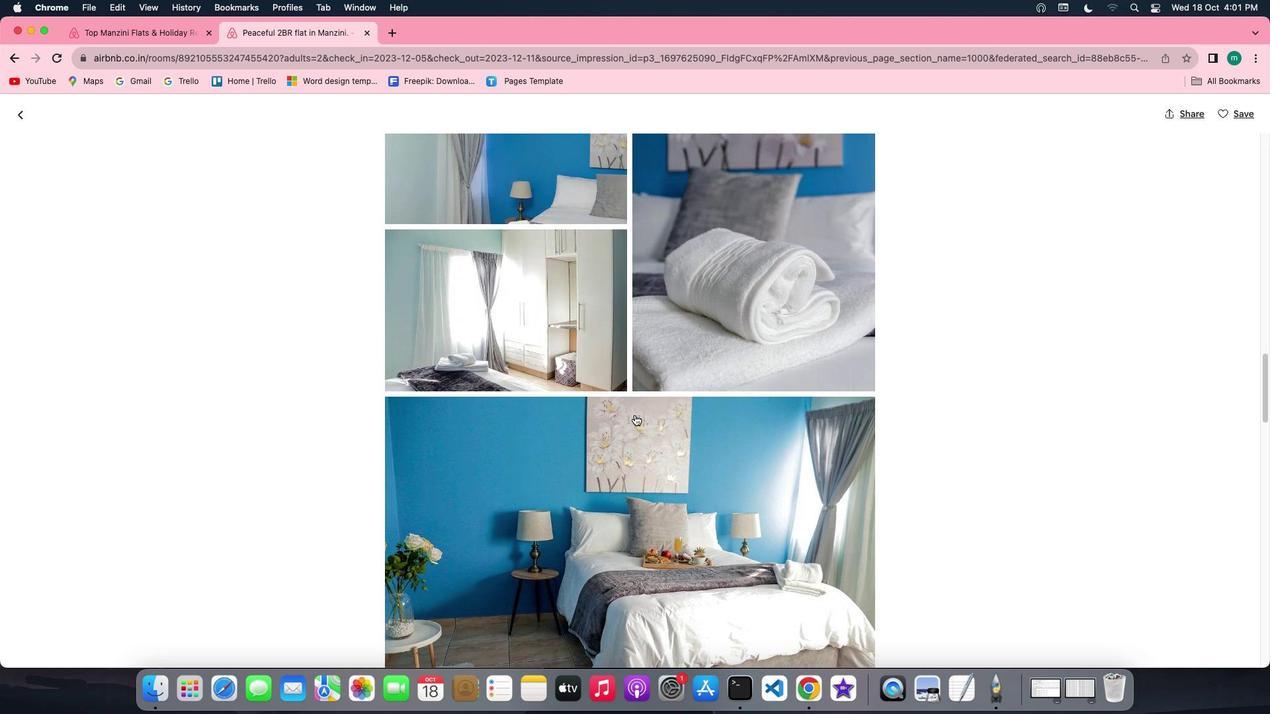 
Action: Mouse scrolled (634, 414) with delta (0, 0)
Screenshot: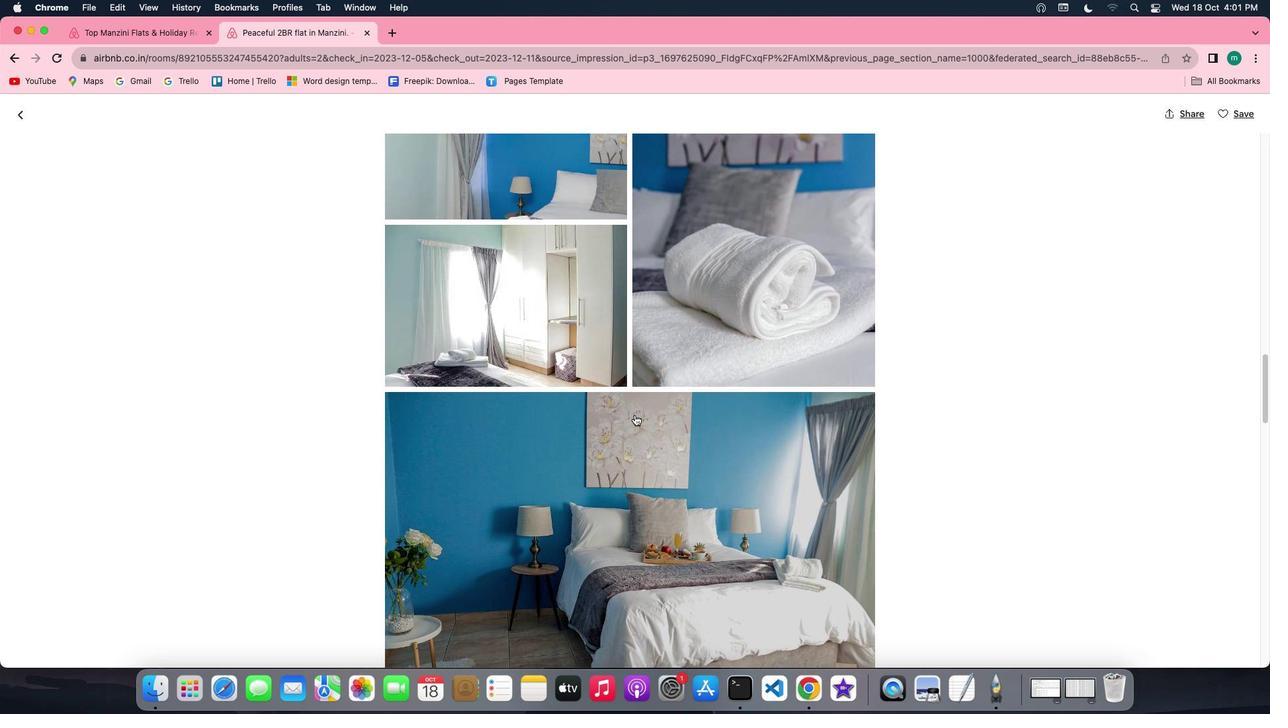 
Action: Mouse scrolled (634, 414) with delta (0, 0)
Screenshot: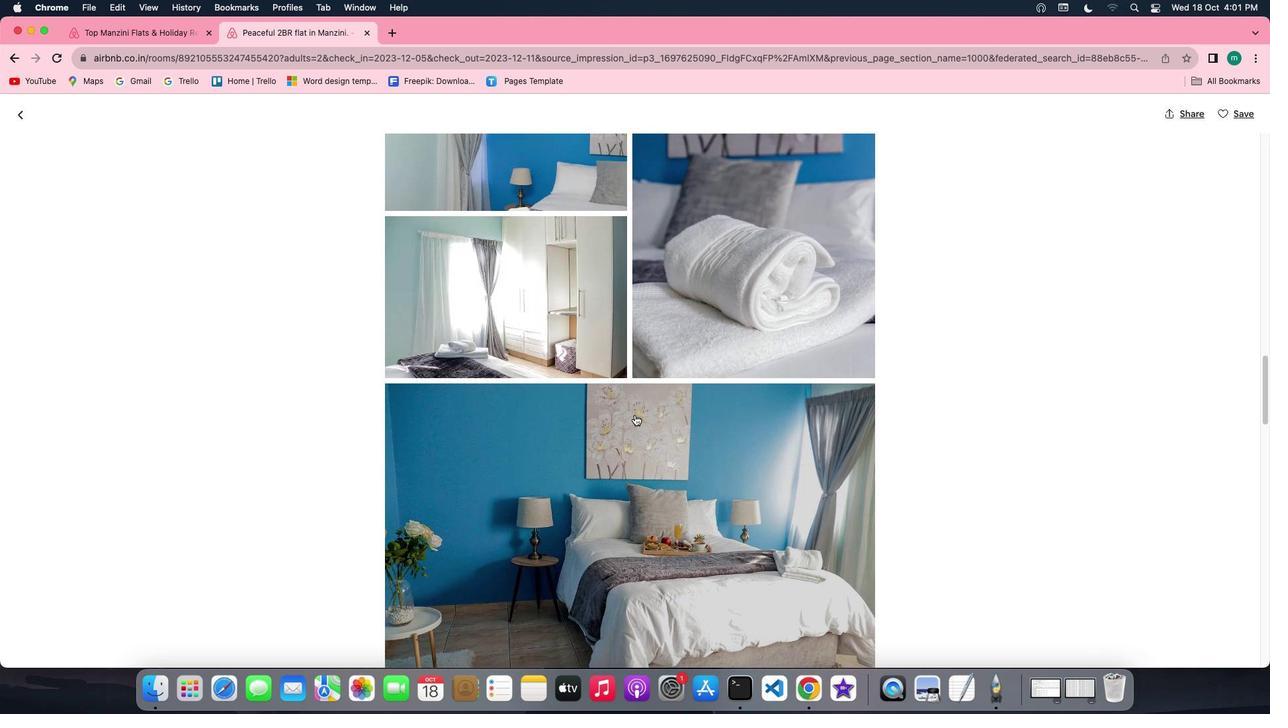 
Action: Mouse scrolled (634, 414) with delta (0, 0)
Screenshot: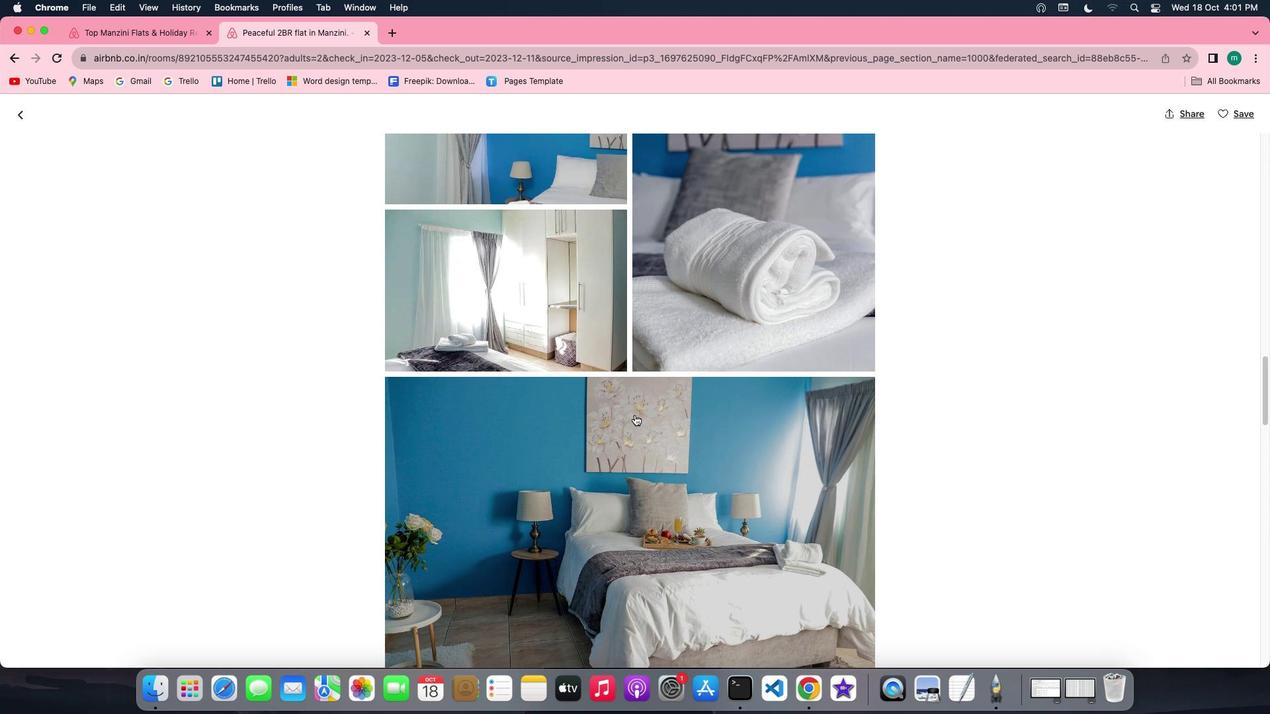 
Action: Mouse scrolled (634, 414) with delta (0, 0)
Screenshot: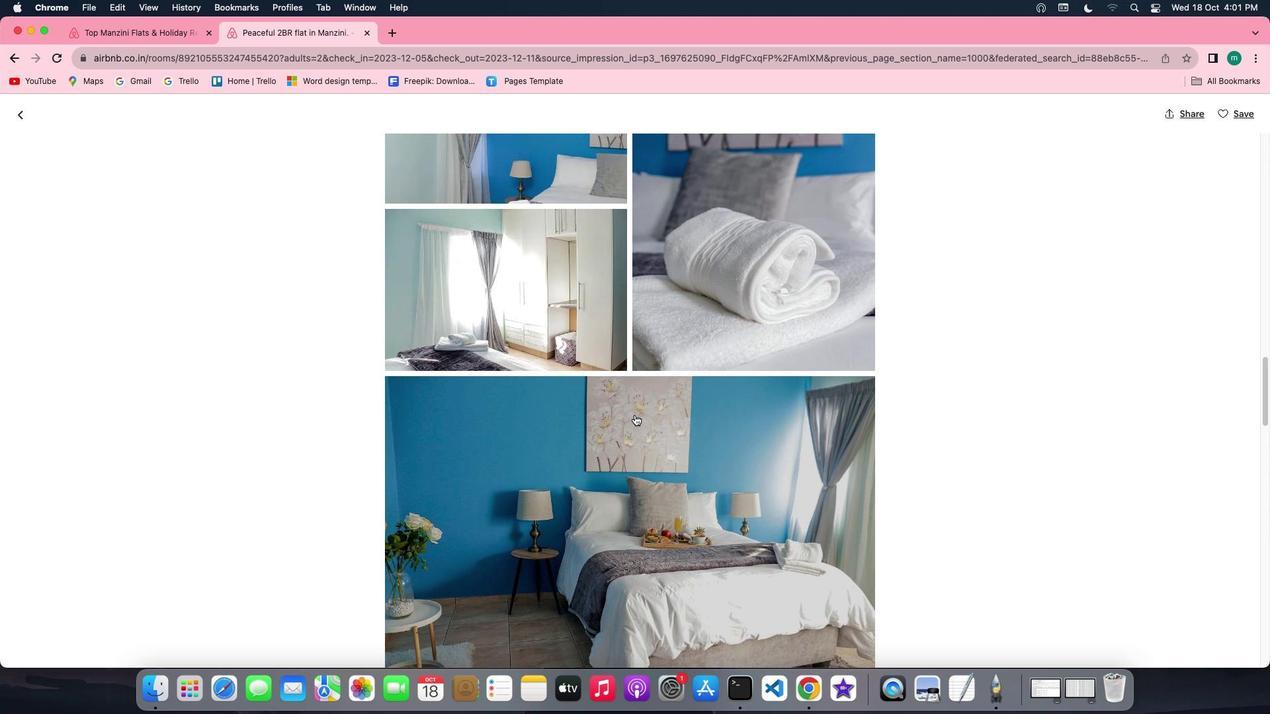 
Action: Mouse scrolled (634, 414) with delta (0, 0)
Screenshot: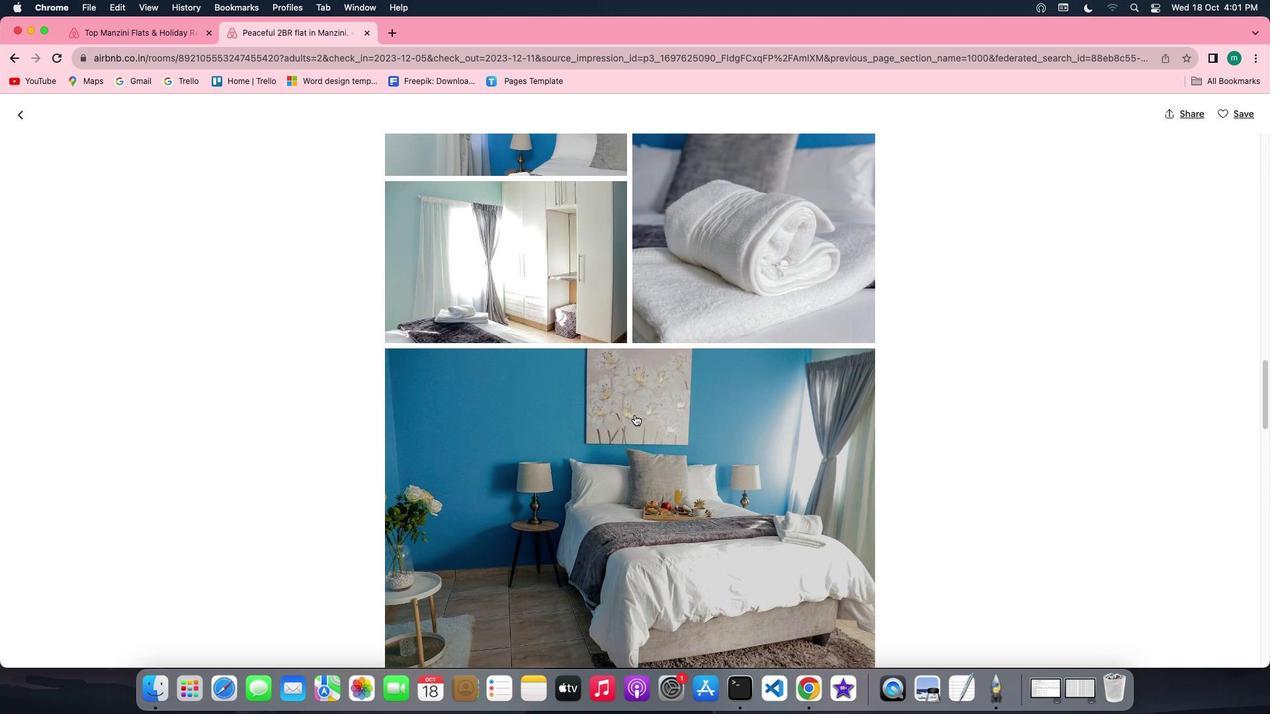 
Action: Mouse scrolled (634, 414) with delta (0, 0)
Screenshot: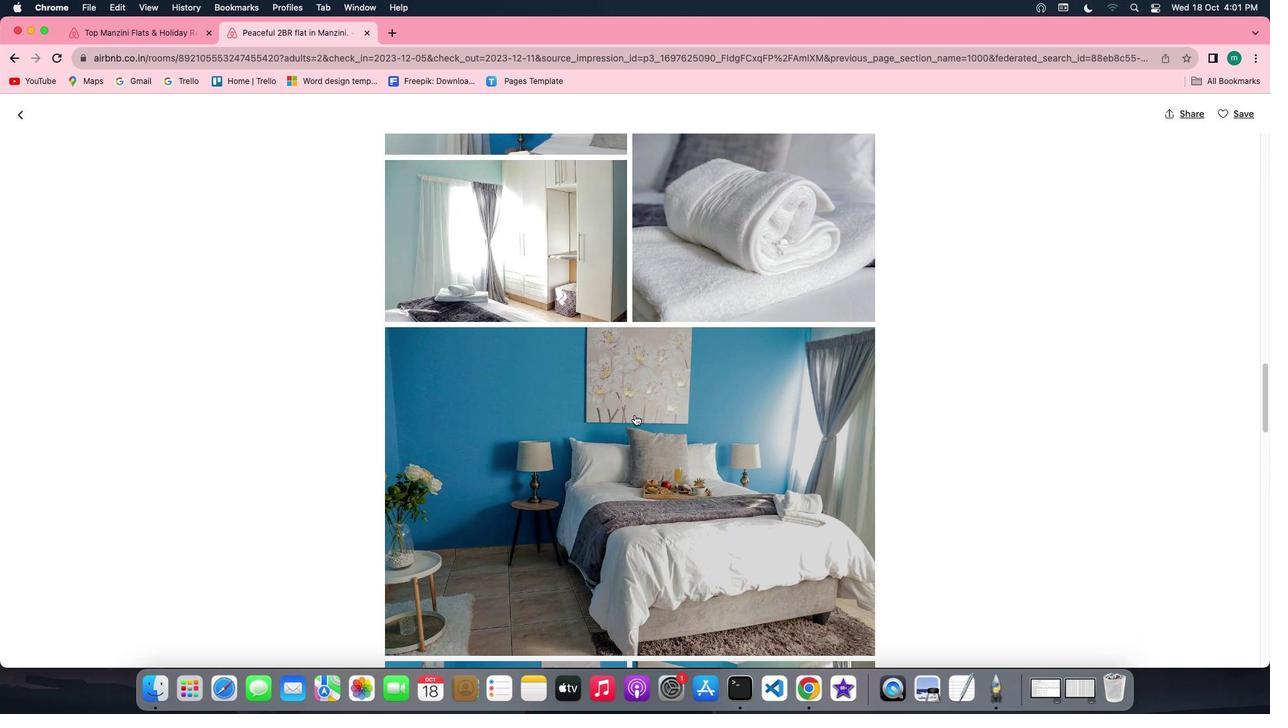 
Action: Mouse scrolled (634, 414) with delta (0, 0)
Screenshot: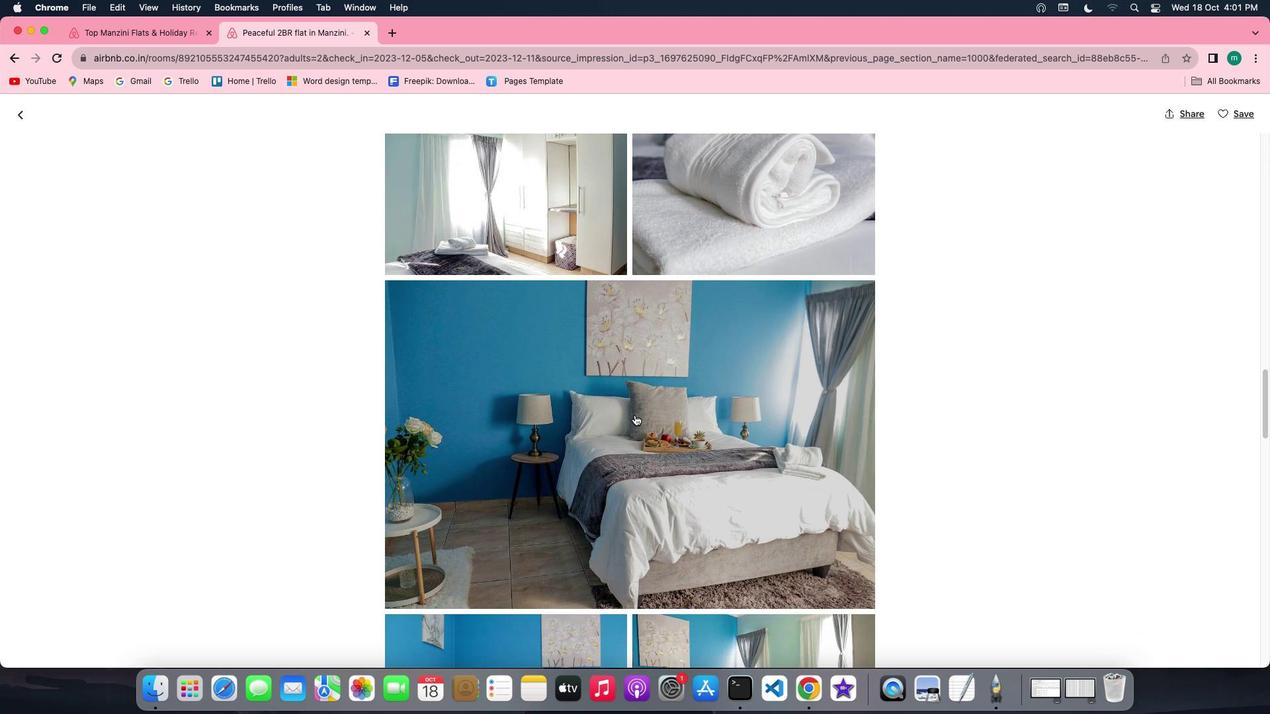 
Action: Mouse scrolled (634, 414) with delta (0, 0)
Screenshot: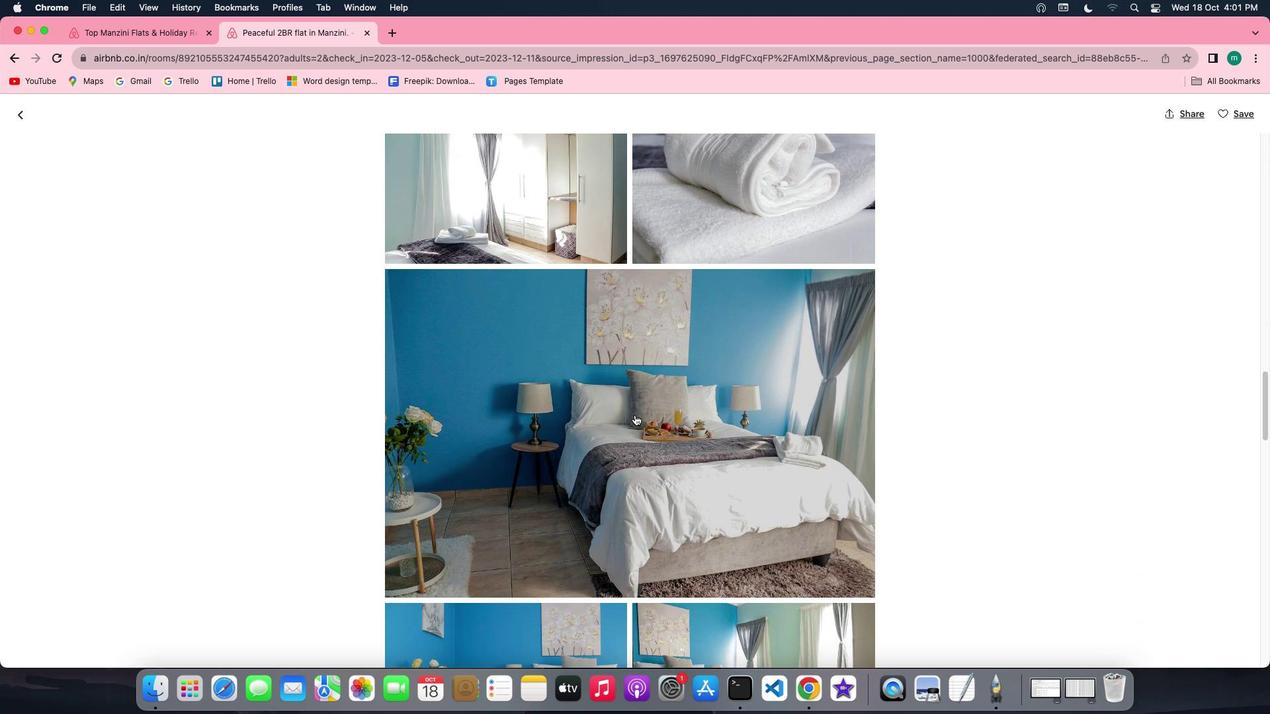 
Action: Mouse scrolled (634, 414) with delta (0, 0)
Screenshot: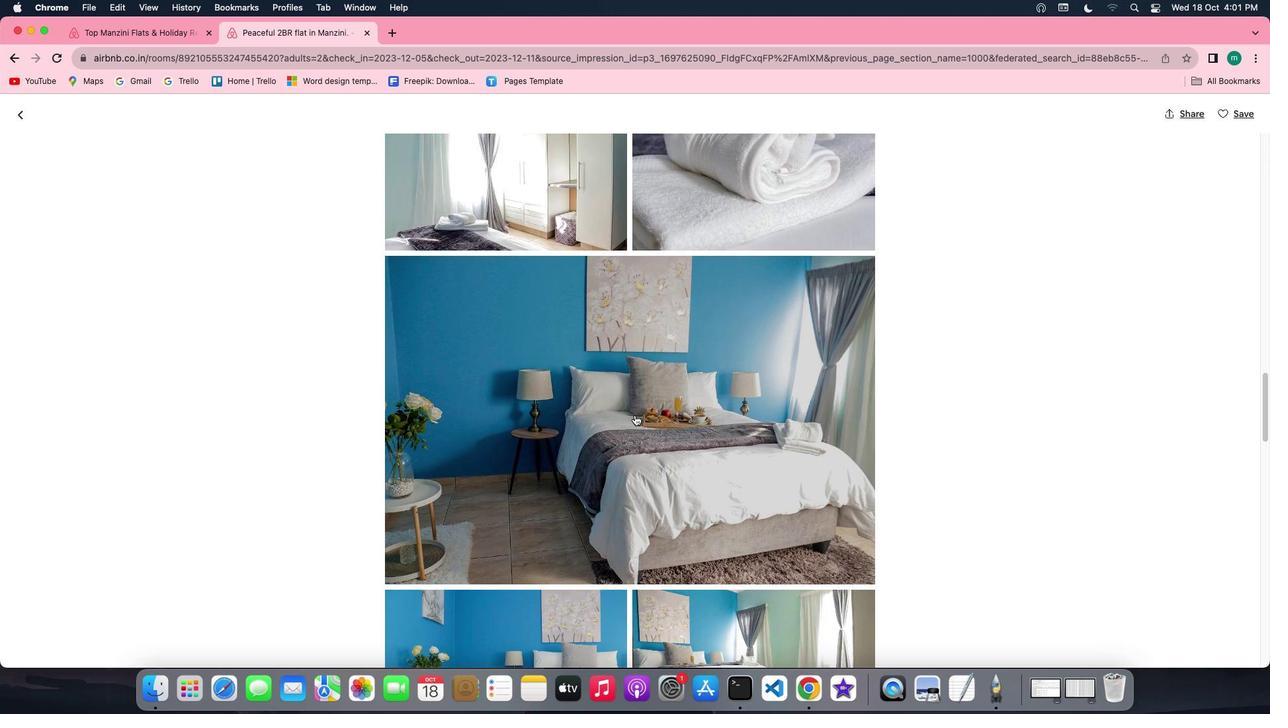 
Action: Mouse scrolled (634, 414) with delta (0, 0)
Screenshot: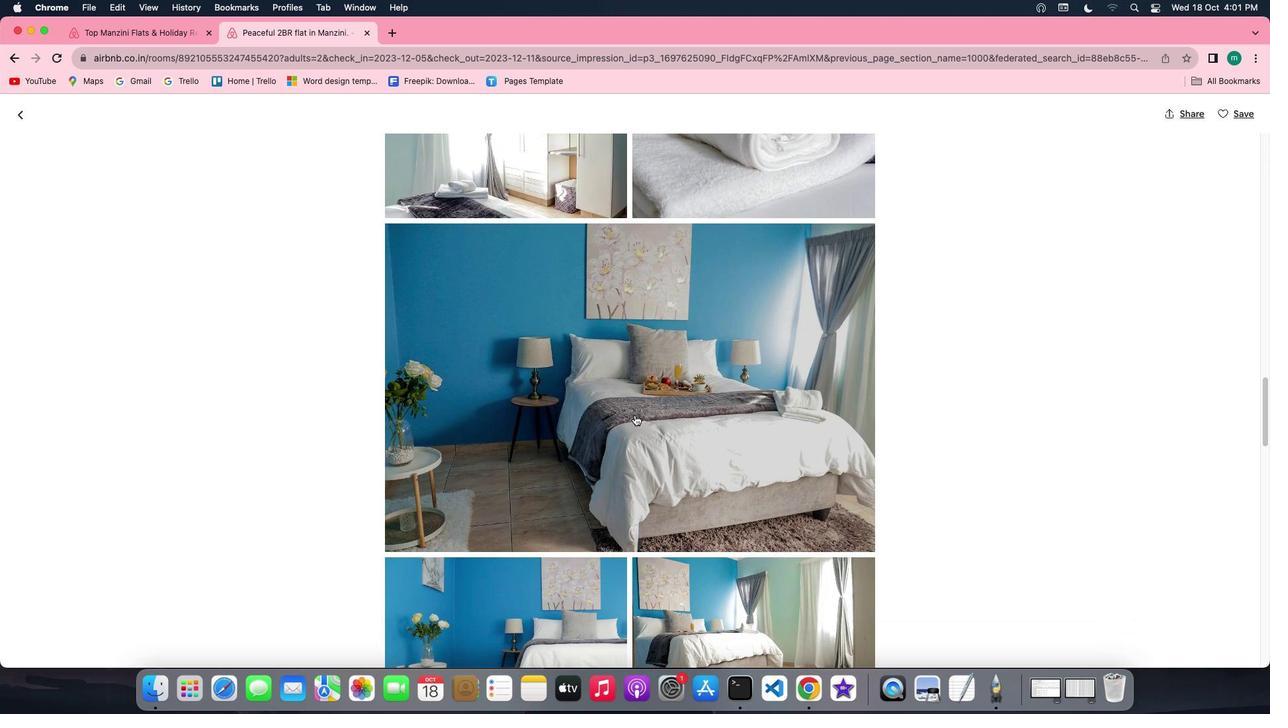 
Action: Mouse scrolled (634, 414) with delta (0, 0)
Screenshot: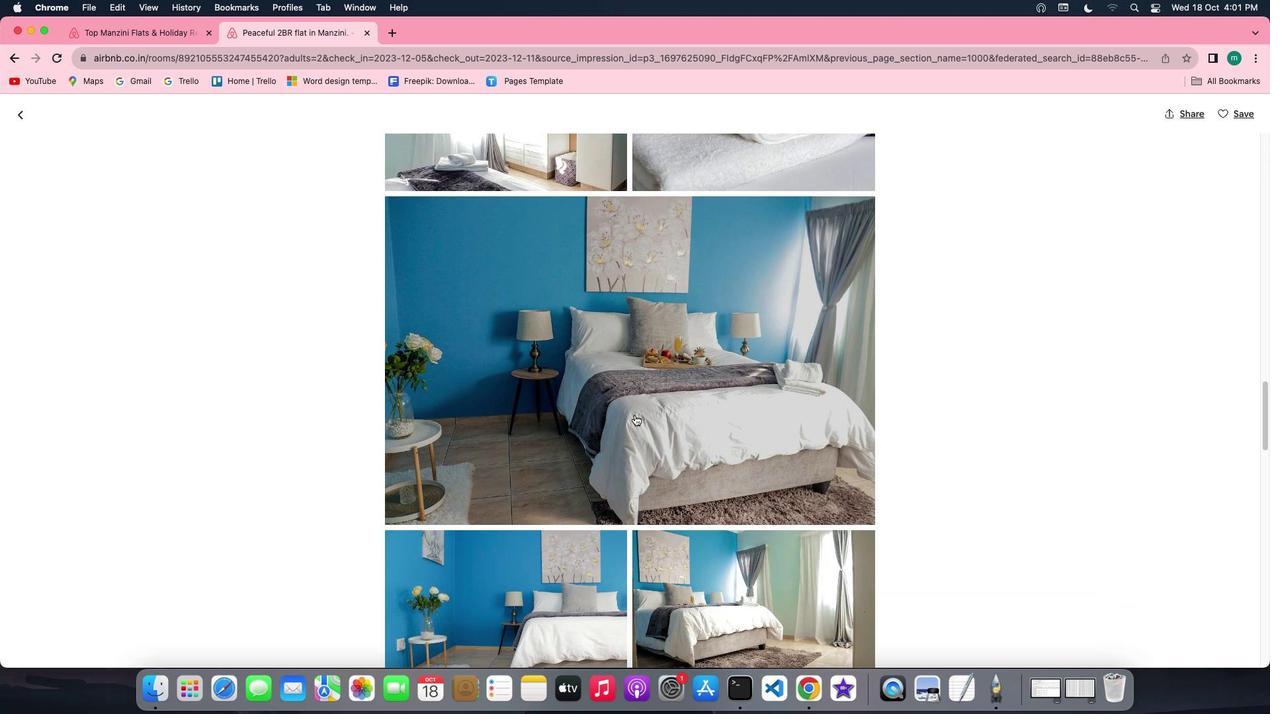 
Action: Mouse scrolled (634, 414) with delta (0, 0)
Screenshot: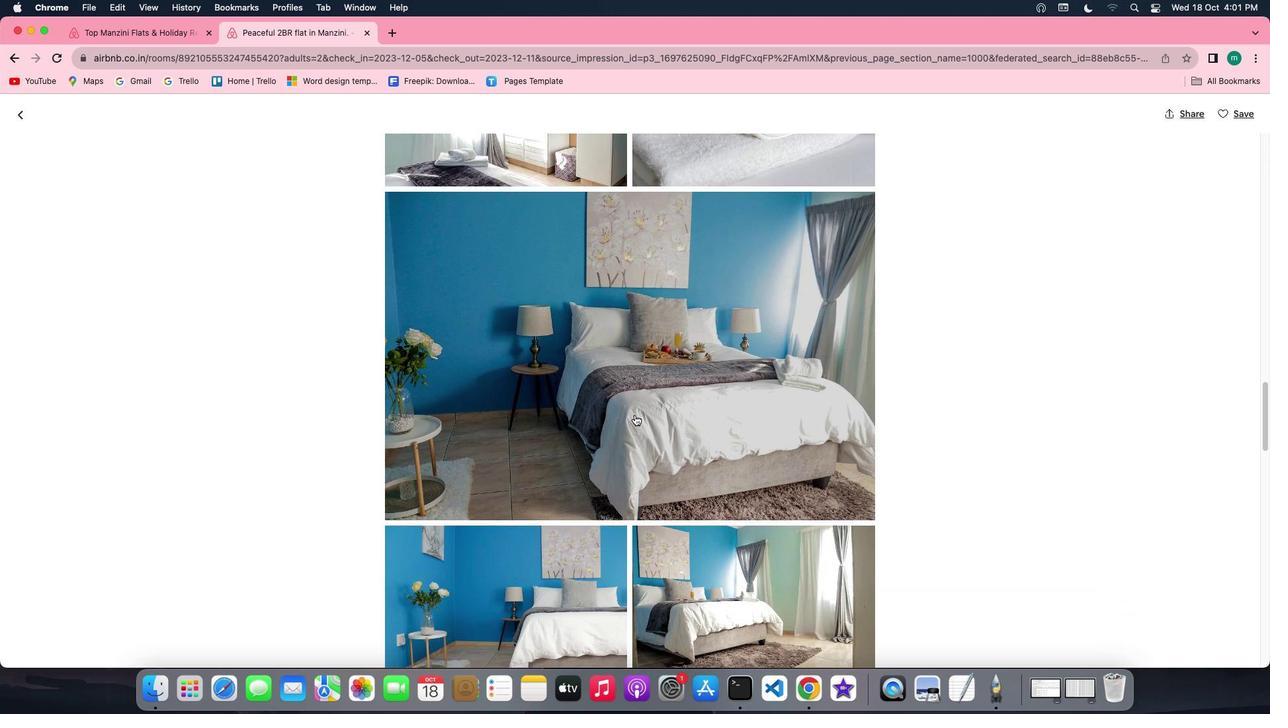 
Action: Mouse scrolled (634, 414) with delta (0, 0)
Screenshot: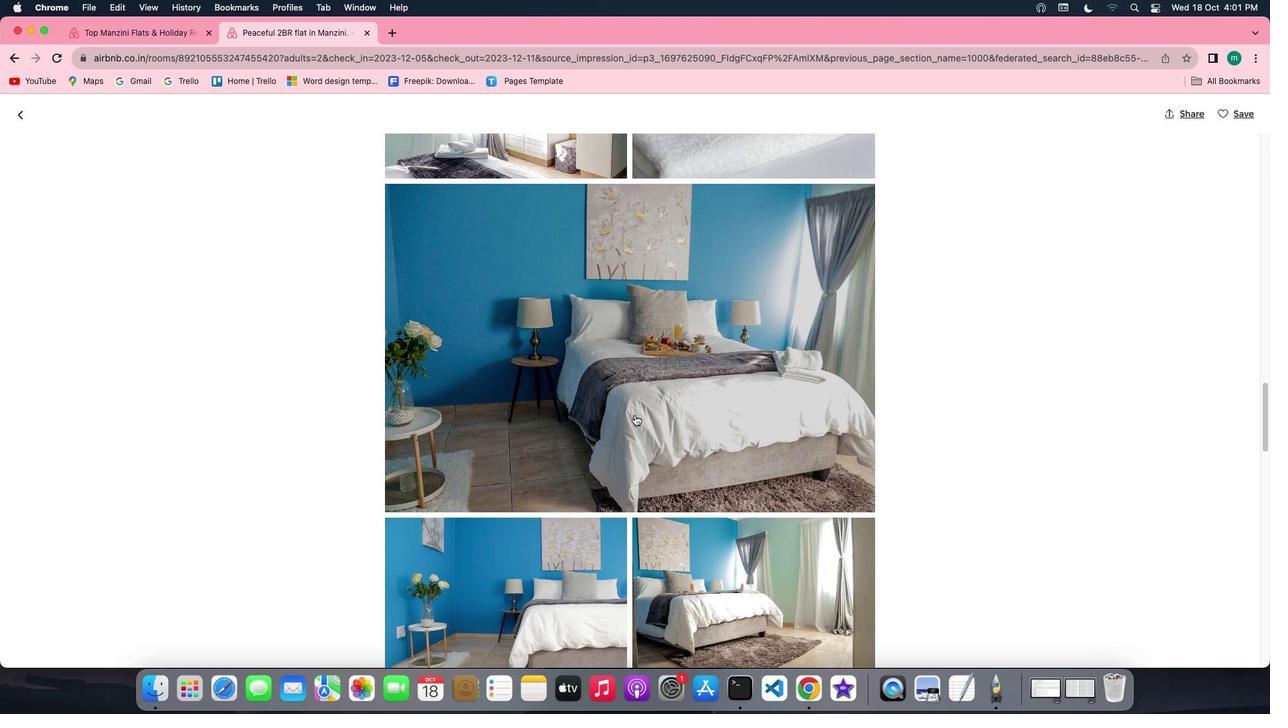 
Action: Mouse scrolled (634, 414) with delta (0, 0)
Screenshot: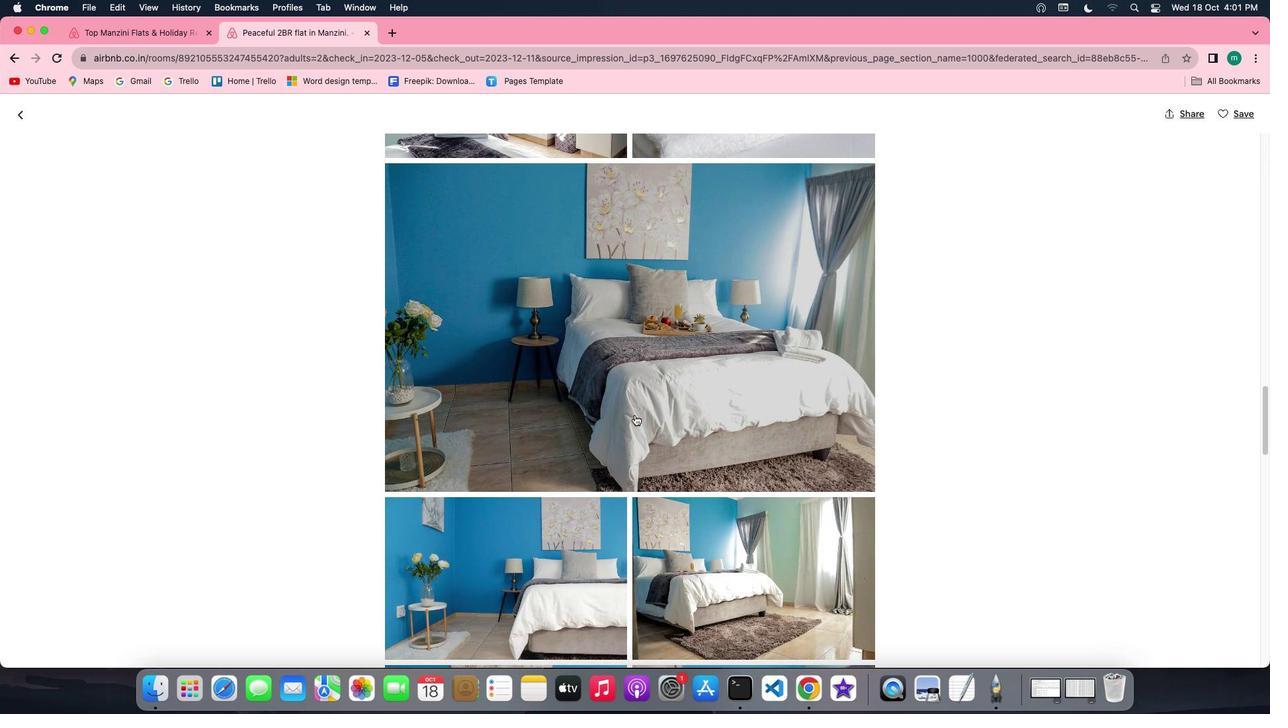 
Action: Mouse scrolled (634, 414) with delta (0, 0)
Screenshot: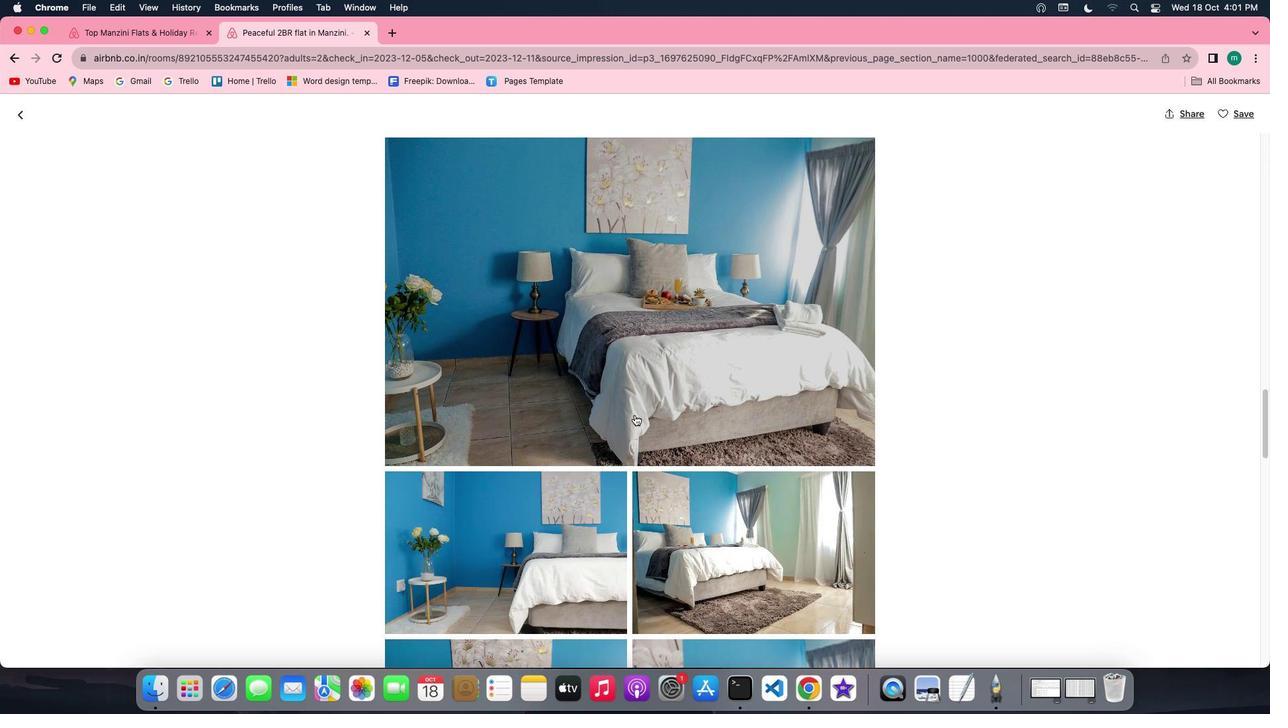
Action: Mouse scrolled (634, 414) with delta (0, 0)
Screenshot: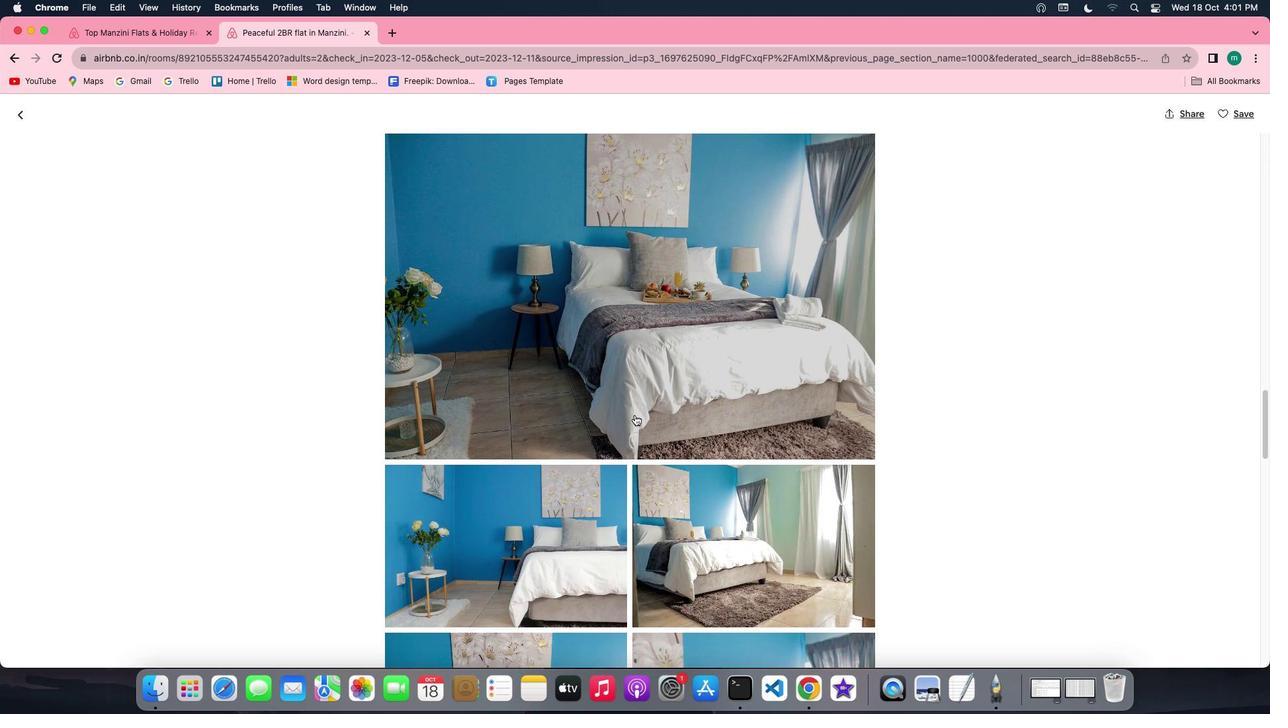 
Action: Mouse scrolled (634, 414) with delta (0, 0)
Screenshot: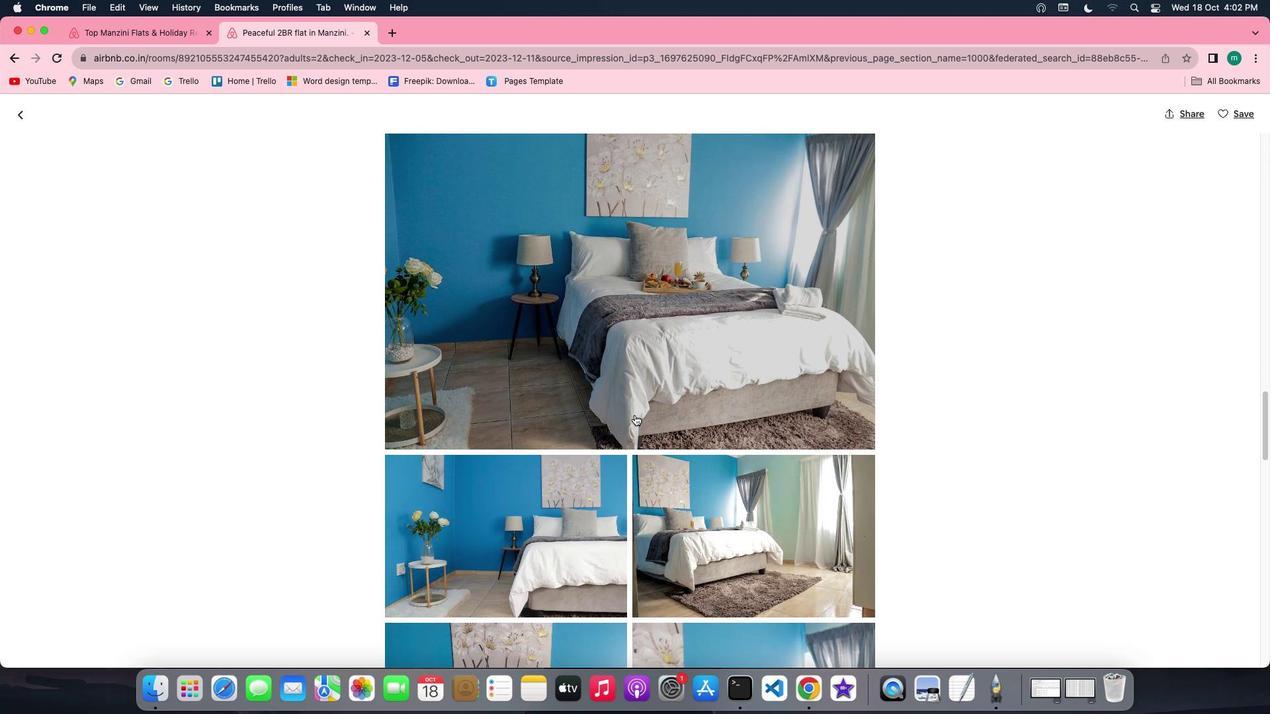 
Action: Mouse scrolled (634, 414) with delta (0, 0)
Screenshot: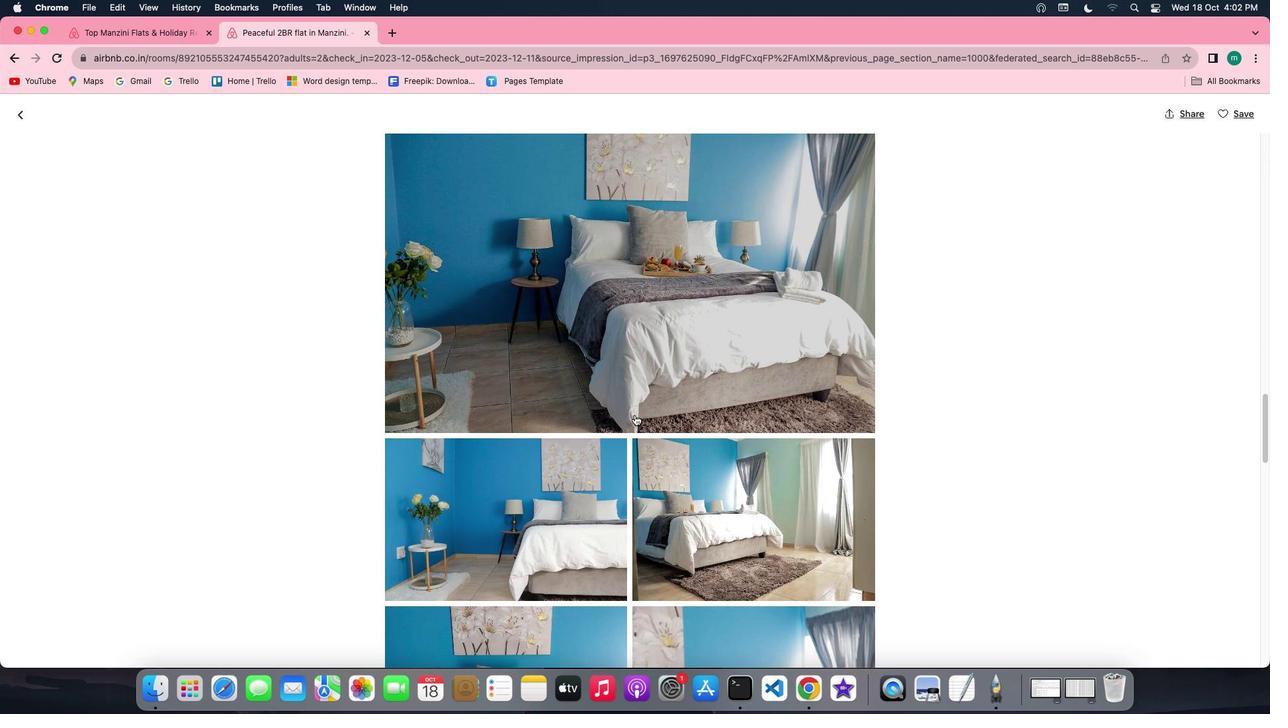 
Action: Mouse scrolled (634, 414) with delta (0, 0)
Screenshot: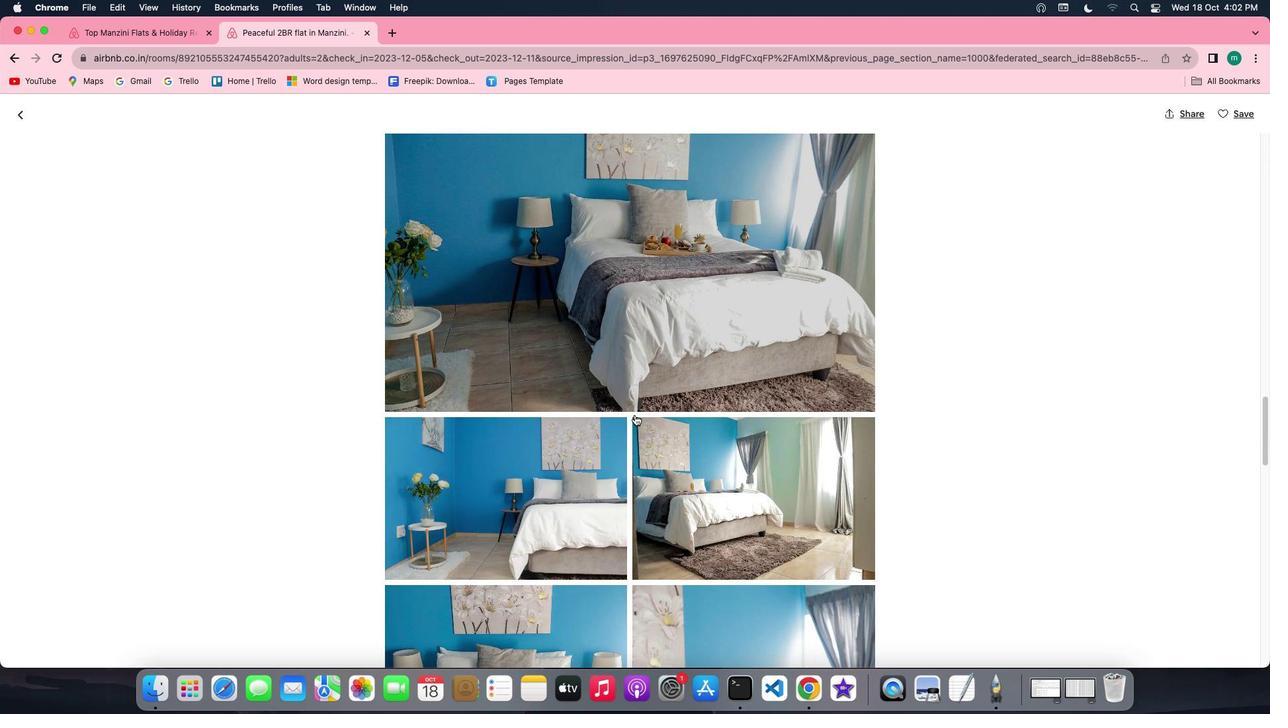 
Action: Mouse scrolled (634, 414) with delta (0, 0)
Screenshot: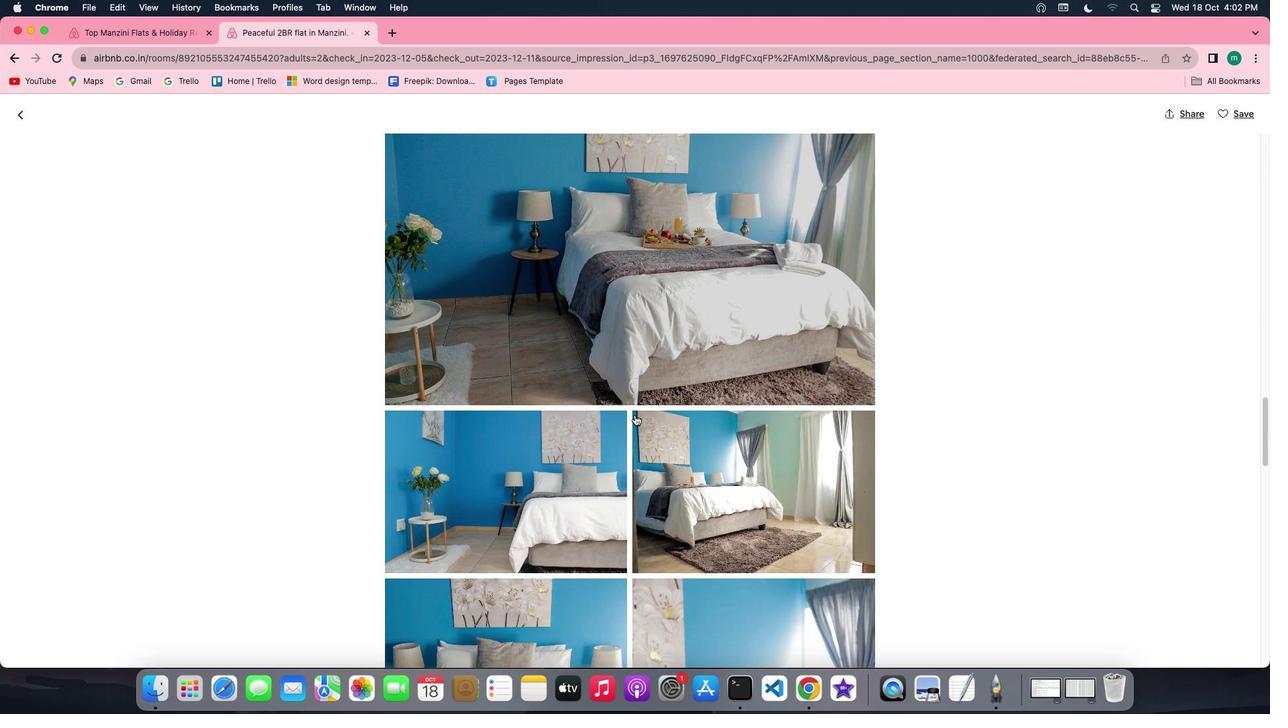 
Action: Mouse scrolled (634, 414) with delta (0, 0)
Screenshot: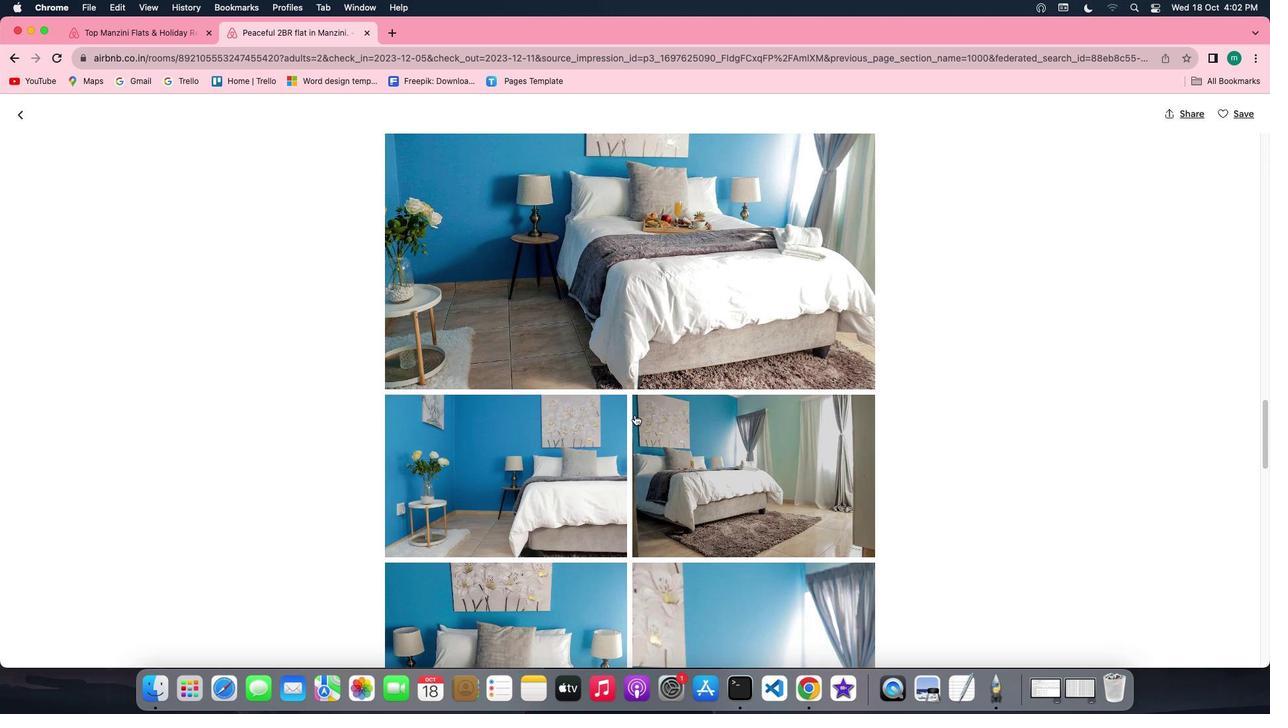 
Action: Mouse scrolled (634, 414) with delta (0, 0)
Screenshot: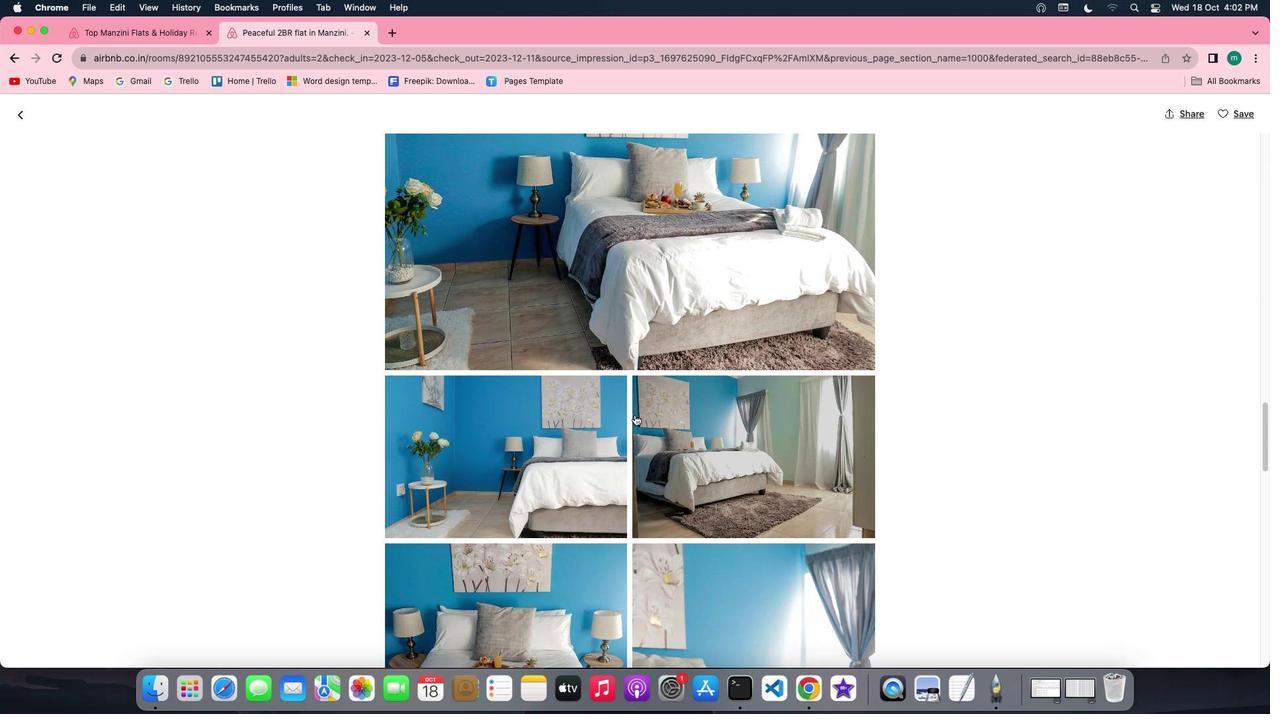 
Action: Mouse scrolled (634, 414) with delta (0, 0)
Screenshot: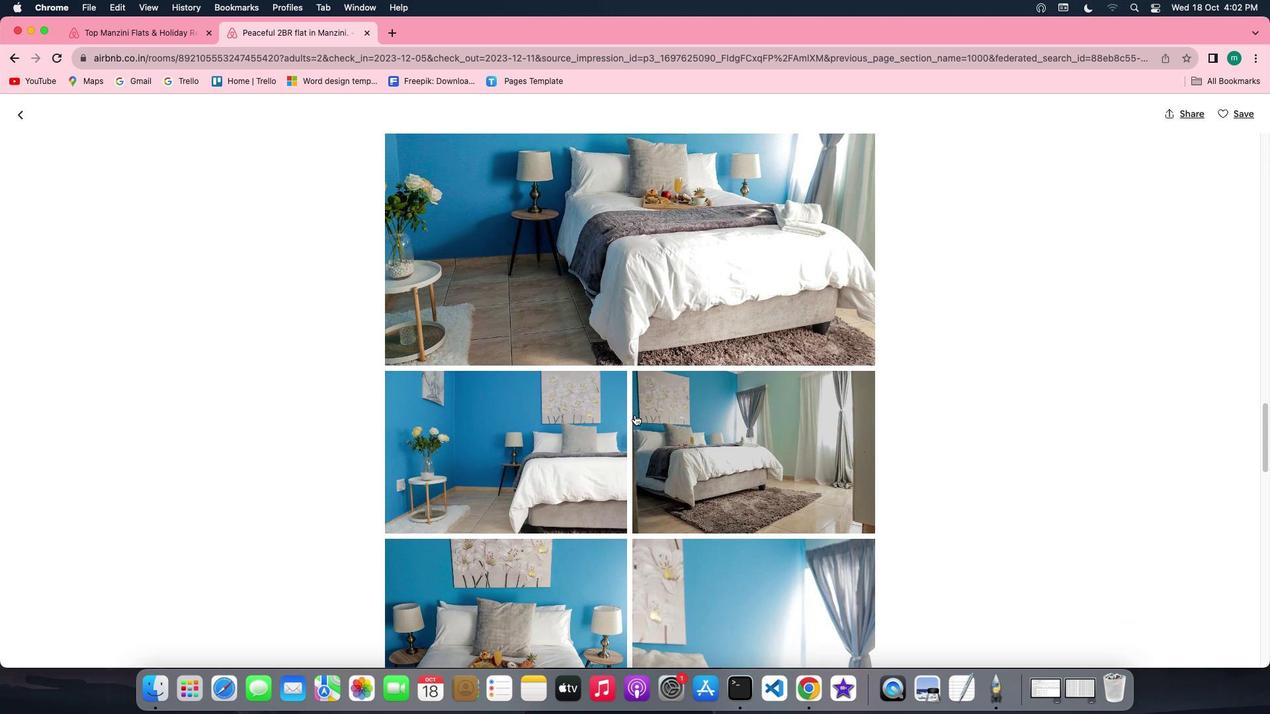 
Action: Mouse scrolled (634, 414) with delta (0, 0)
Screenshot: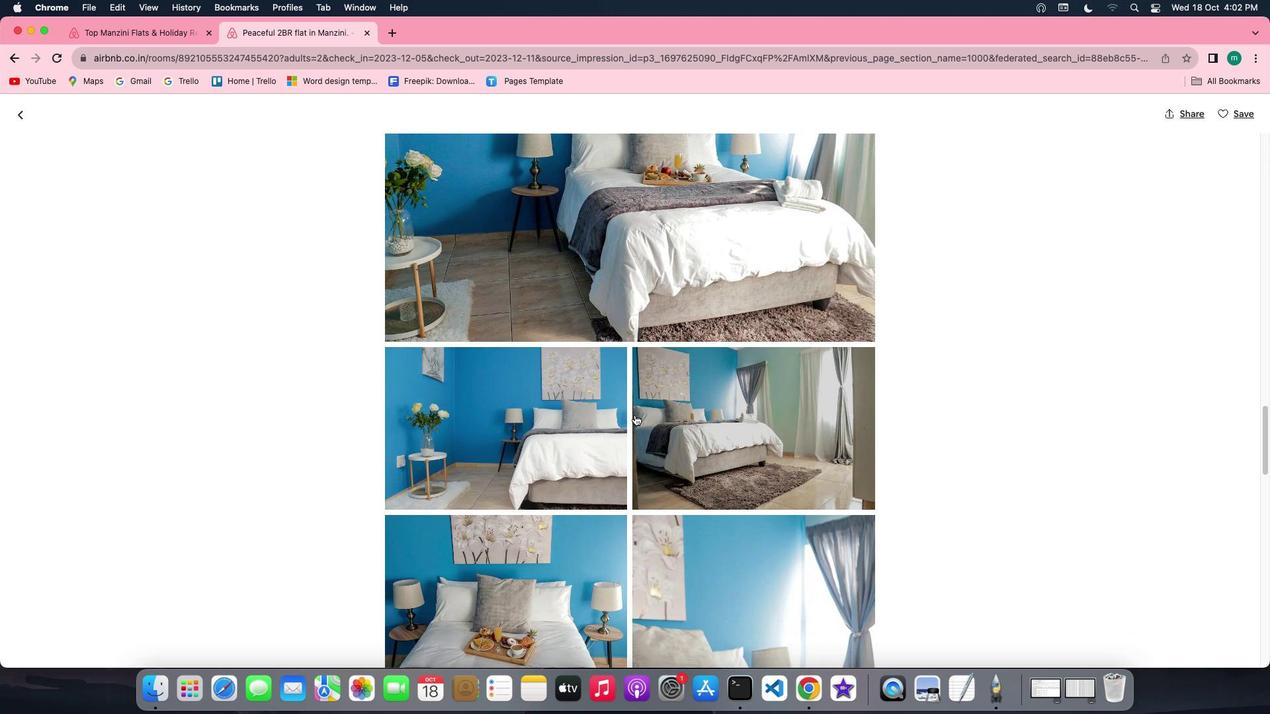 
Action: Mouse scrolled (634, 414) with delta (0, 0)
Screenshot: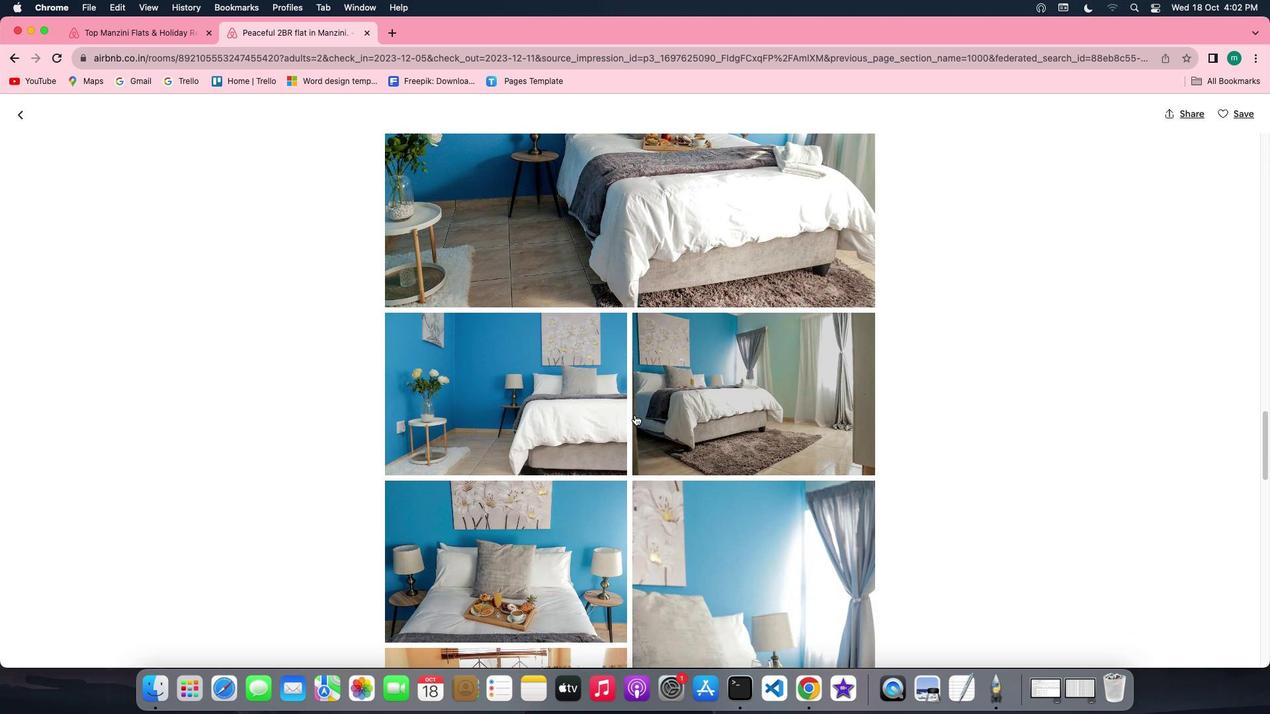 
Action: Mouse scrolled (634, 414) with delta (0, 0)
Screenshot: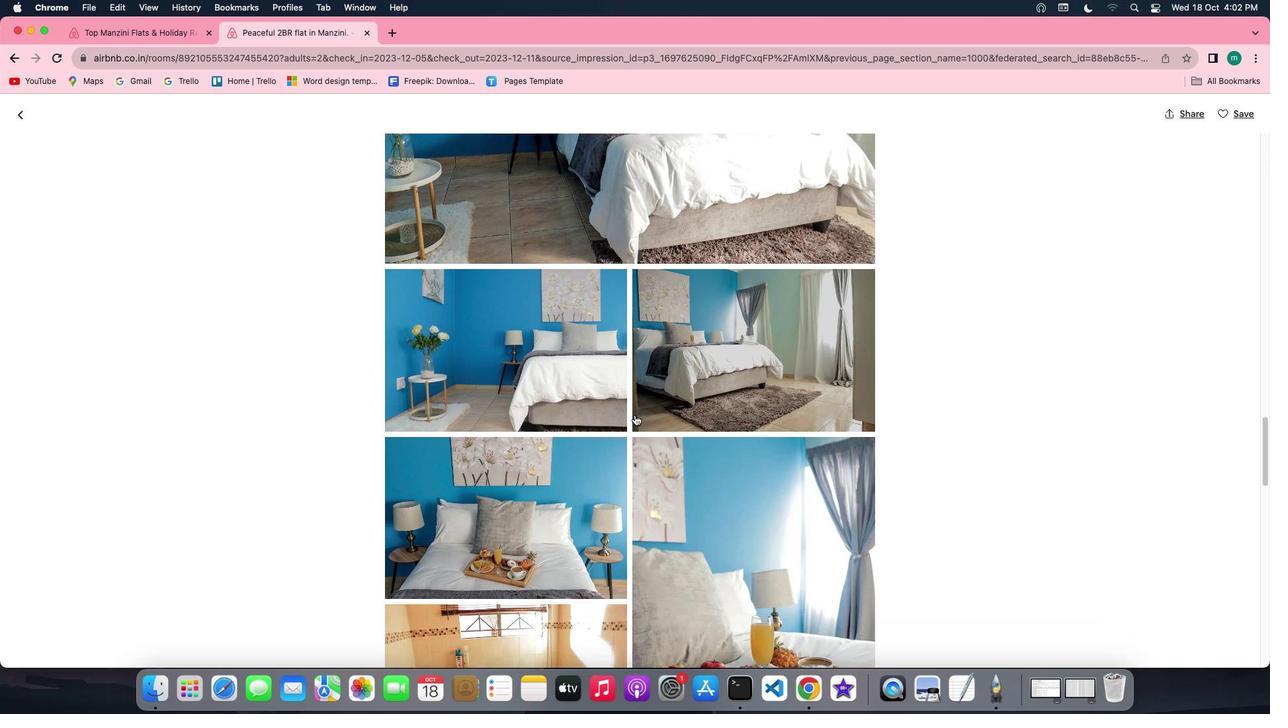 
Action: Mouse scrolled (634, 414) with delta (0, -1)
Screenshot: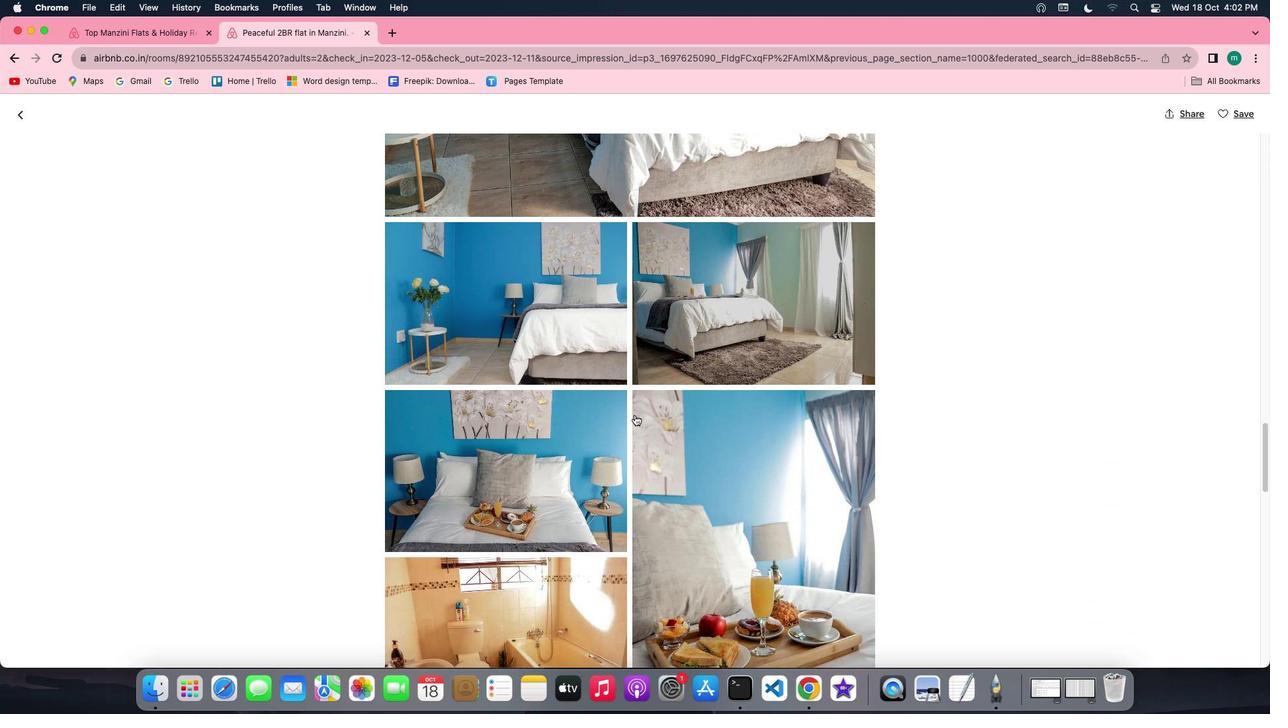 
Action: Mouse scrolled (634, 414) with delta (0, -1)
Screenshot: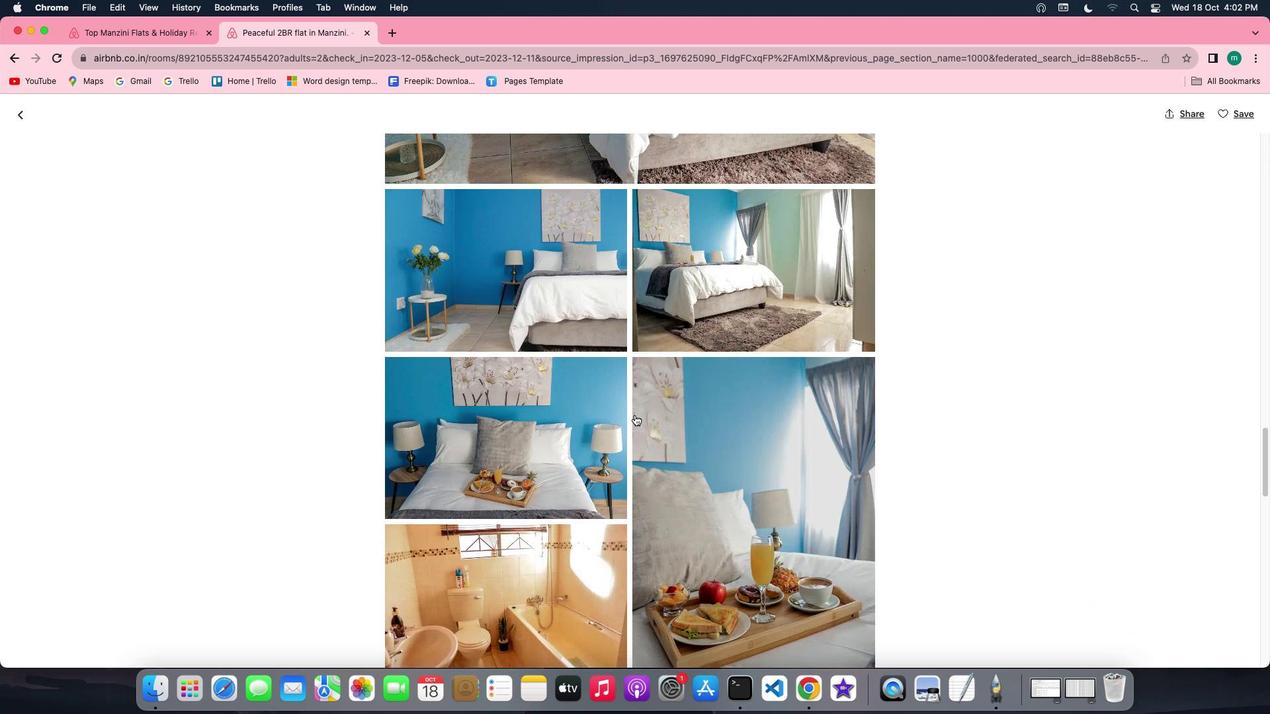 
Action: Mouse scrolled (634, 414) with delta (0, 0)
Screenshot: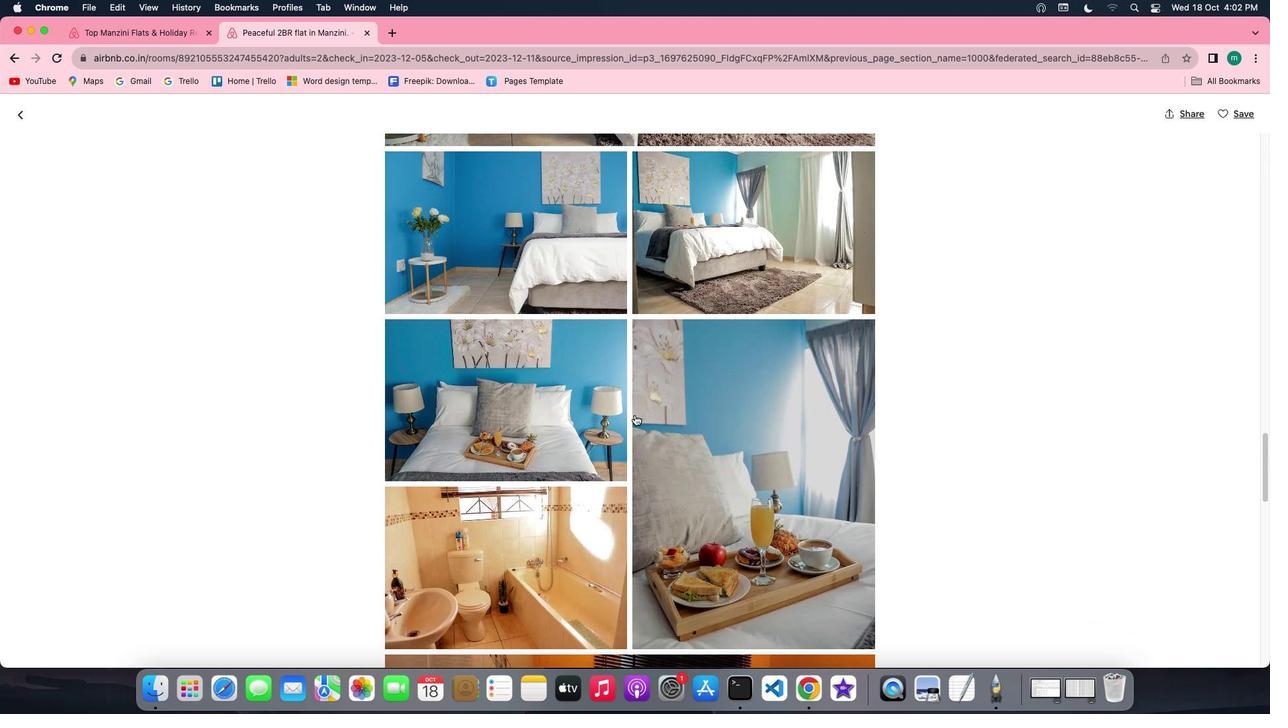 
Action: Mouse scrolled (634, 414) with delta (0, 0)
Screenshot: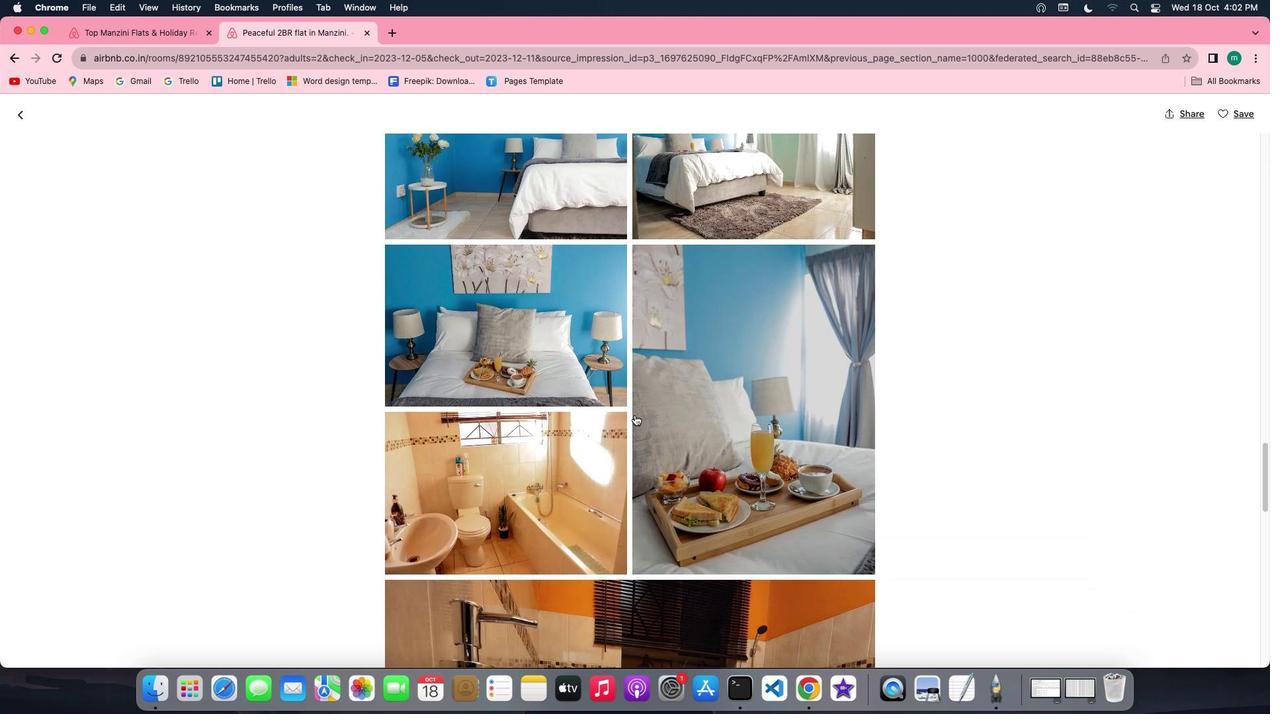 
Action: Mouse scrolled (634, 414) with delta (0, -1)
Screenshot: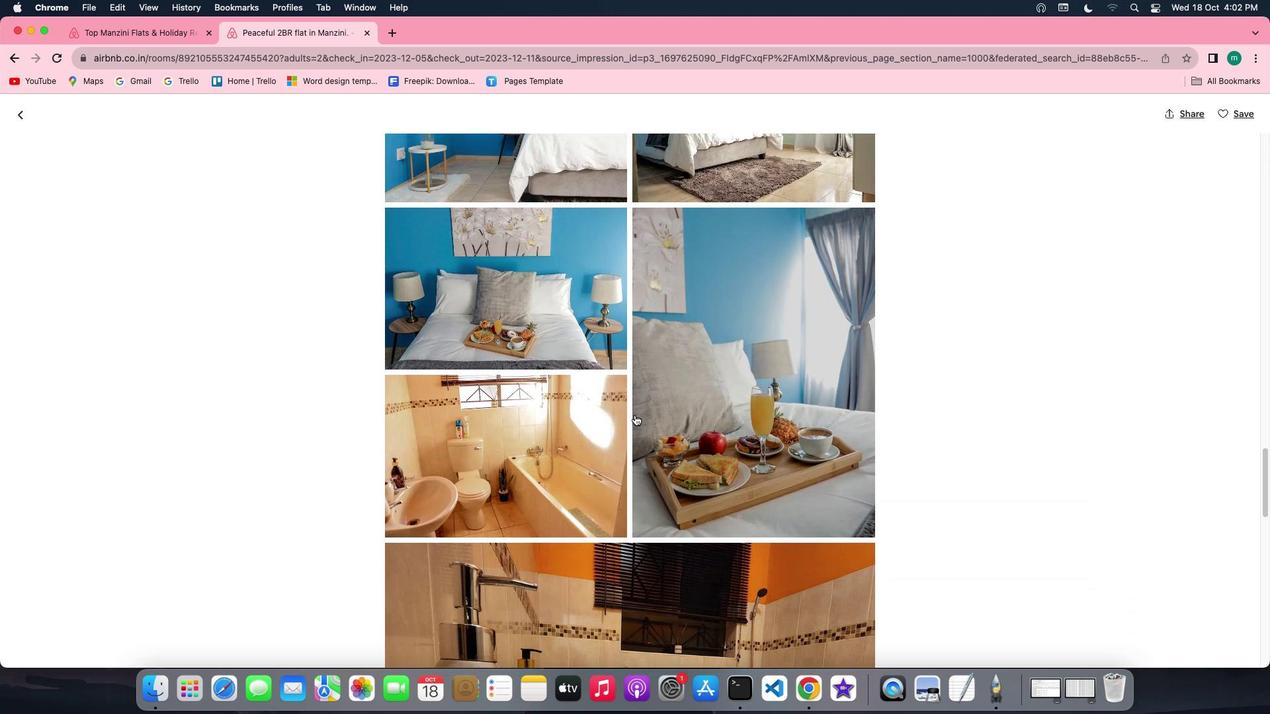 
Action: Mouse scrolled (634, 414) with delta (0, -1)
Screenshot: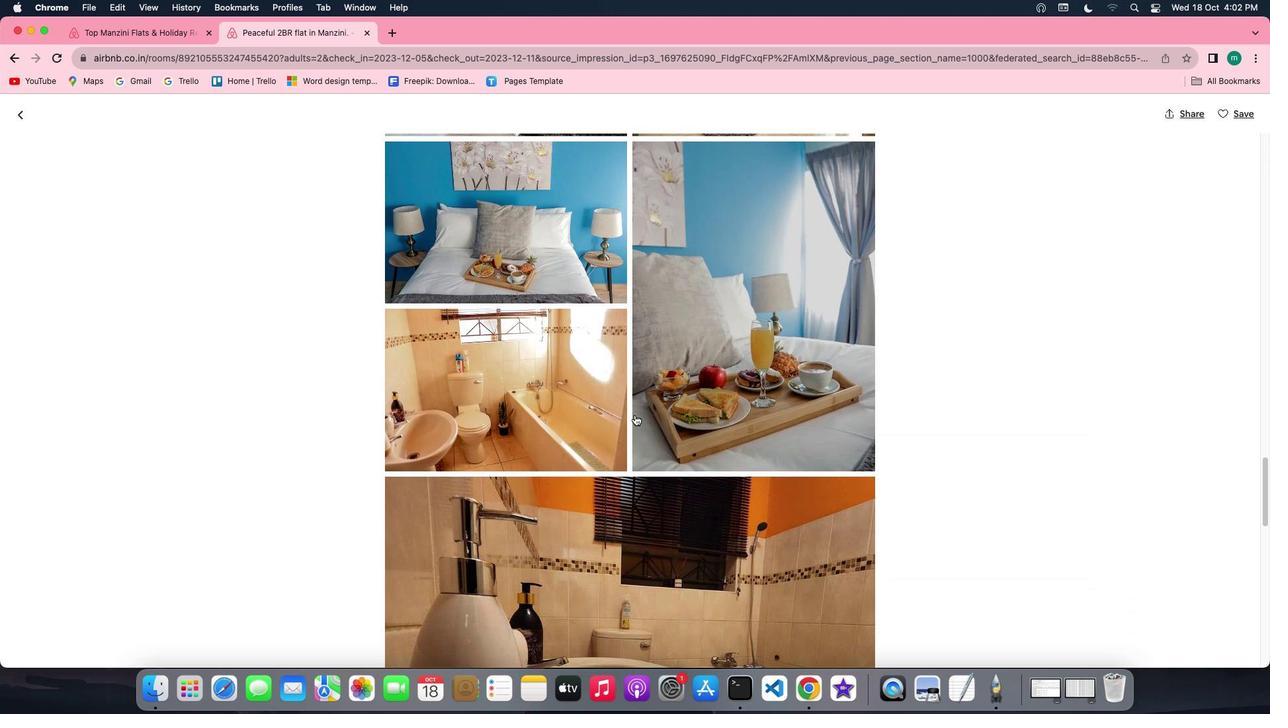 
Action: Mouse scrolled (634, 414) with delta (0, -1)
Screenshot: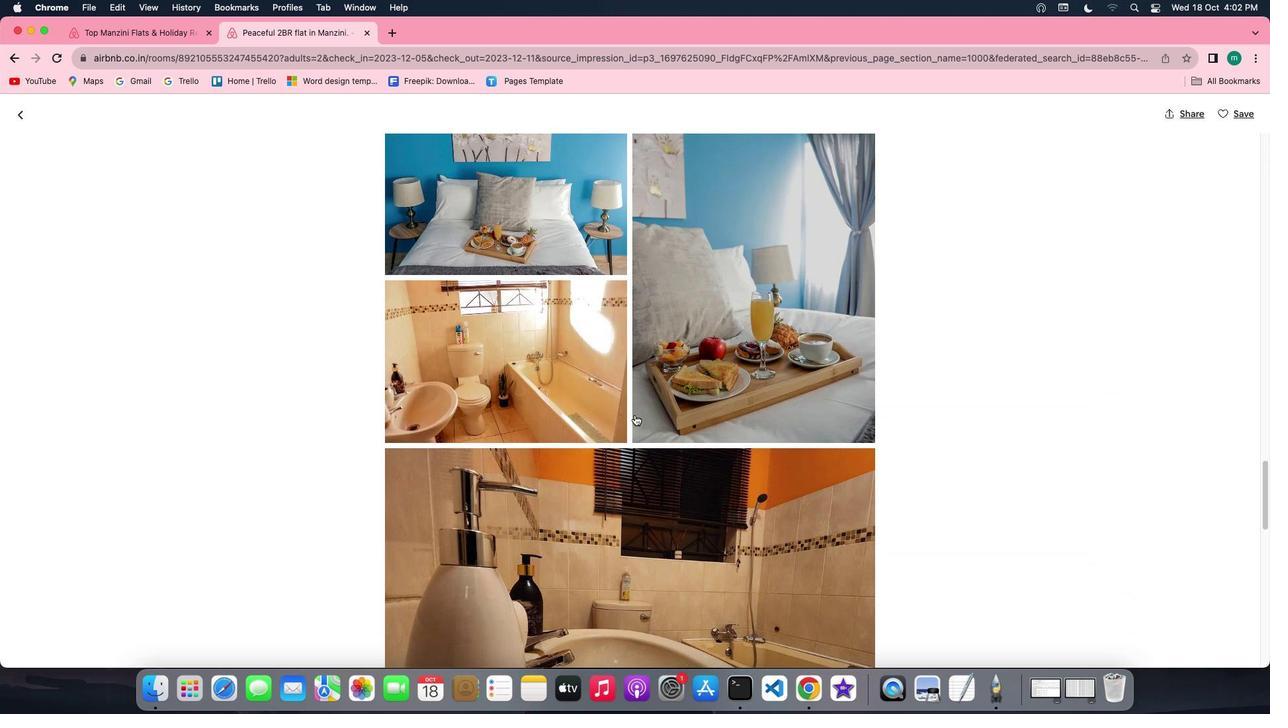 
Action: Mouse scrolled (634, 414) with delta (0, 0)
Screenshot: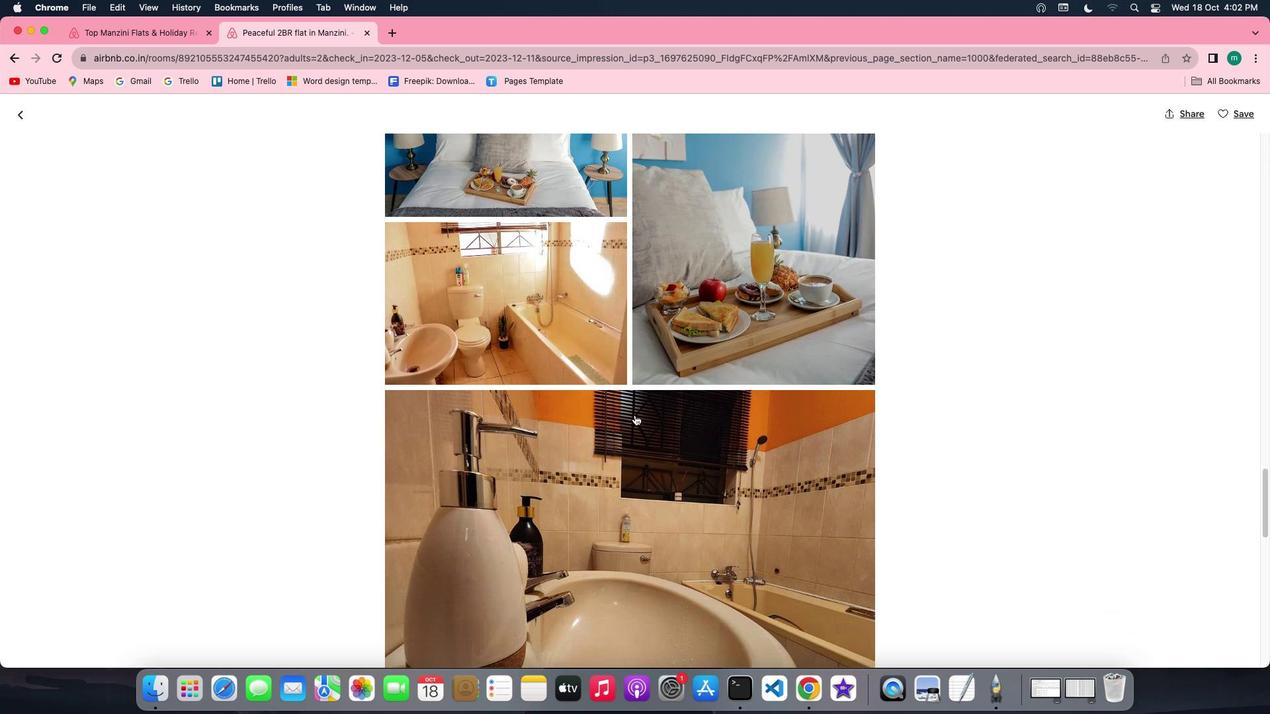 
Action: Mouse scrolled (634, 414) with delta (0, 0)
Screenshot: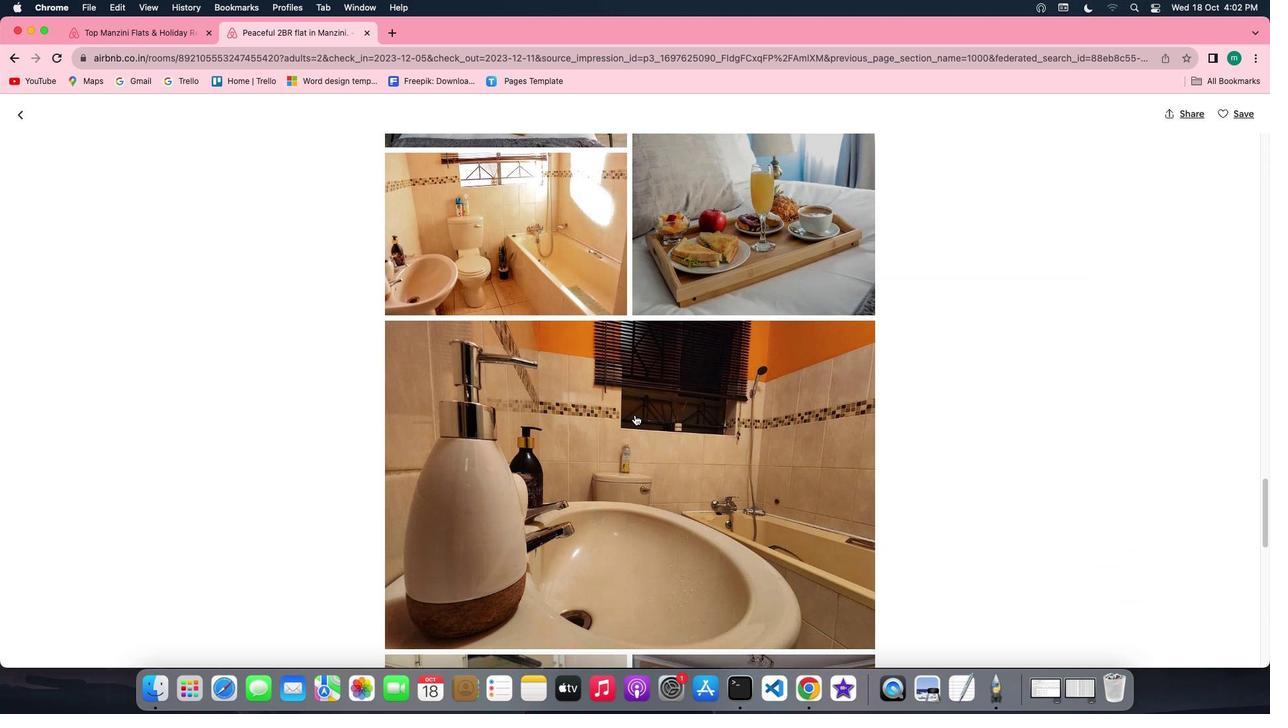 
Action: Mouse scrolled (634, 414) with delta (0, -1)
Screenshot: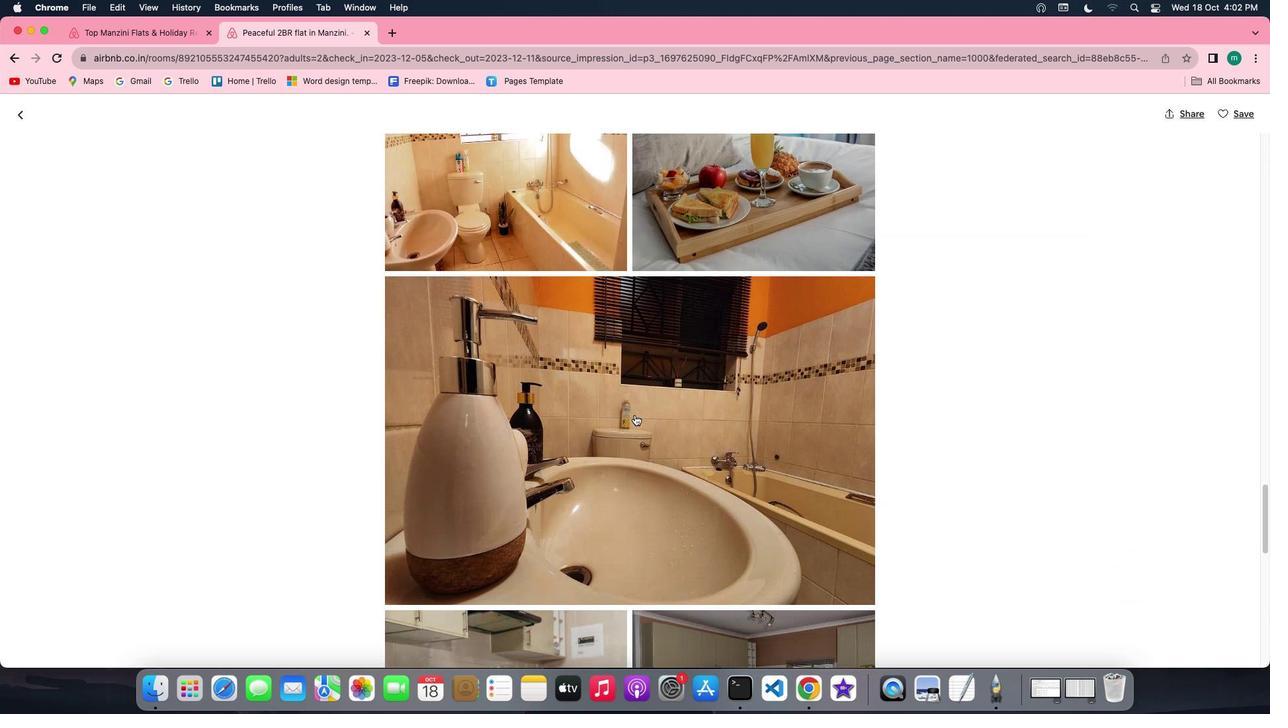 
Action: Mouse scrolled (634, 414) with delta (0, -1)
Screenshot: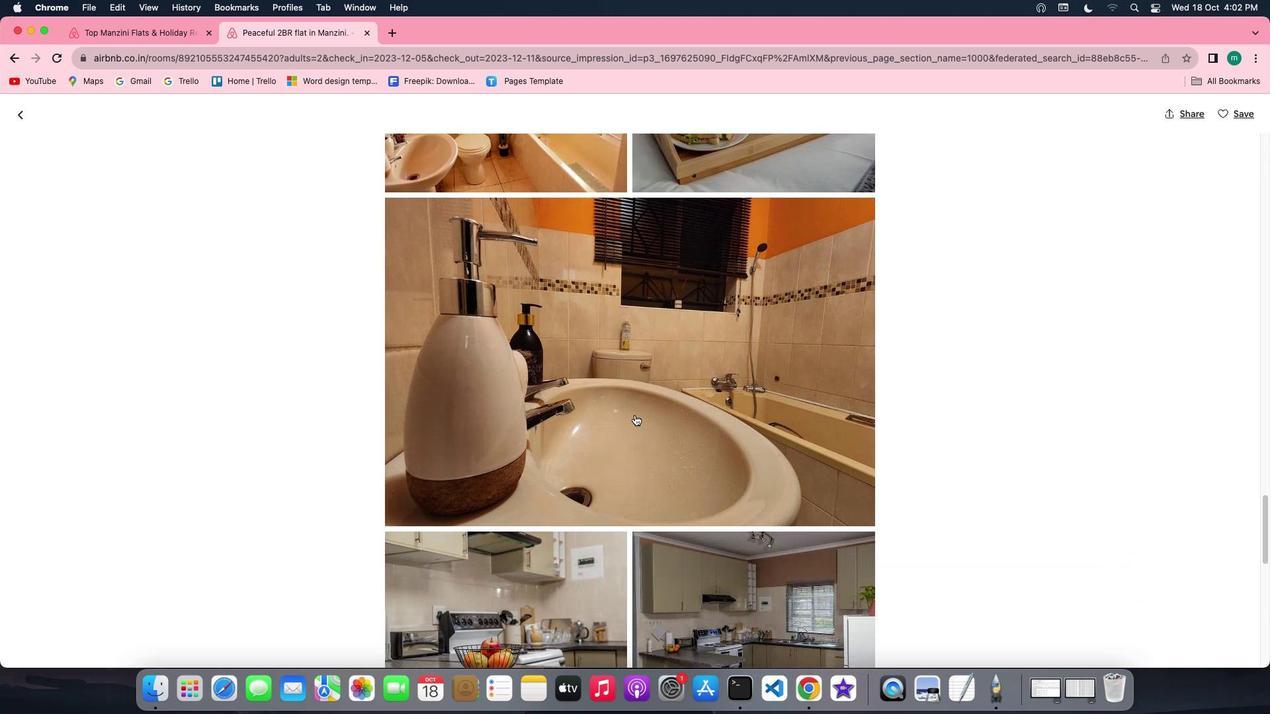
Action: Mouse scrolled (634, 414) with delta (0, -1)
Screenshot: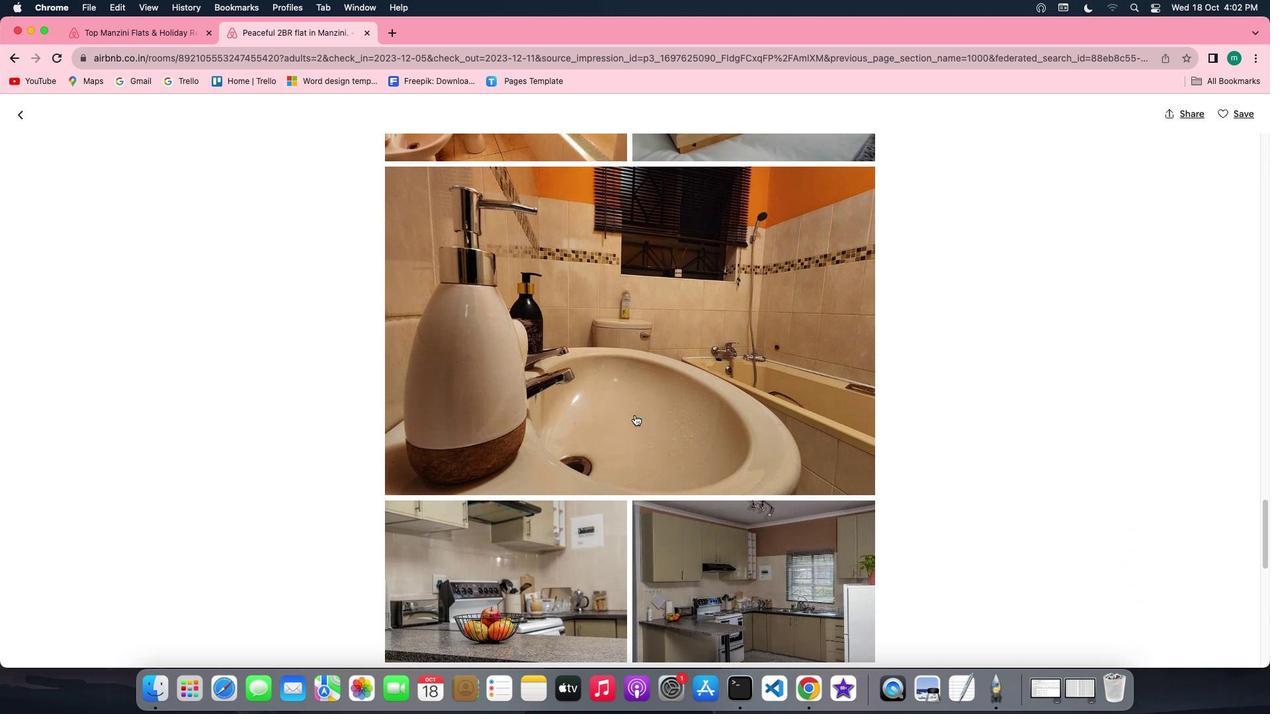 
Action: Mouse scrolled (634, 414) with delta (0, 0)
Screenshot: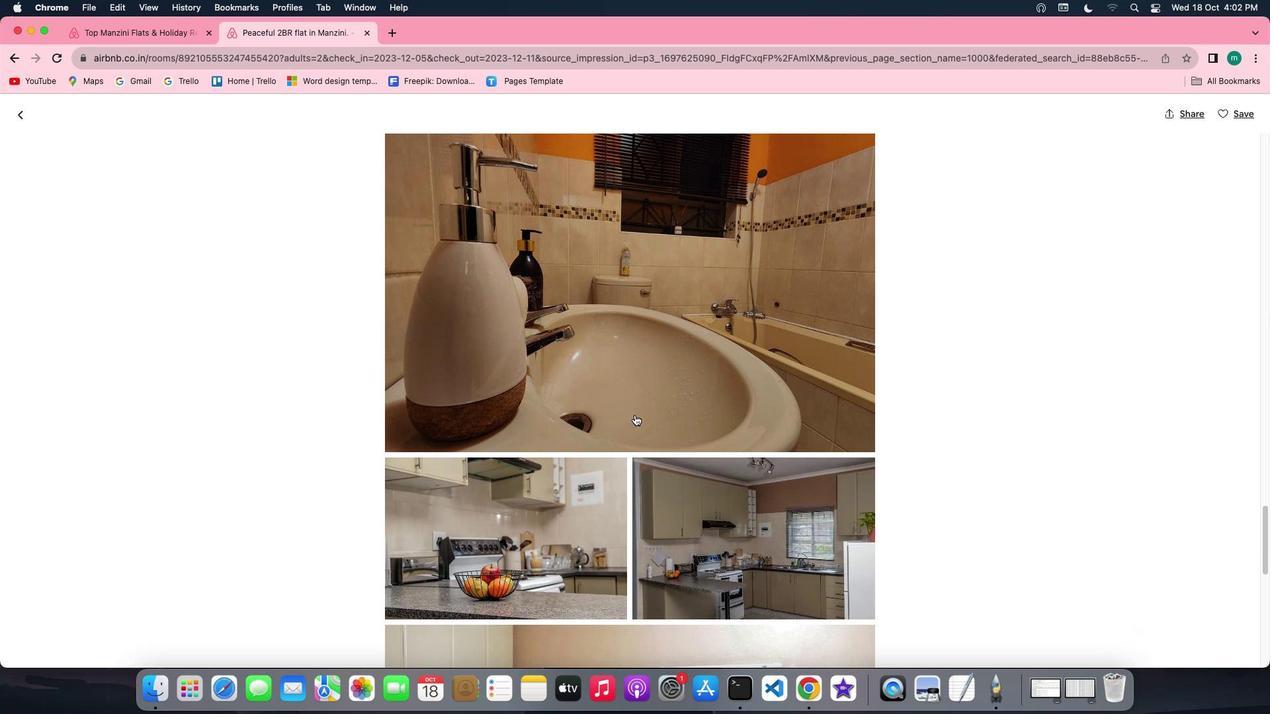 
Action: Mouse scrolled (634, 414) with delta (0, 0)
Screenshot: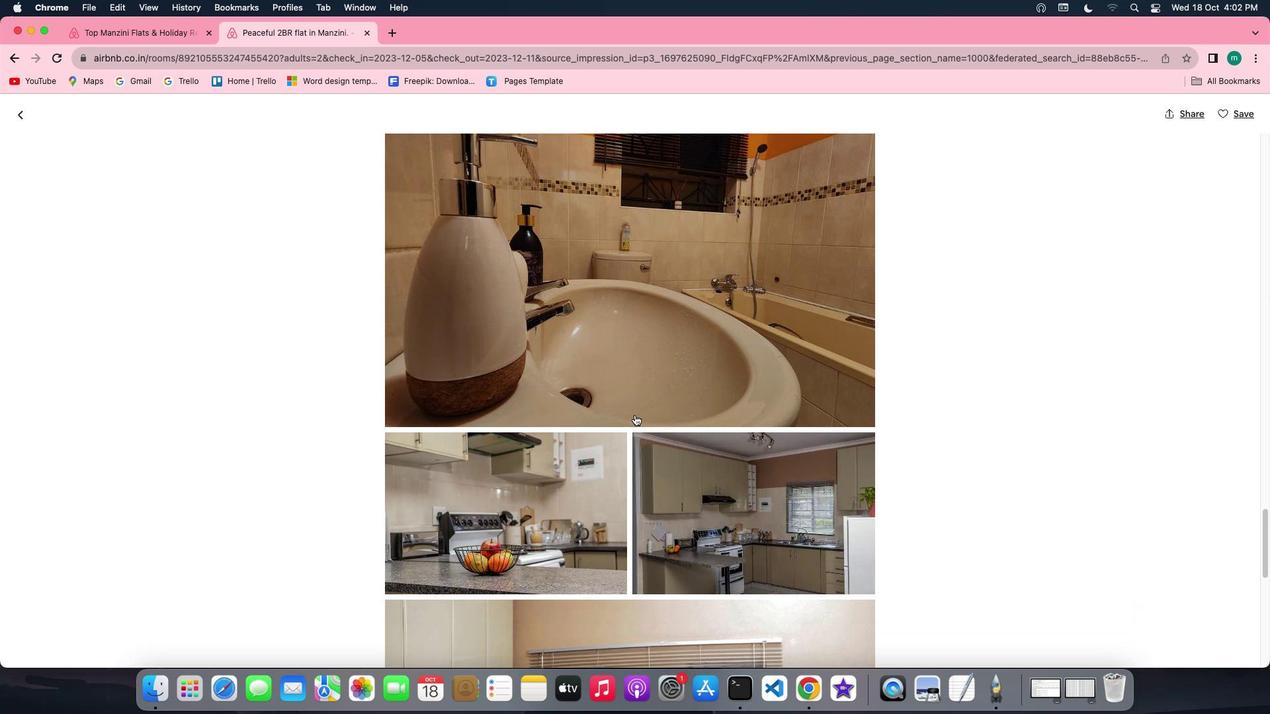 
Action: Mouse scrolled (634, 414) with delta (0, -1)
Screenshot: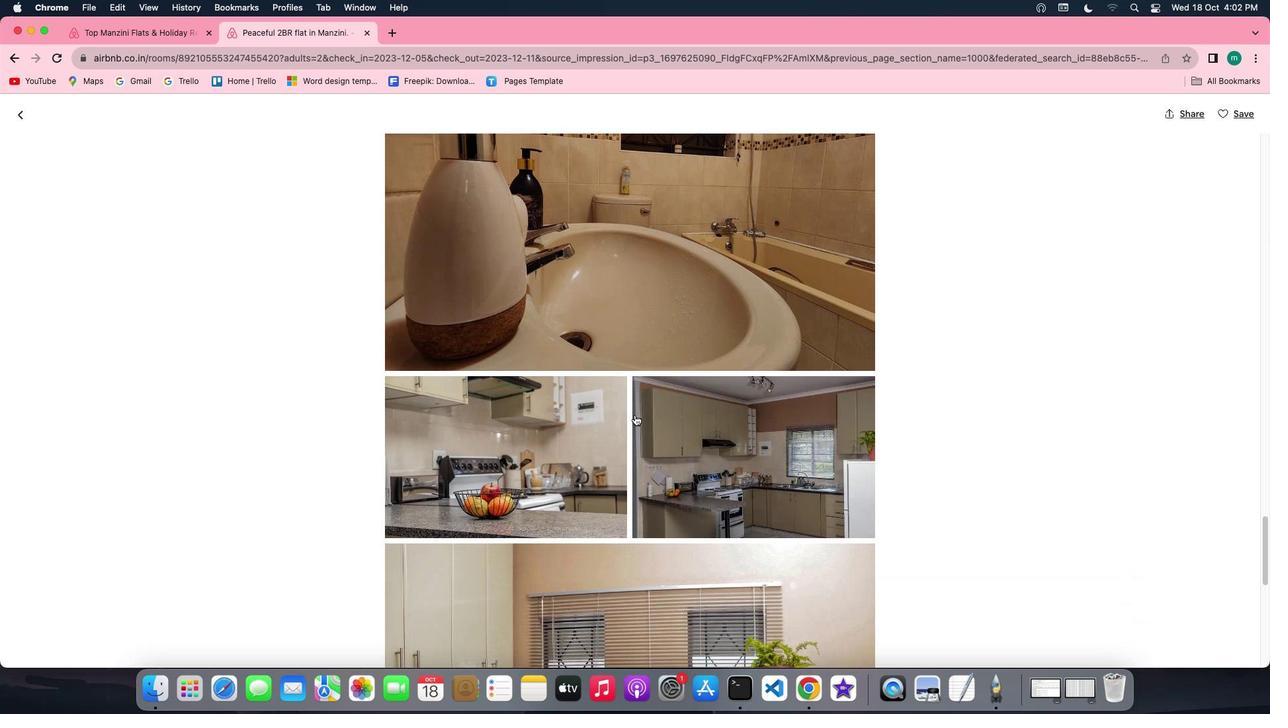 
Action: Mouse scrolled (634, 414) with delta (0, -1)
Screenshot: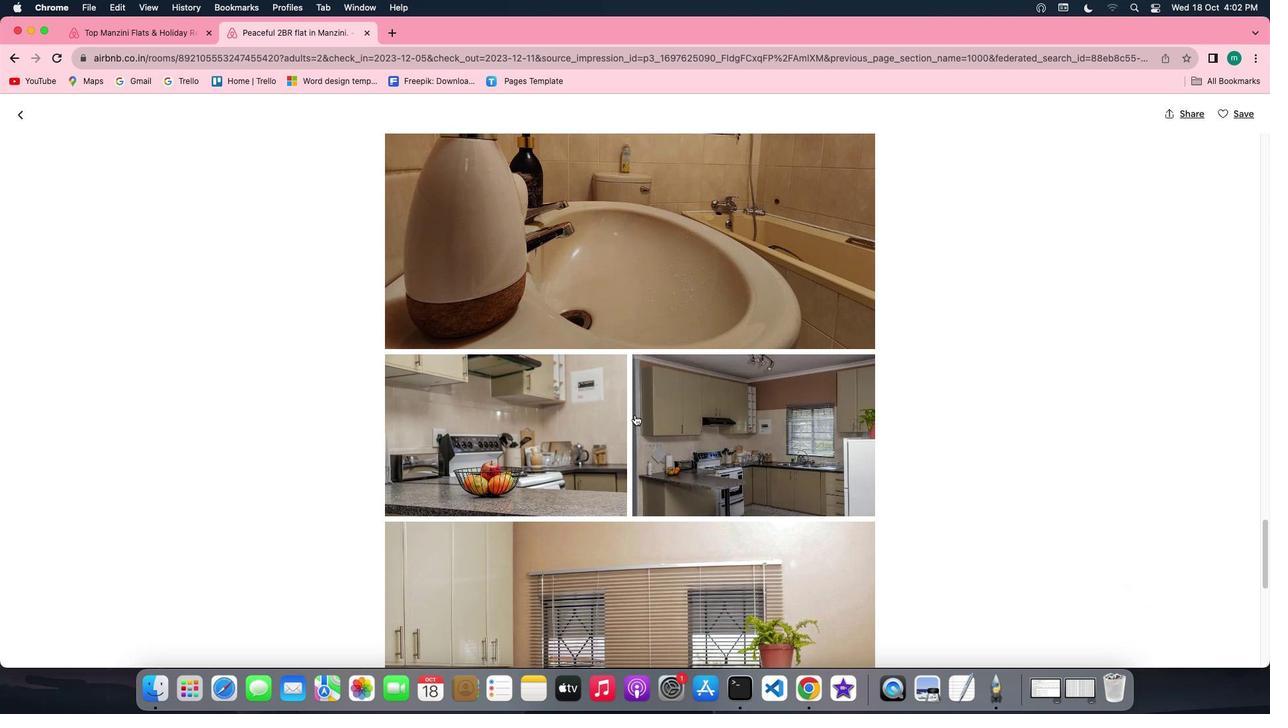
Action: Mouse scrolled (634, 414) with delta (0, 0)
Screenshot: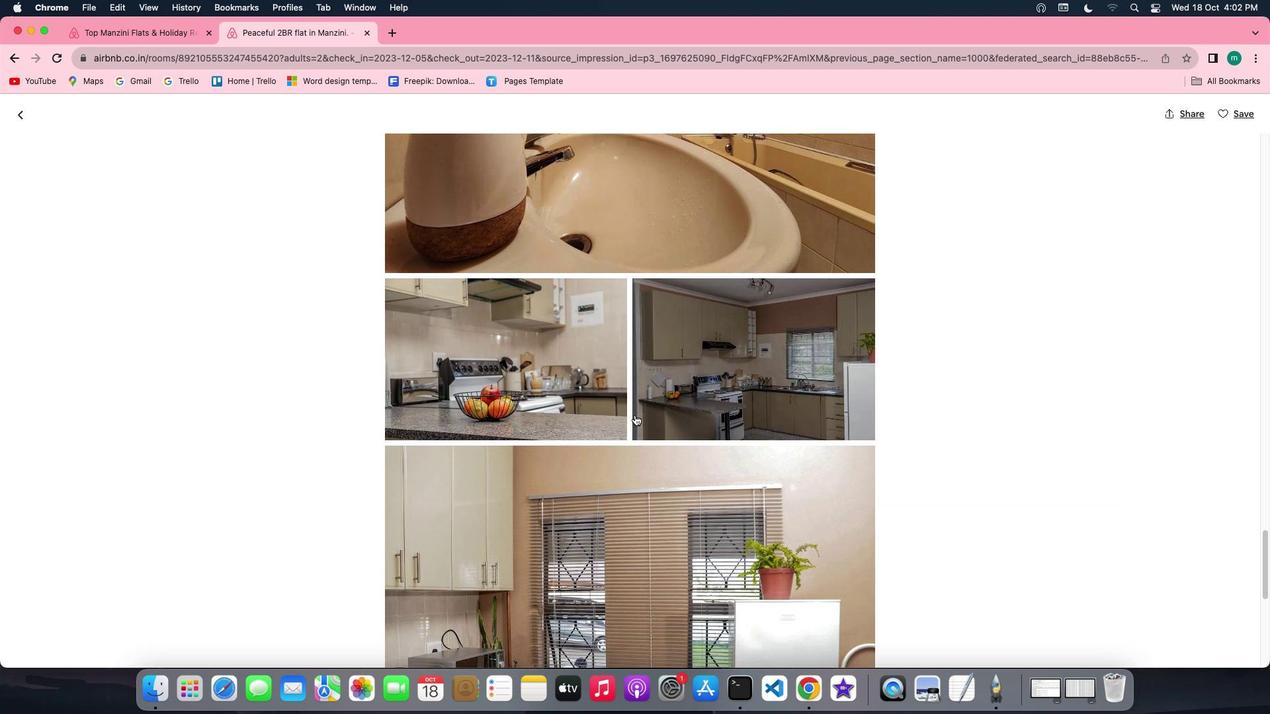 
Action: Mouse scrolled (634, 414) with delta (0, 0)
Screenshot: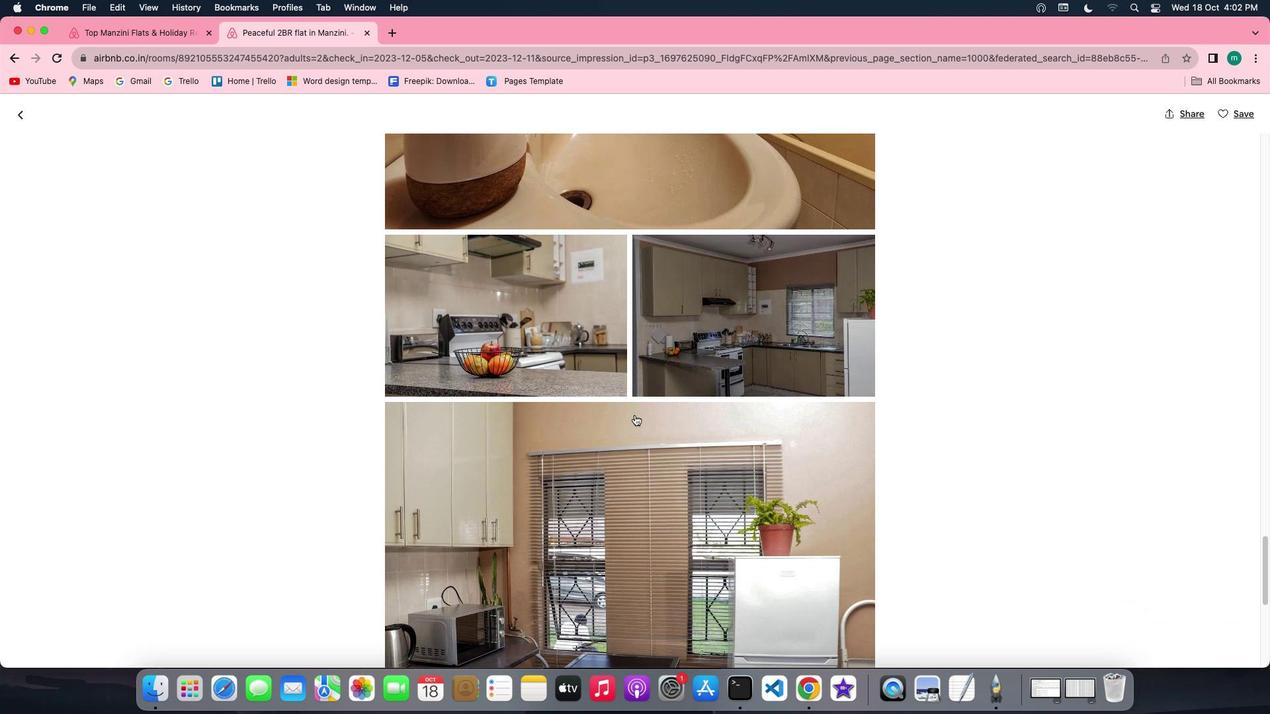 
Action: Mouse scrolled (634, 414) with delta (0, -1)
Screenshot: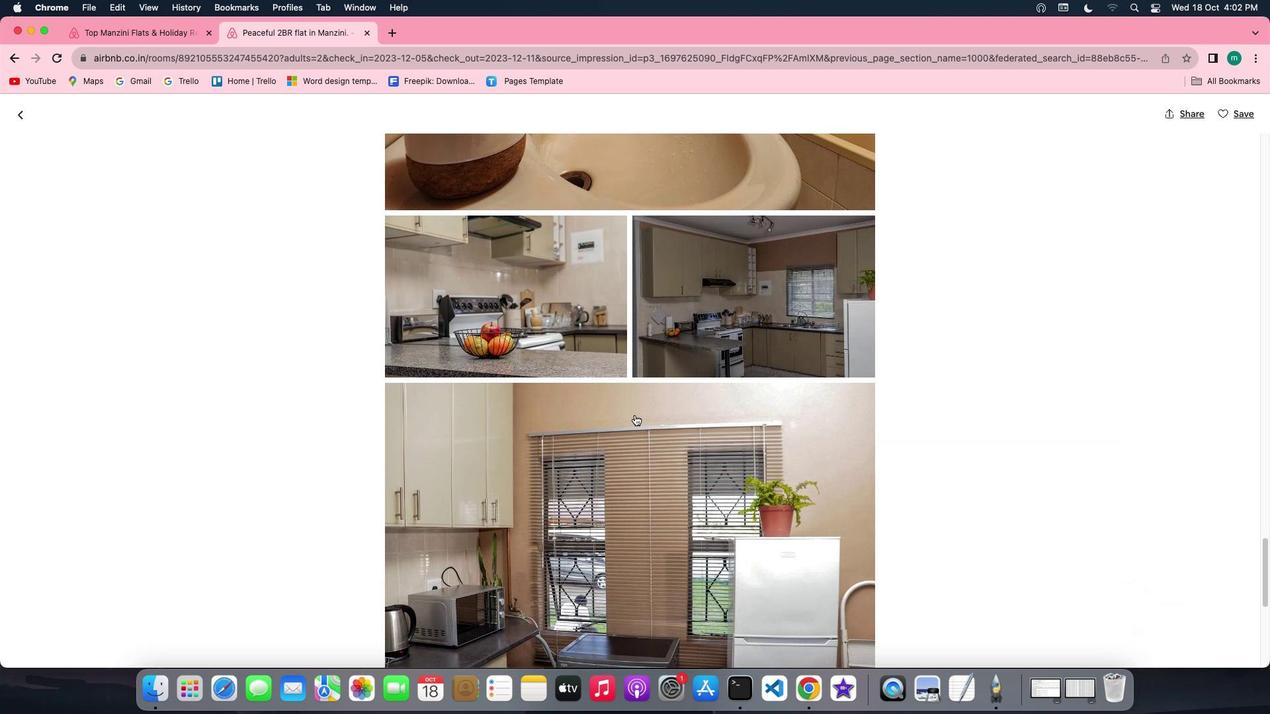 
Action: Mouse scrolled (634, 414) with delta (0, -1)
Screenshot: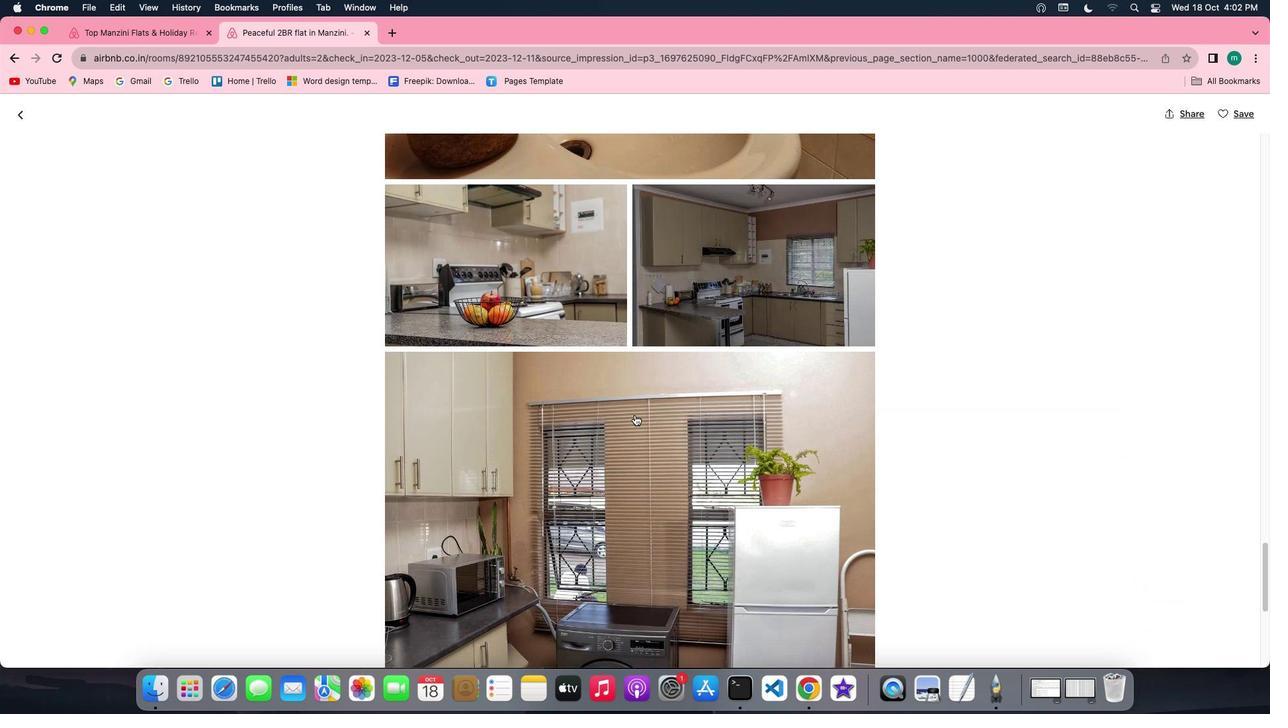 
Action: Mouse scrolled (634, 414) with delta (0, 0)
Screenshot: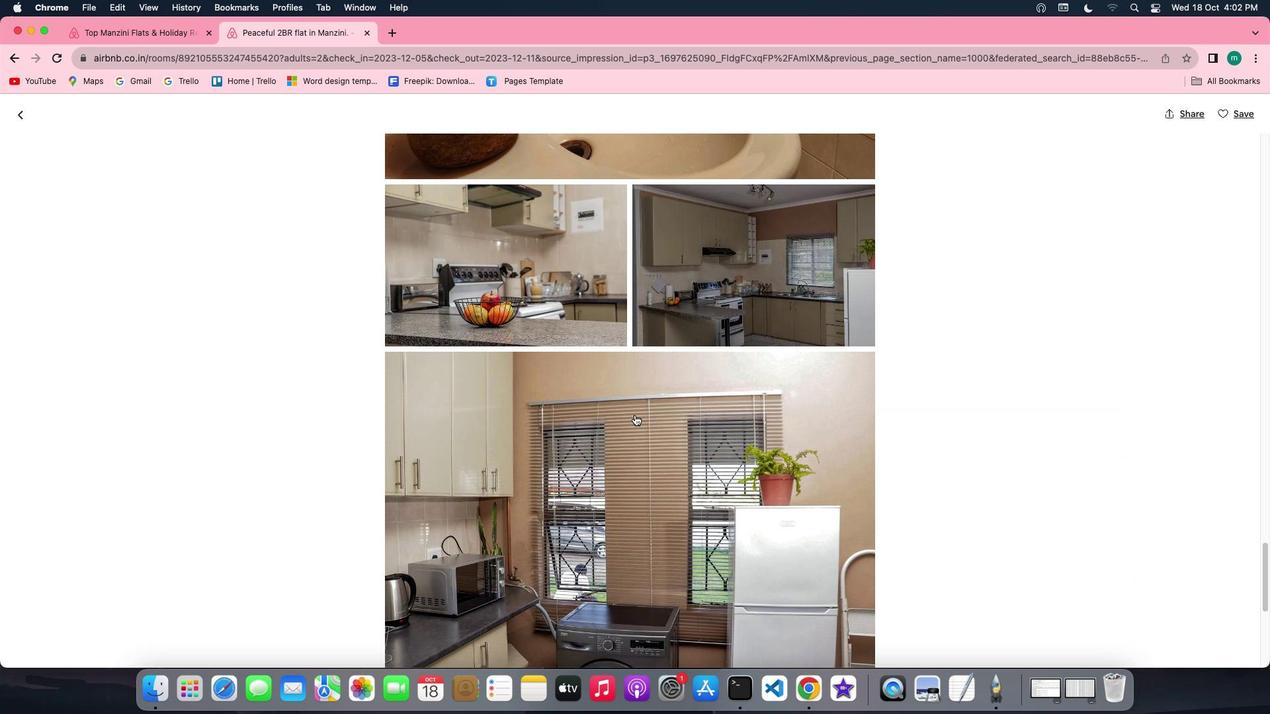 
Action: Mouse scrolled (634, 414) with delta (0, 0)
Screenshot: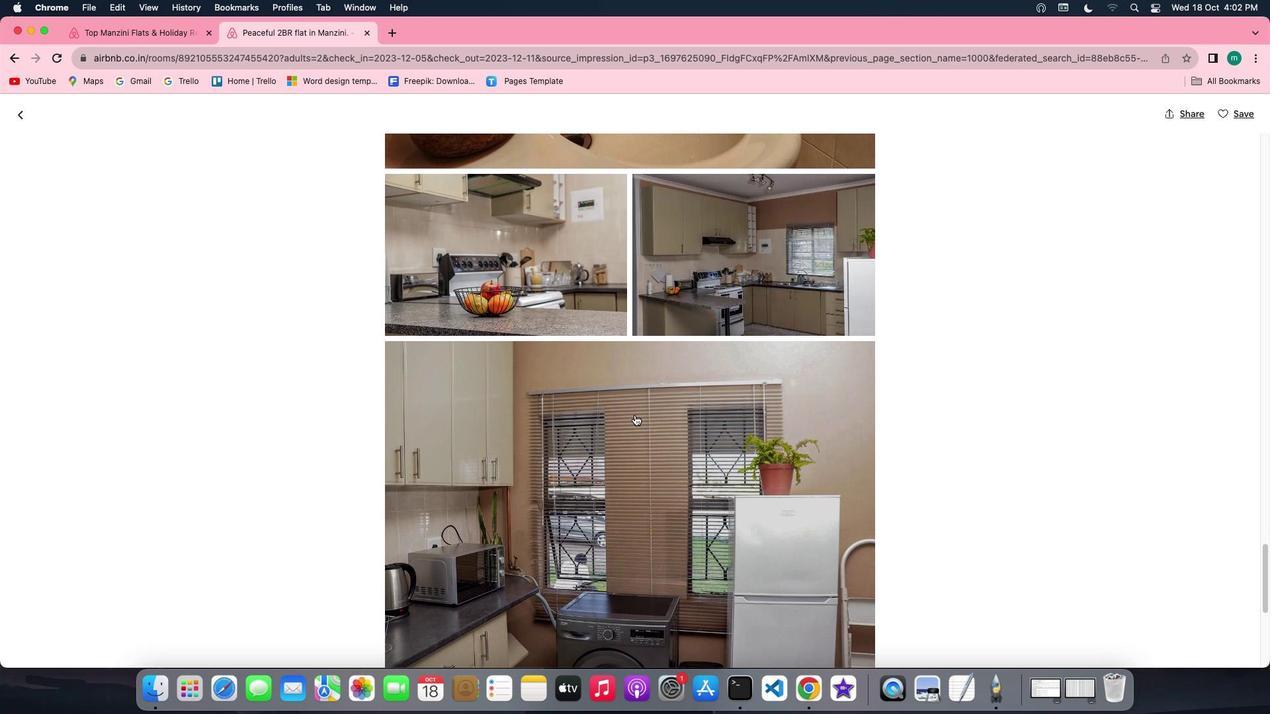 
Action: Mouse scrolled (634, 414) with delta (0, 0)
Screenshot: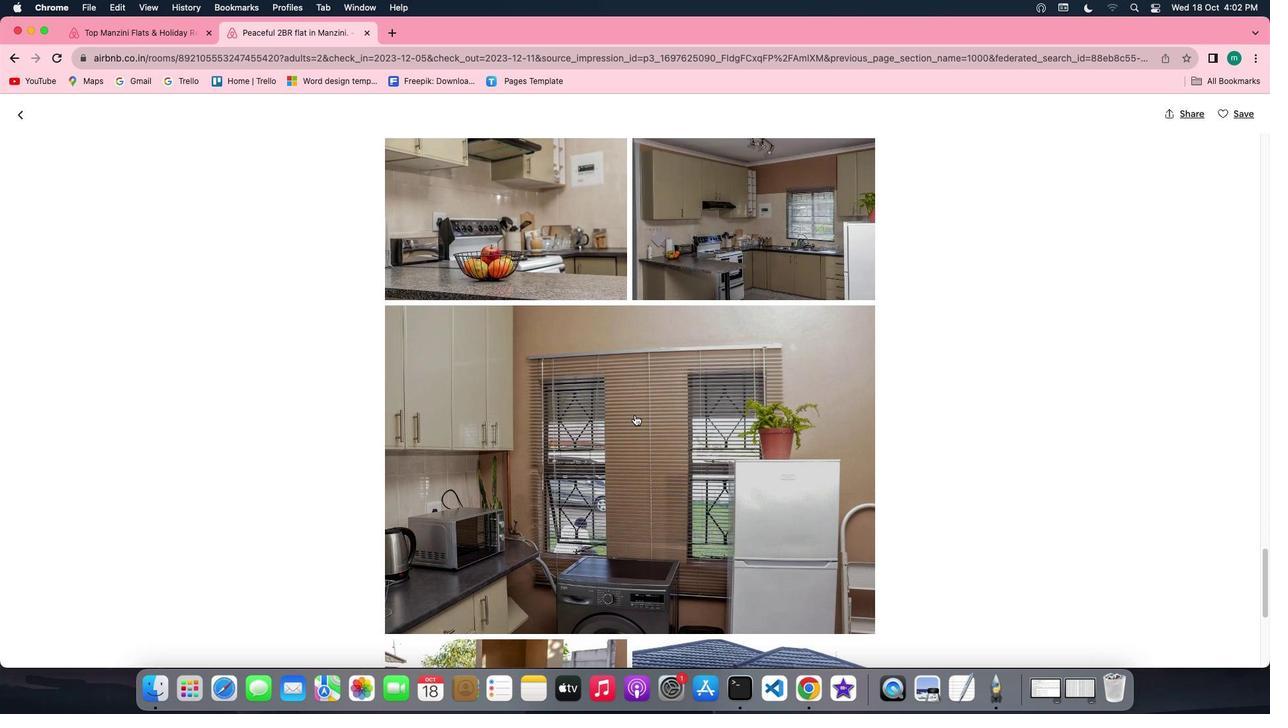 
Action: Mouse scrolled (634, 414) with delta (0, 0)
Screenshot: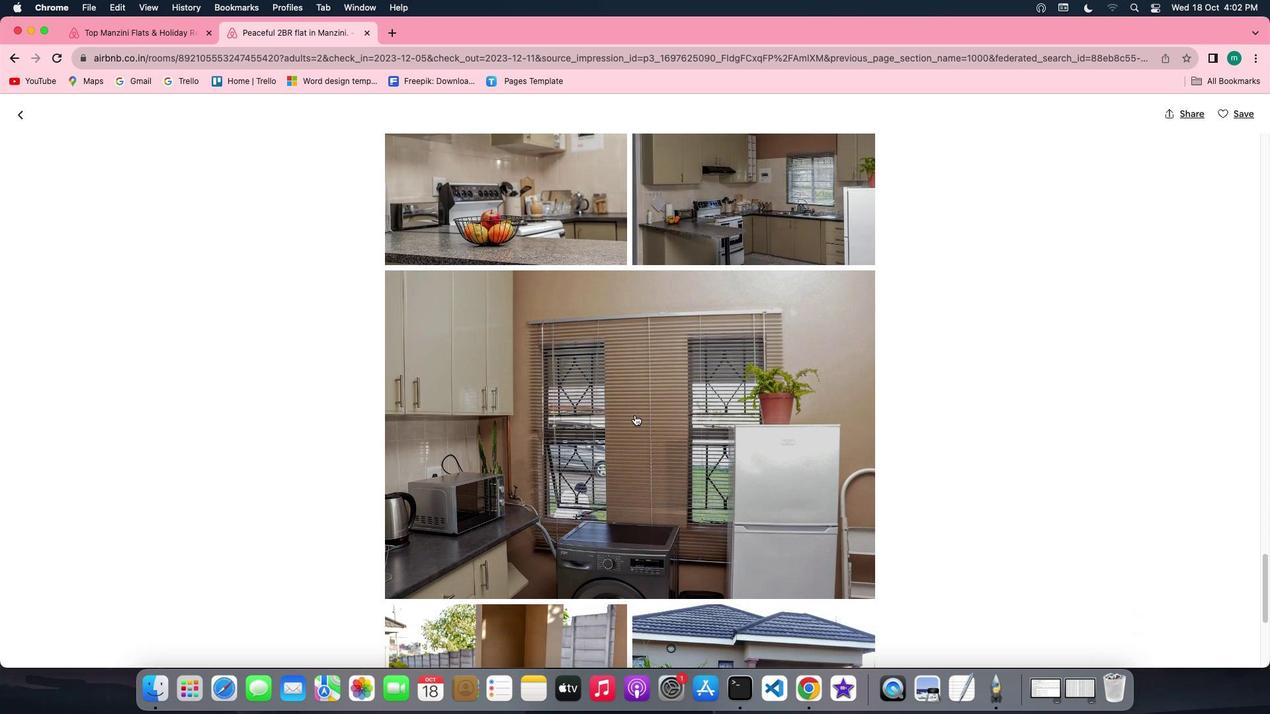 
Action: Mouse scrolled (634, 414) with delta (0, 0)
Screenshot: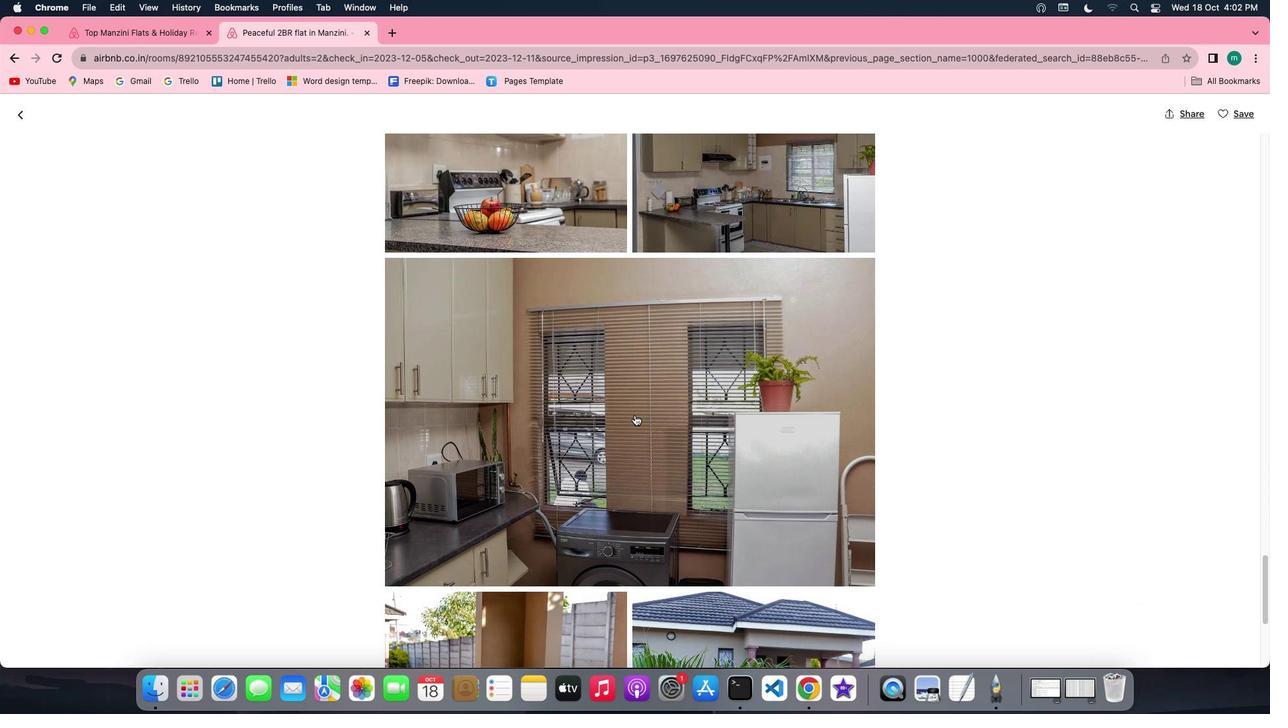 
Action: Mouse scrolled (634, 414) with delta (0, 0)
Screenshot: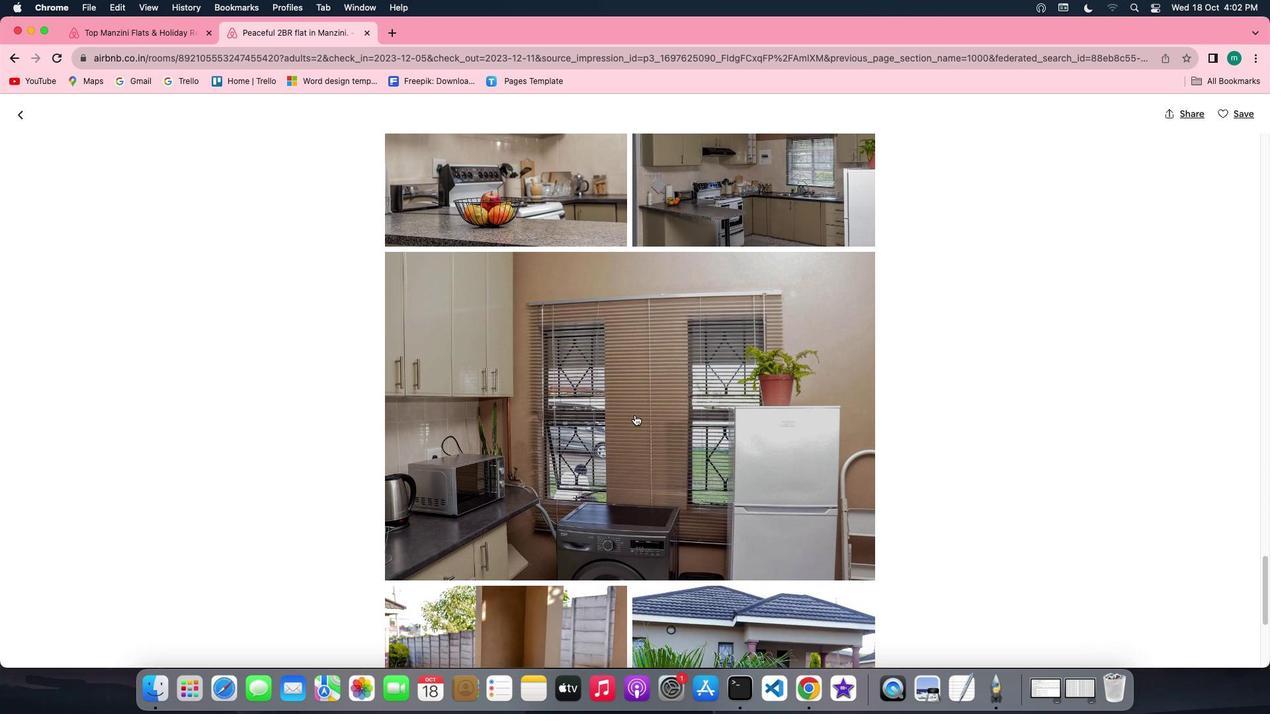 
Action: Mouse scrolled (634, 414) with delta (0, 0)
Screenshot: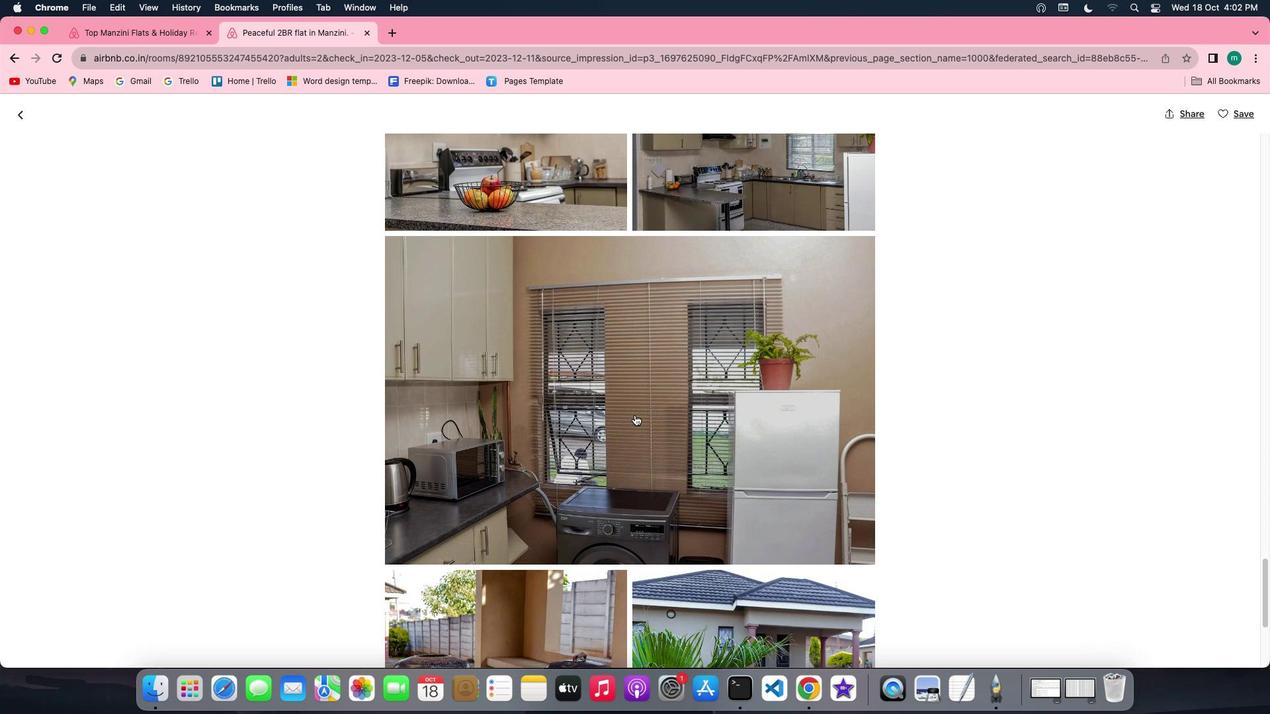 
Action: Mouse scrolled (634, 414) with delta (0, 0)
Screenshot: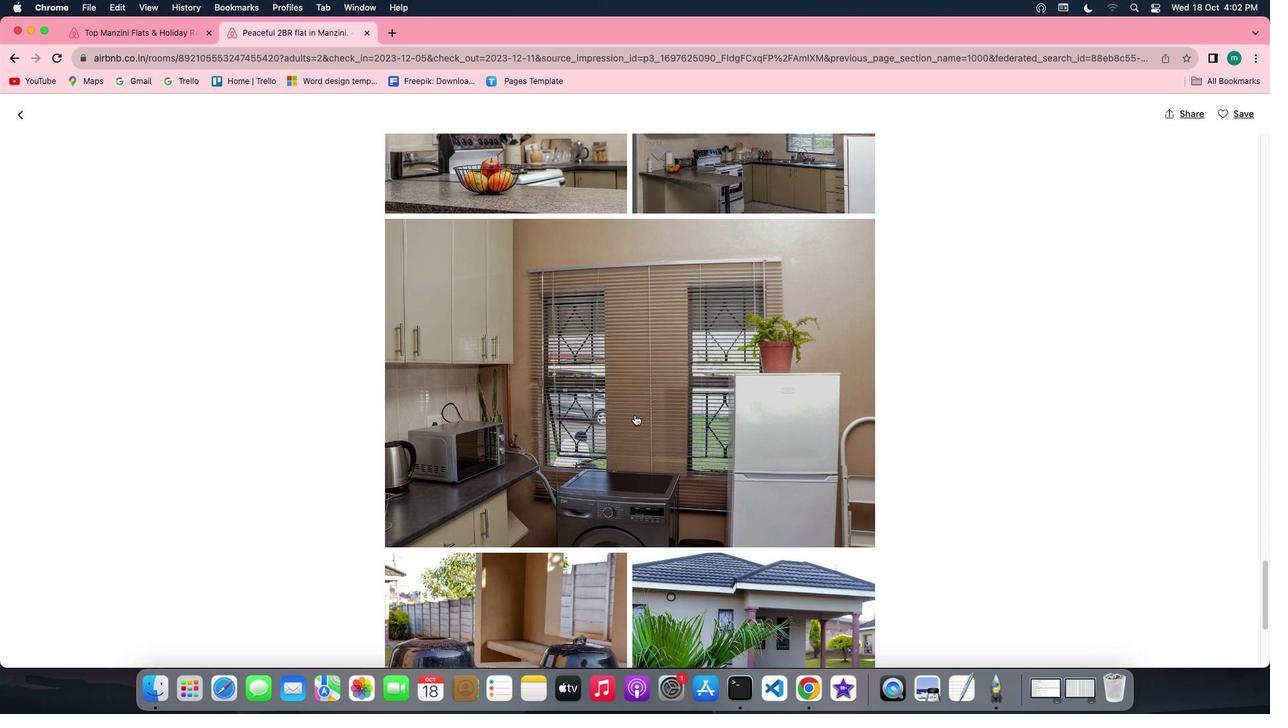 
Action: Mouse scrolled (634, 414) with delta (0, 0)
Screenshot: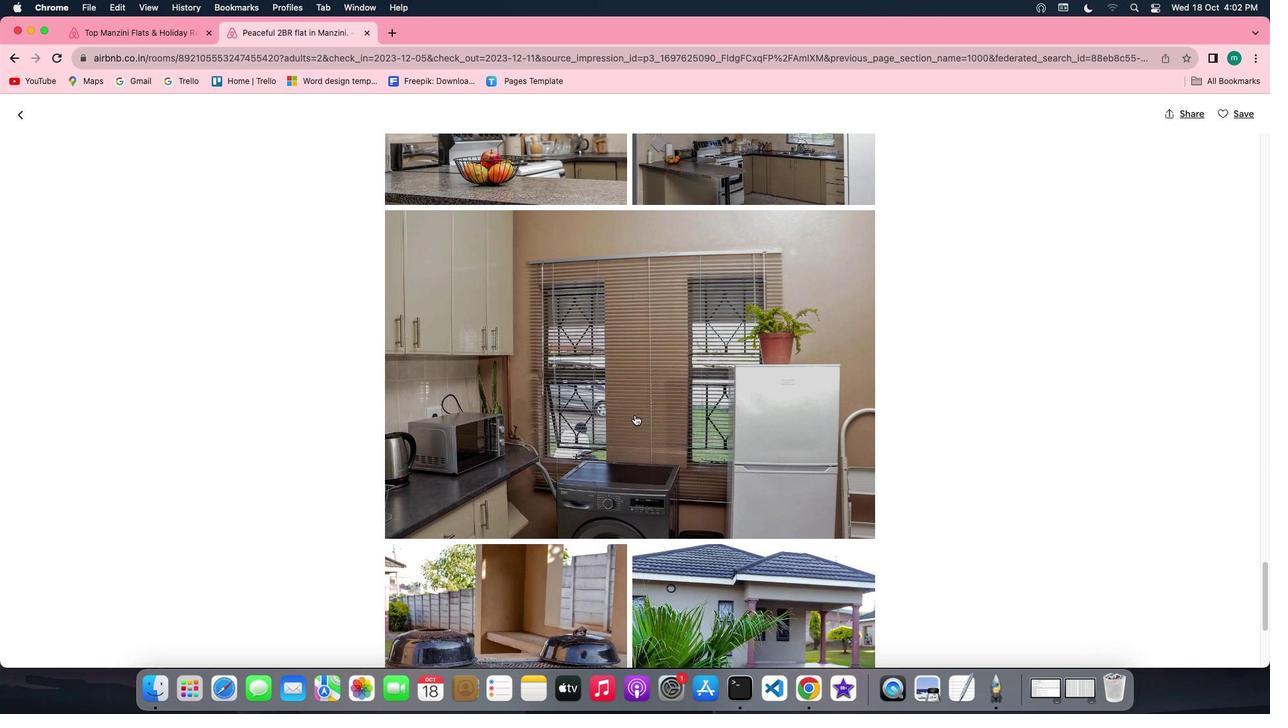 
Action: Mouse scrolled (634, 414) with delta (0, 0)
Screenshot: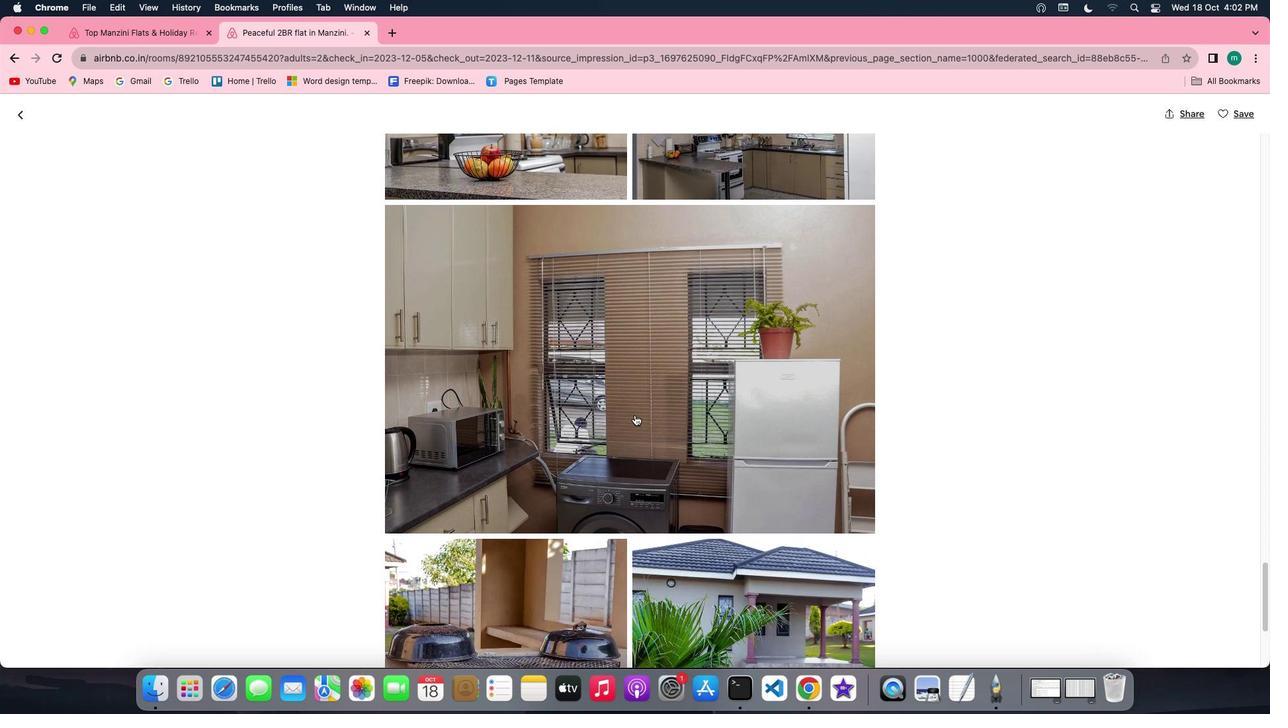 
Action: Mouse scrolled (634, 414) with delta (0, 0)
Screenshot: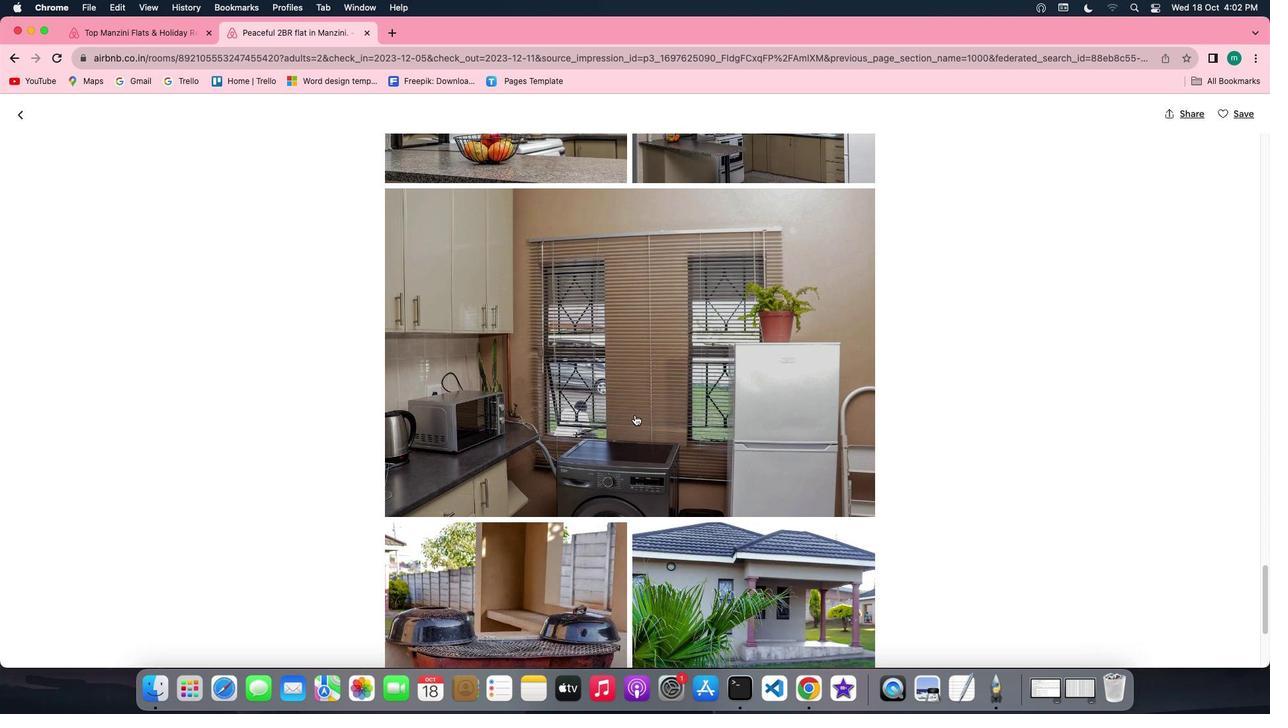 
Action: Mouse scrolled (634, 414) with delta (0, 0)
Screenshot: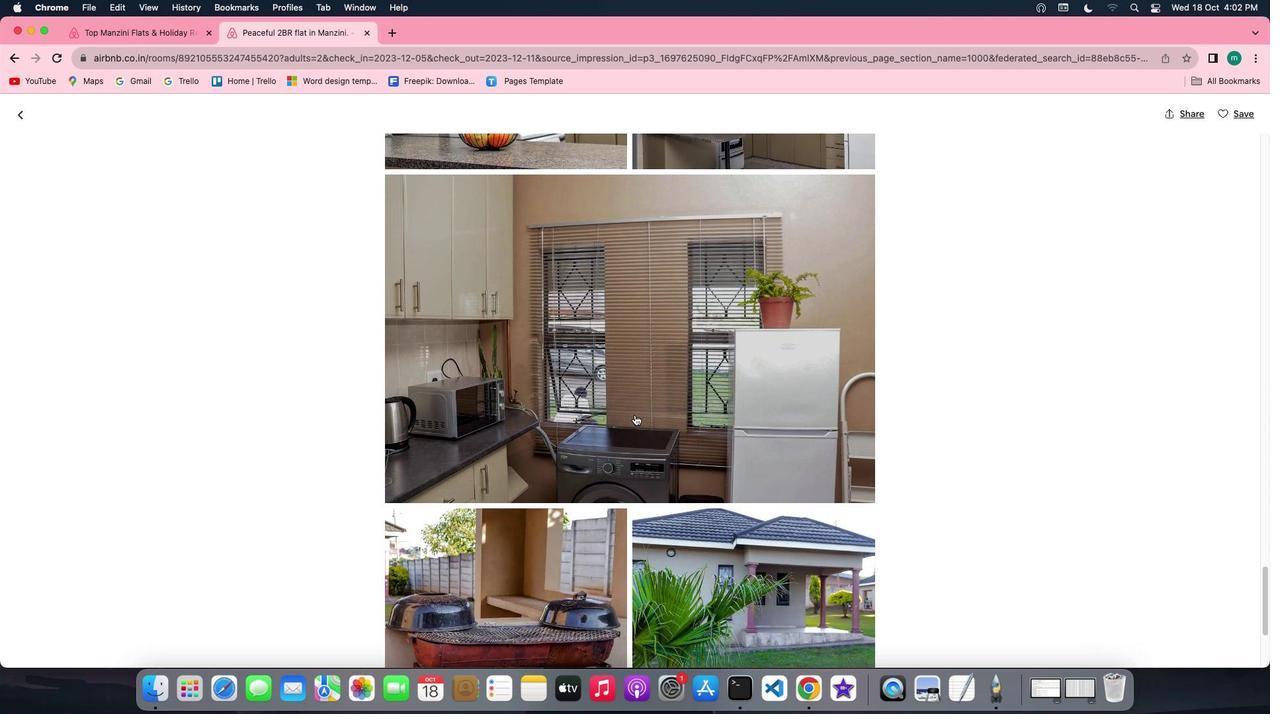 
Action: Mouse scrolled (634, 414) with delta (0, 0)
Screenshot: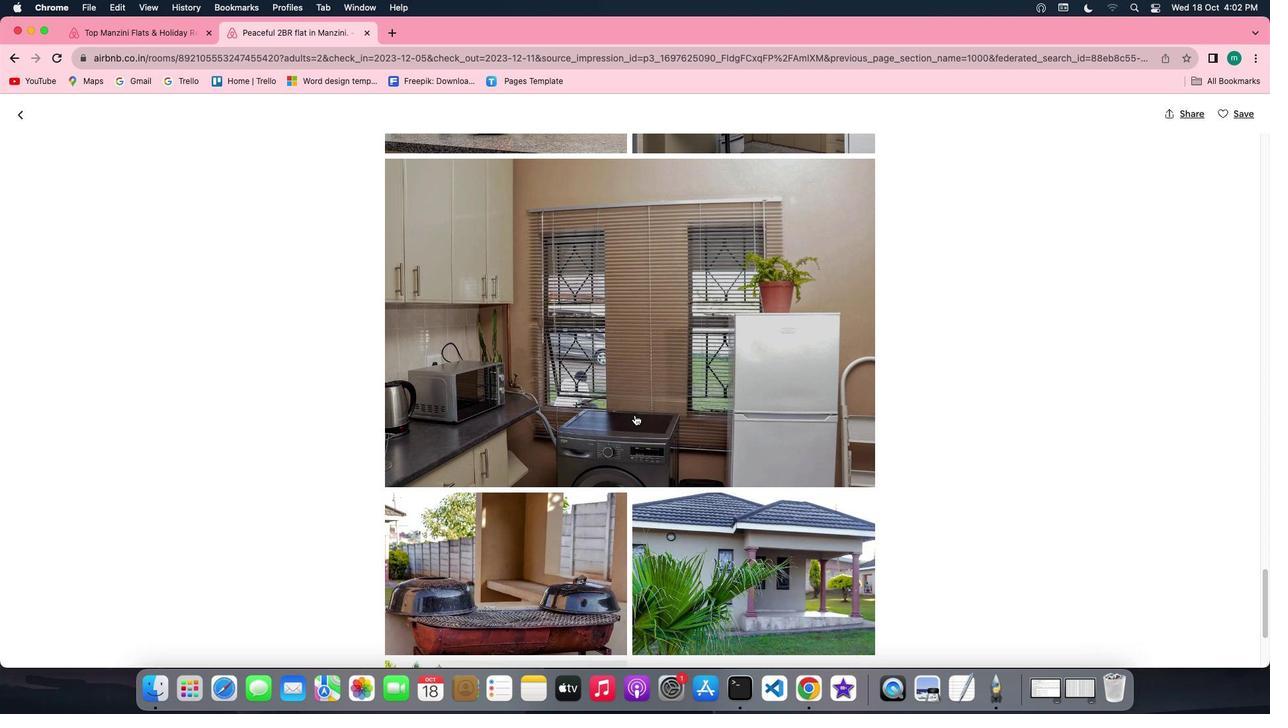 
Action: Mouse scrolled (634, 414) with delta (0, 0)
Screenshot: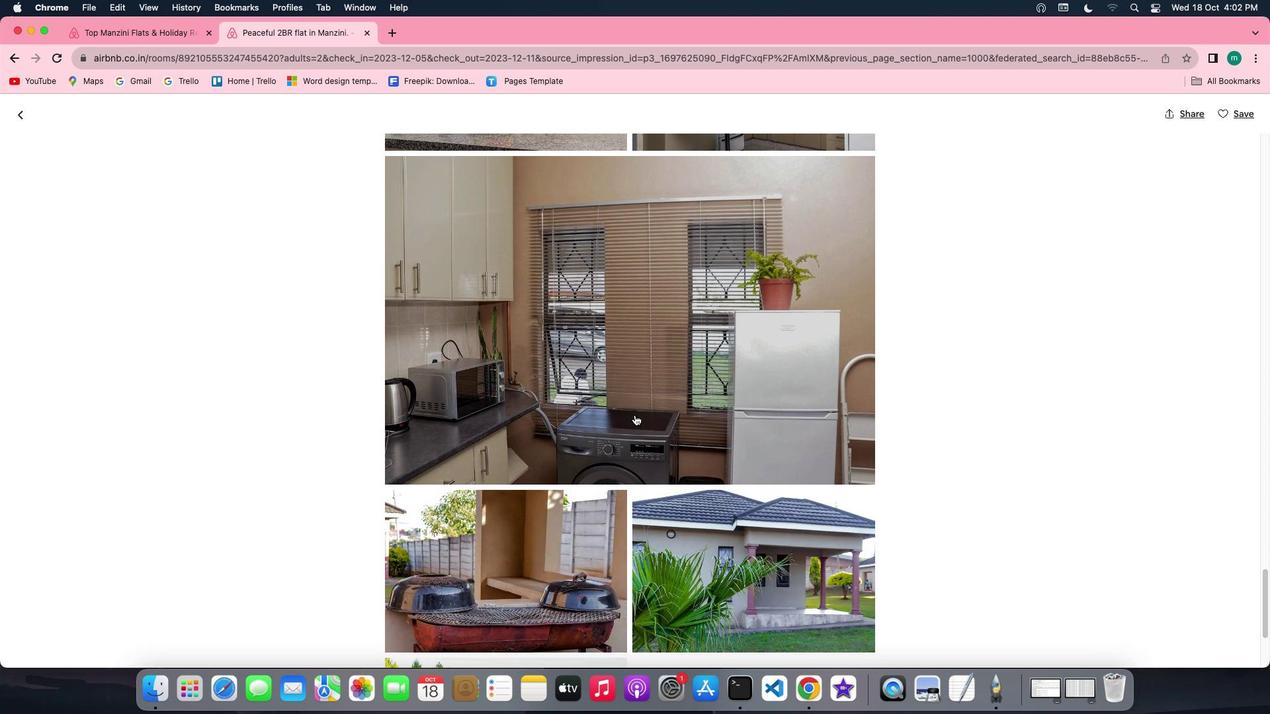 
Action: Mouse scrolled (634, 414) with delta (0, 0)
Screenshot: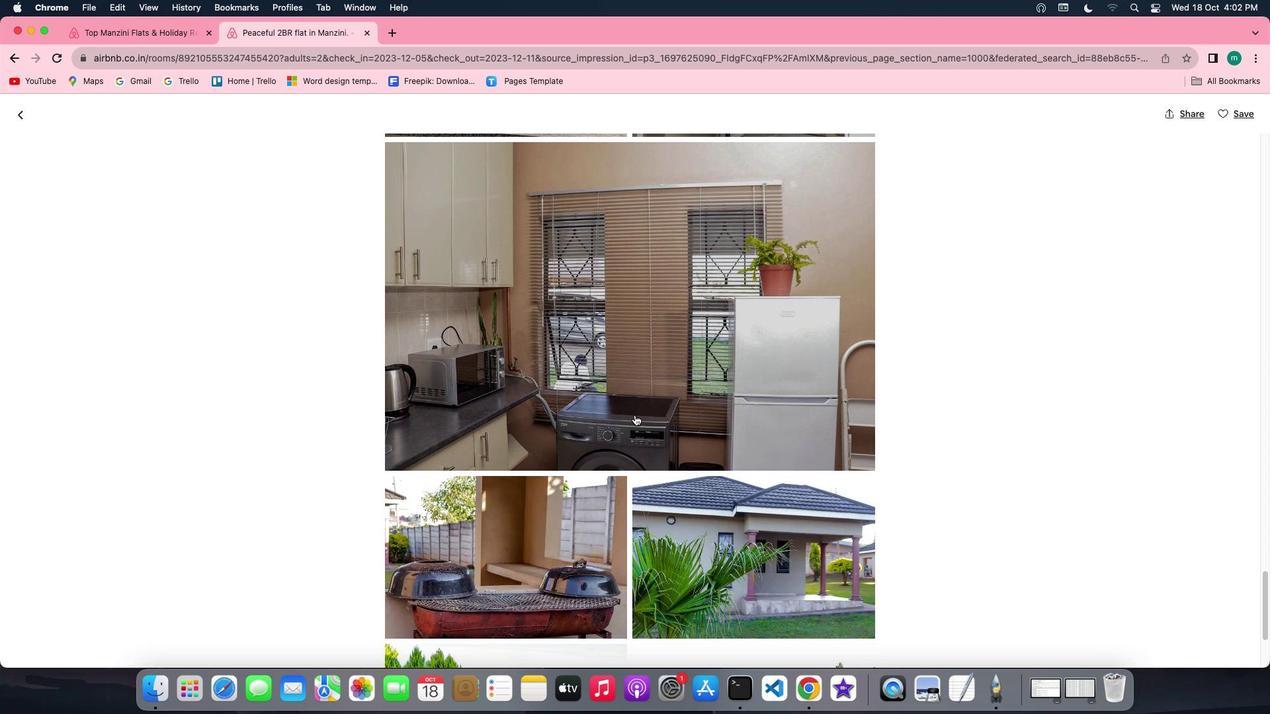 
Action: Mouse scrolled (634, 414) with delta (0, 0)
Screenshot: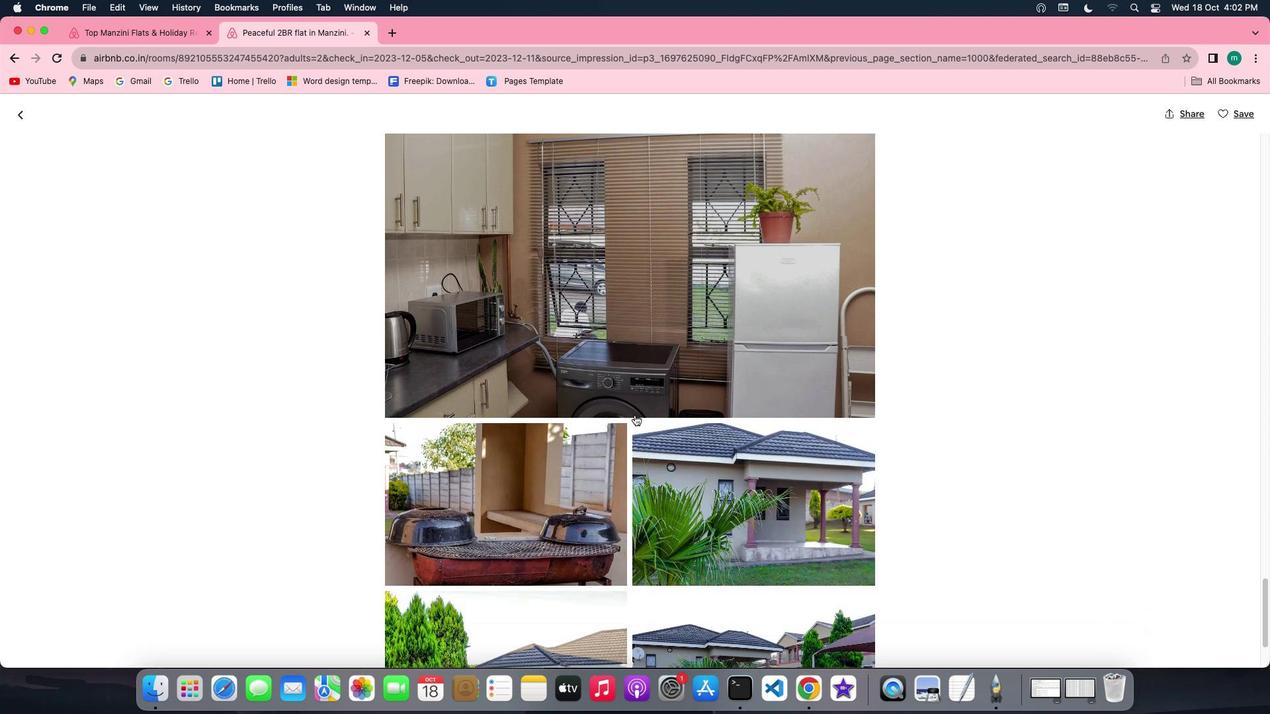
Action: Mouse scrolled (634, 414) with delta (0, 0)
Screenshot: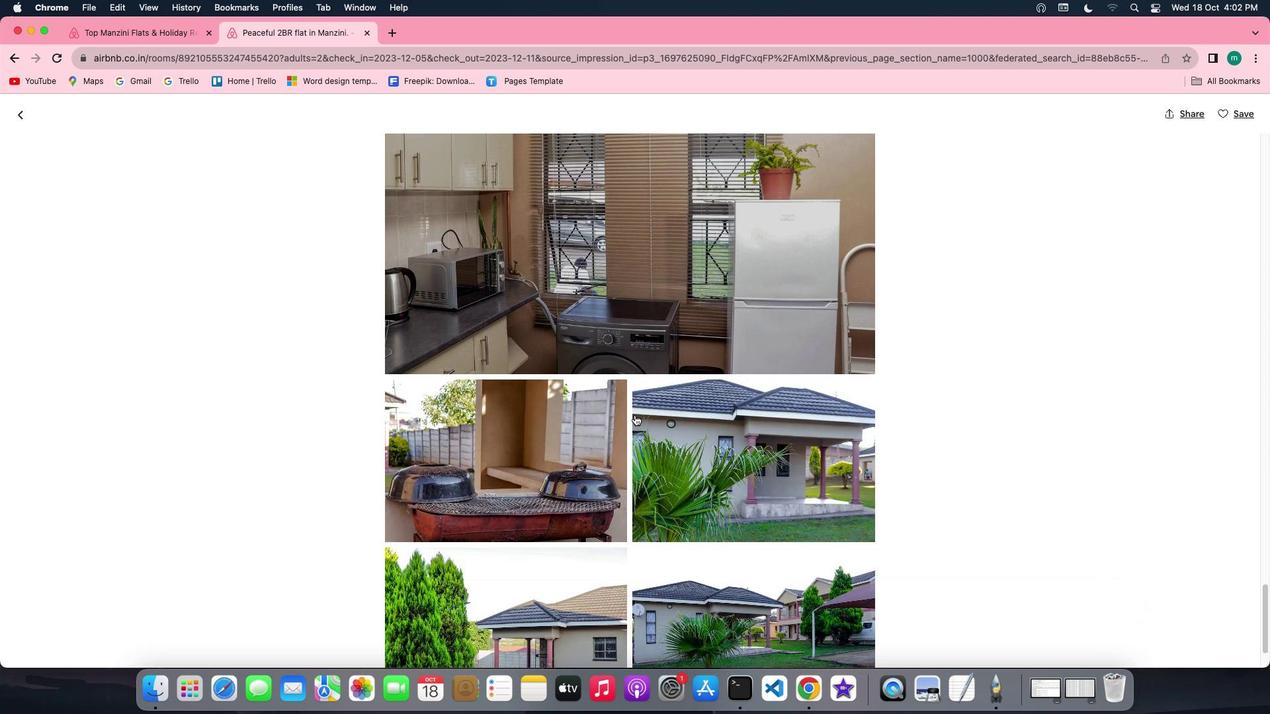 
Action: Mouse scrolled (634, 414) with delta (0, -1)
Screenshot: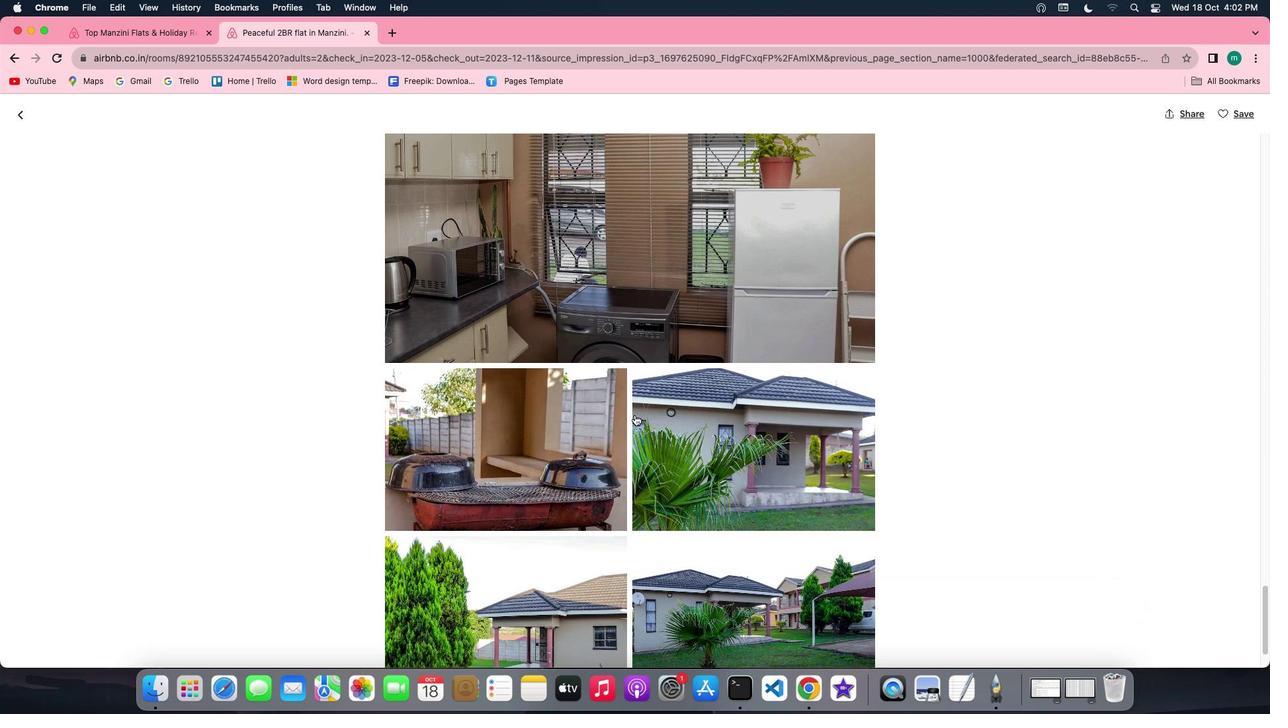 
Action: Mouse scrolled (634, 414) with delta (0, 0)
Screenshot: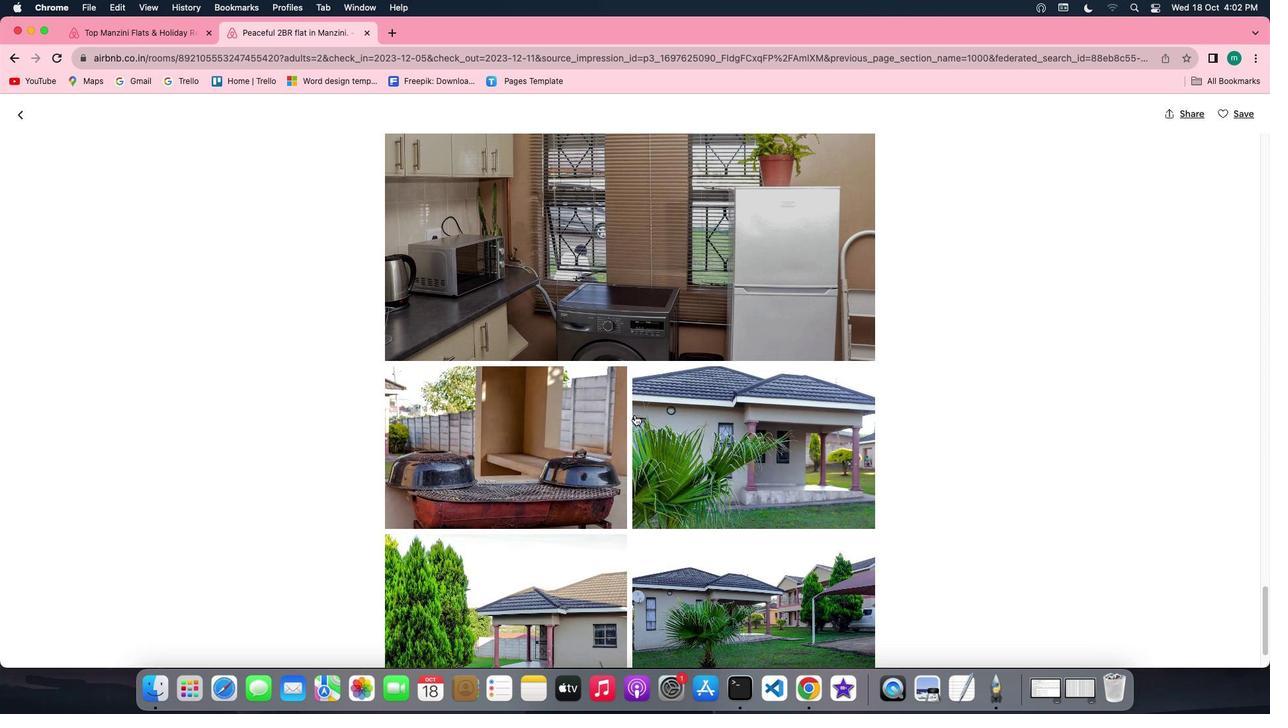 
Action: Mouse scrolled (634, 414) with delta (0, 0)
Screenshot: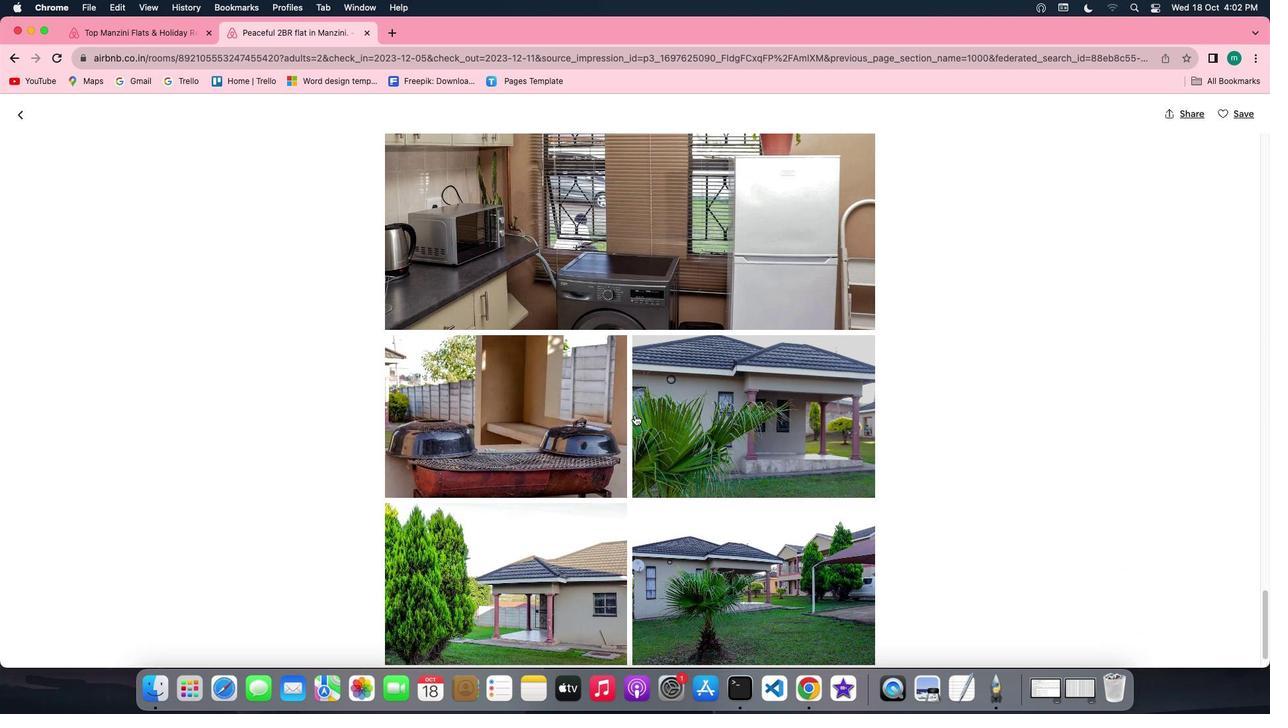 
Action: Mouse scrolled (634, 414) with delta (0, 0)
Screenshot: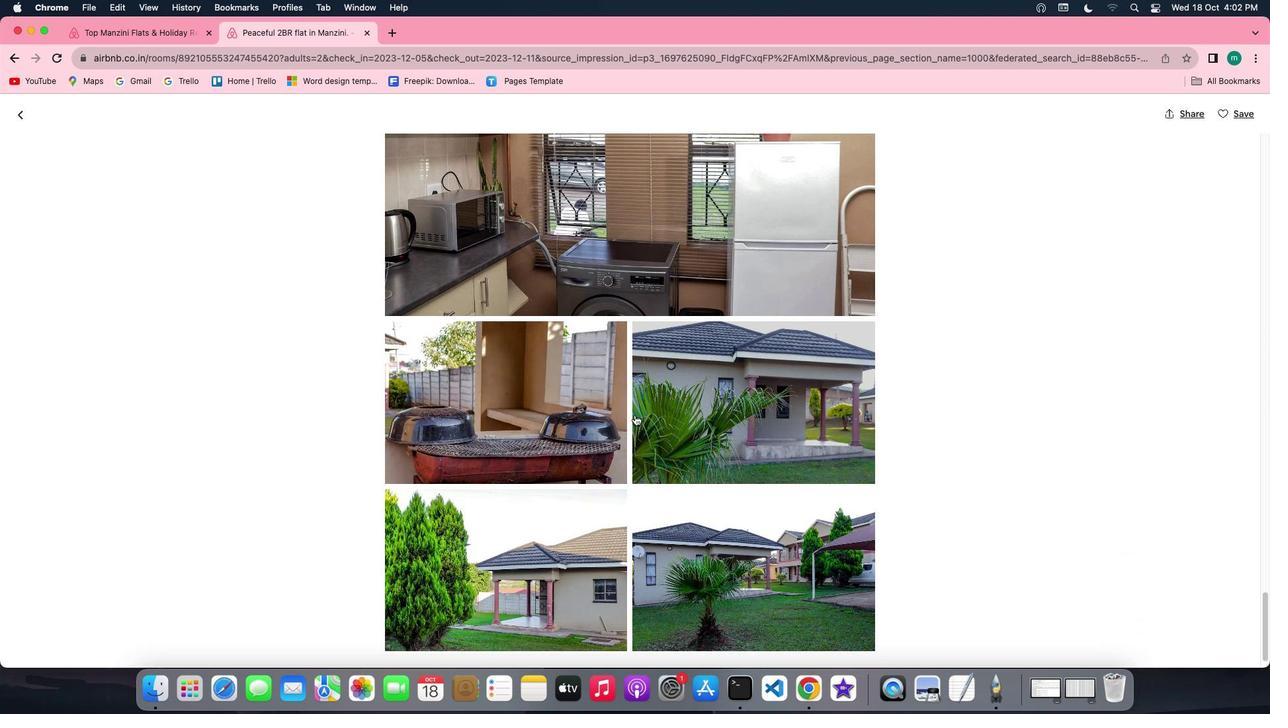 
Action: Mouse scrolled (634, 414) with delta (0, 0)
Screenshot: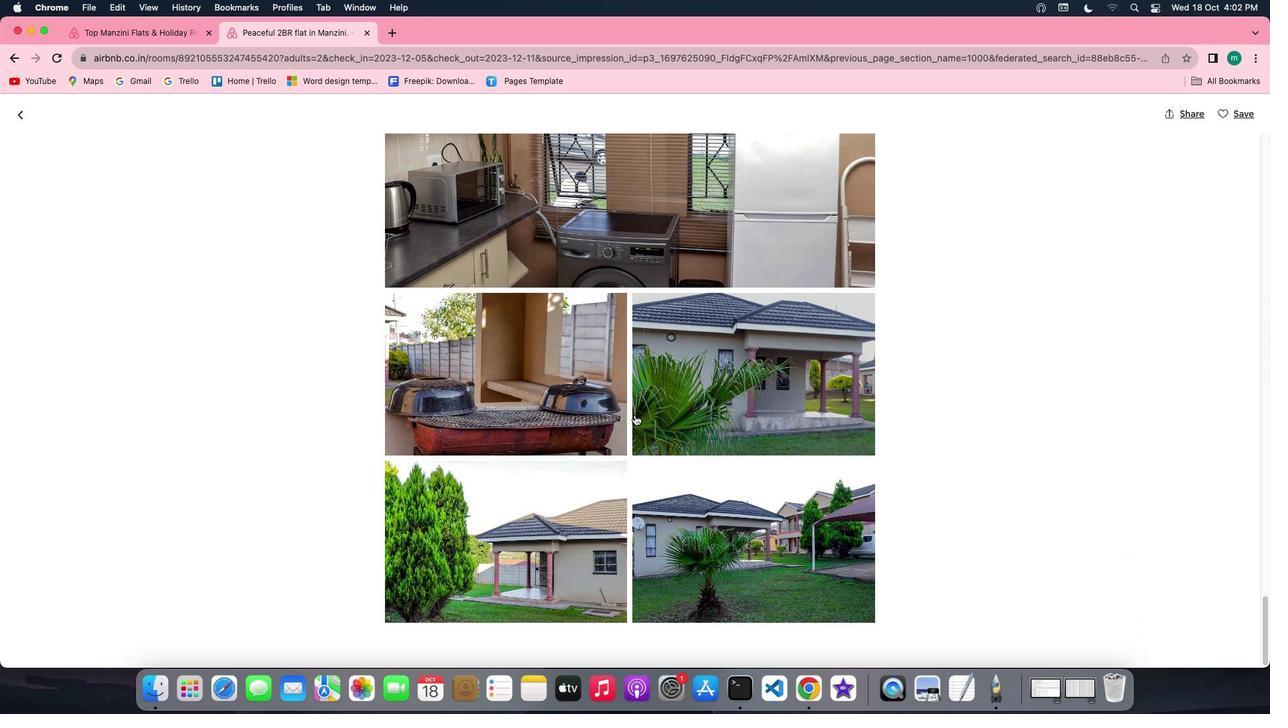 
Action: Mouse scrolled (634, 414) with delta (0, -1)
Screenshot: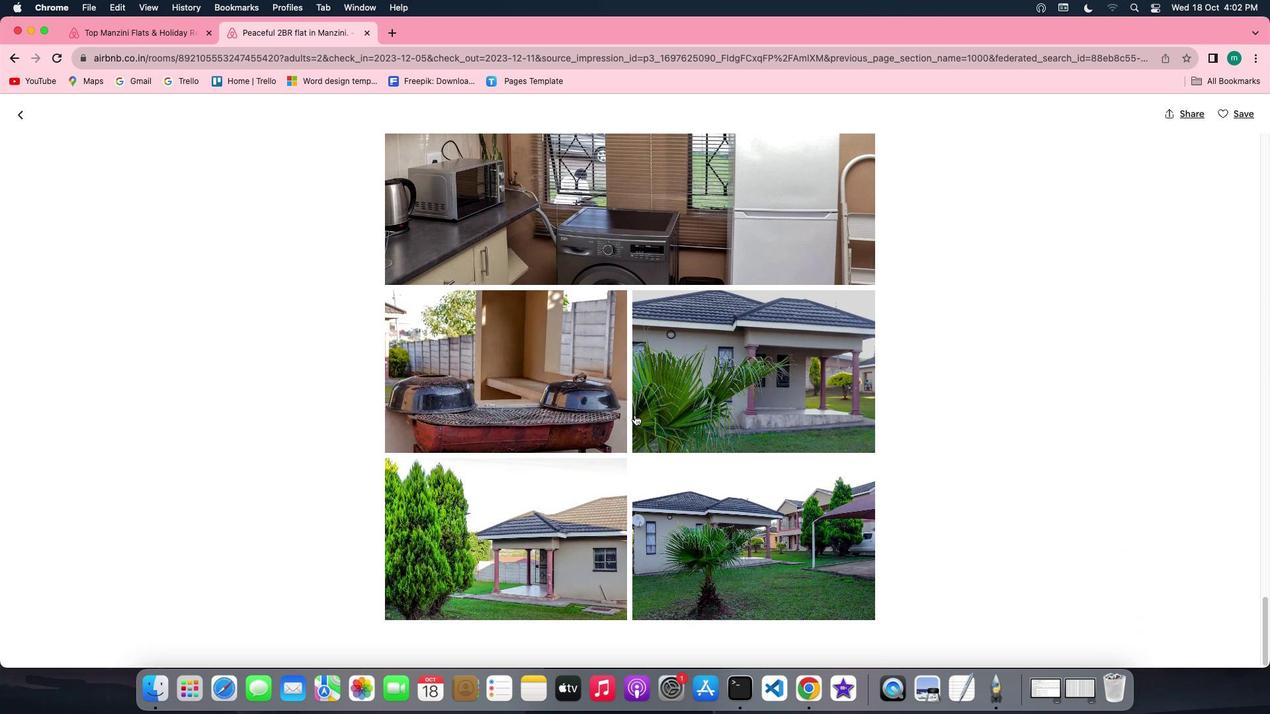 
Action: Mouse scrolled (634, 414) with delta (0, 0)
Screenshot: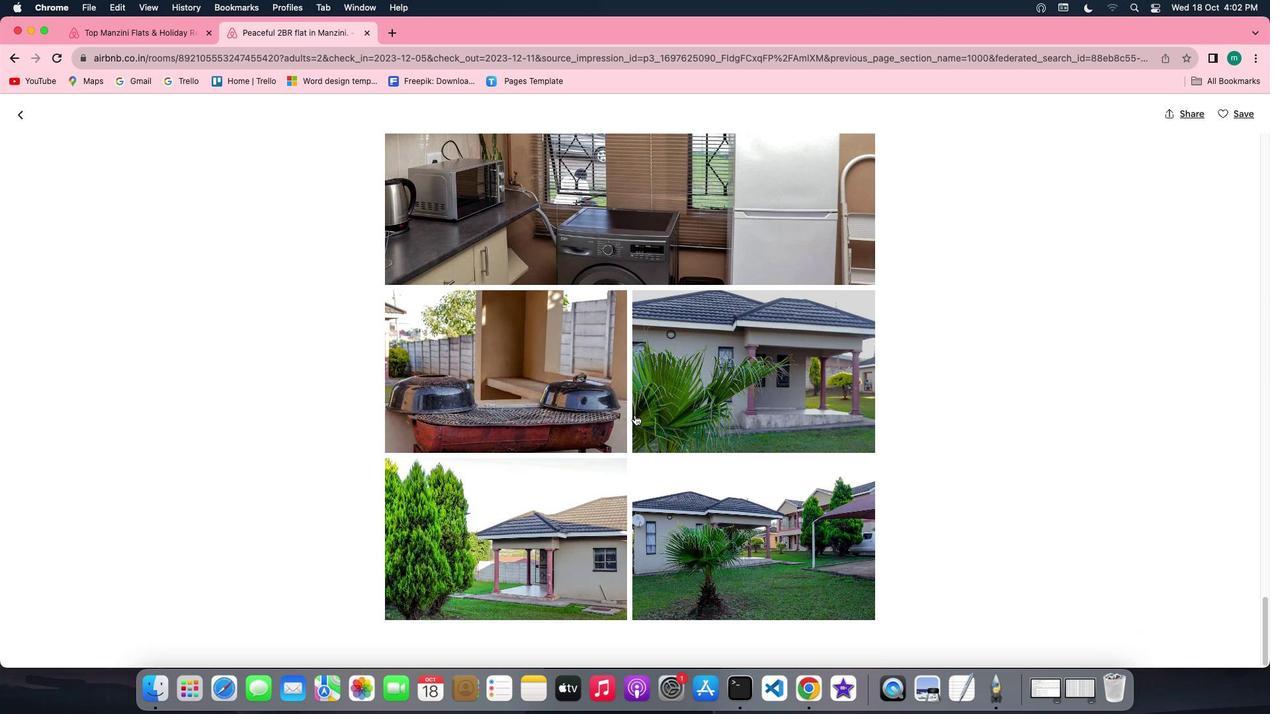 
Action: Mouse scrolled (634, 414) with delta (0, 0)
Screenshot: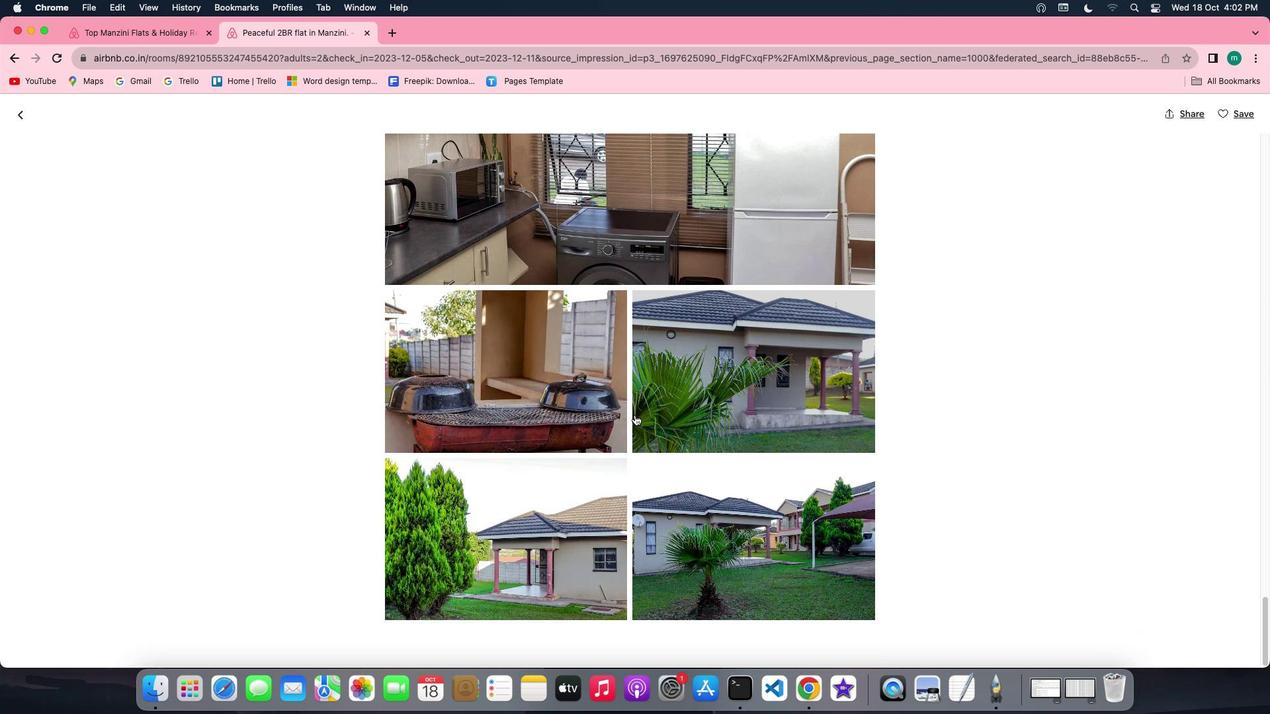
Action: Mouse scrolled (634, 414) with delta (0, 0)
Screenshot: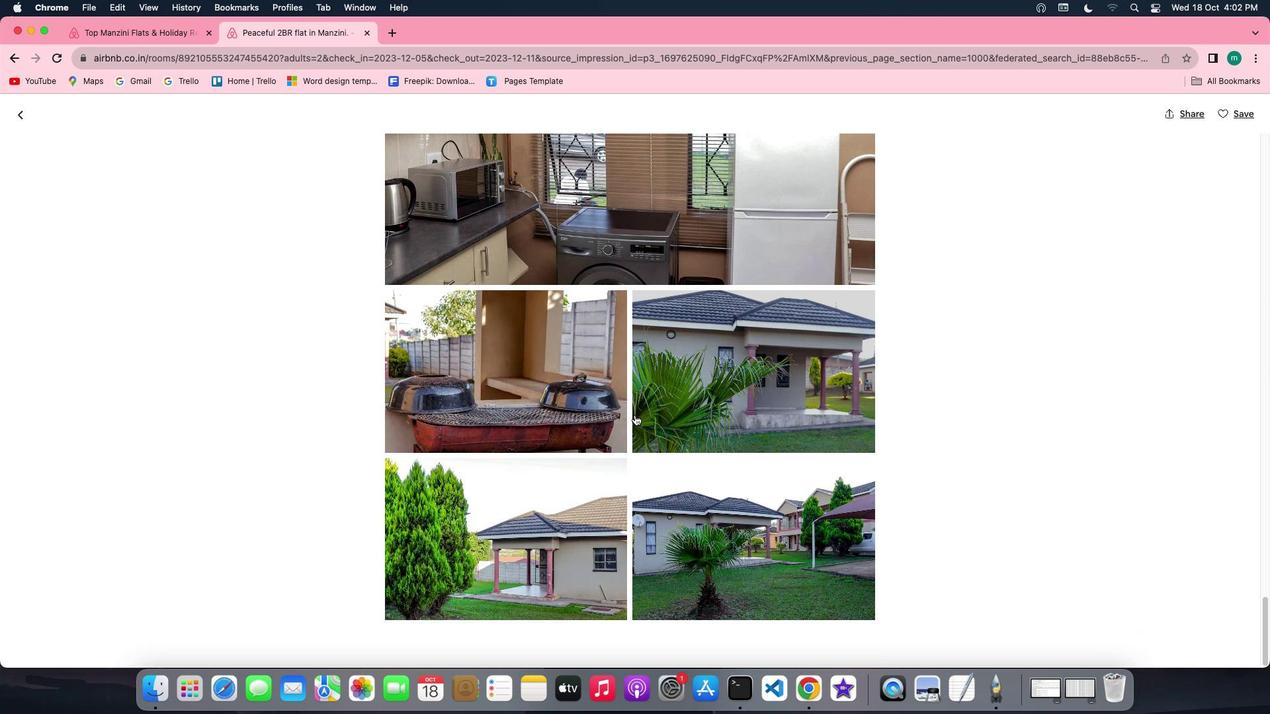 
Action: Mouse scrolled (634, 414) with delta (0, 0)
Screenshot: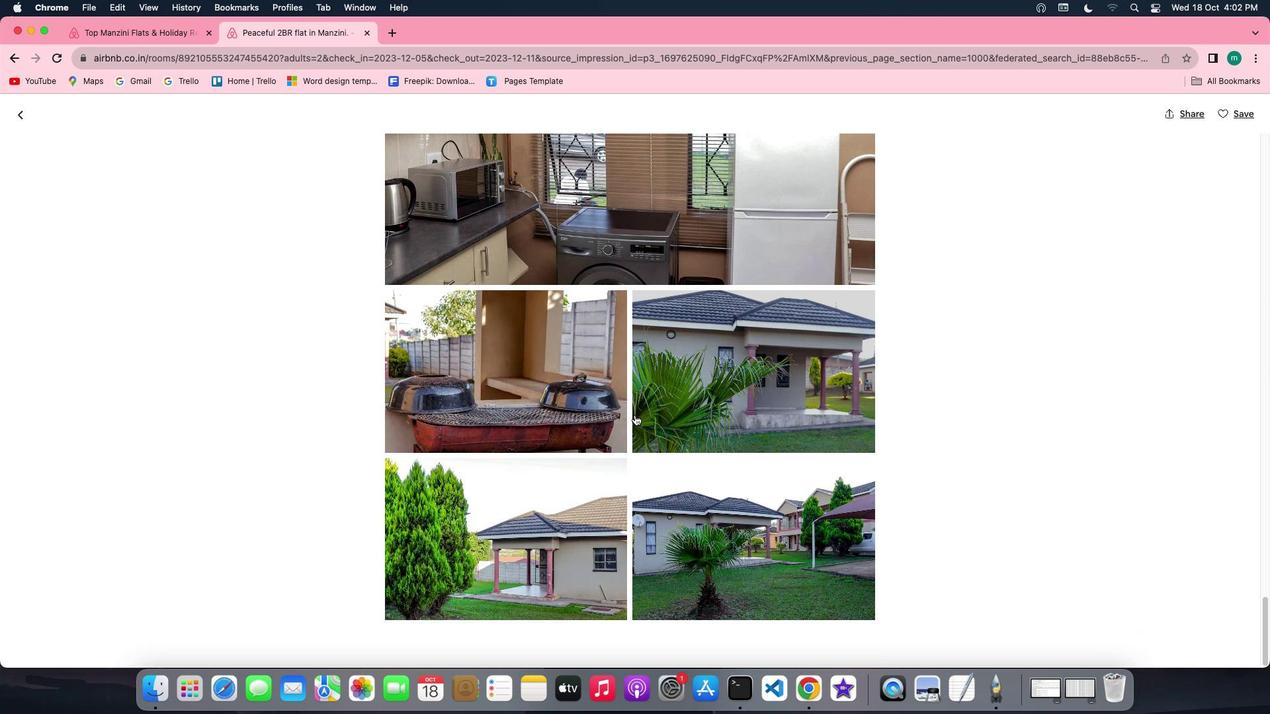 
Action: Mouse scrolled (634, 414) with delta (0, 0)
Screenshot: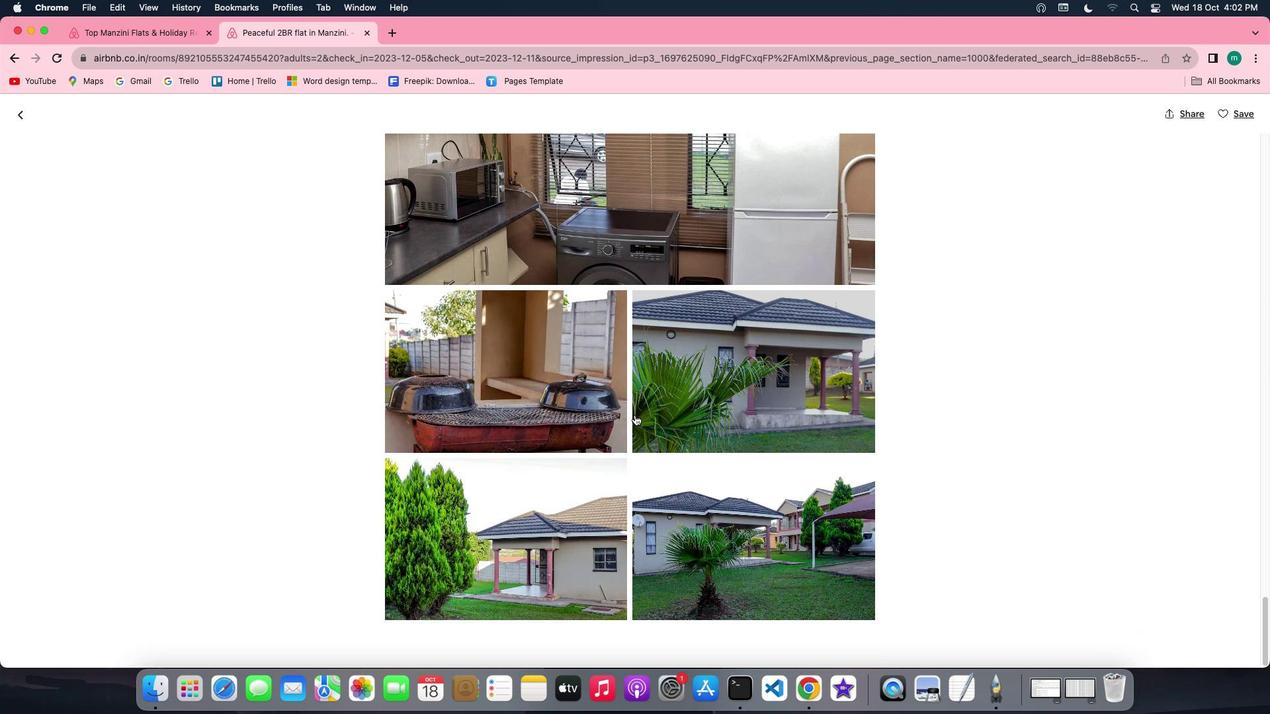 
Action: Mouse scrolled (634, 414) with delta (0, 0)
Screenshot: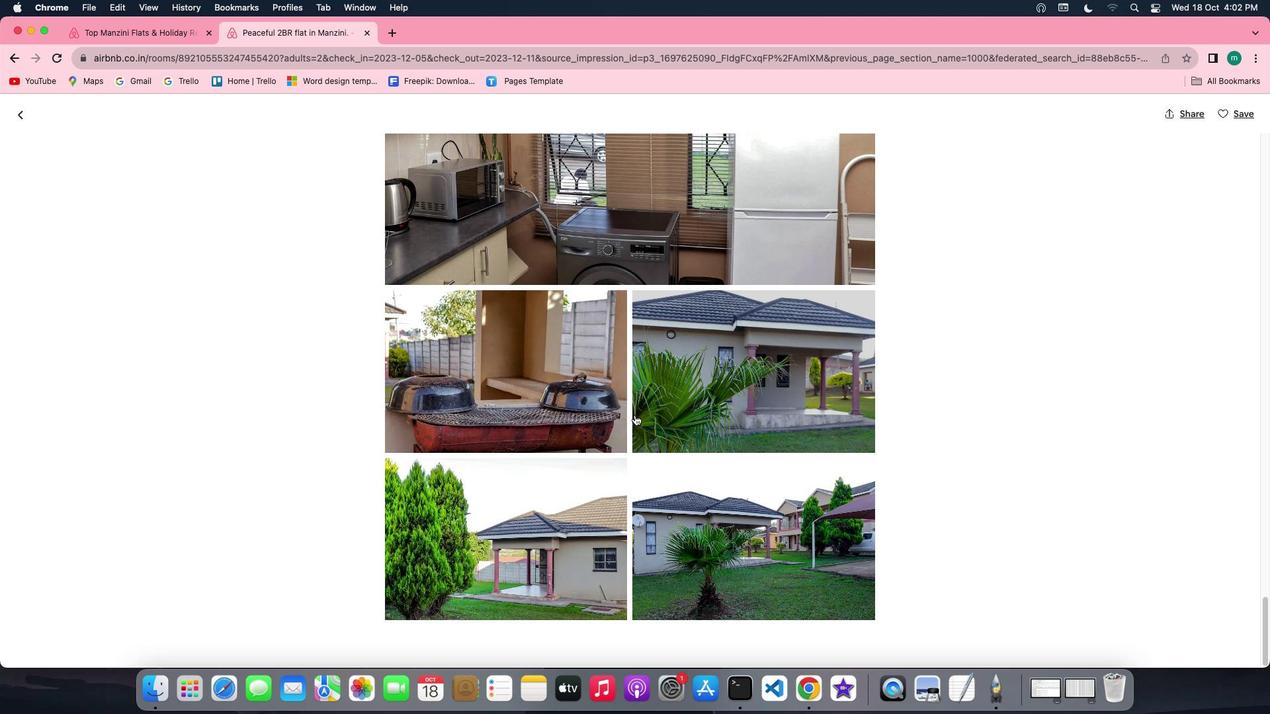 
Action: Mouse moved to (25, 111)
Screenshot: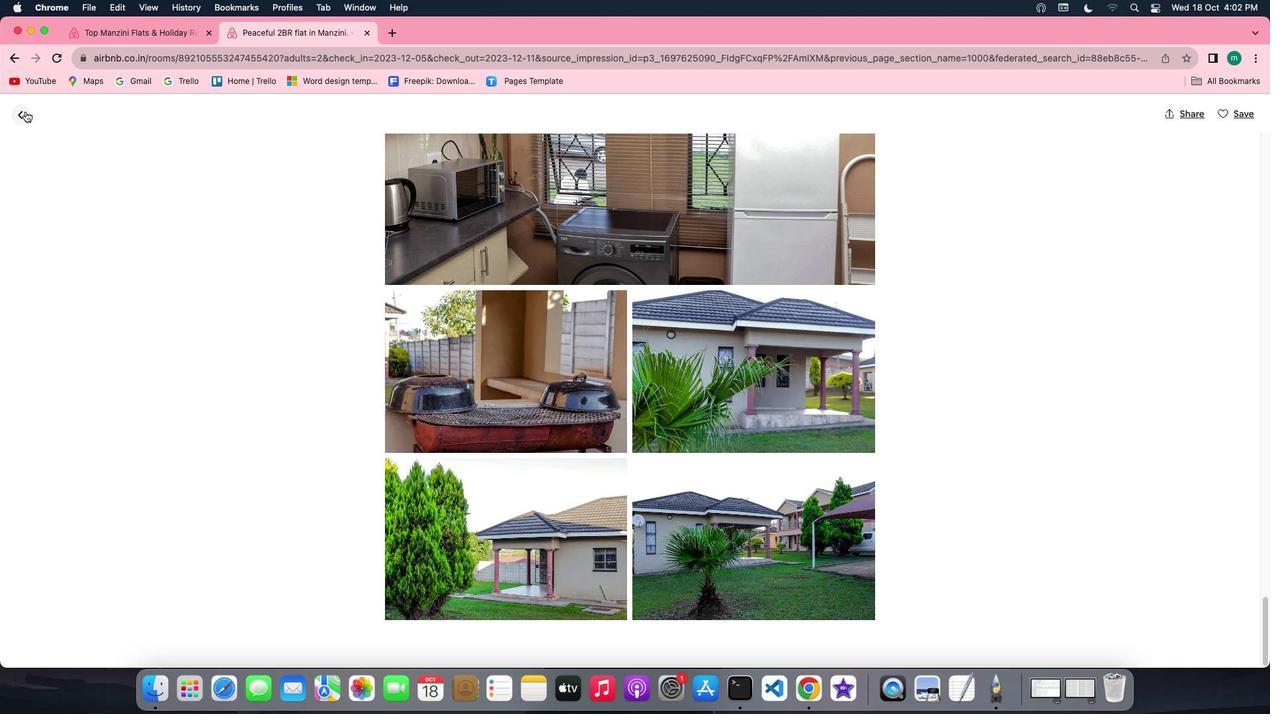 
Action: Mouse pressed left at (25, 111)
Screenshot: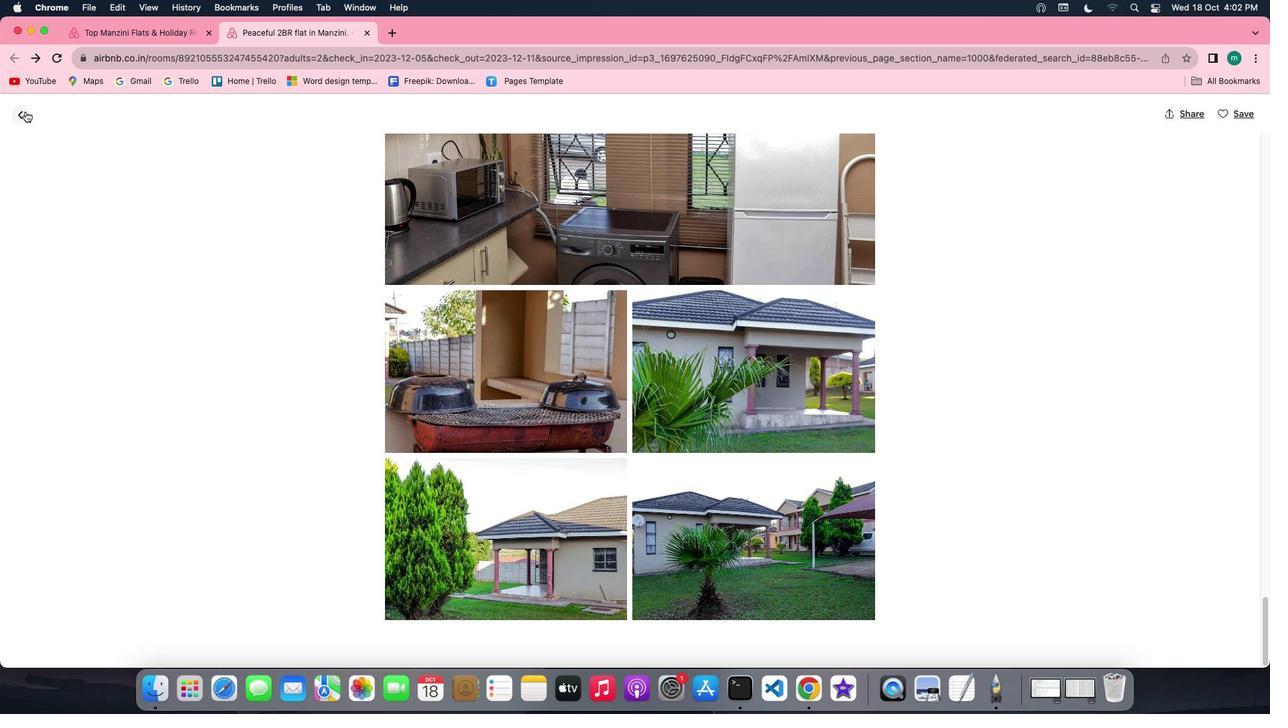 
Action: Mouse moved to (718, 405)
Screenshot: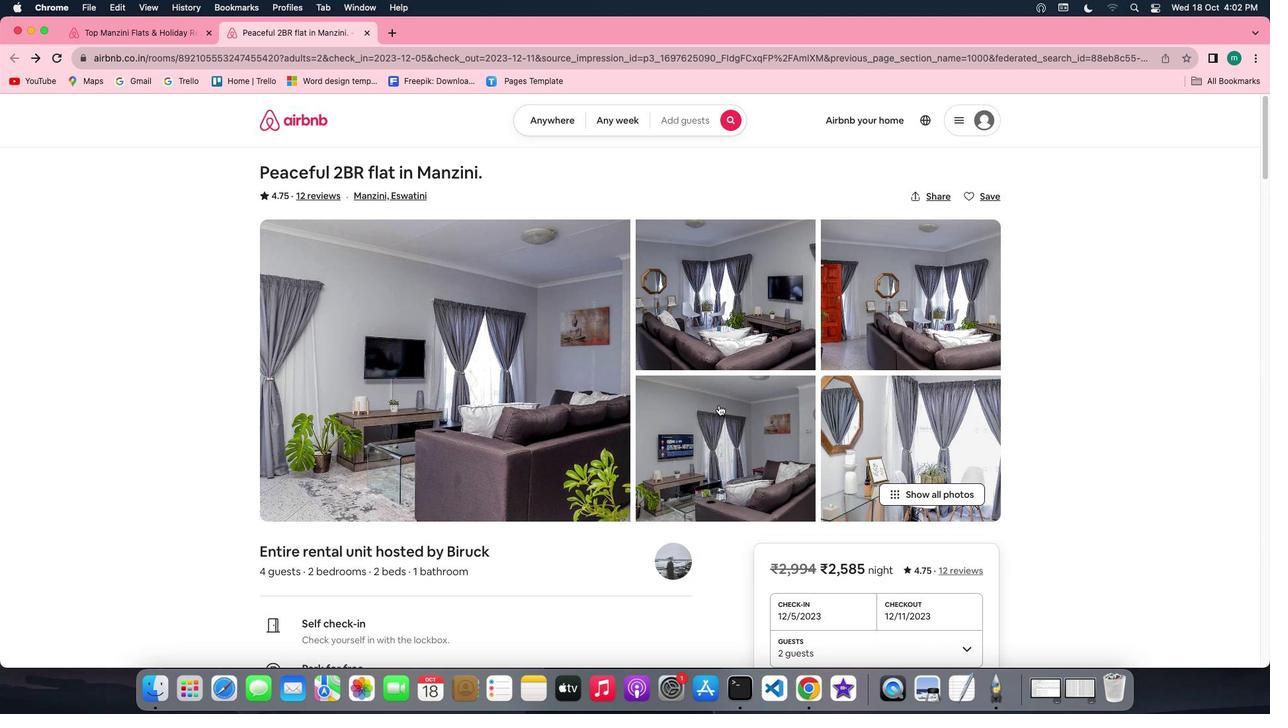 
Action: Mouse scrolled (718, 405) with delta (0, 0)
Screenshot: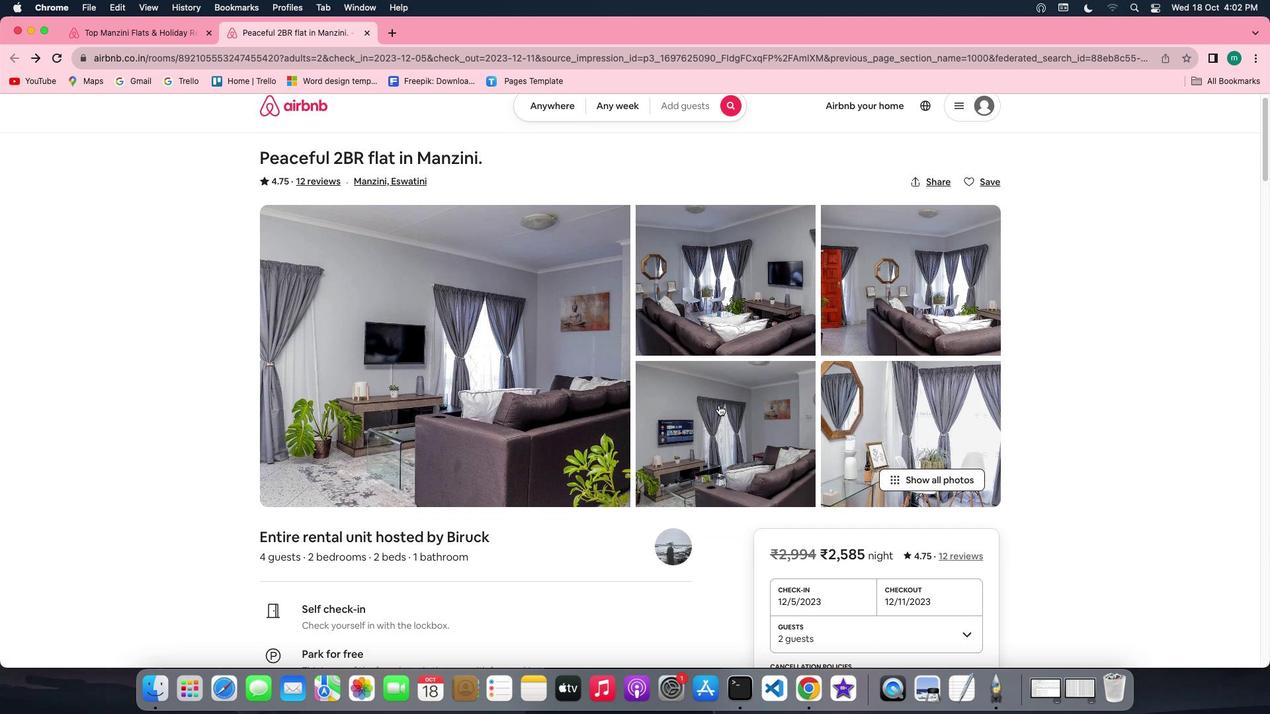 
Action: Mouse scrolled (718, 405) with delta (0, 0)
Screenshot: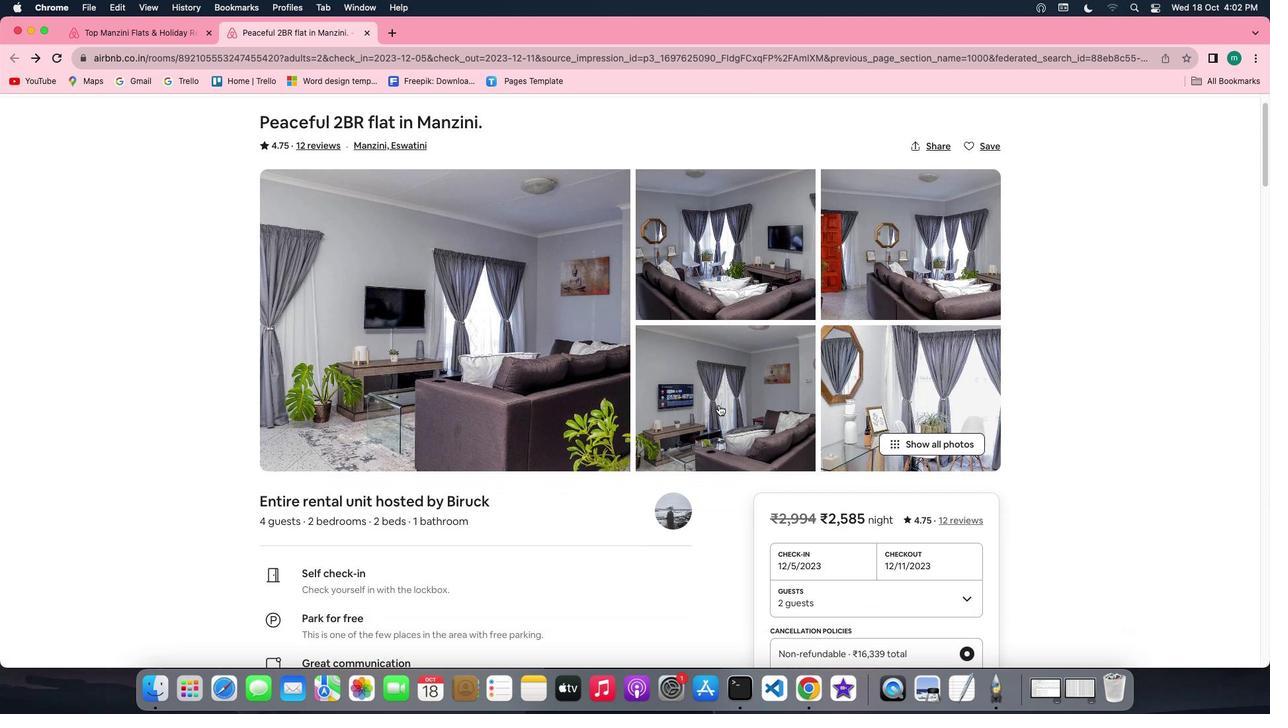 
Action: Mouse scrolled (718, 405) with delta (0, 0)
Screenshot: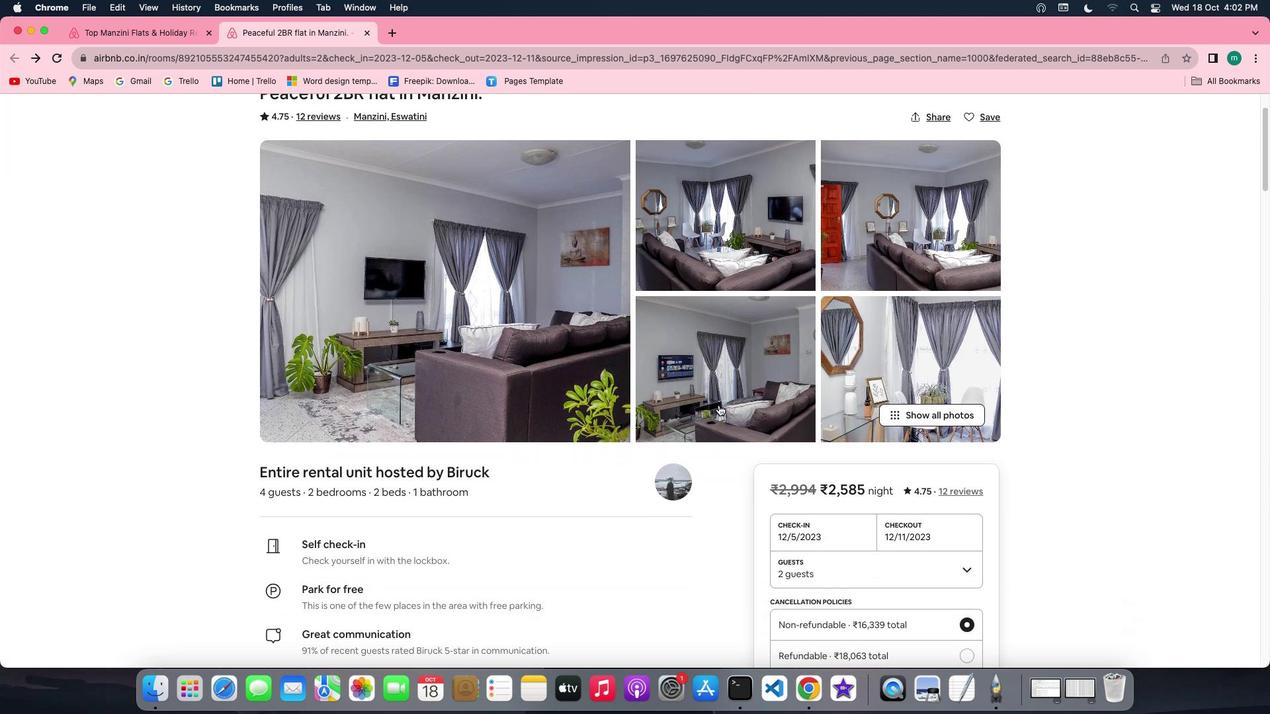 
Action: Mouse scrolled (718, 405) with delta (0, 0)
Screenshot: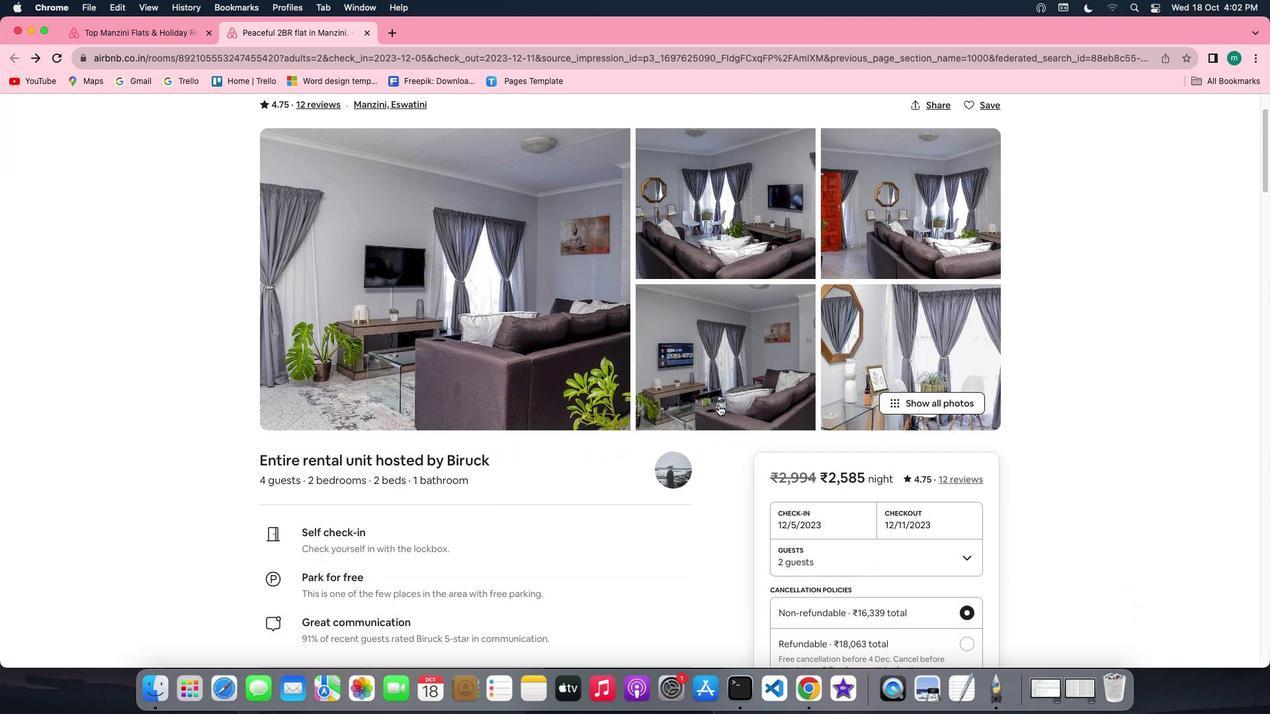 
Action: Mouse scrolled (718, 405) with delta (0, 0)
Screenshot: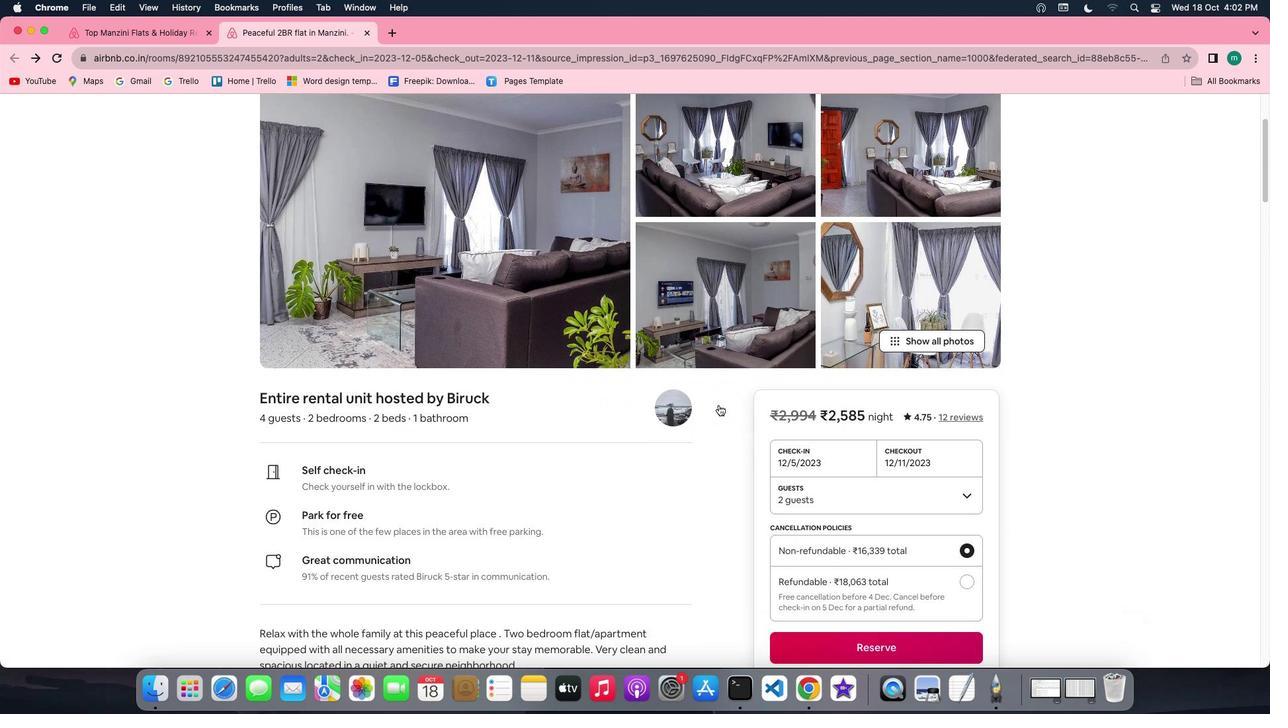 
Action: Mouse scrolled (718, 405) with delta (0, 0)
Screenshot: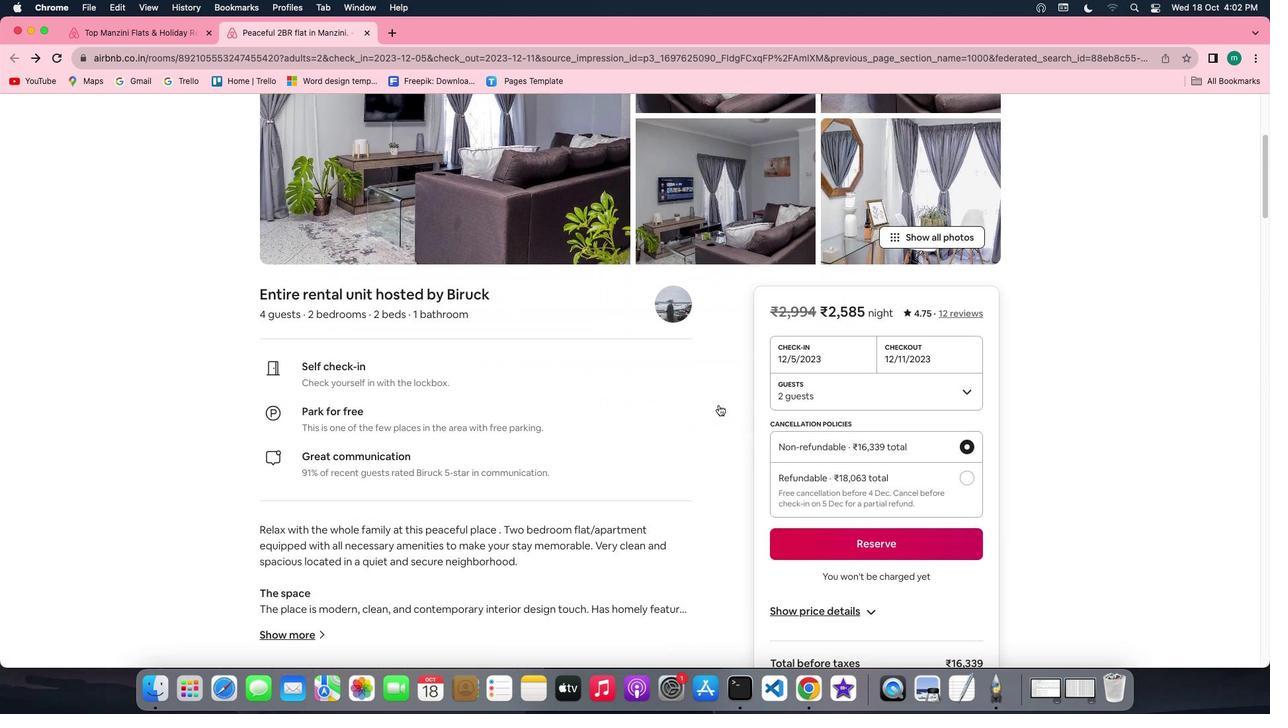 
Action: Mouse scrolled (718, 405) with delta (0, -1)
Screenshot: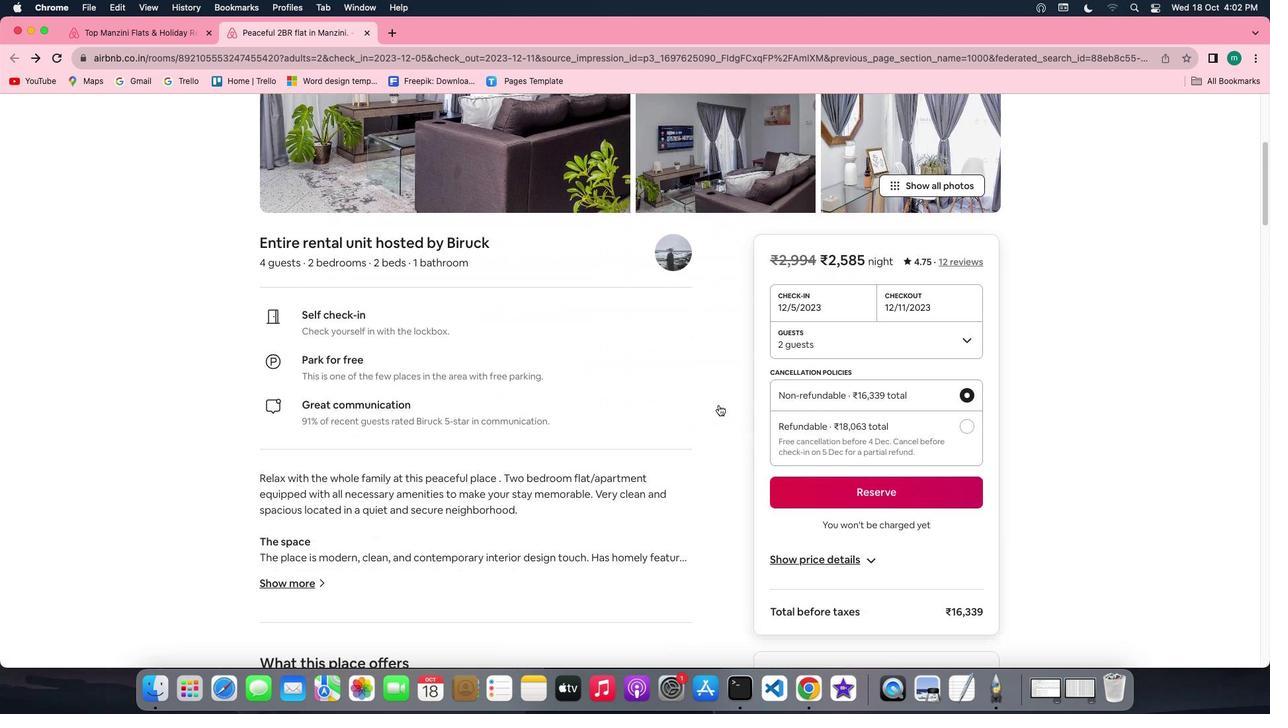 
Action: Mouse scrolled (718, 405) with delta (0, -1)
Screenshot: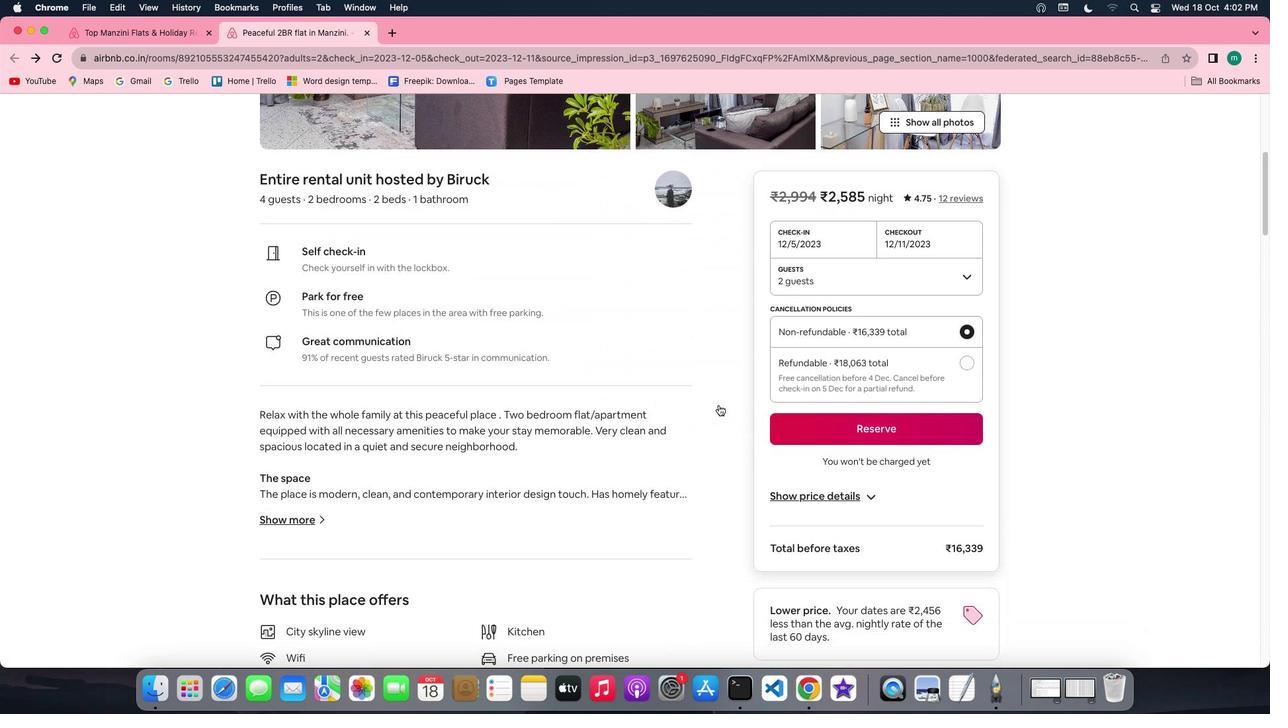 
Action: Mouse scrolled (718, 405) with delta (0, -2)
Screenshot: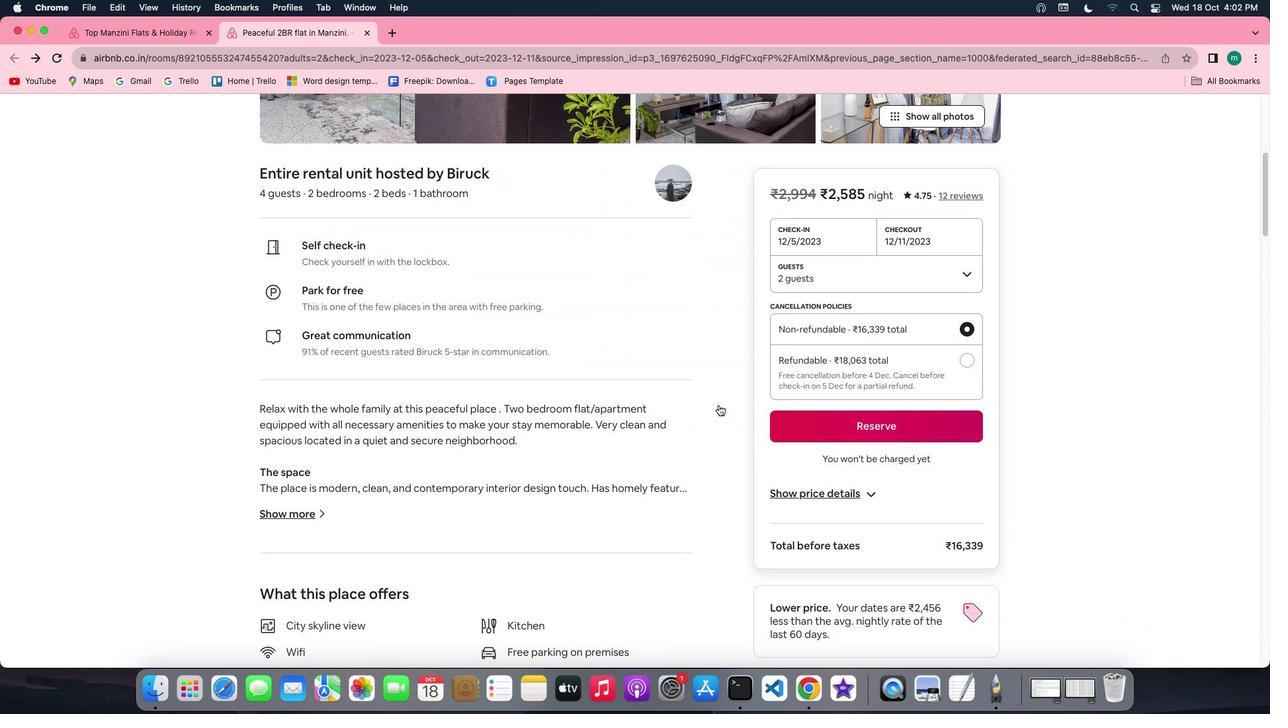 
Action: Mouse scrolled (718, 405) with delta (0, 0)
Screenshot: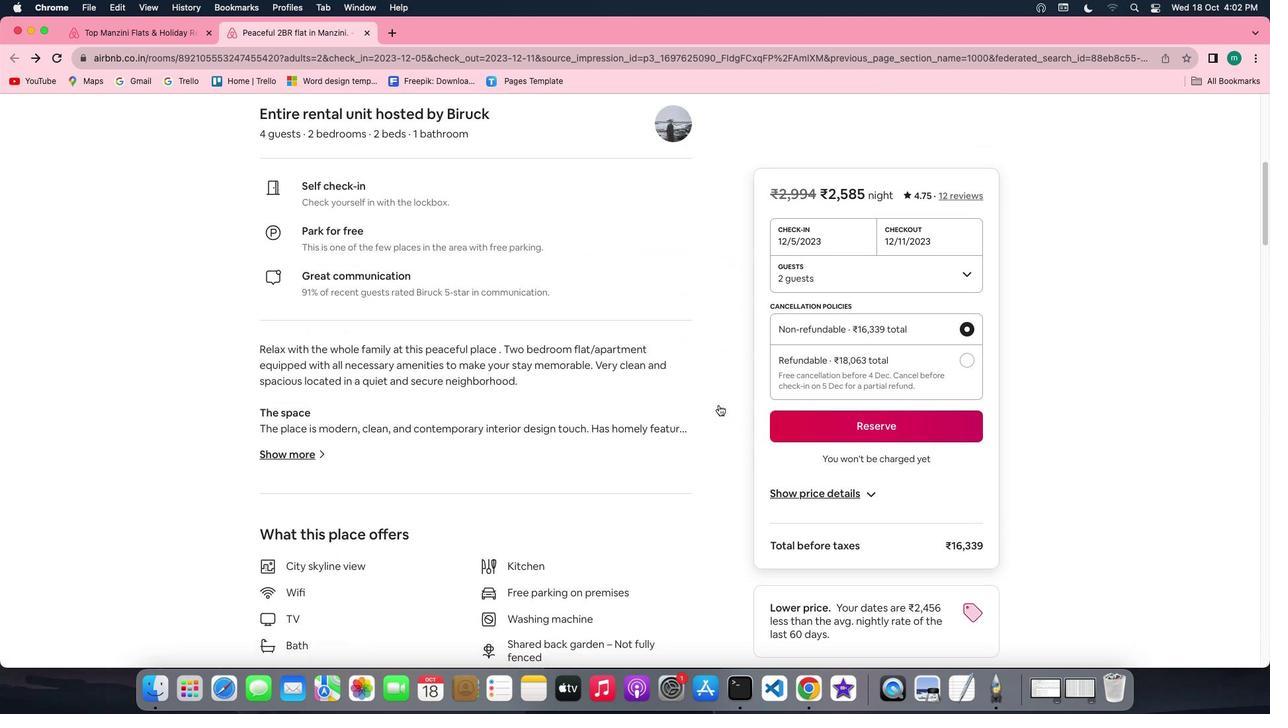 
Action: Mouse scrolled (718, 405) with delta (0, 0)
Screenshot: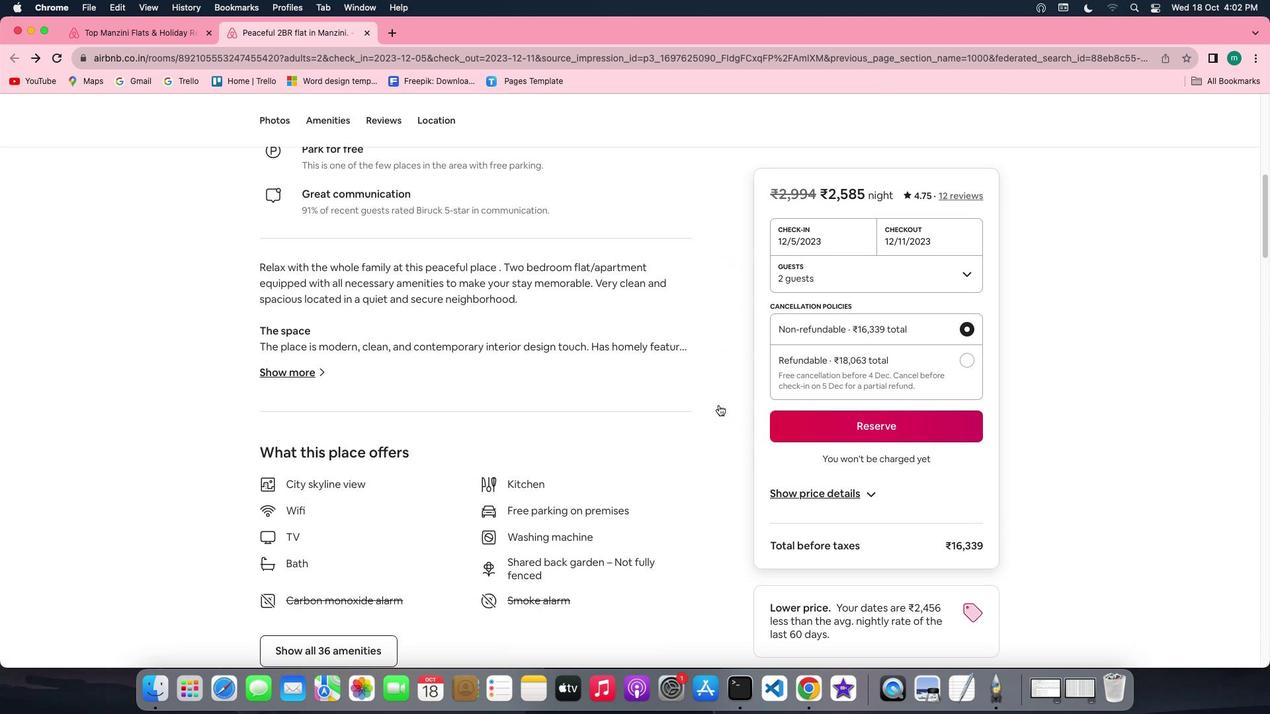 
Action: Mouse scrolled (718, 405) with delta (0, -1)
Screenshot: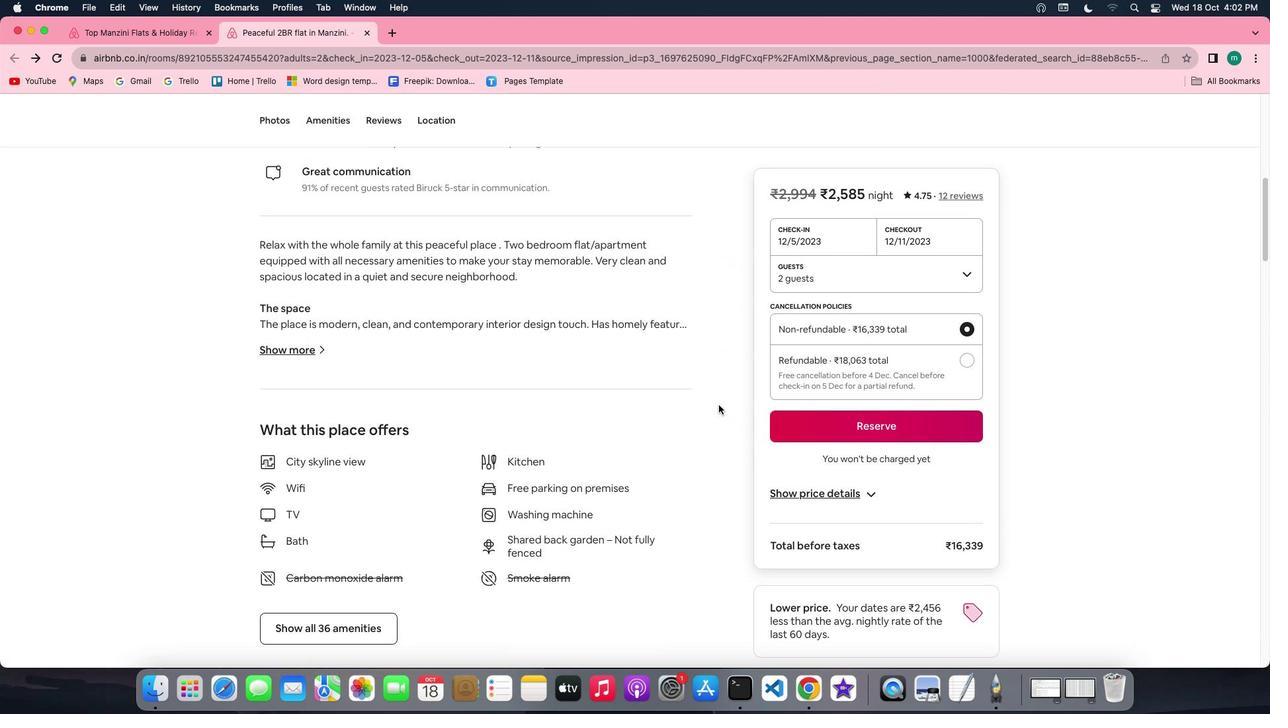 
Action: Mouse scrolled (718, 405) with delta (0, -1)
Screenshot: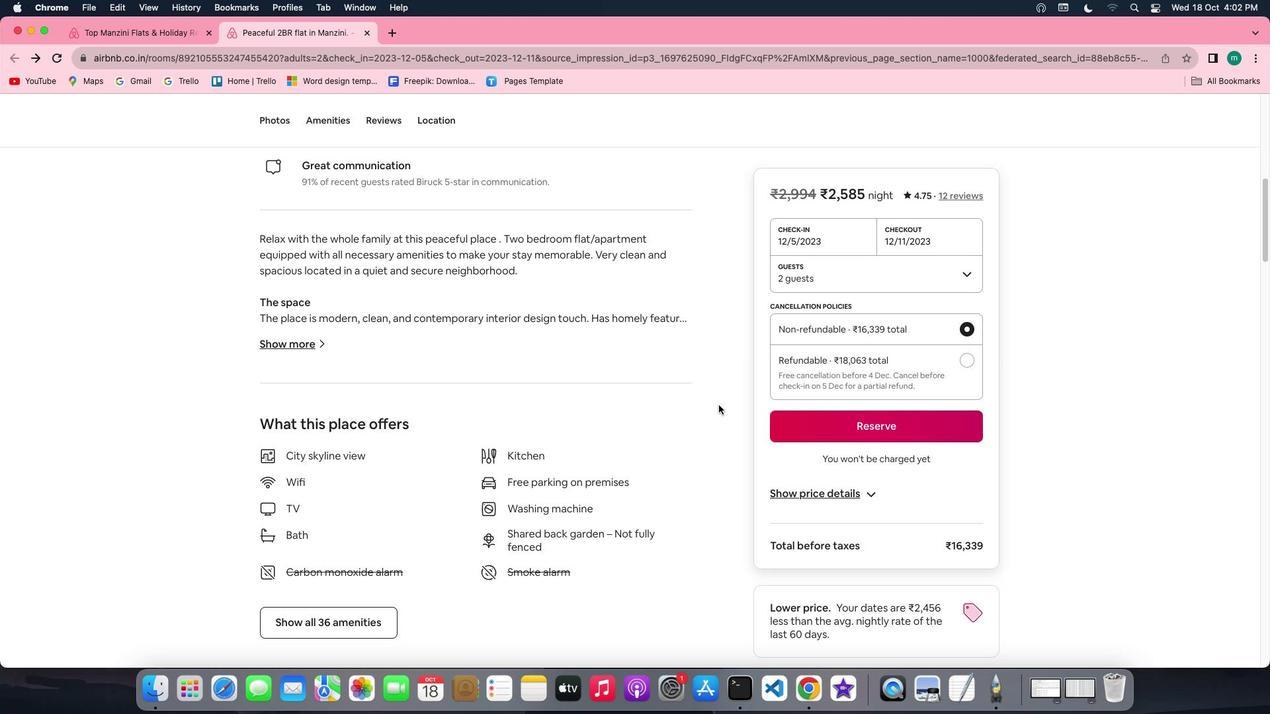 
Action: Mouse scrolled (718, 405) with delta (0, 0)
Screenshot: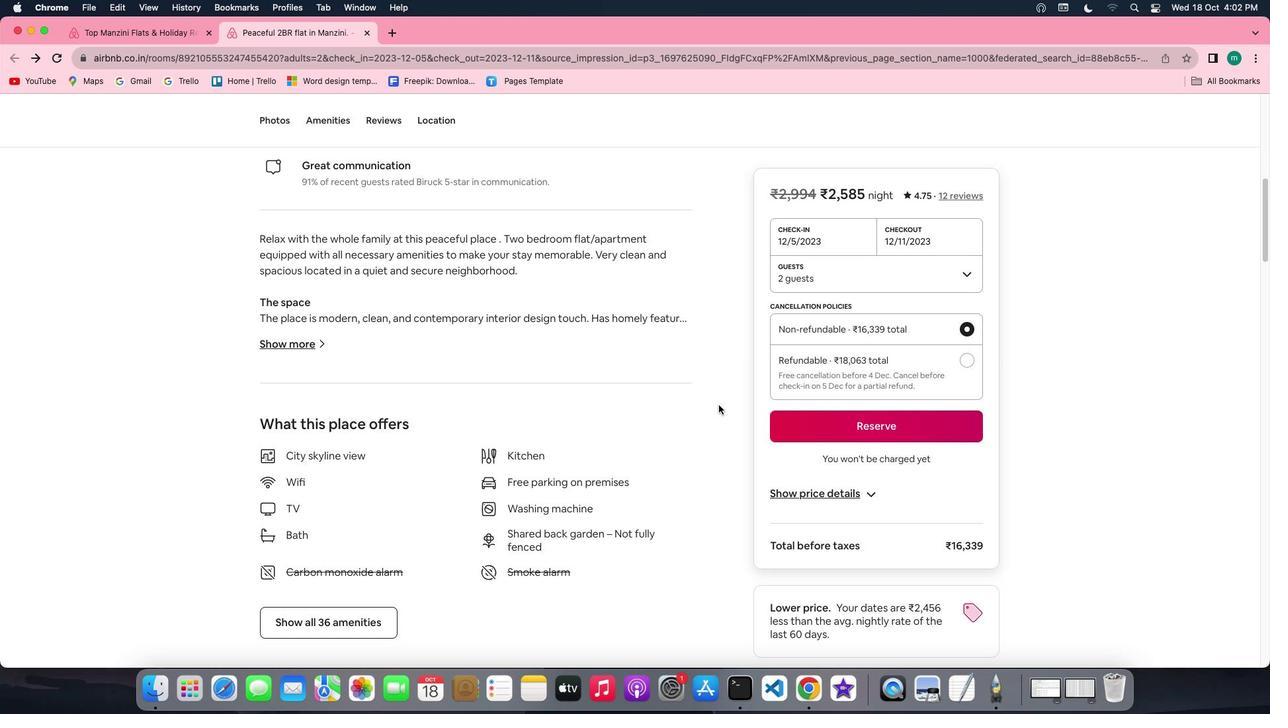 
Action: Mouse moved to (280, 346)
Screenshot: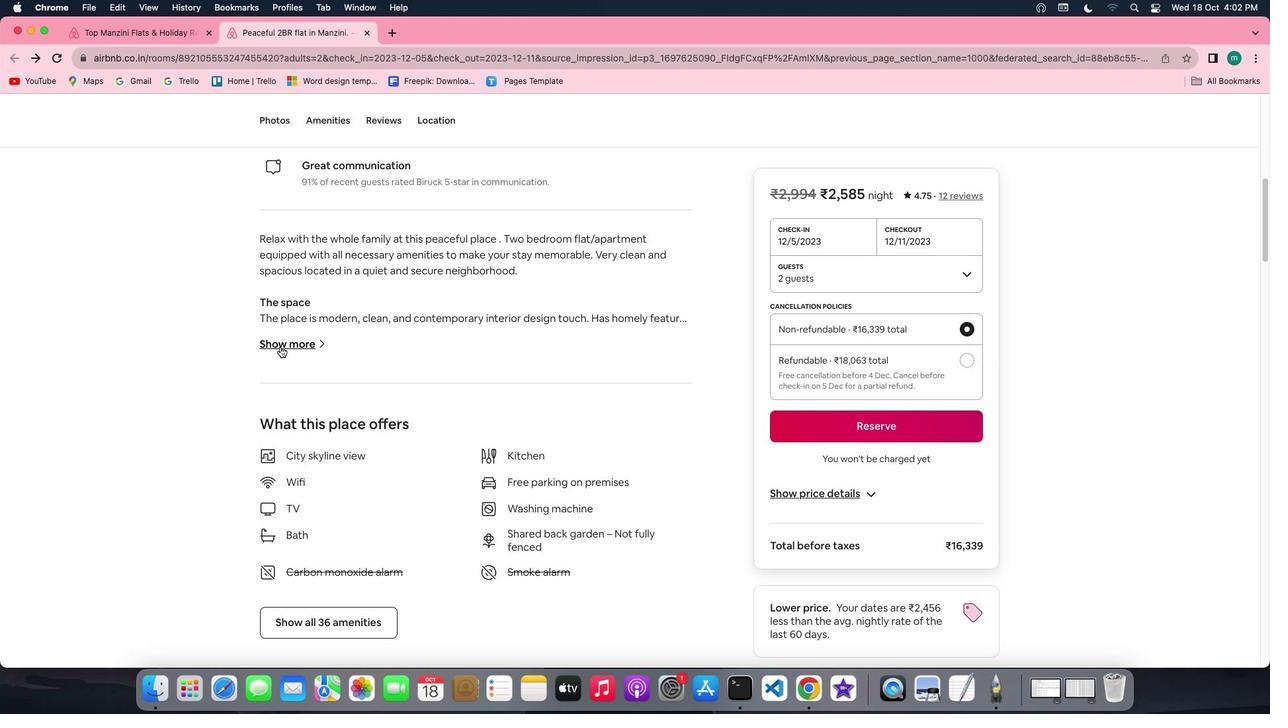 
Action: Mouse pressed left at (280, 346)
Screenshot: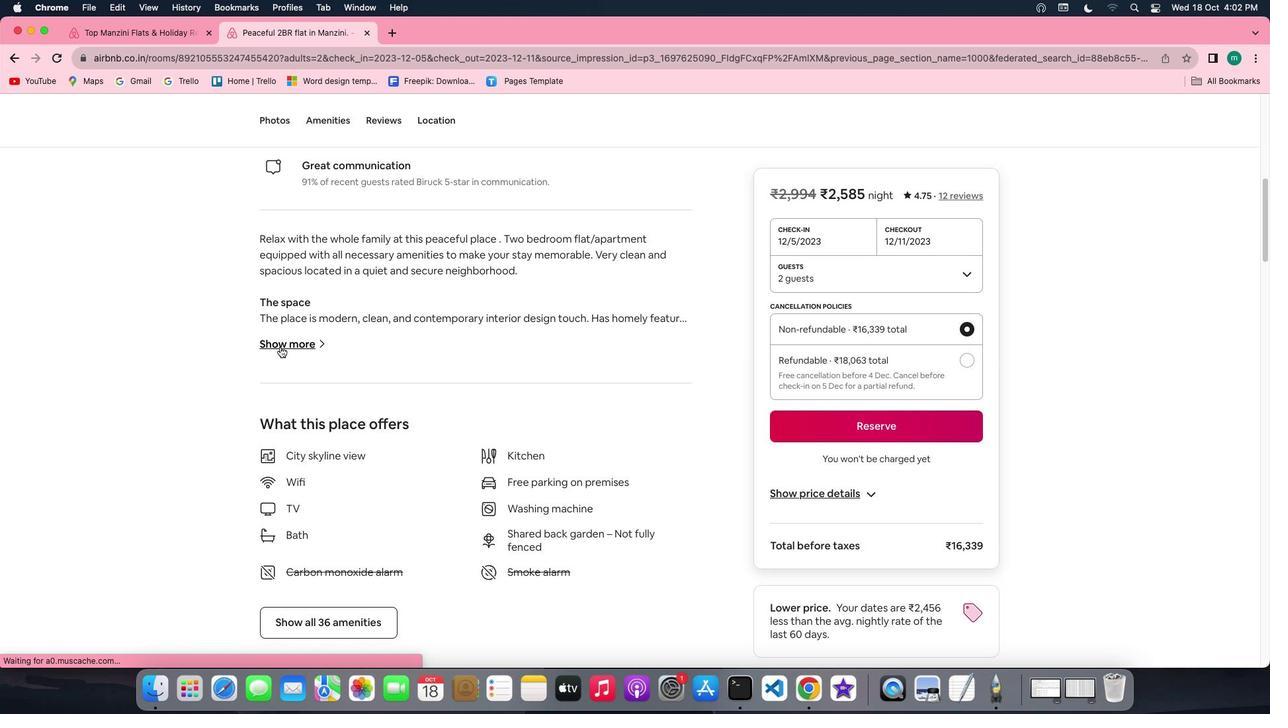 
Action: Mouse moved to (401, 248)
Screenshot: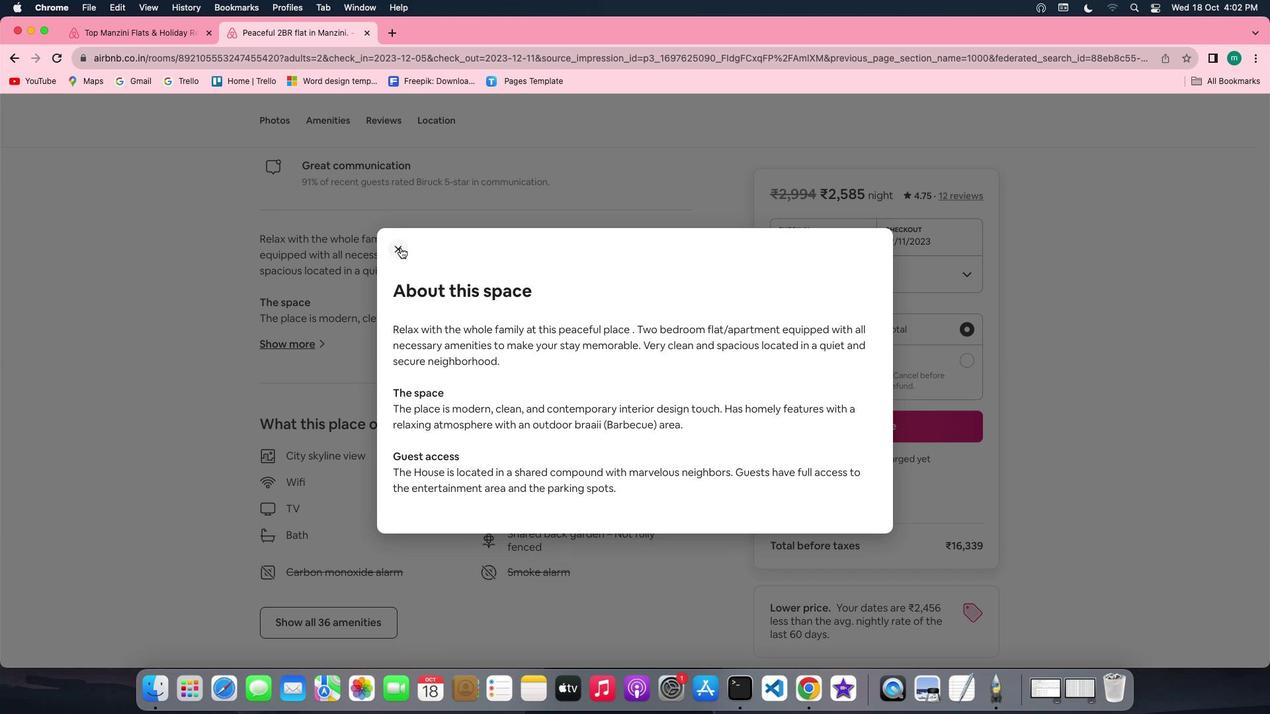 
Action: Mouse pressed left at (401, 248)
Screenshot: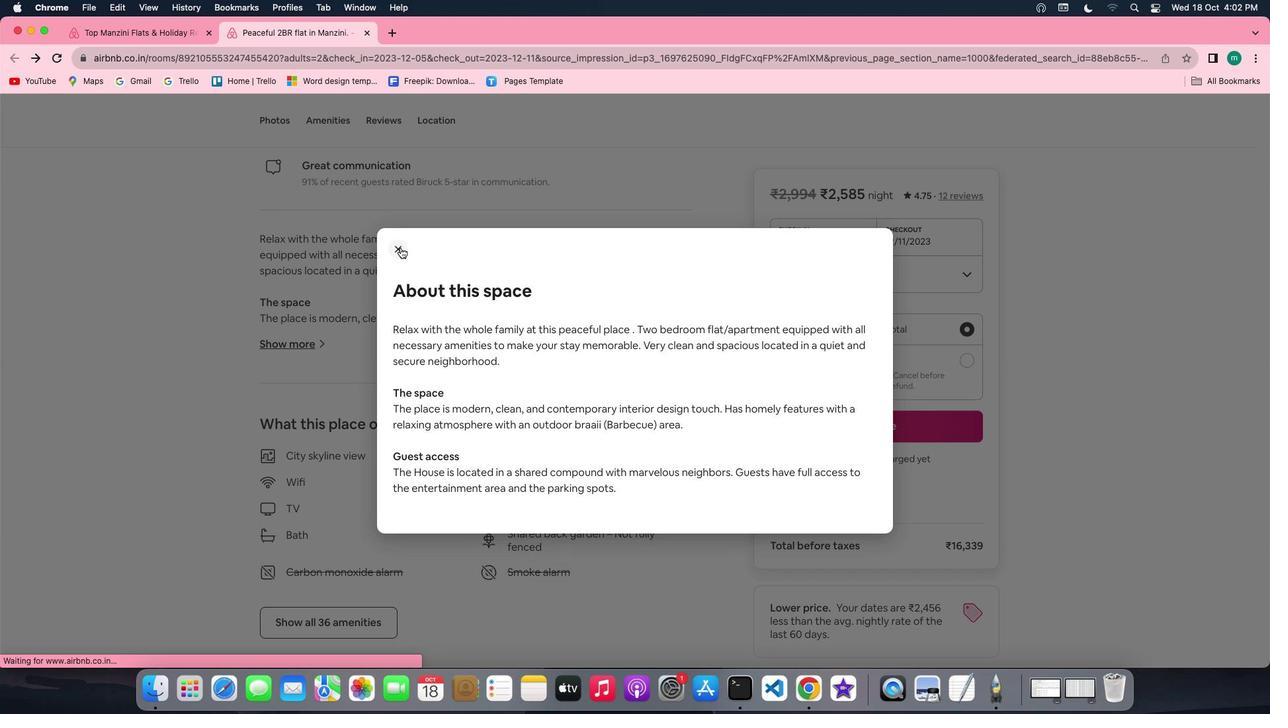 
Action: Mouse moved to (503, 464)
Screenshot: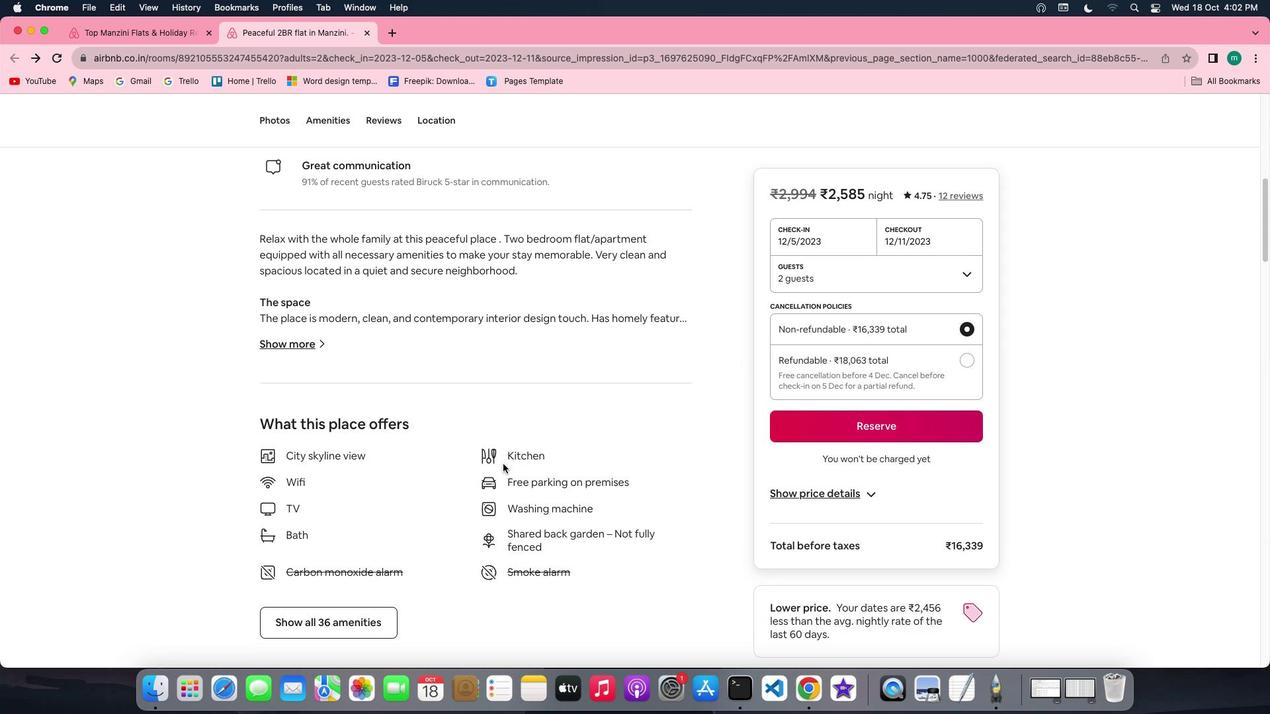 
Action: Mouse scrolled (503, 464) with delta (0, 0)
Screenshot: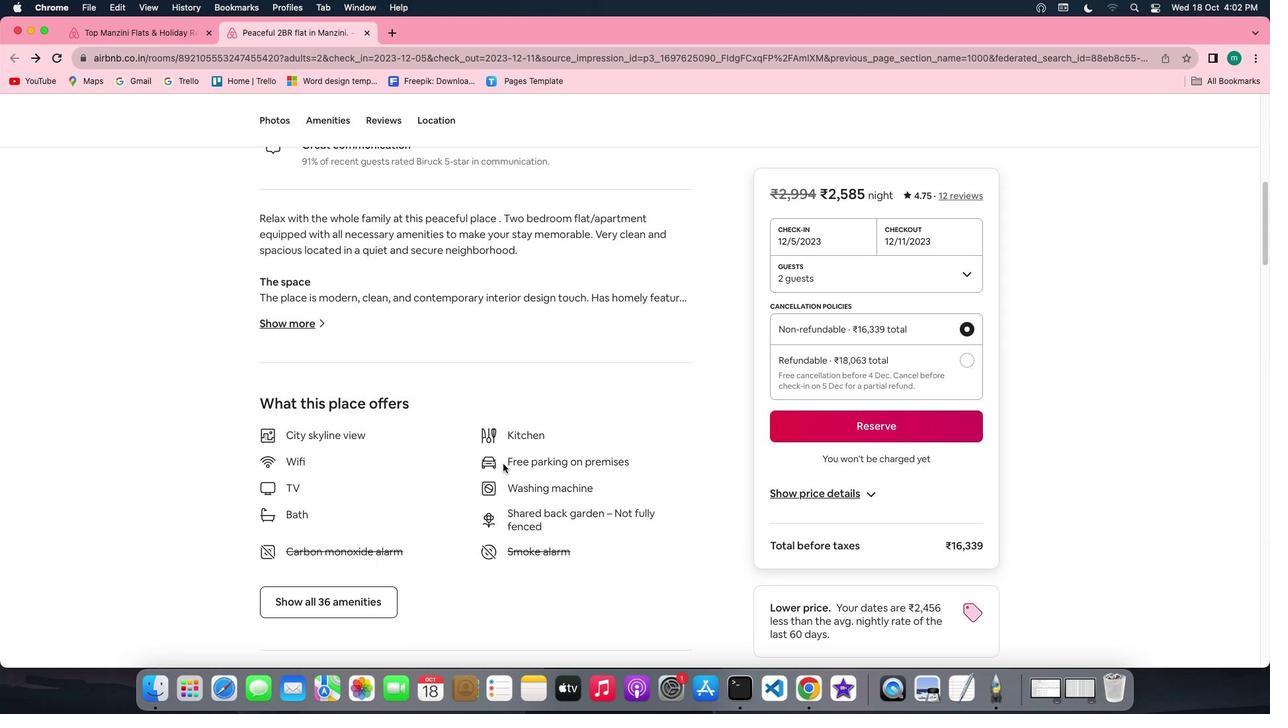 
Action: Mouse scrolled (503, 464) with delta (0, 0)
Screenshot: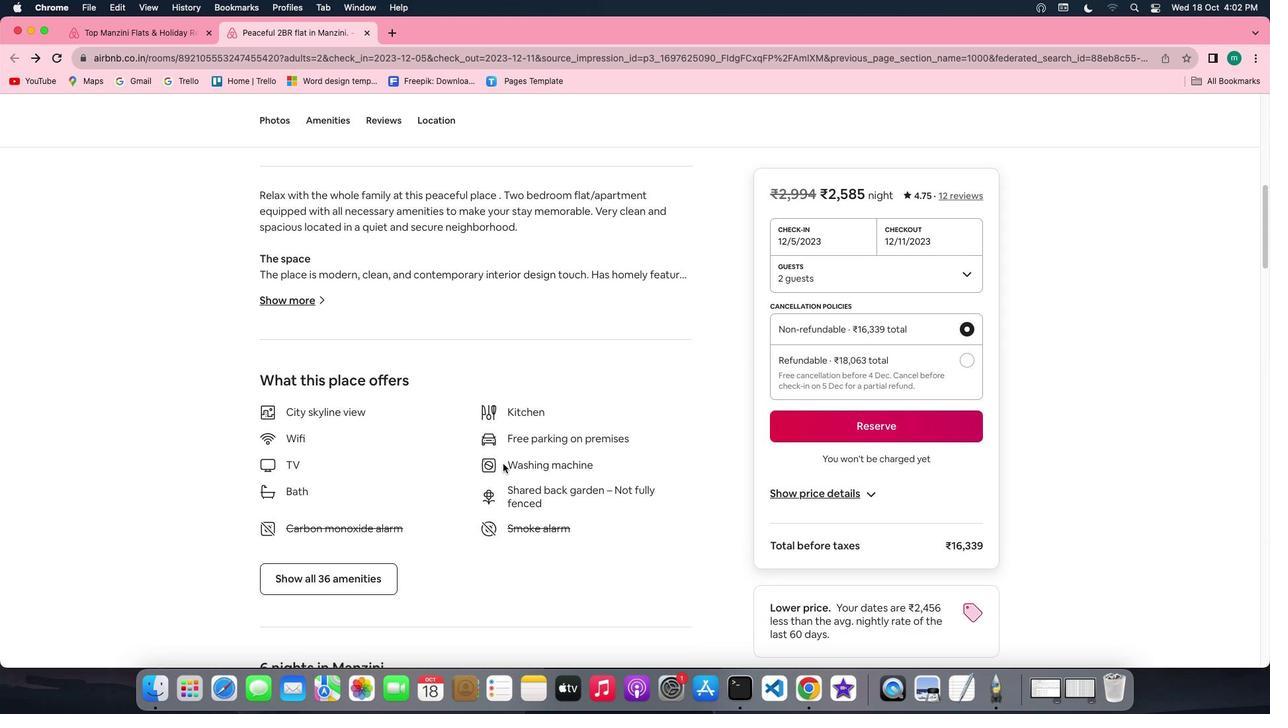 
Action: Mouse scrolled (503, 464) with delta (0, 0)
Screenshot: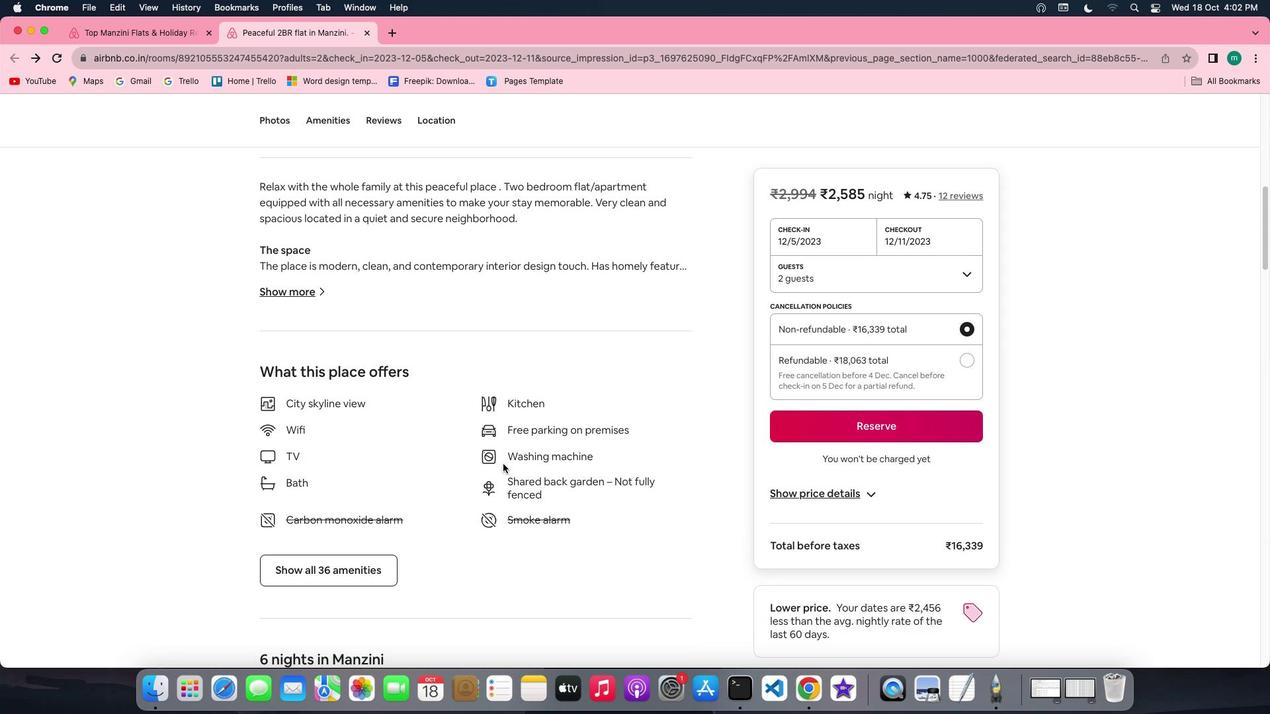 
Action: Mouse scrolled (503, 464) with delta (0, 0)
Screenshot: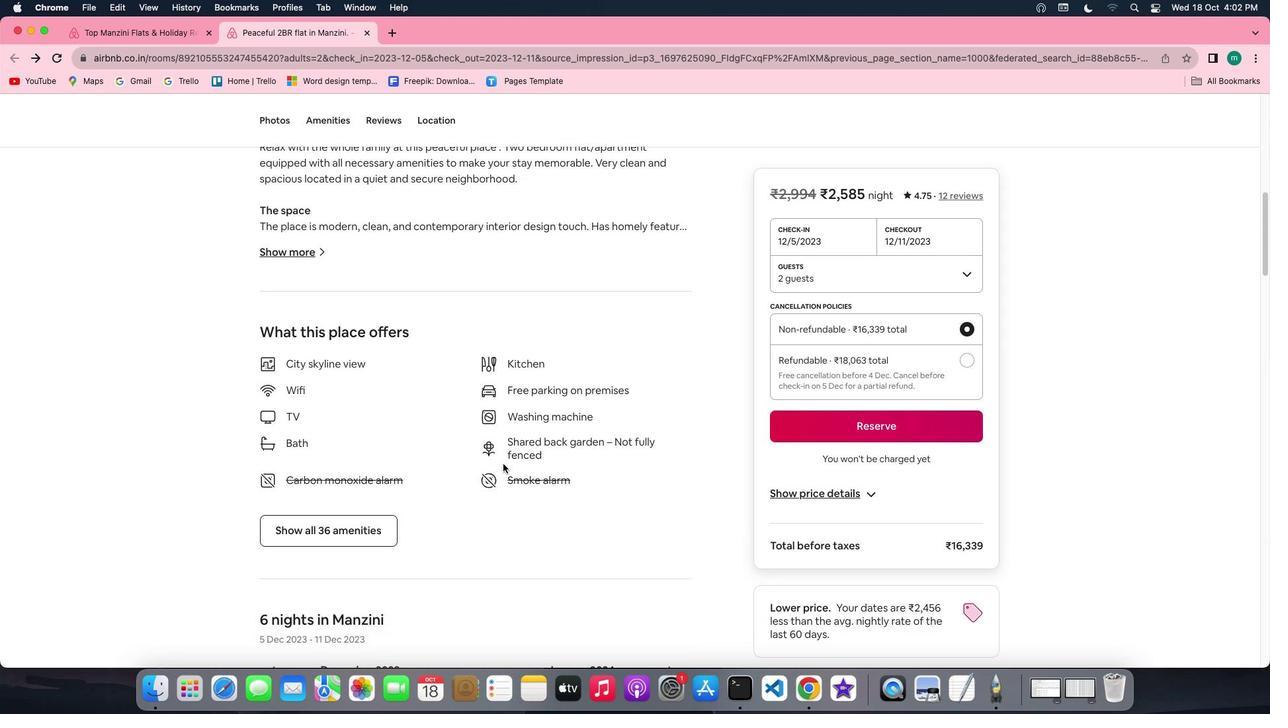 
Action: Mouse scrolled (503, 464) with delta (0, 0)
Screenshot: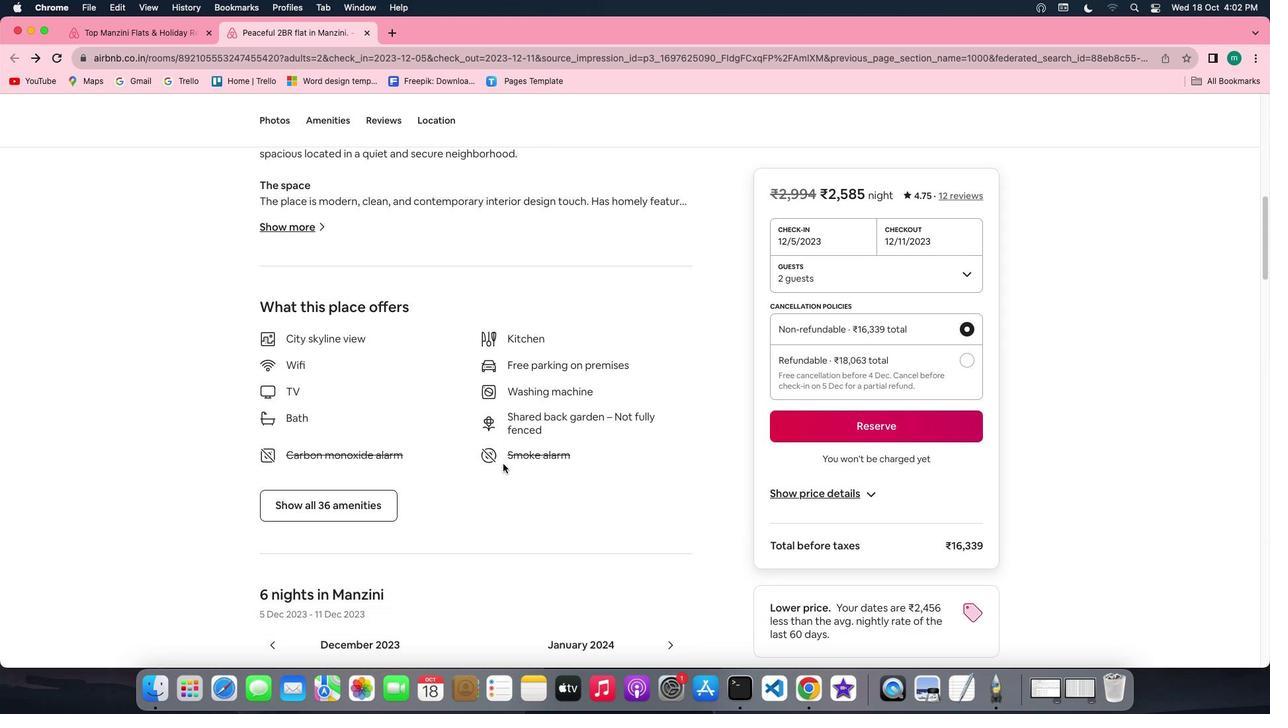 
Action: Mouse scrolled (503, 464) with delta (0, 0)
Screenshot: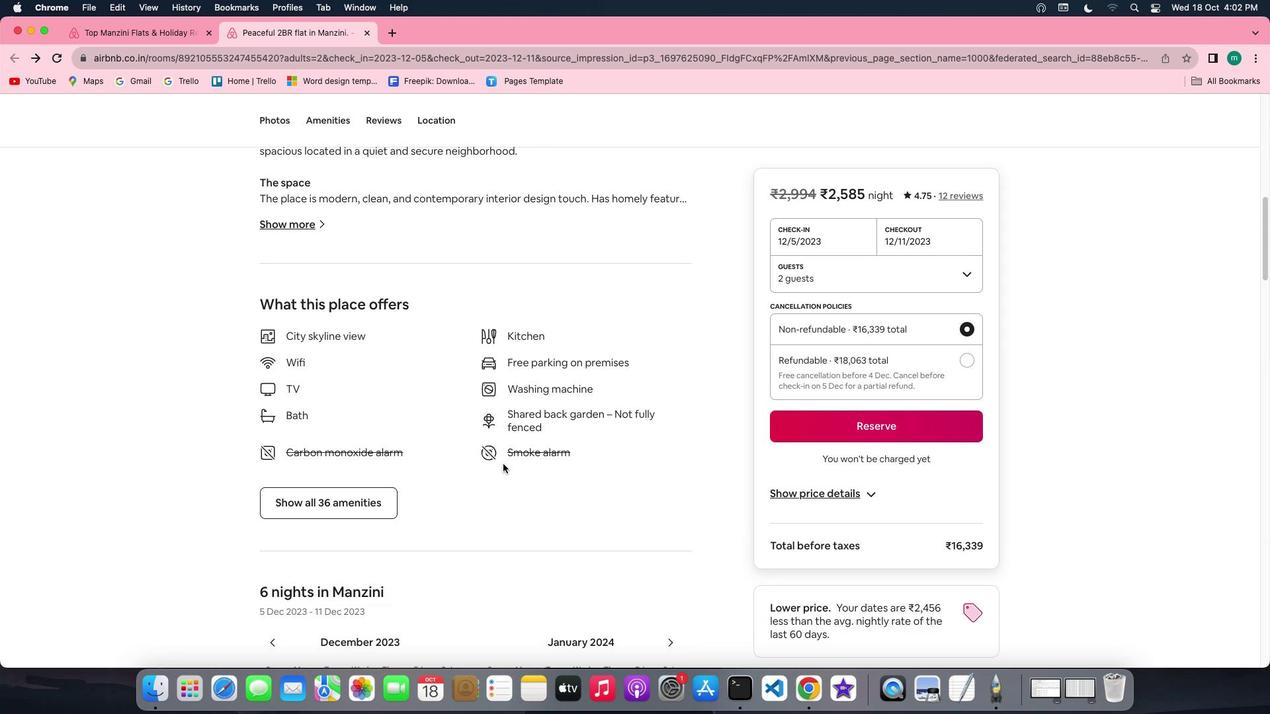 
Action: Mouse scrolled (503, 464) with delta (0, 0)
